Task: Research Airbnb accommodation in Pumwani, Kenya from 6th December, 2023 to 10th December, 2023 for 6 adults, 2 children.6 bedrooms having 6 beds and 6 bathrooms. Property type can be house. Amenities needed are: wifi, TV, free parkinig on premises, gym, breakfast. Look for 4 properties as per requirement.
Action: Mouse moved to (538, 128)
Screenshot: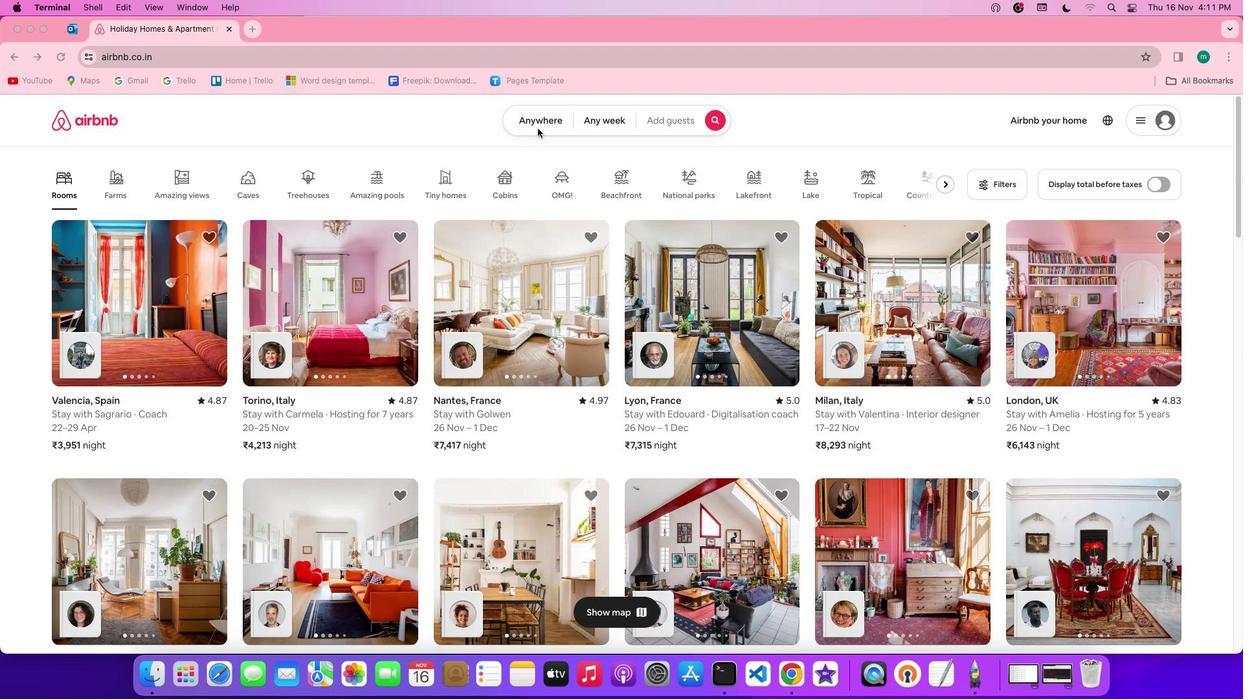 
Action: Mouse pressed left at (538, 128)
Screenshot: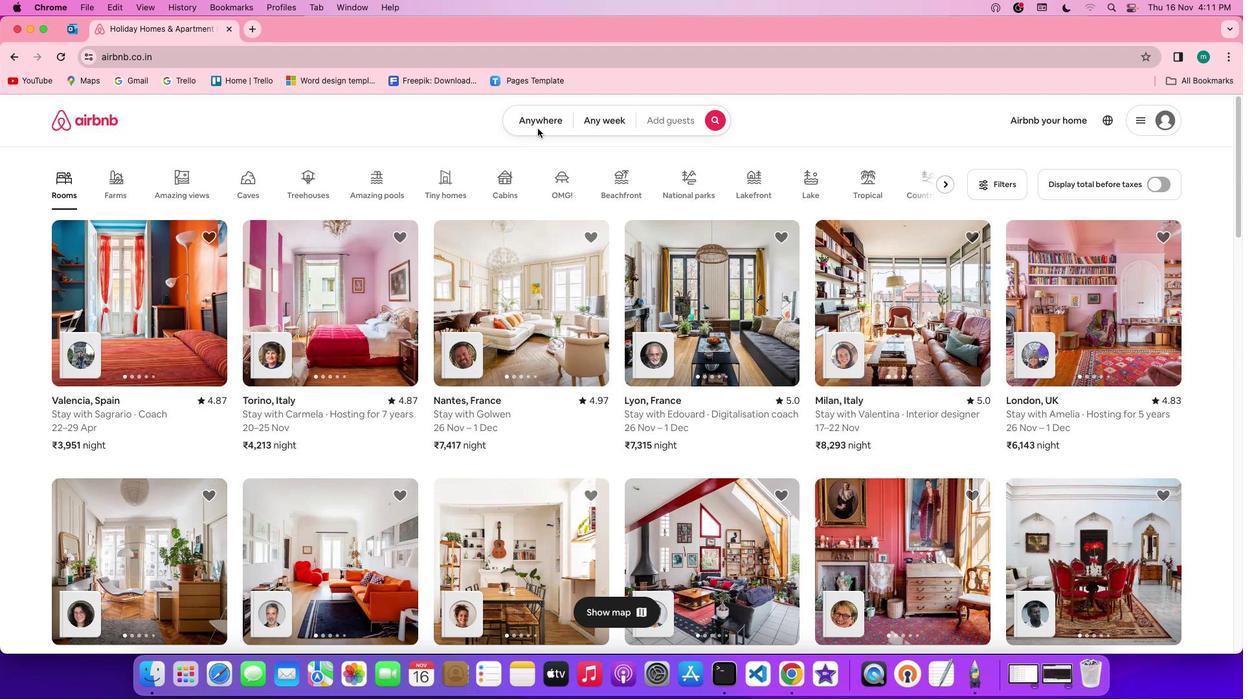 
Action: Mouse pressed left at (538, 128)
Screenshot: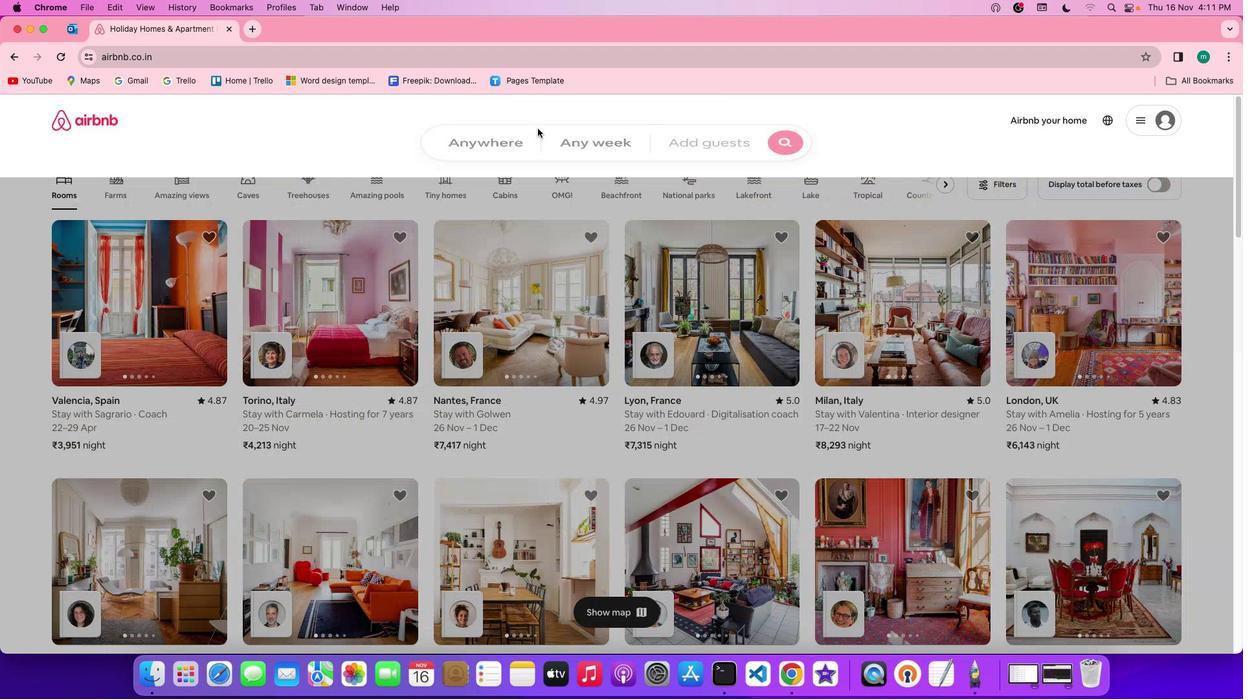 
Action: Mouse moved to (477, 170)
Screenshot: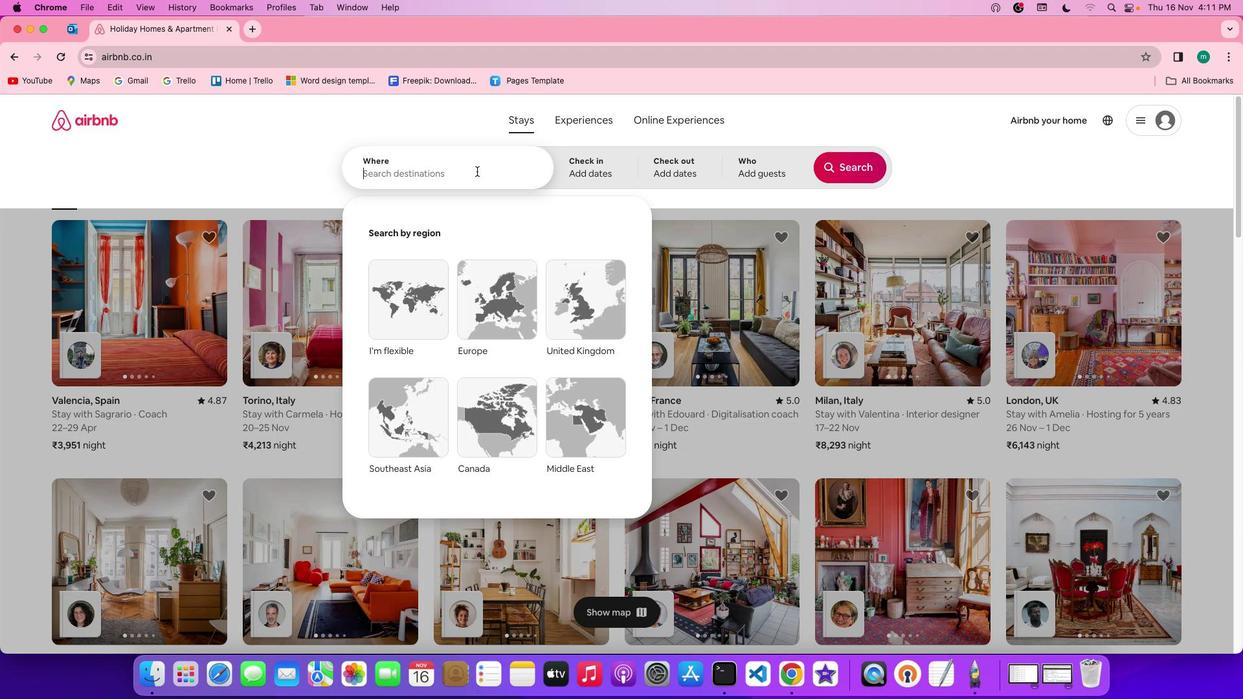 
Action: Mouse pressed left at (477, 170)
Screenshot: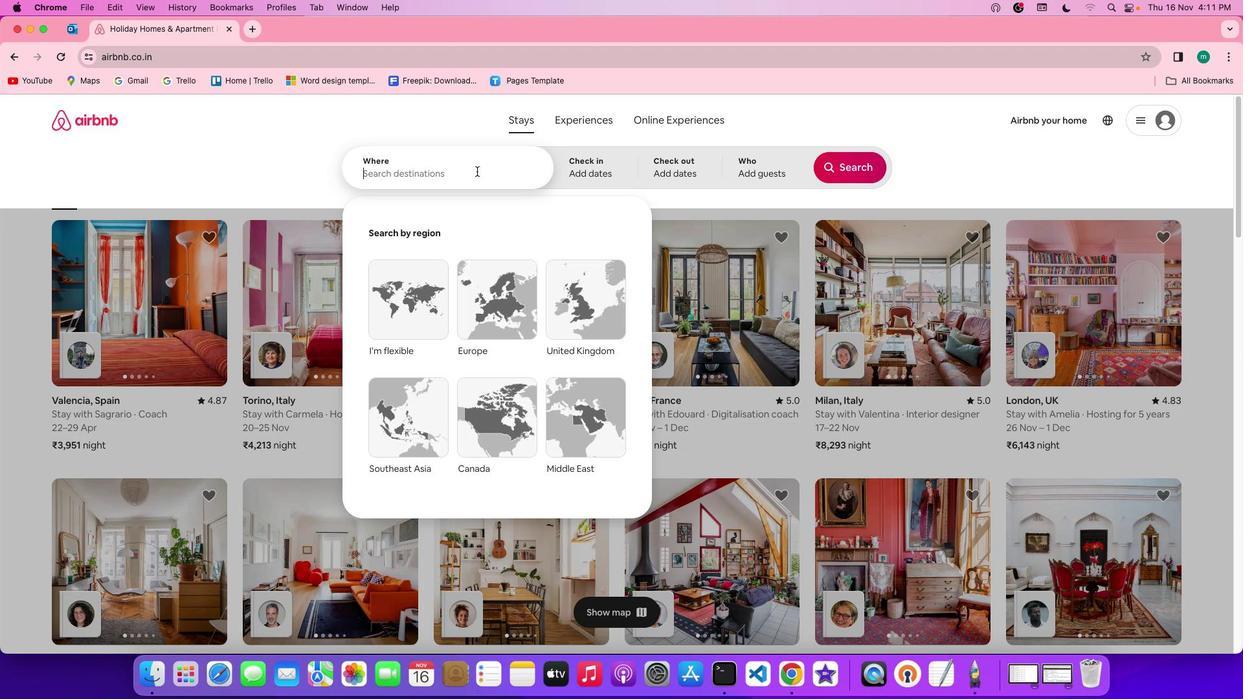 
Action: Key pressed Key.spaceKey.shift'P''u''m''w''a''n''i'','Key.spaceKey.shift'K''e''n''y''a'
Screenshot: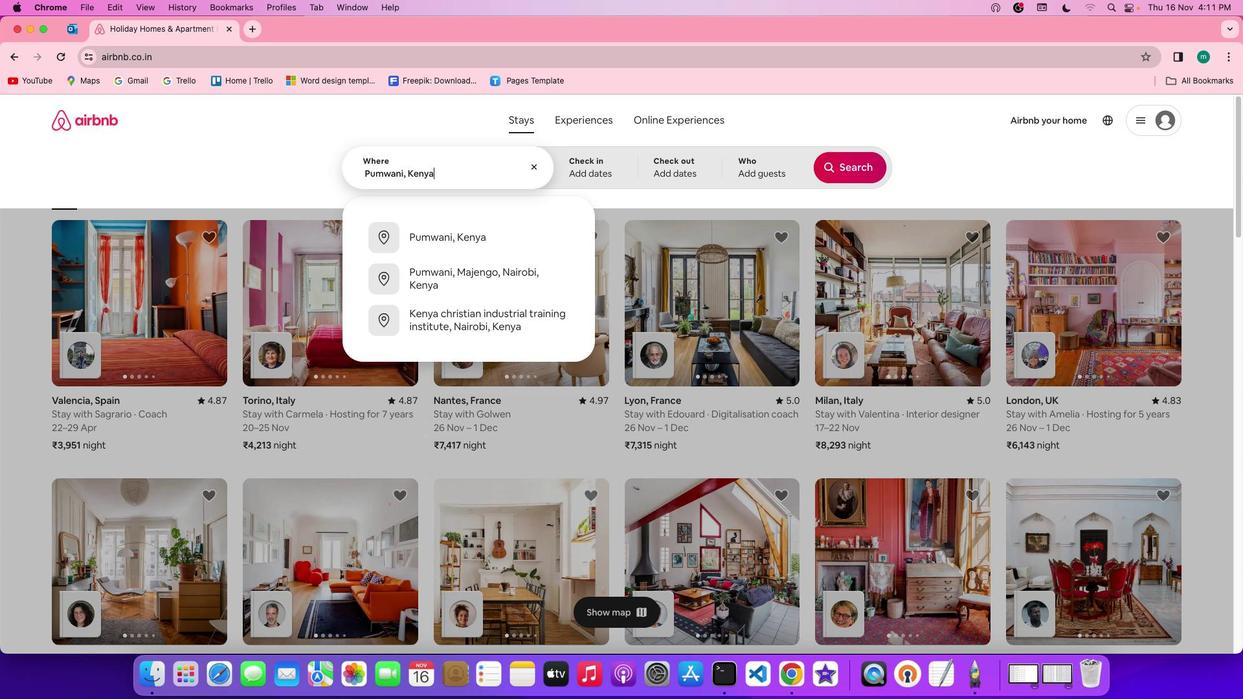 
Action: Mouse moved to (604, 163)
Screenshot: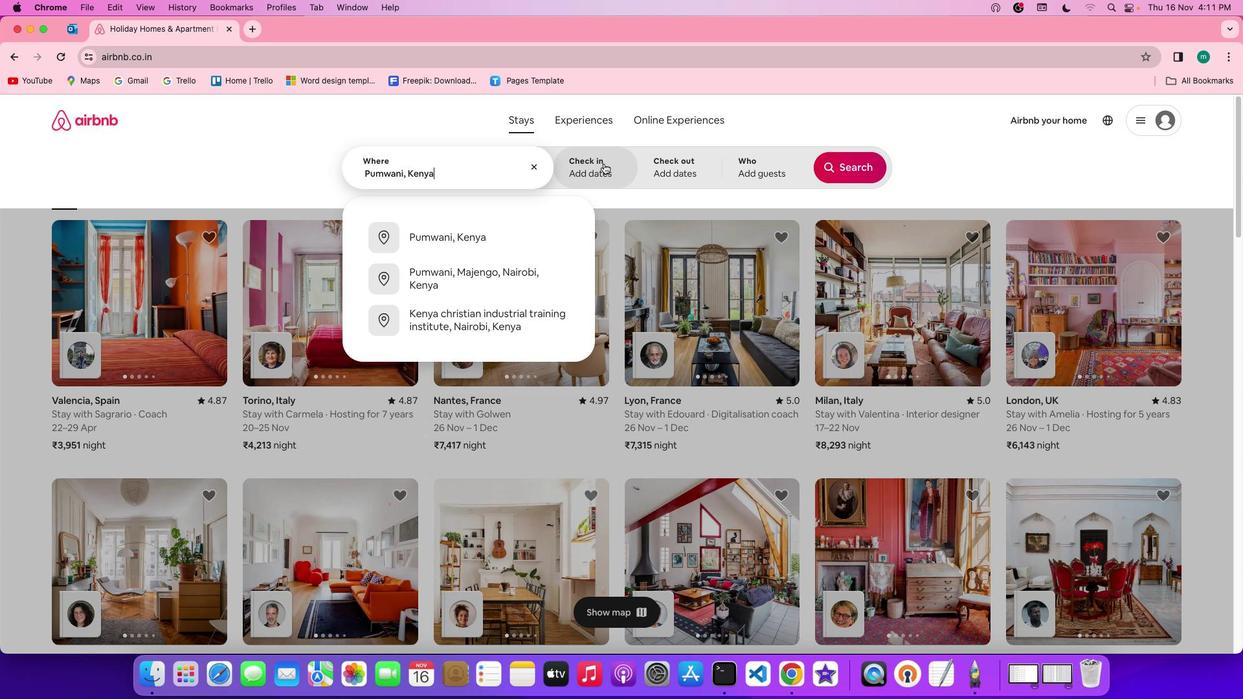 
Action: Mouse pressed left at (604, 163)
Screenshot: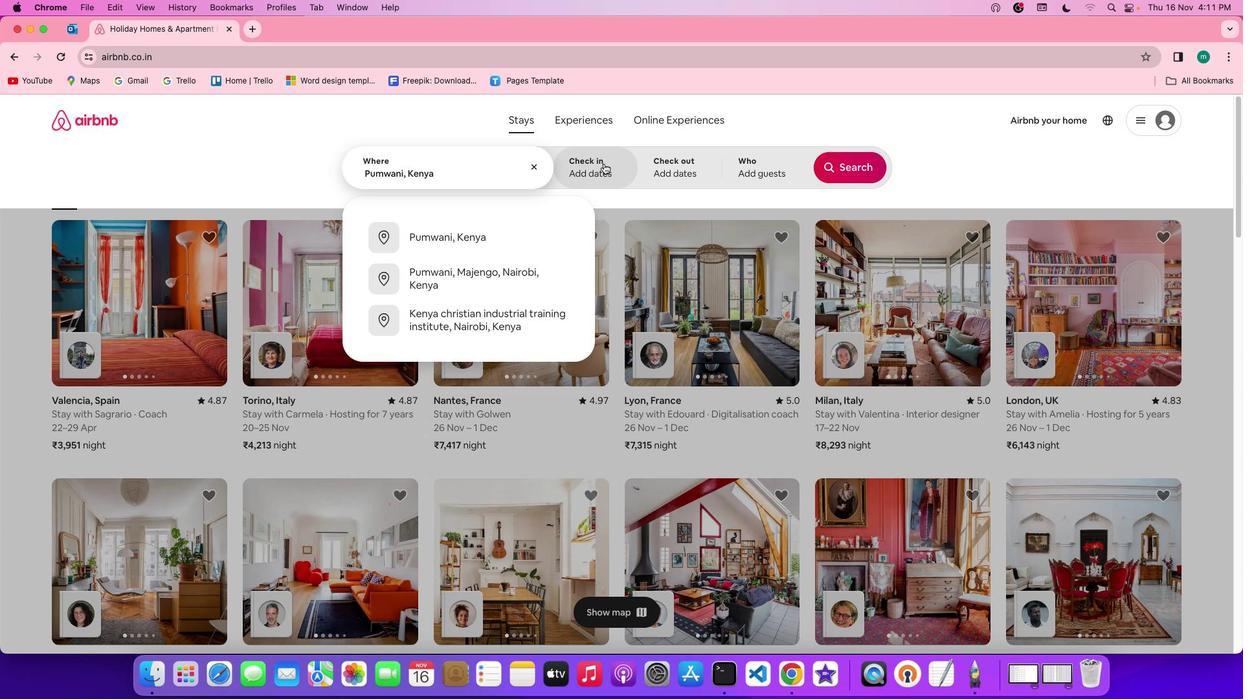 
Action: Mouse moved to (739, 370)
Screenshot: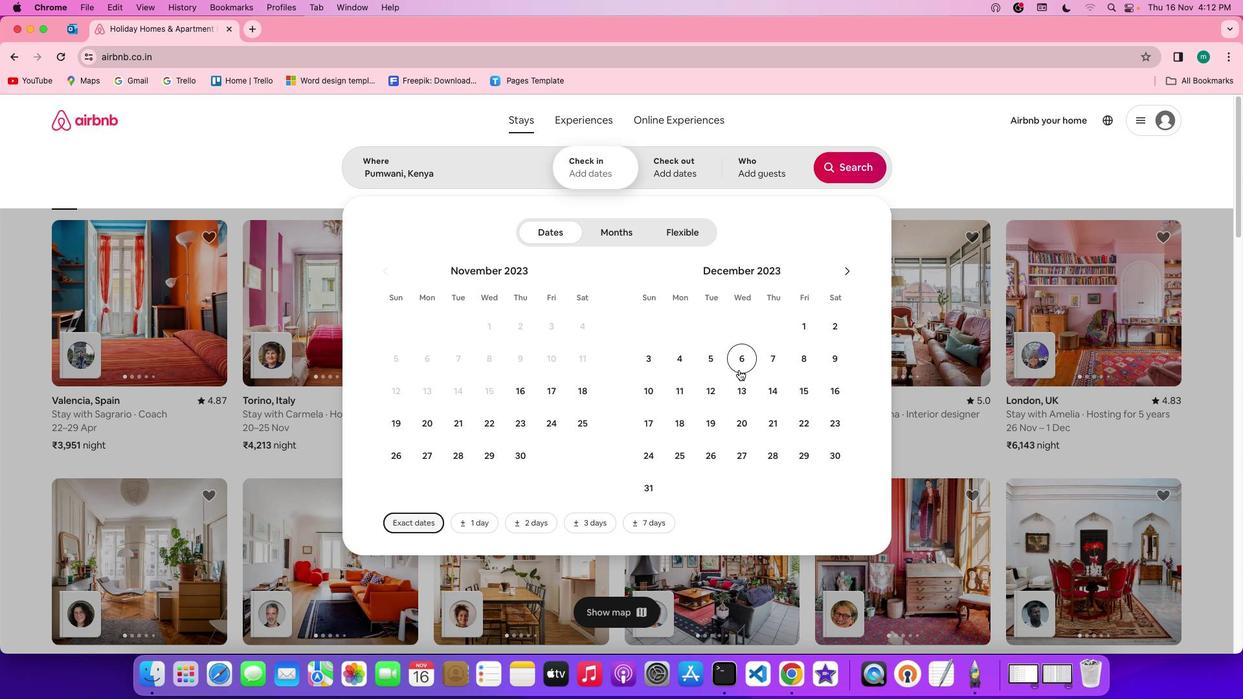 
Action: Mouse pressed left at (739, 370)
Screenshot: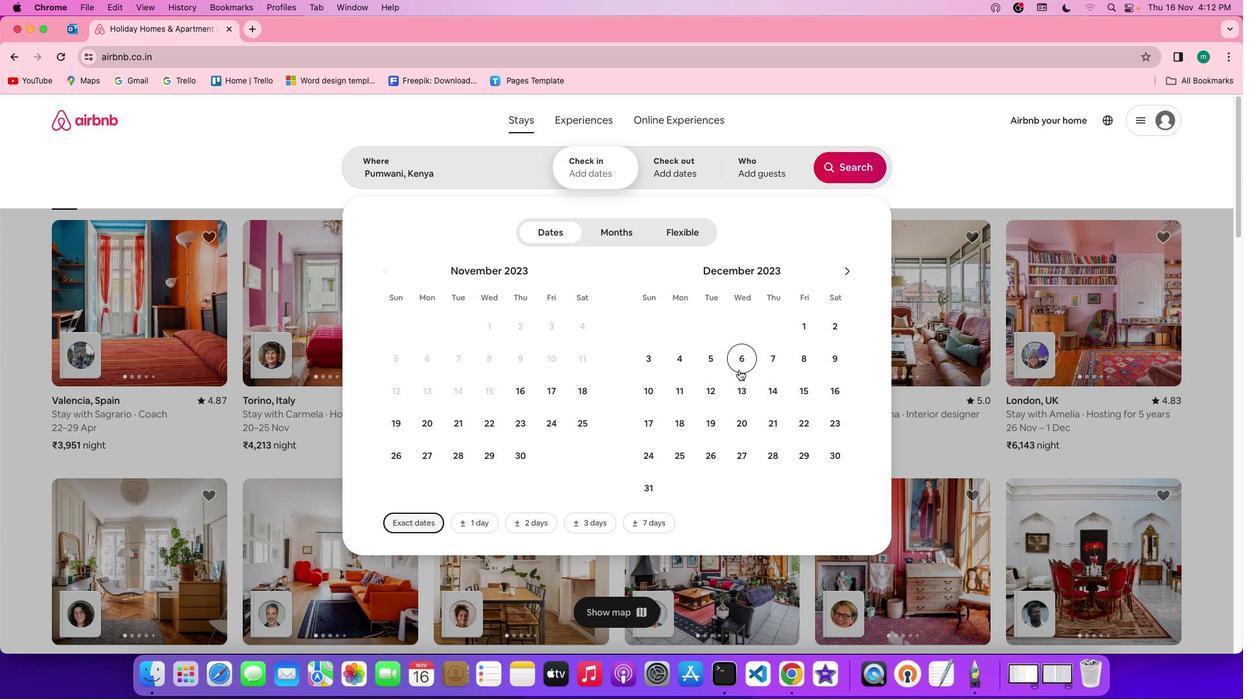 
Action: Mouse moved to (651, 390)
Screenshot: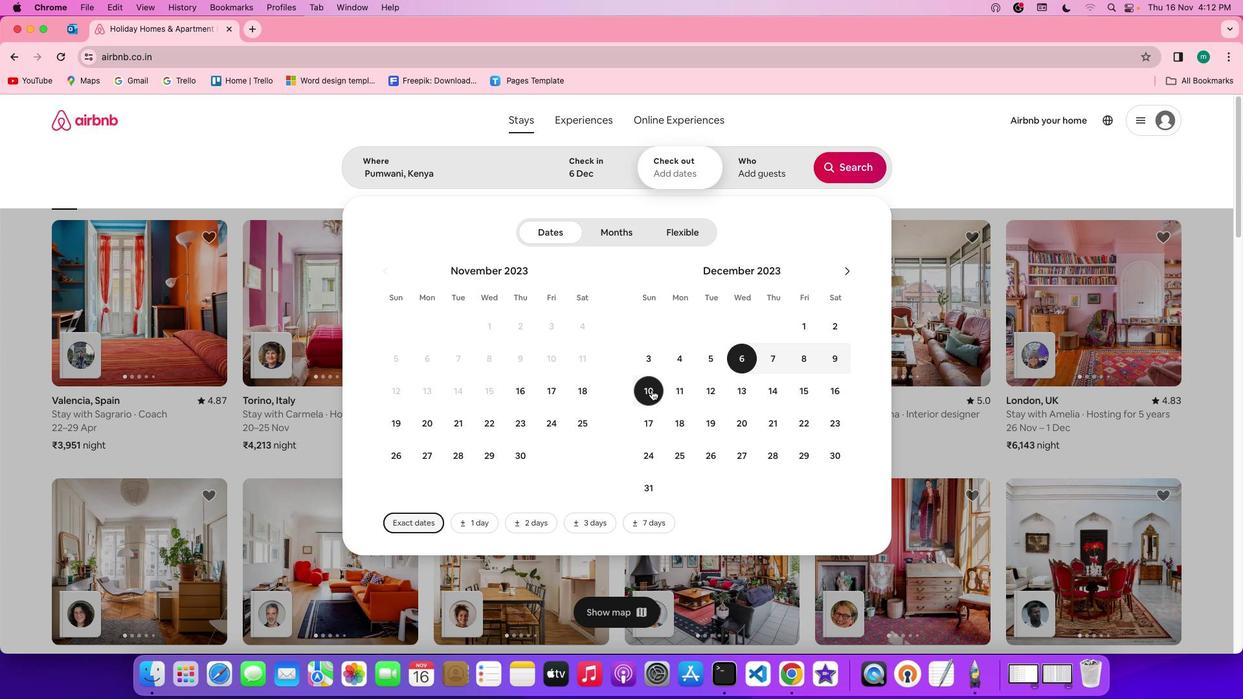 
Action: Mouse pressed left at (651, 390)
Screenshot: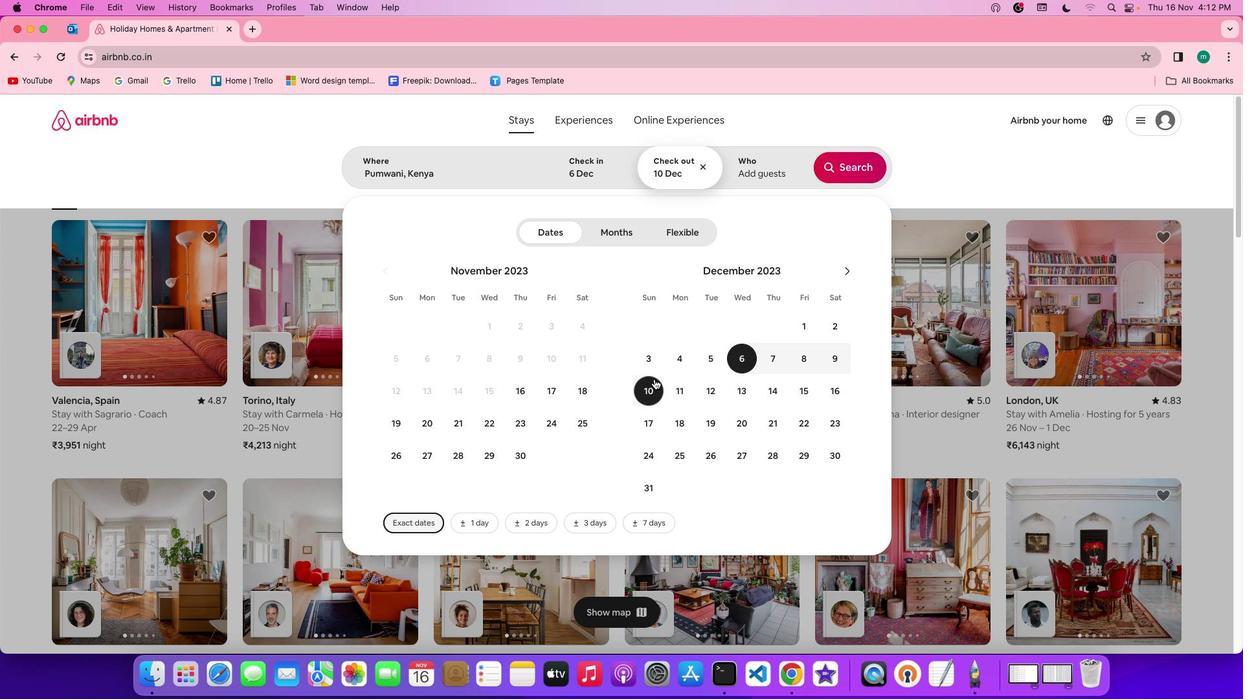 
Action: Mouse moved to (757, 162)
Screenshot: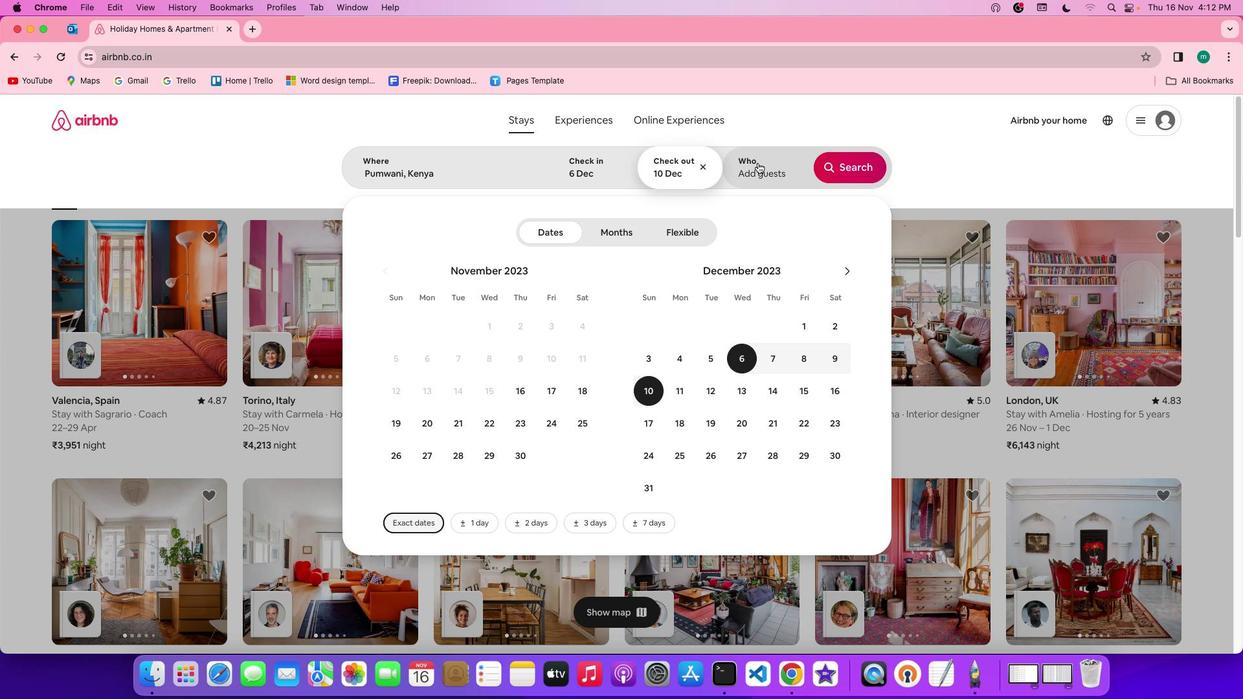 
Action: Mouse pressed left at (757, 162)
Screenshot: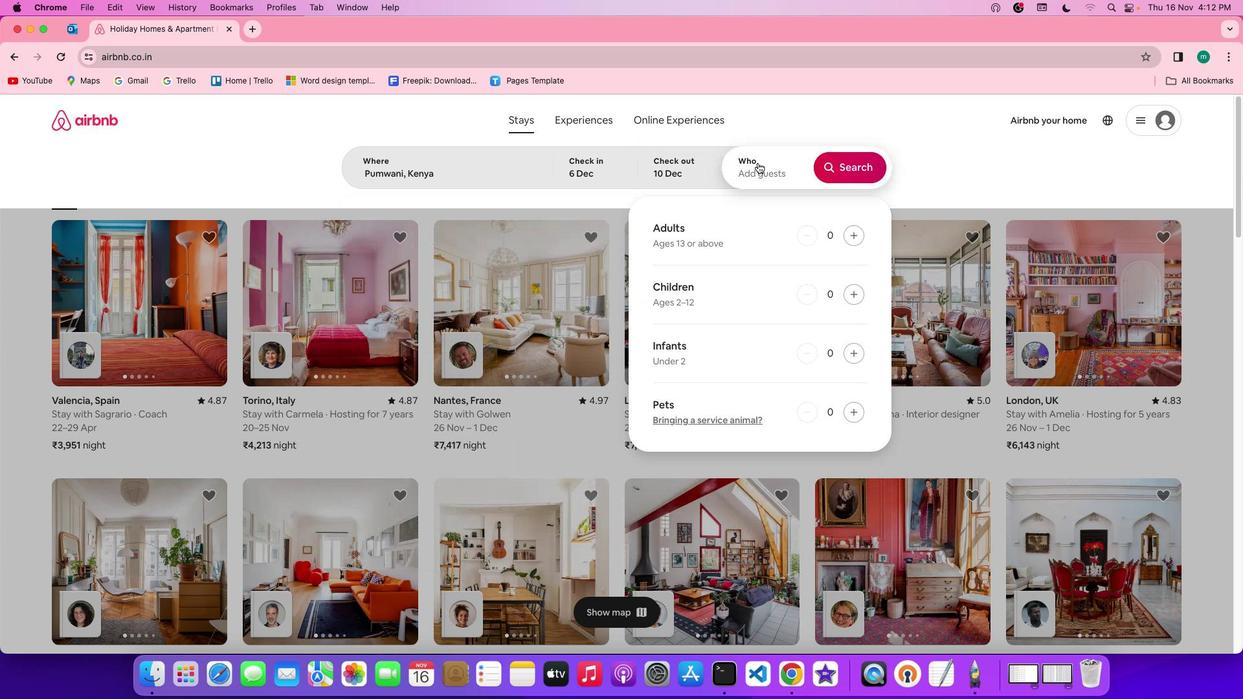 
Action: Mouse moved to (850, 232)
Screenshot: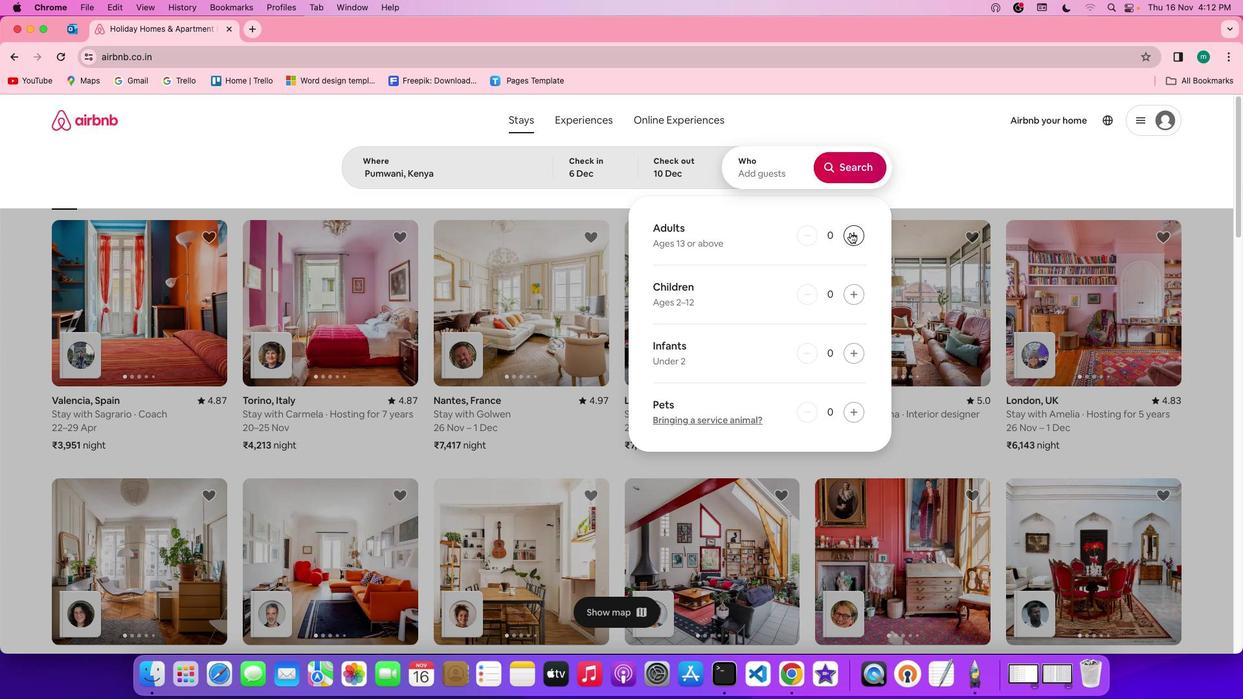
Action: Mouse pressed left at (850, 232)
Screenshot: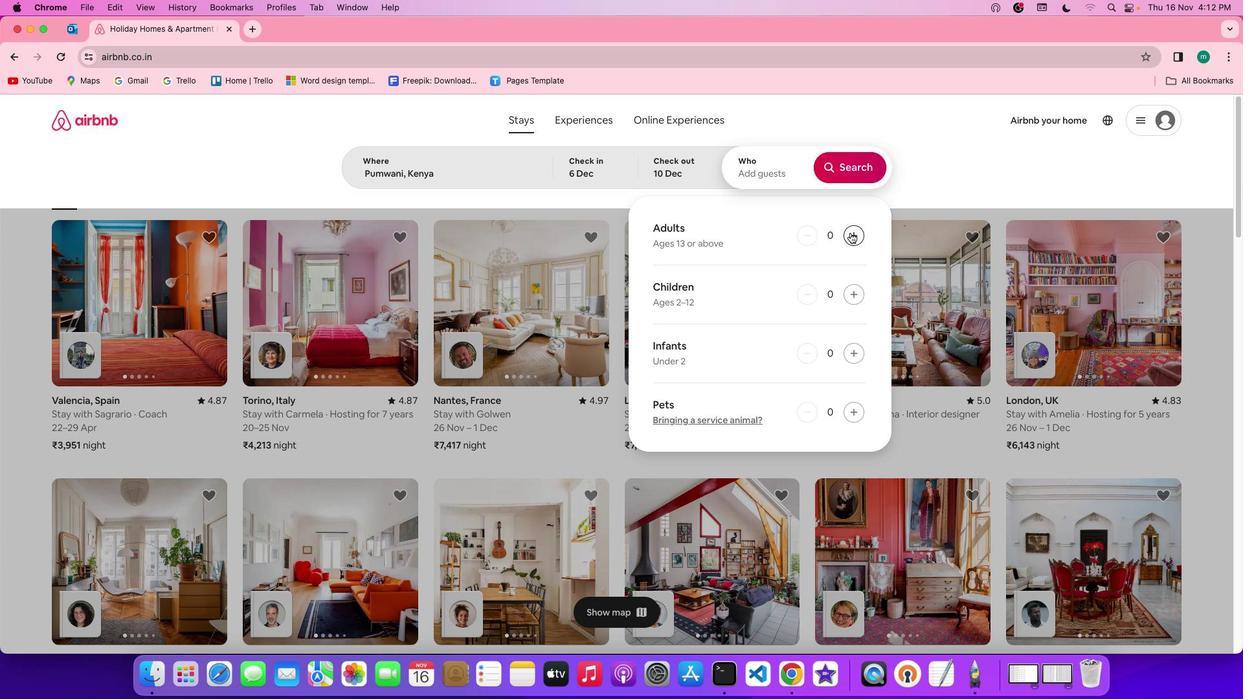 
Action: Mouse pressed left at (850, 232)
Screenshot: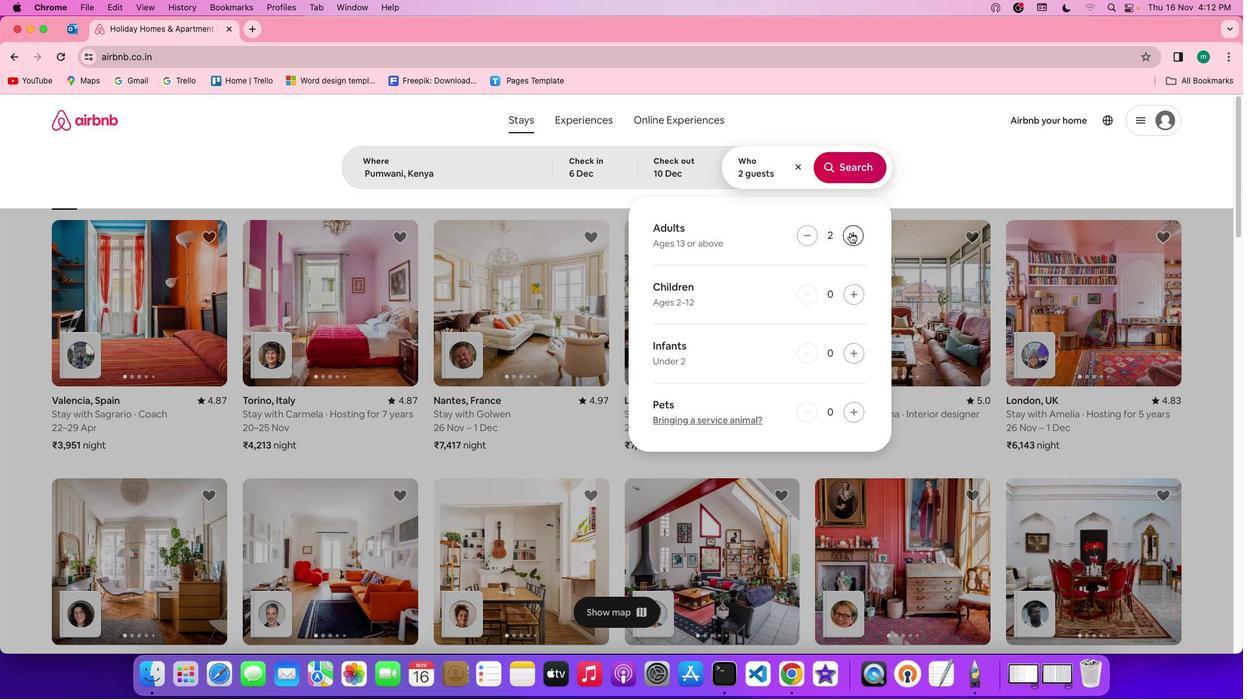 
Action: Mouse pressed left at (850, 232)
Screenshot: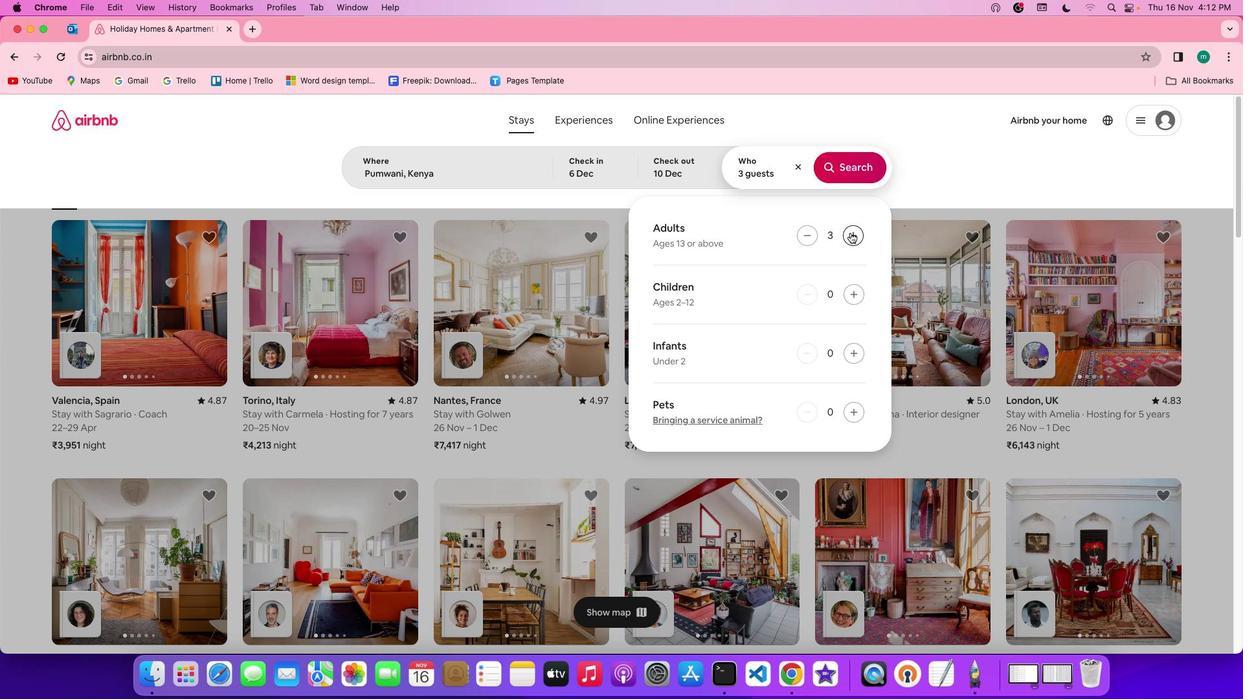 
Action: Mouse pressed left at (850, 232)
Screenshot: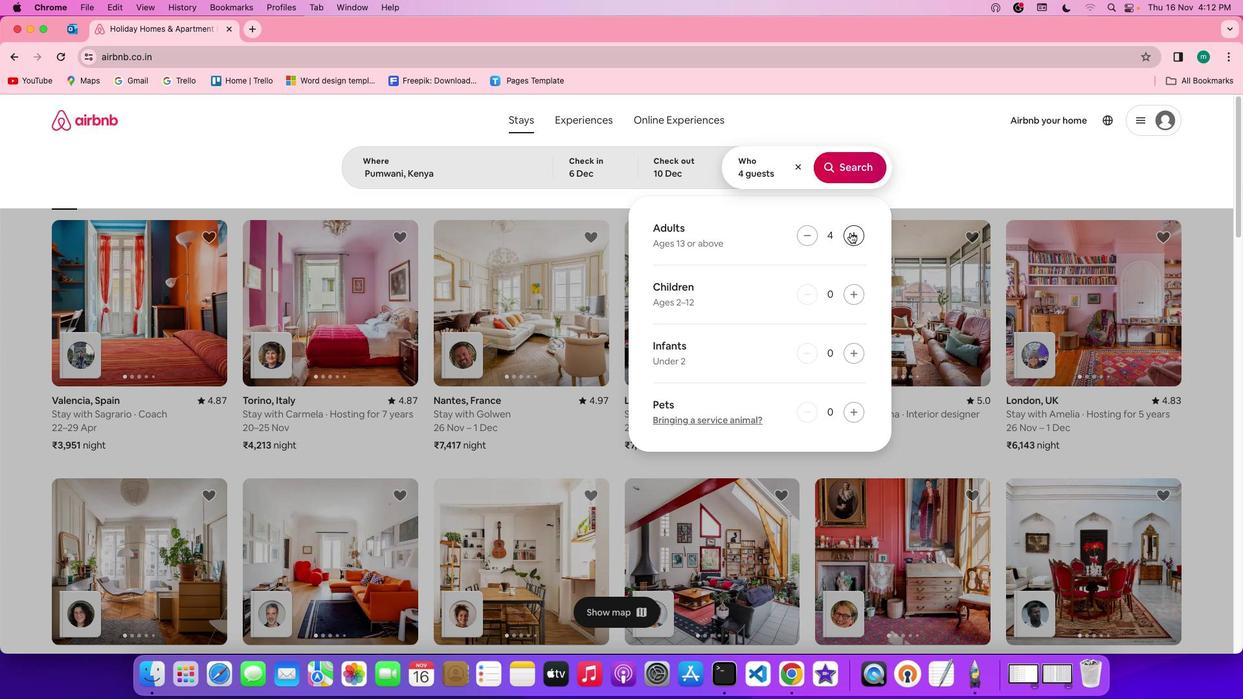 
Action: Mouse pressed left at (850, 232)
Screenshot: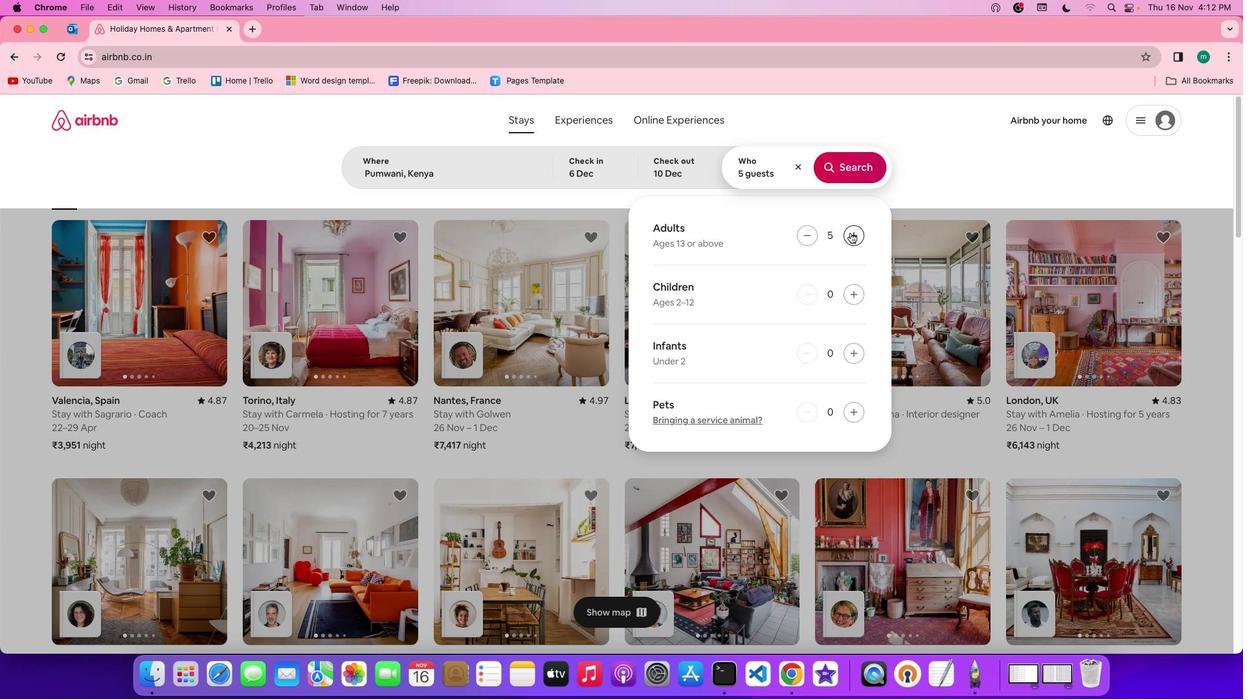 
Action: Mouse pressed left at (850, 232)
Screenshot: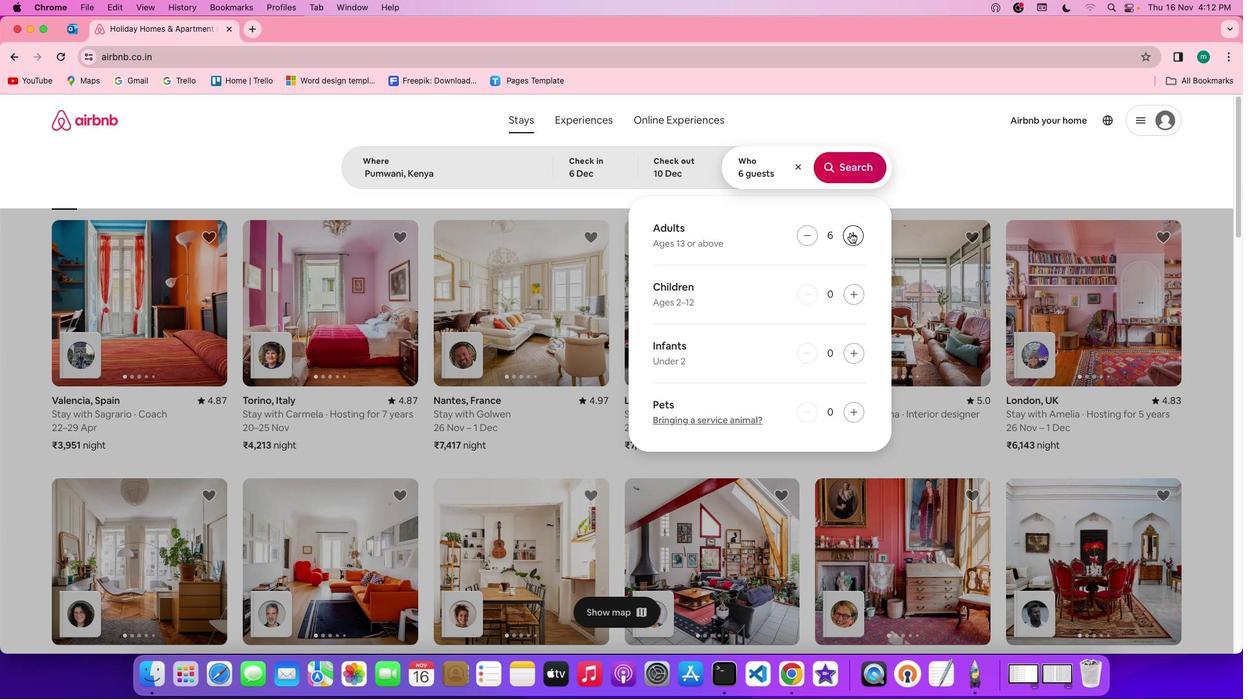 
Action: Mouse moved to (850, 290)
Screenshot: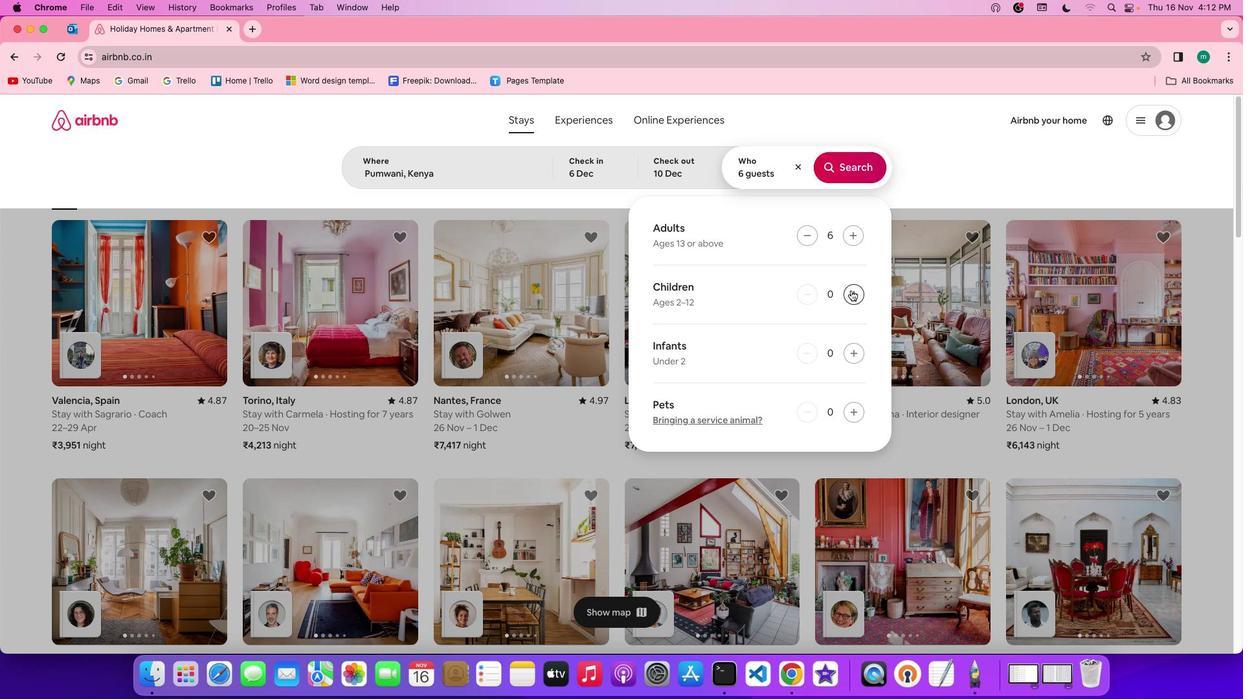 
Action: Mouse pressed left at (850, 290)
Screenshot: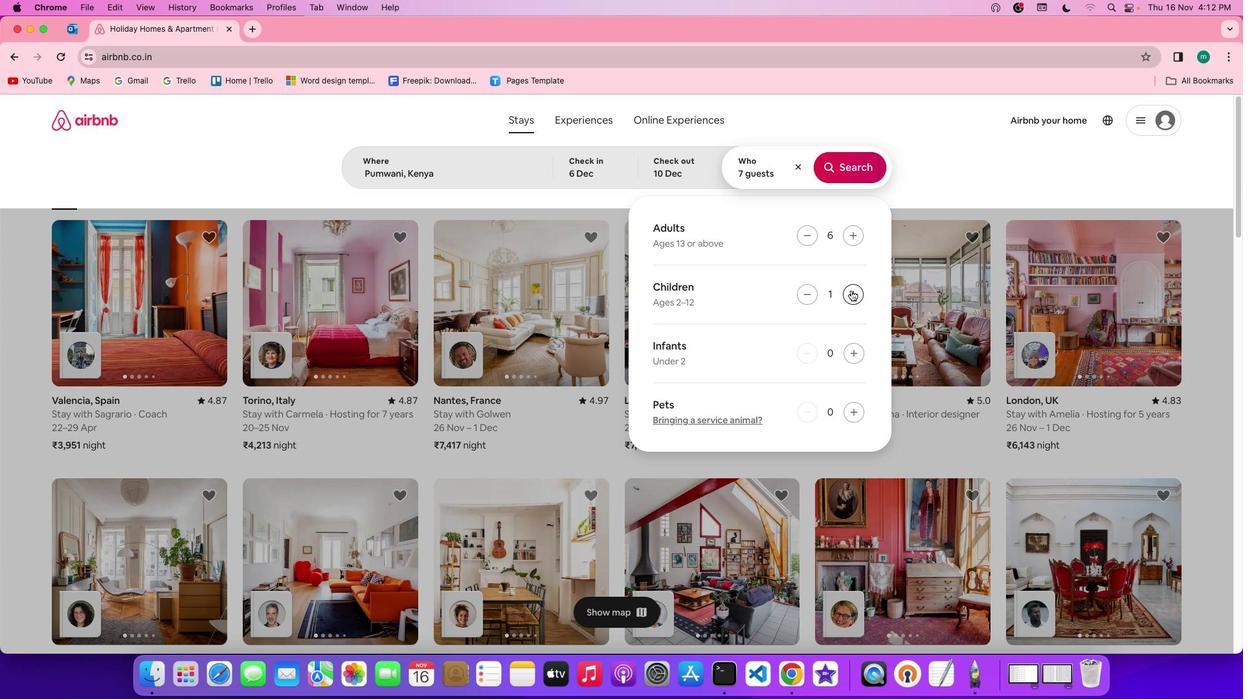 
Action: Mouse pressed left at (850, 290)
Screenshot: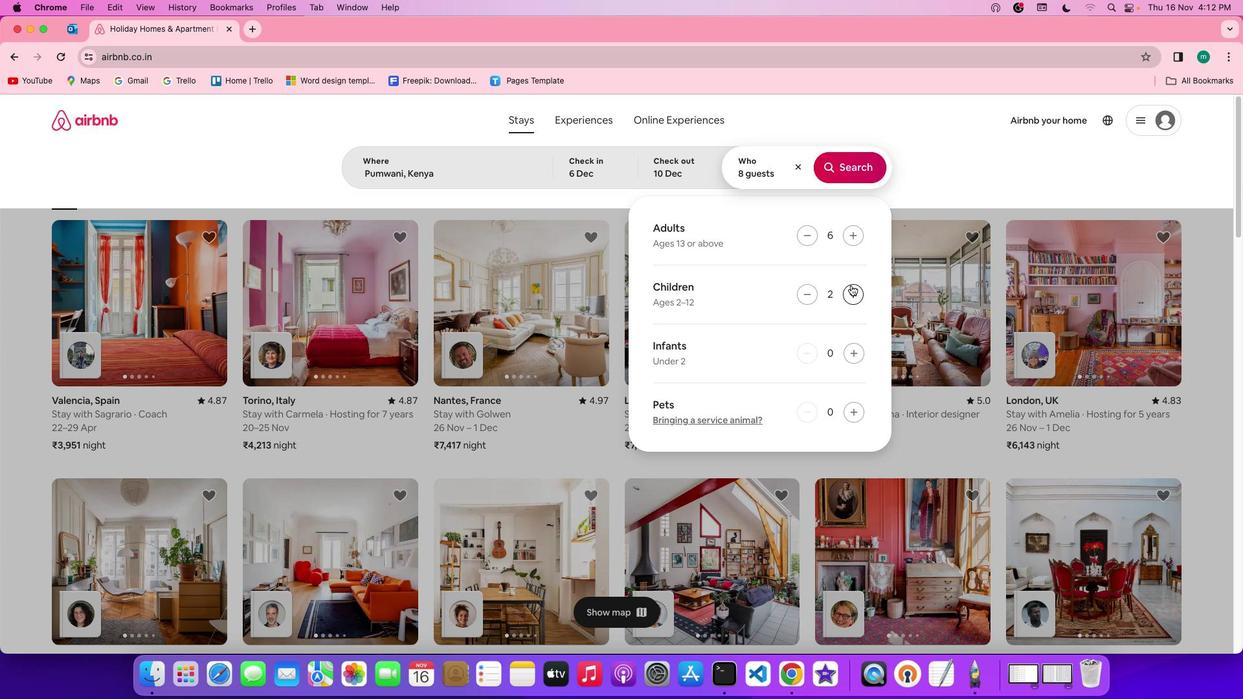 
Action: Mouse moved to (845, 167)
Screenshot: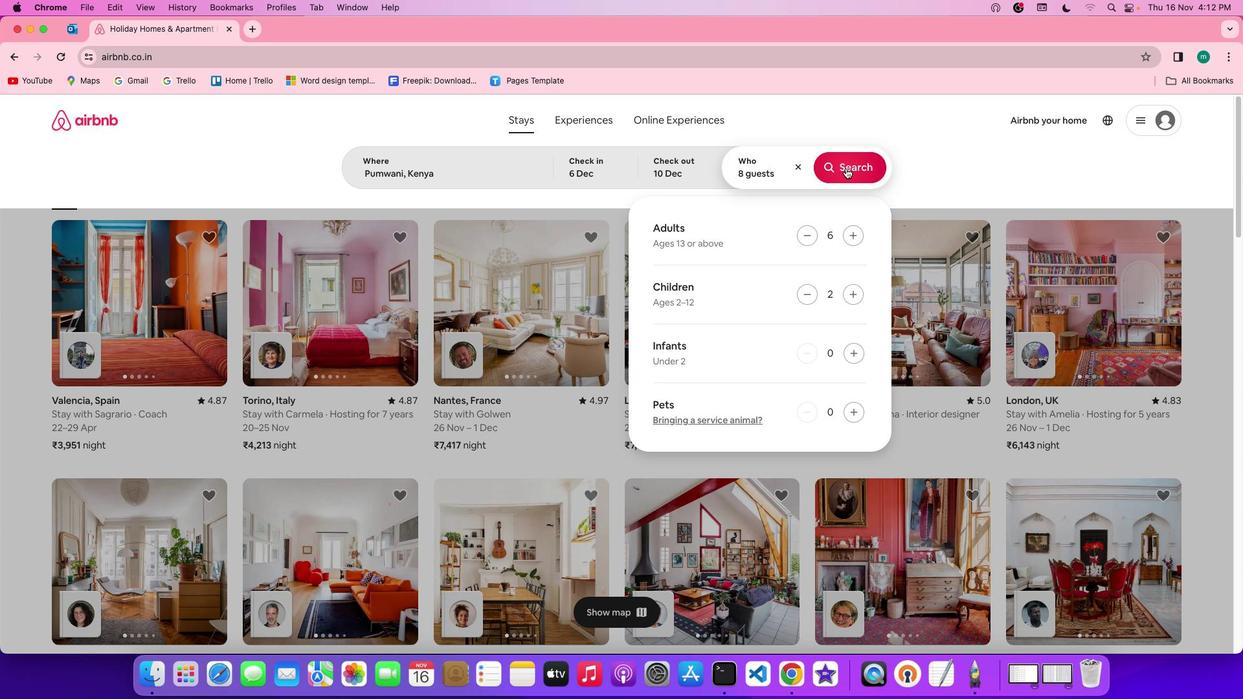 
Action: Mouse pressed left at (845, 167)
Screenshot: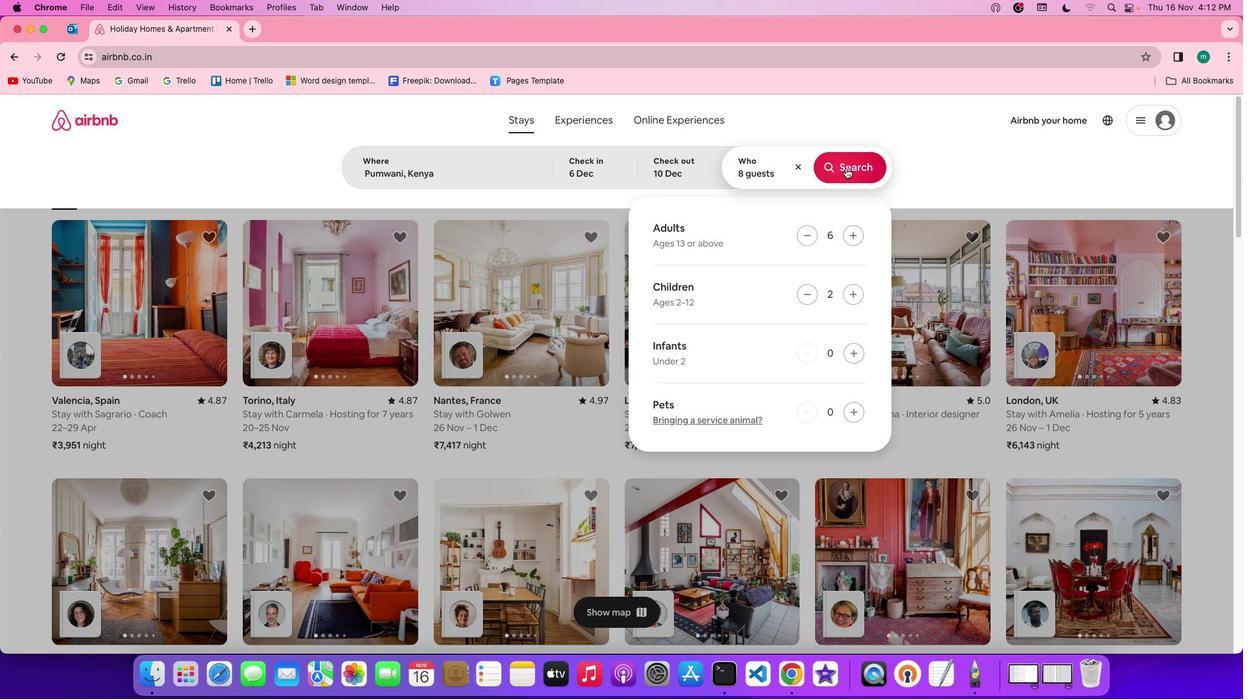 
Action: Mouse moved to (1022, 173)
Screenshot: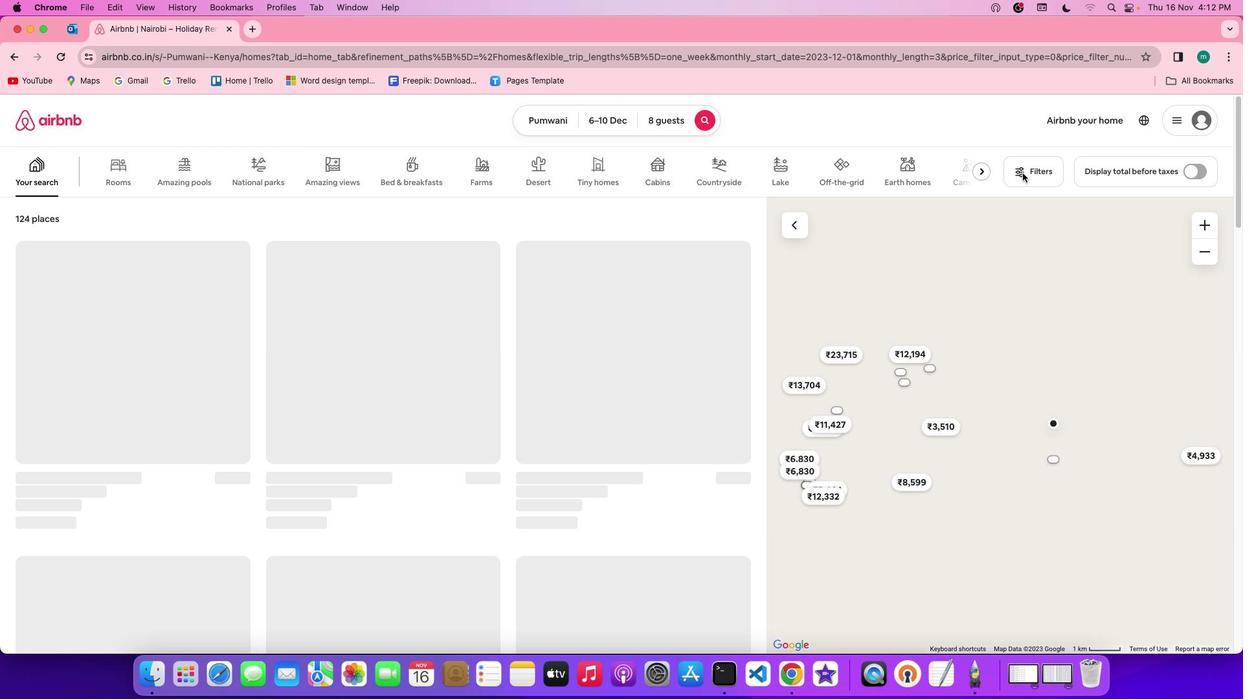 
Action: Mouse pressed left at (1022, 173)
Screenshot: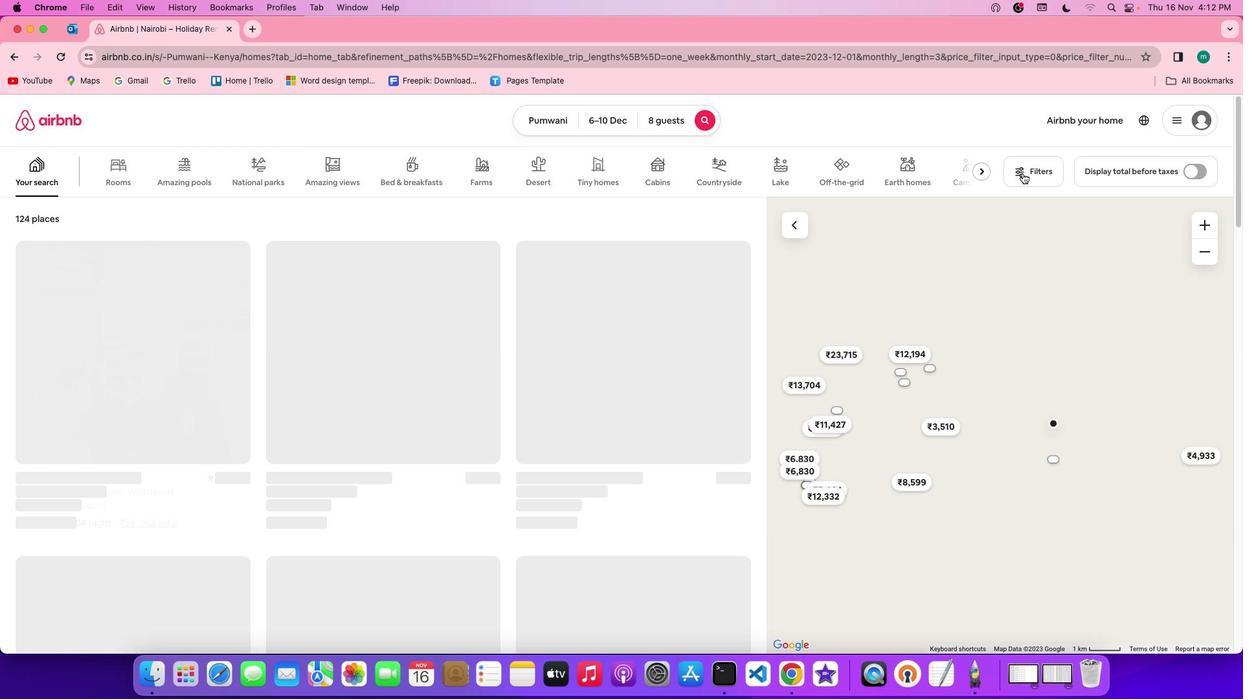 
Action: Mouse moved to (741, 361)
Screenshot: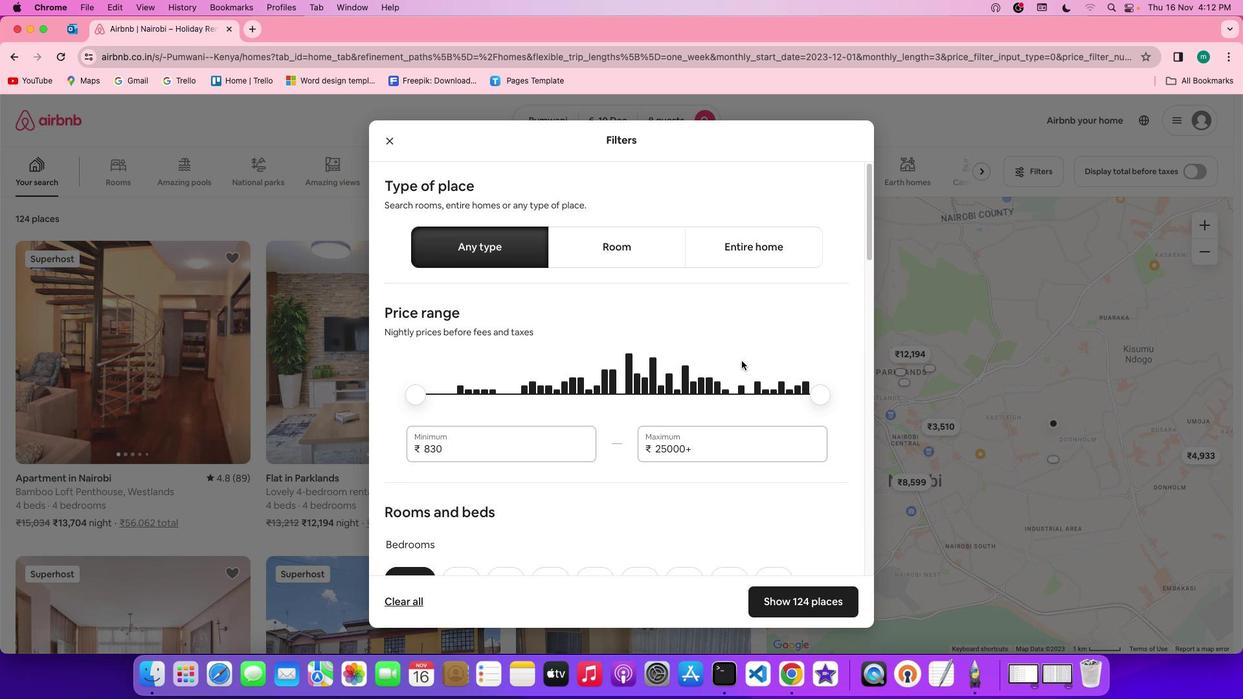 
Action: Mouse scrolled (741, 361) with delta (0, 0)
Screenshot: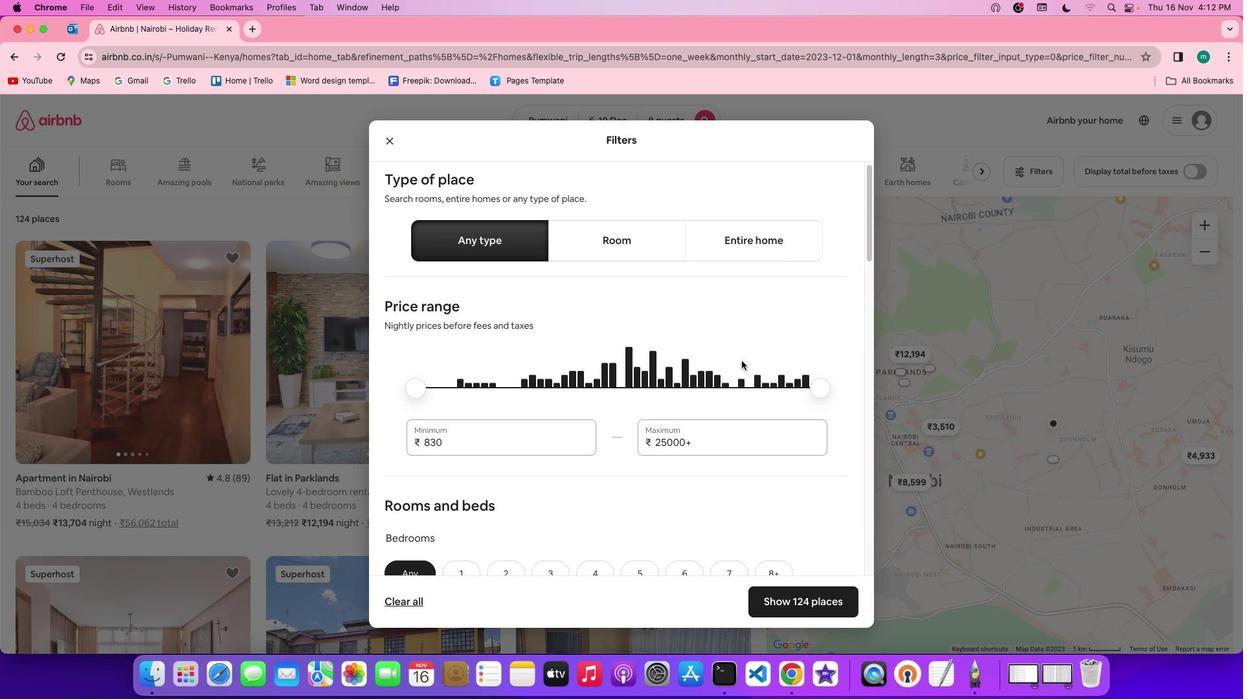 
Action: Mouse scrolled (741, 361) with delta (0, 0)
Screenshot: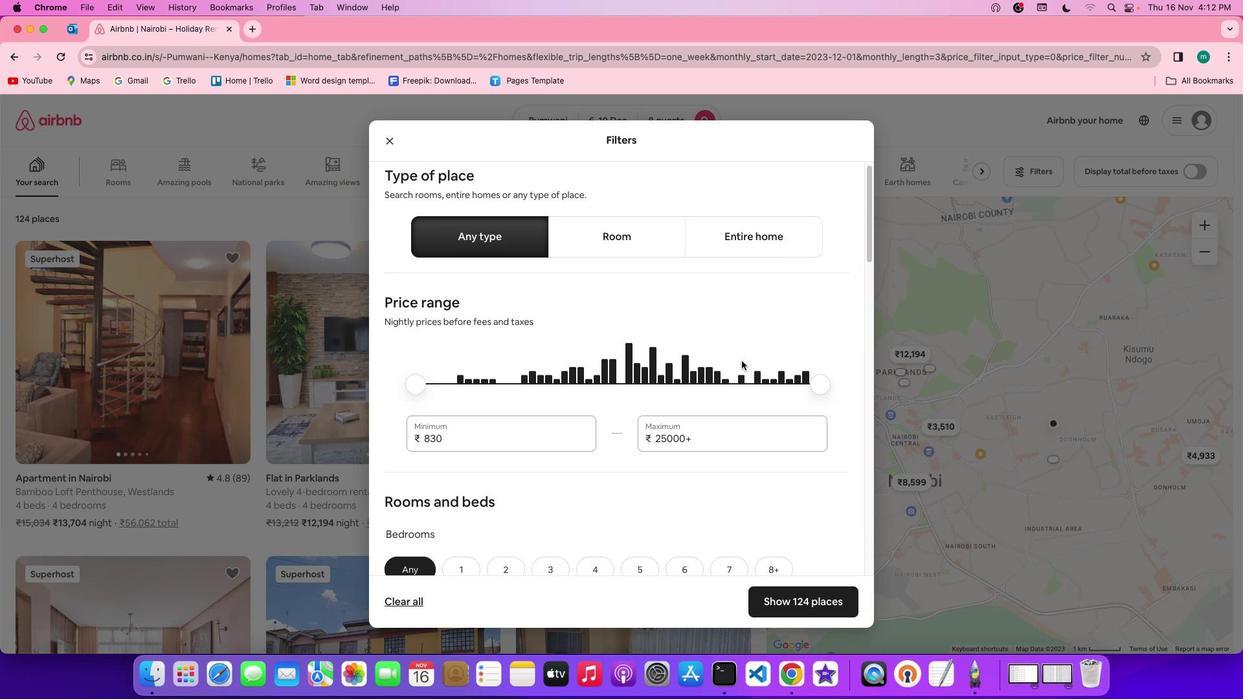 
Action: Mouse scrolled (741, 361) with delta (0, -1)
Screenshot: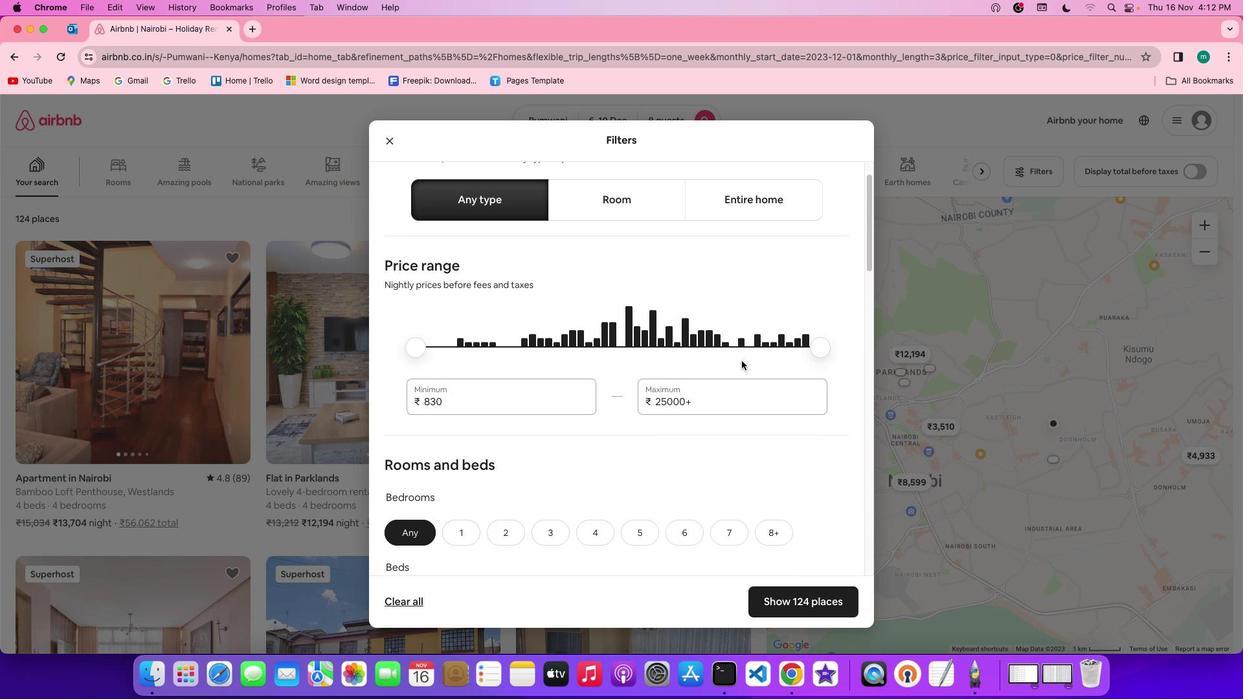 
Action: Mouse scrolled (741, 361) with delta (0, 0)
Screenshot: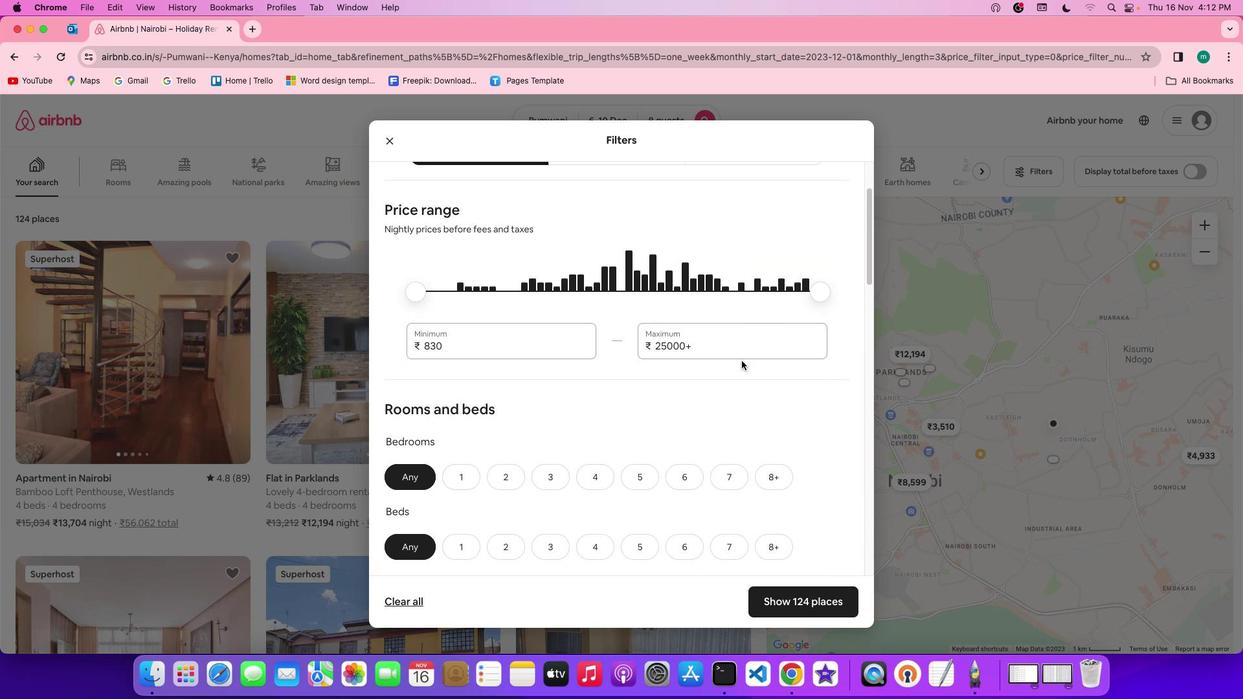 
Action: Mouse scrolled (741, 361) with delta (0, 0)
Screenshot: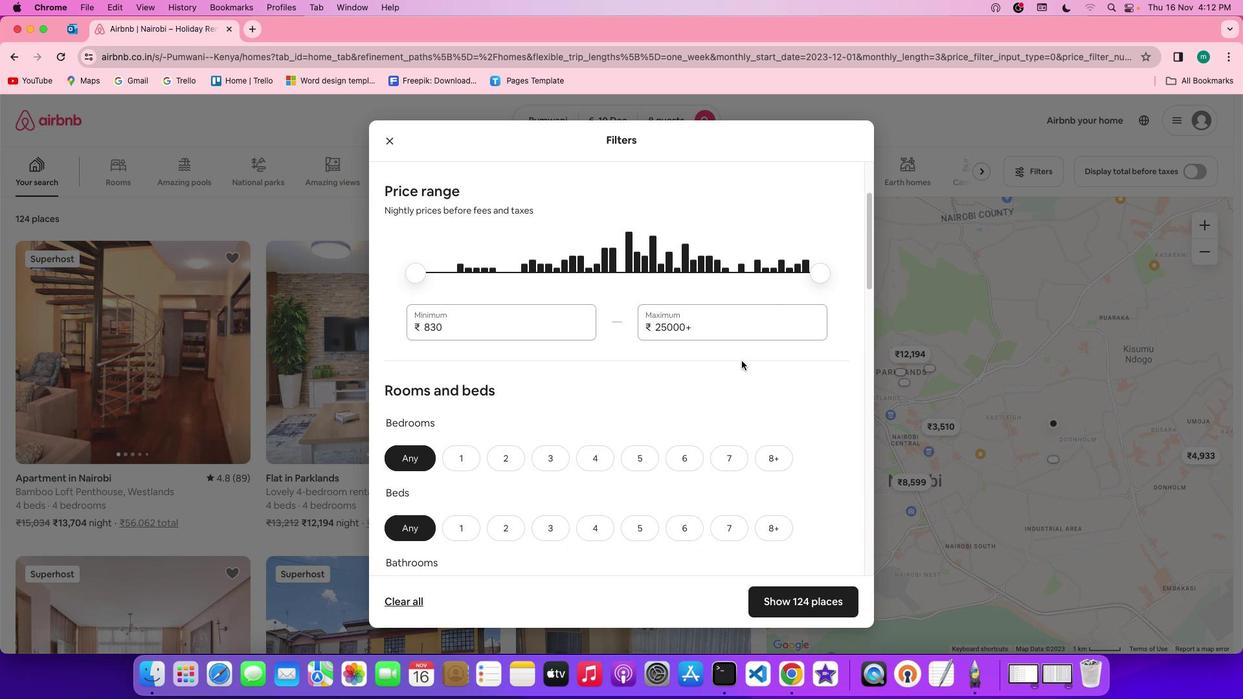 
Action: Mouse scrolled (741, 361) with delta (0, 0)
Screenshot: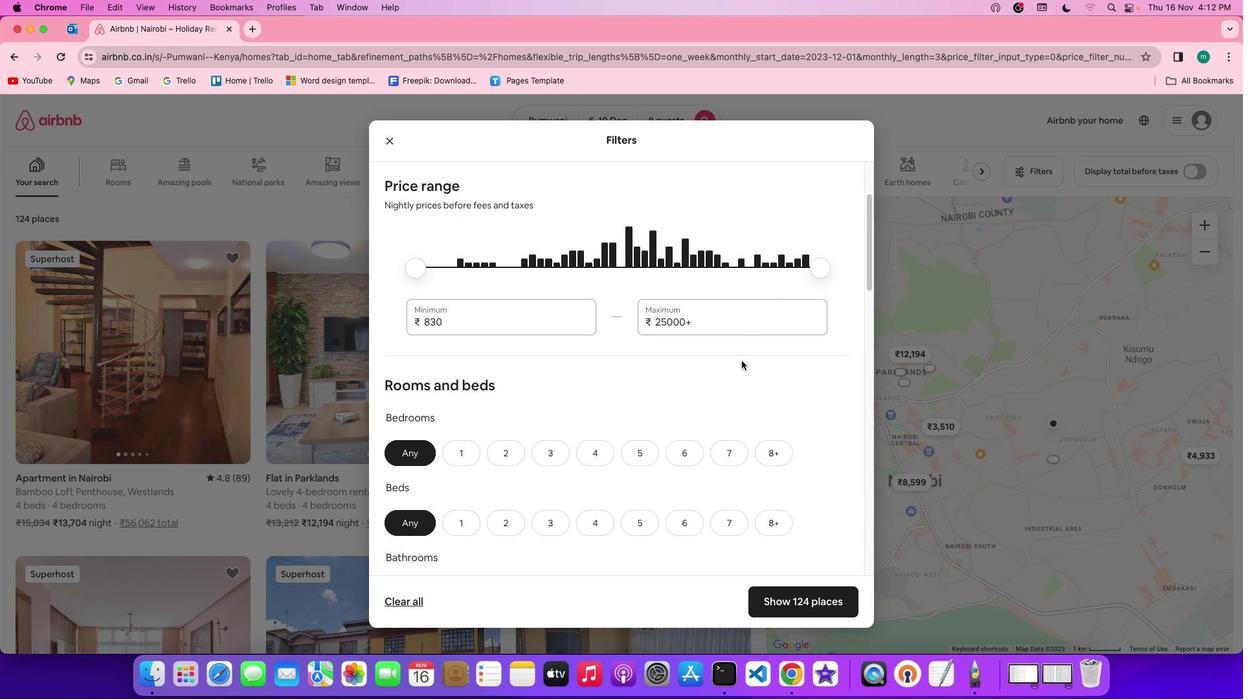 
Action: Mouse scrolled (741, 361) with delta (0, 0)
Screenshot: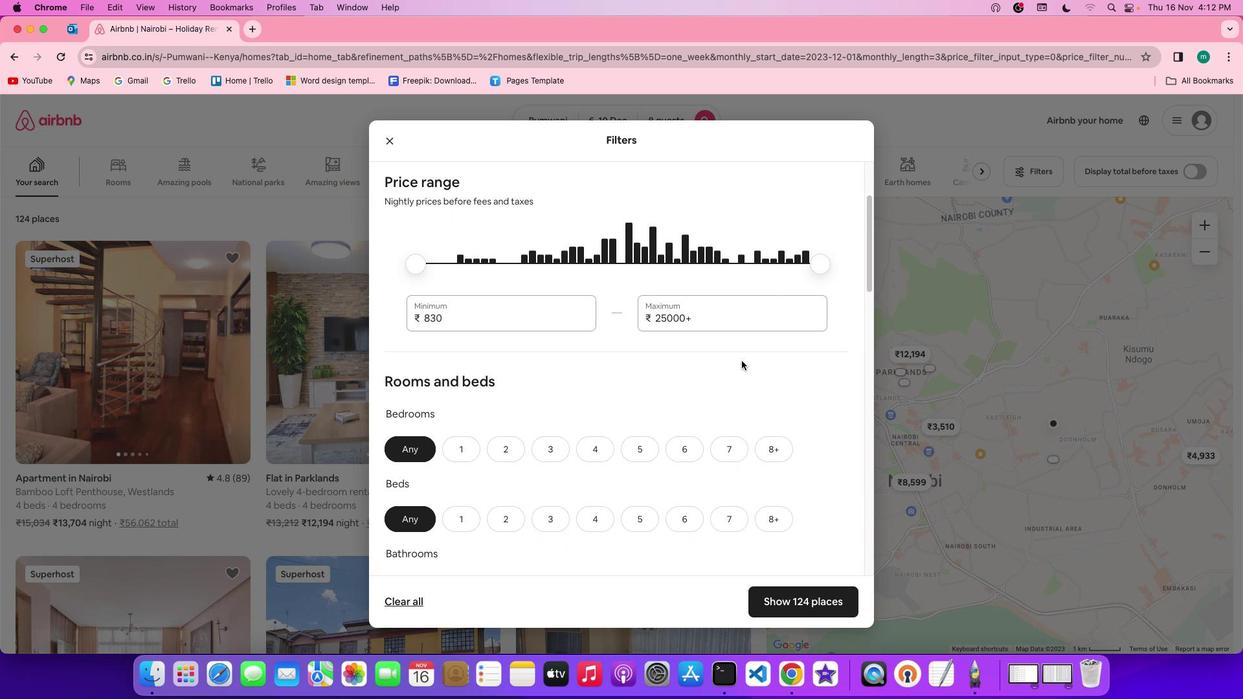 
Action: Mouse scrolled (741, 361) with delta (0, 0)
Screenshot: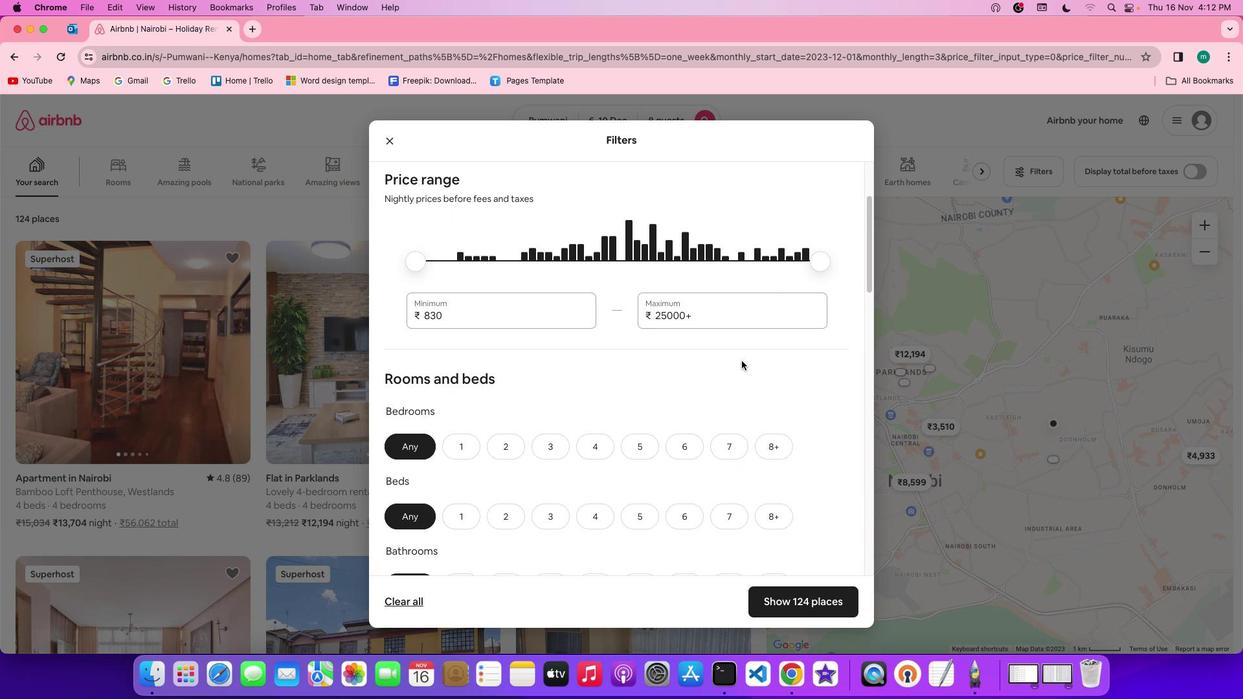 
Action: Mouse scrolled (741, 361) with delta (0, 0)
Screenshot: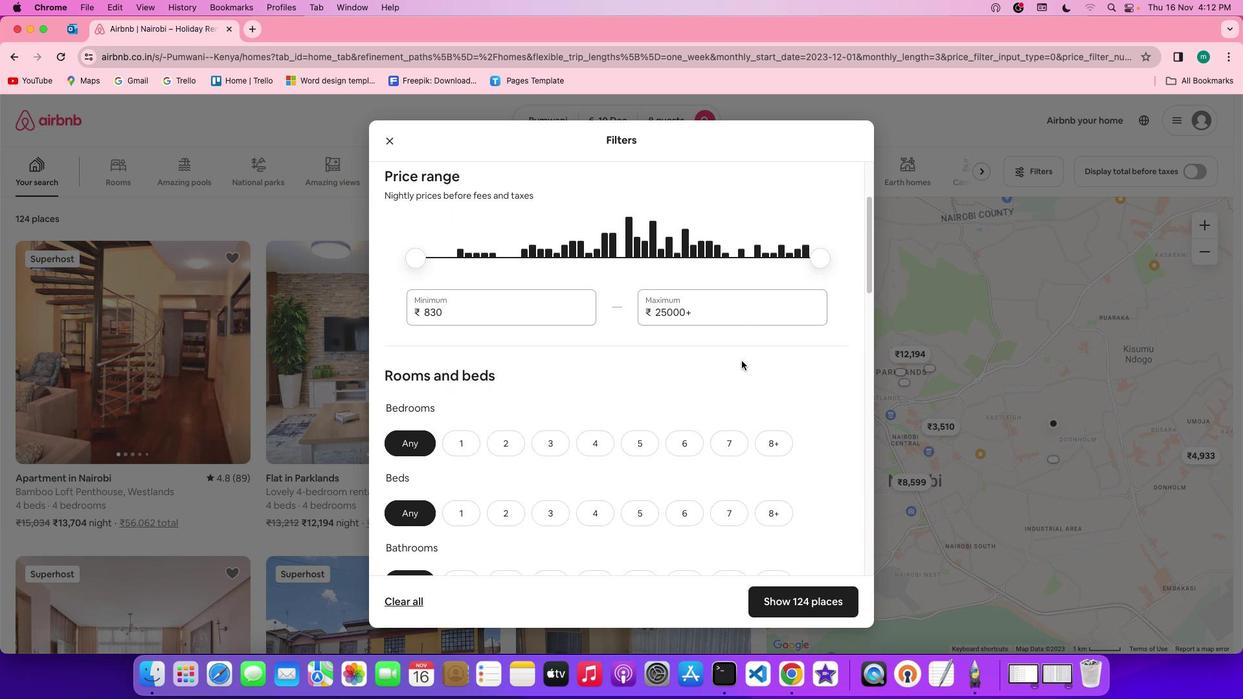 
Action: Mouse scrolled (741, 361) with delta (0, 0)
Screenshot: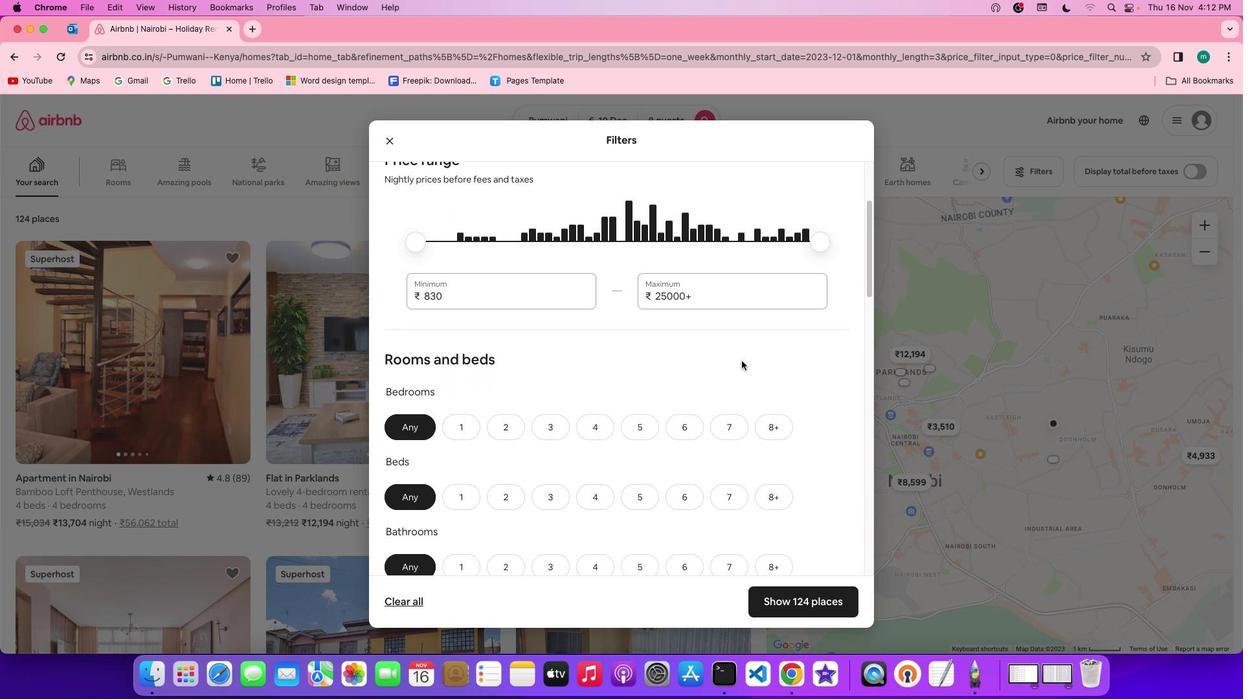 
Action: Mouse scrolled (741, 361) with delta (0, 0)
Screenshot: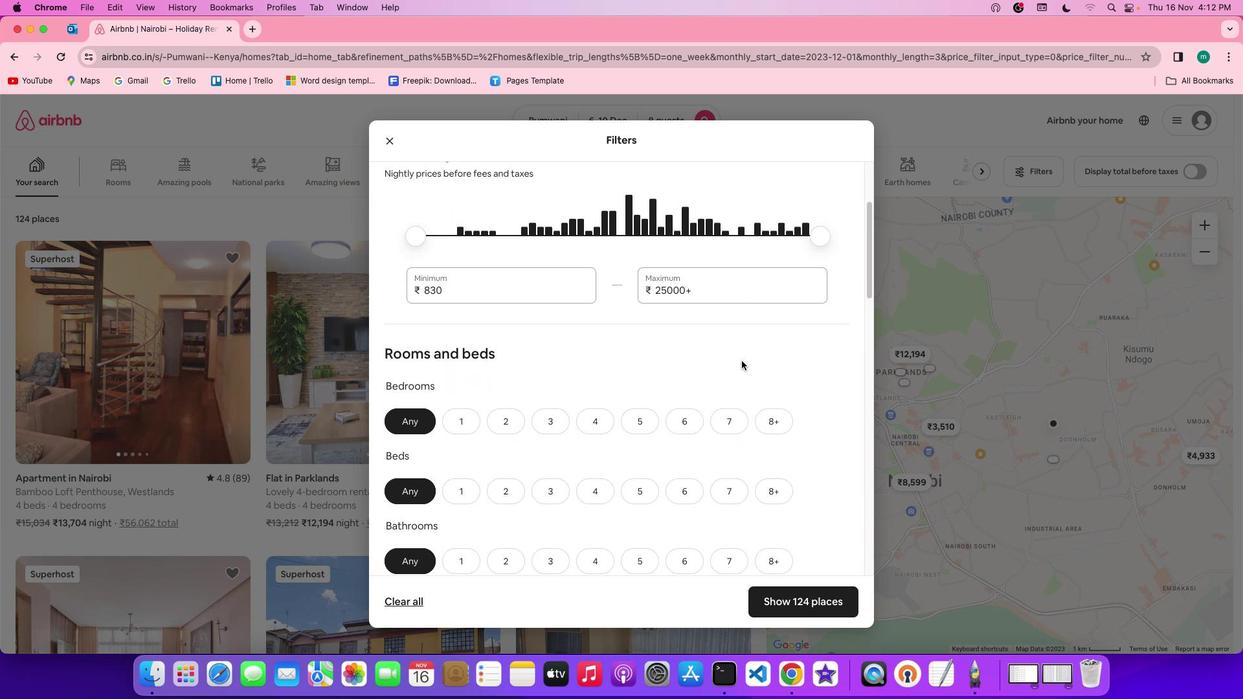 
Action: Mouse moved to (694, 373)
Screenshot: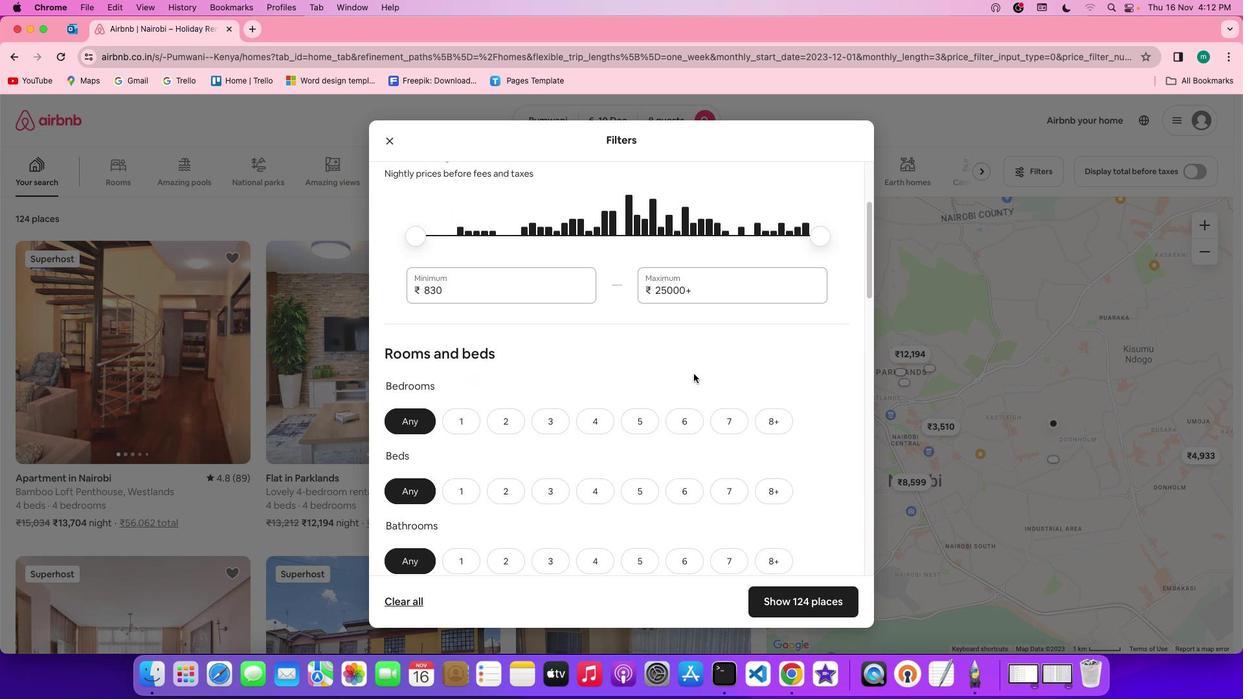 
Action: Mouse scrolled (694, 373) with delta (0, 0)
Screenshot: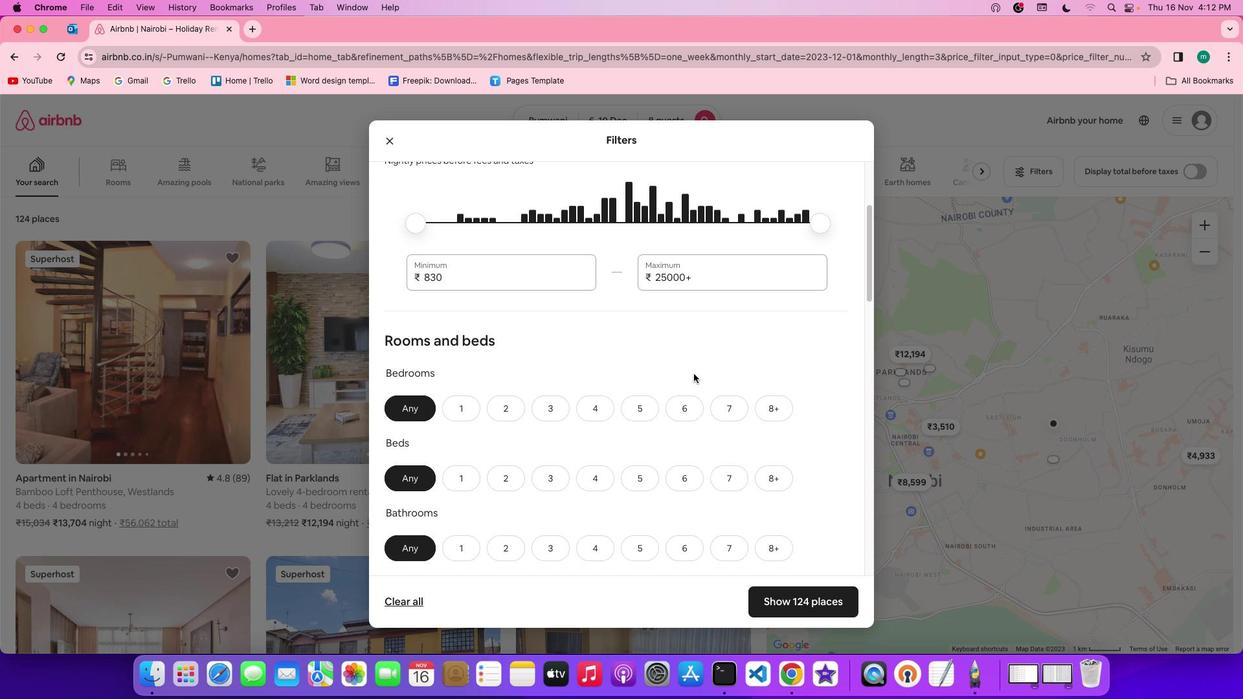 
Action: Mouse scrolled (694, 373) with delta (0, 0)
Screenshot: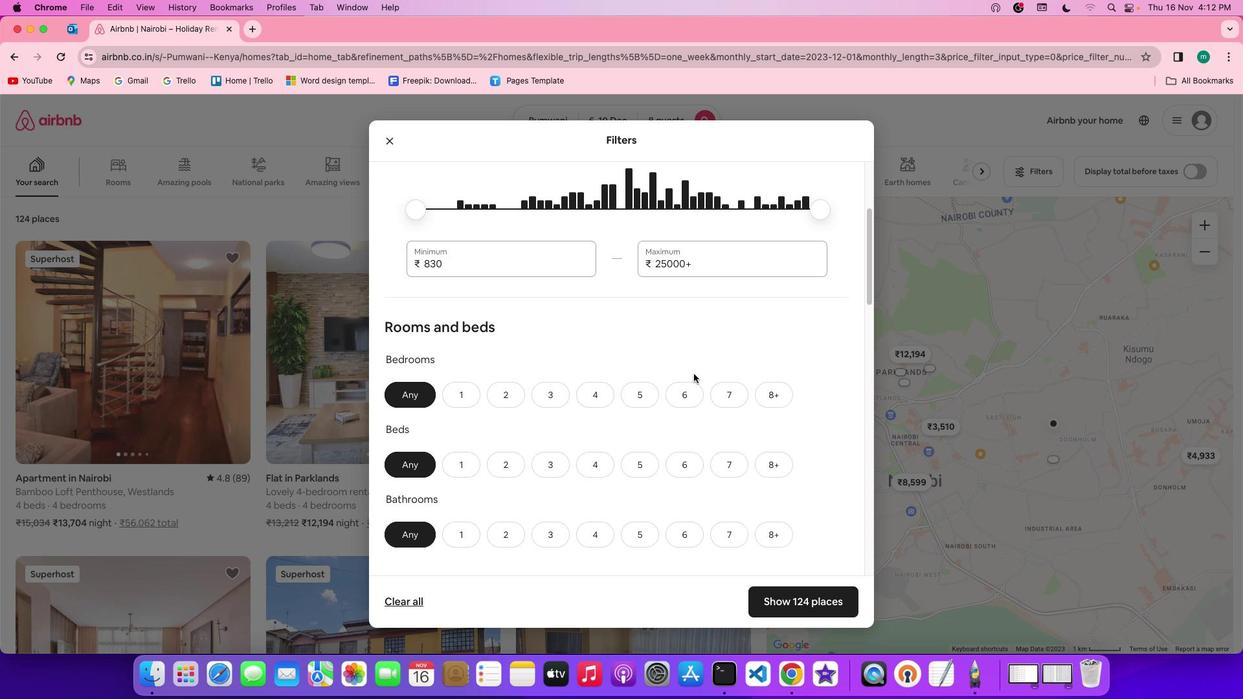 
Action: Mouse scrolled (694, 373) with delta (0, -1)
Screenshot: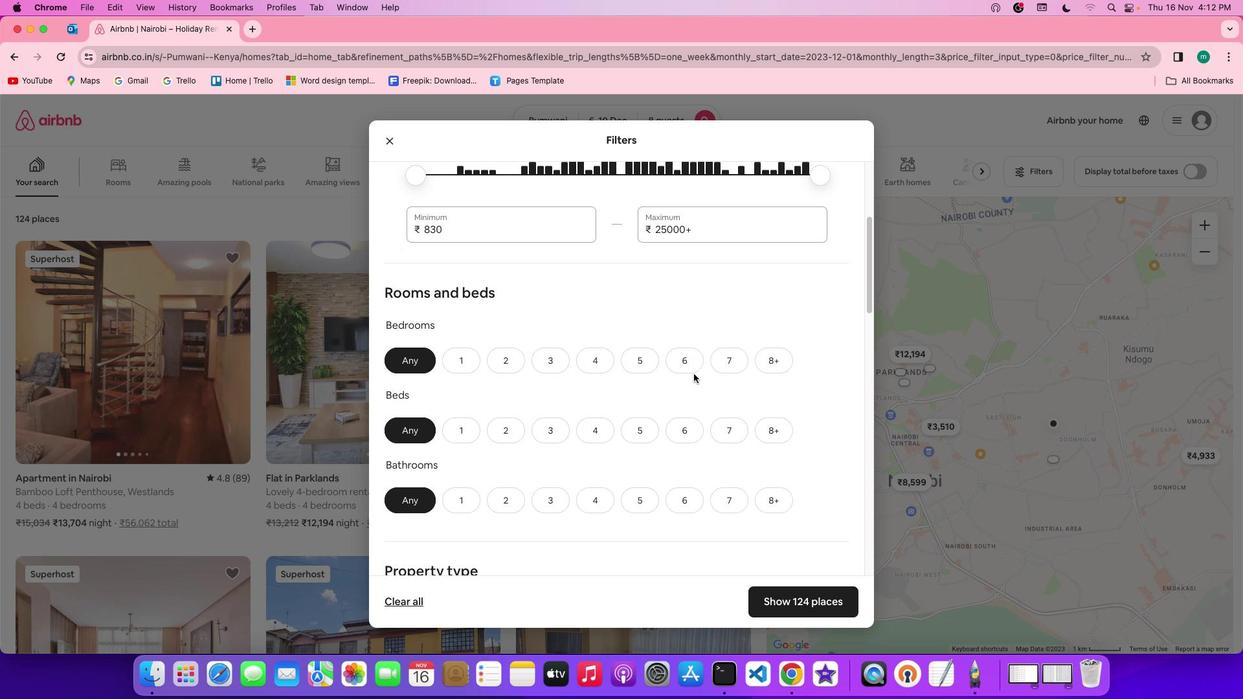 
Action: Mouse moved to (689, 352)
Screenshot: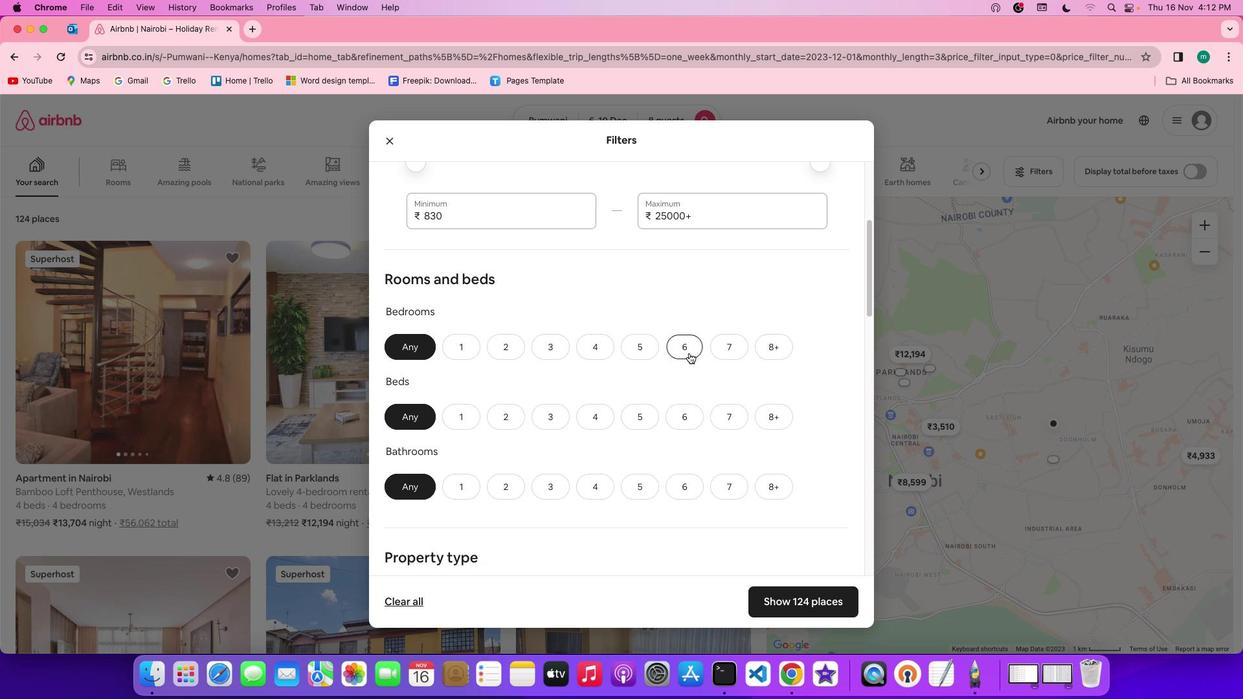 
Action: Mouse pressed left at (689, 352)
Screenshot: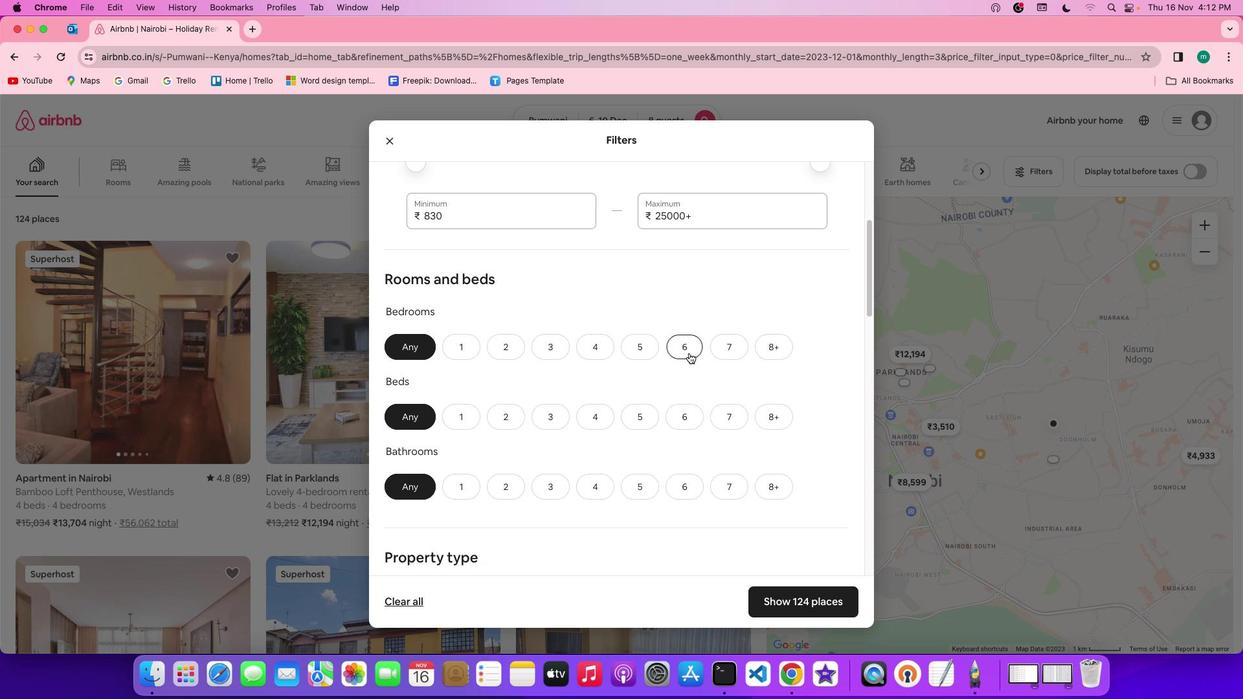 
Action: Mouse moved to (686, 422)
Screenshot: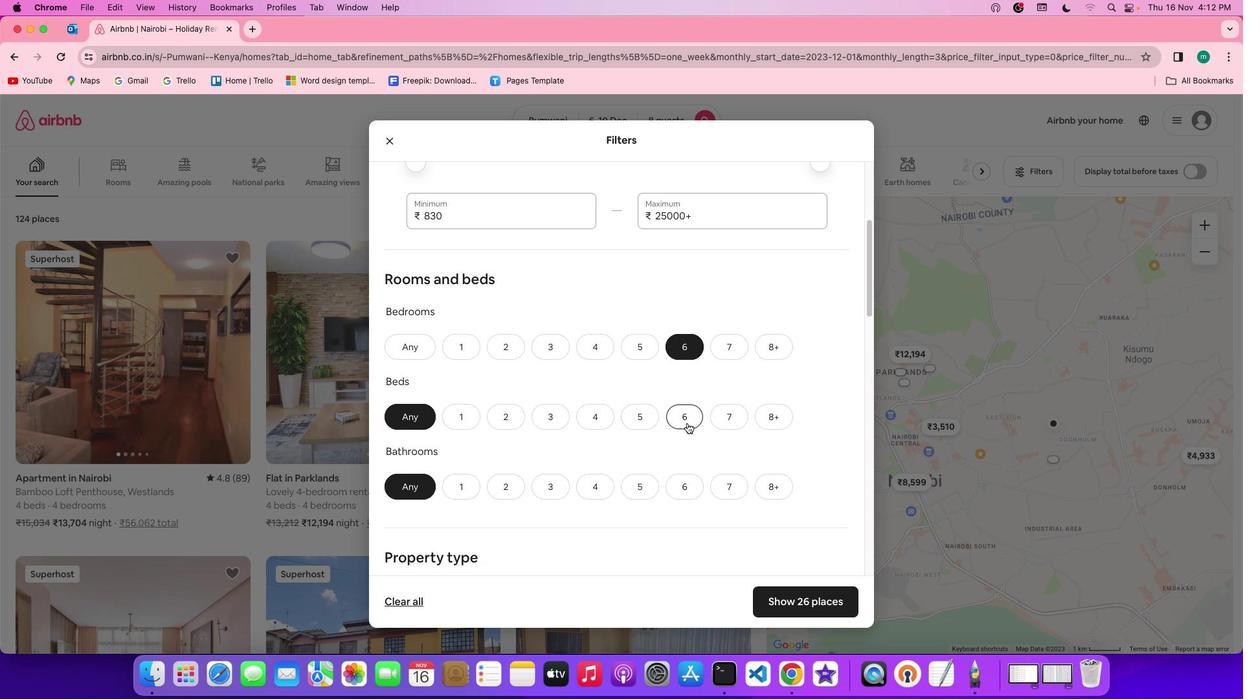 
Action: Mouse pressed left at (686, 422)
Screenshot: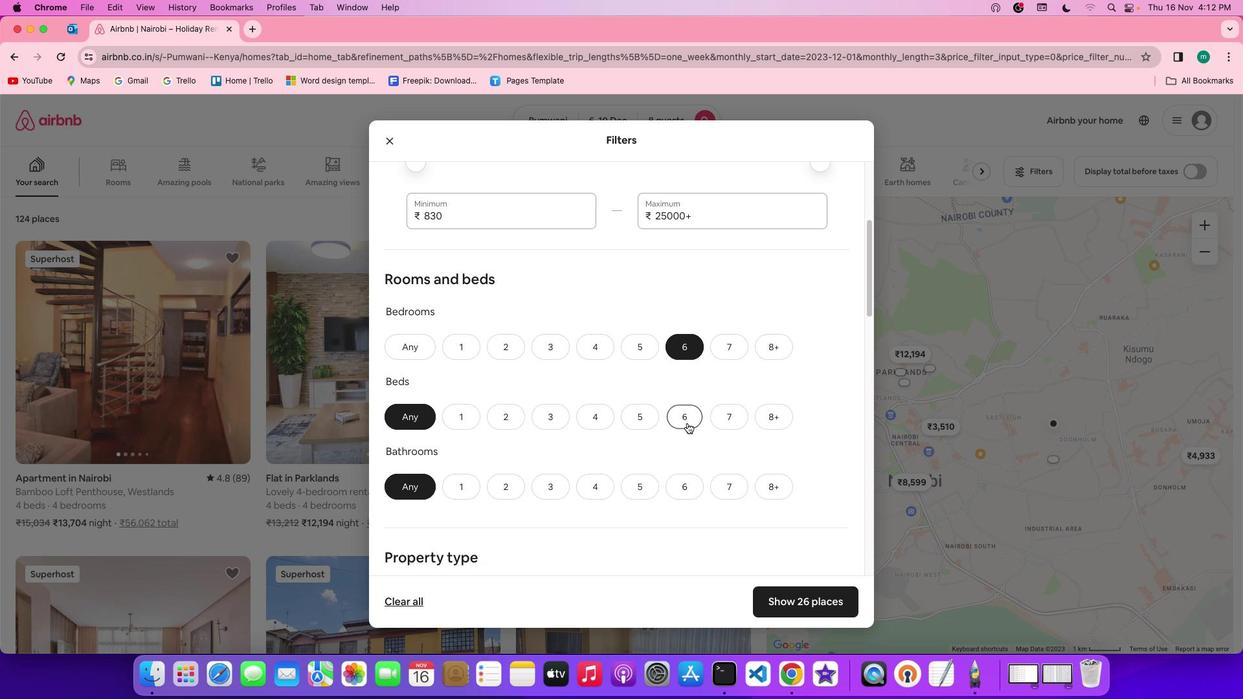 
Action: Mouse moved to (685, 490)
Screenshot: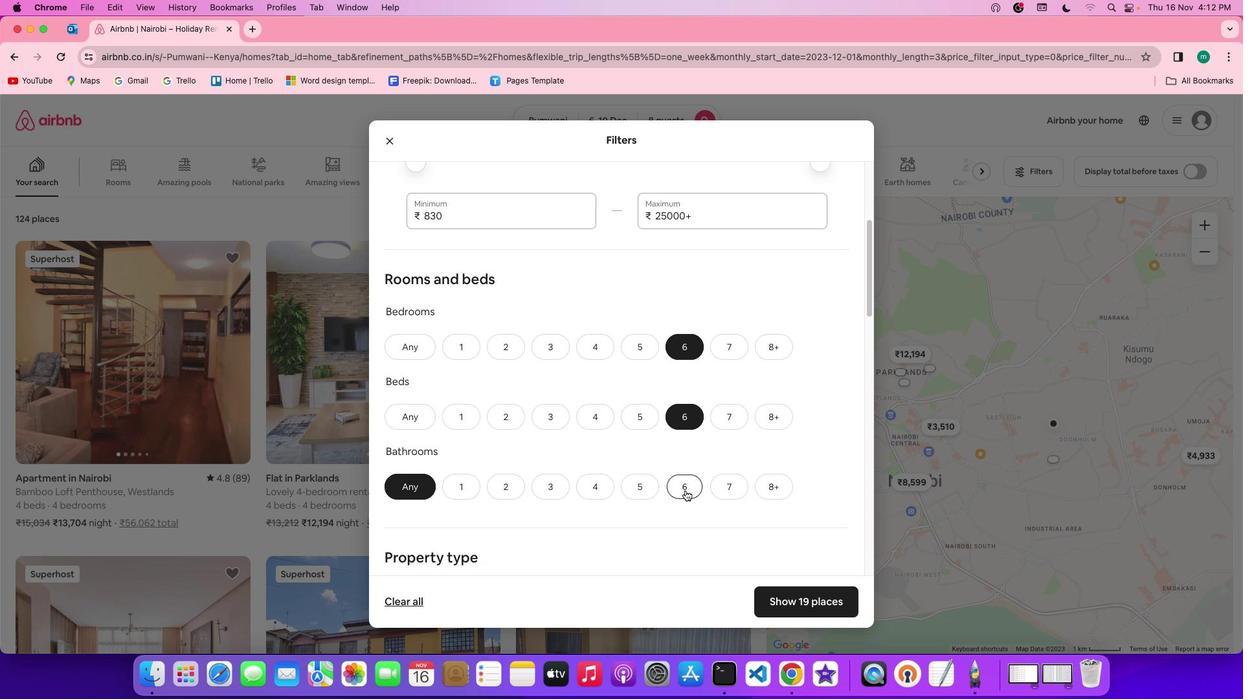 
Action: Mouse pressed left at (685, 490)
Screenshot: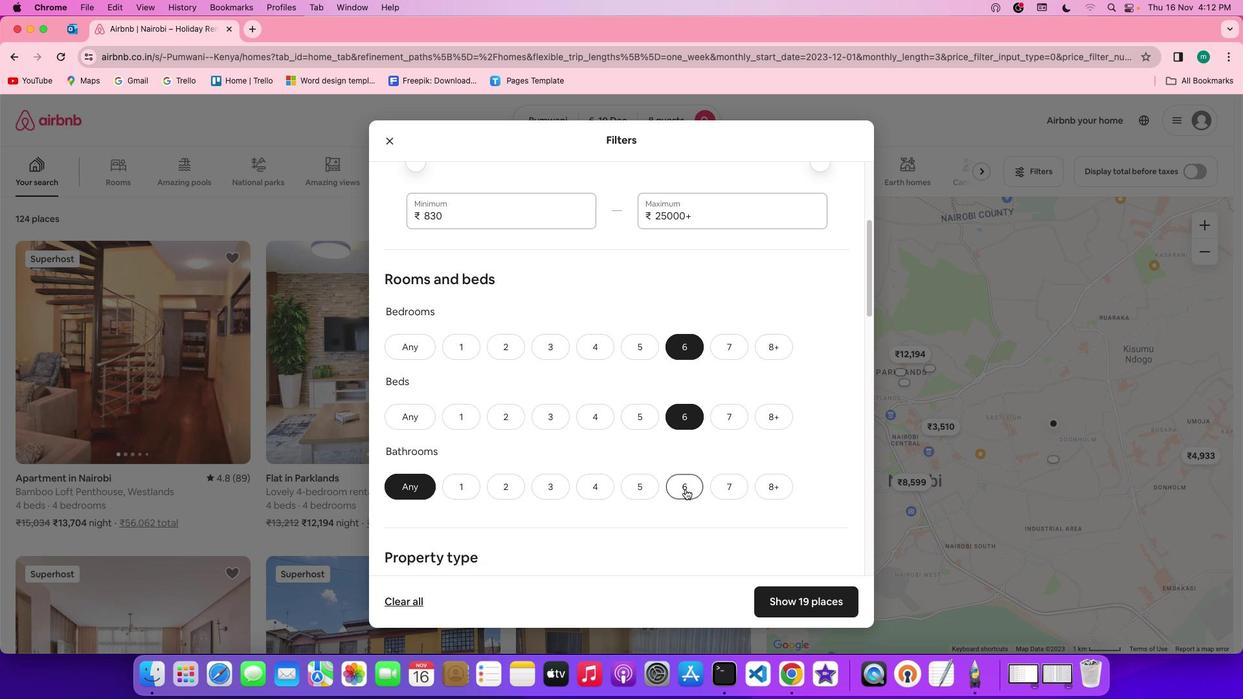 
Action: Mouse moved to (756, 468)
Screenshot: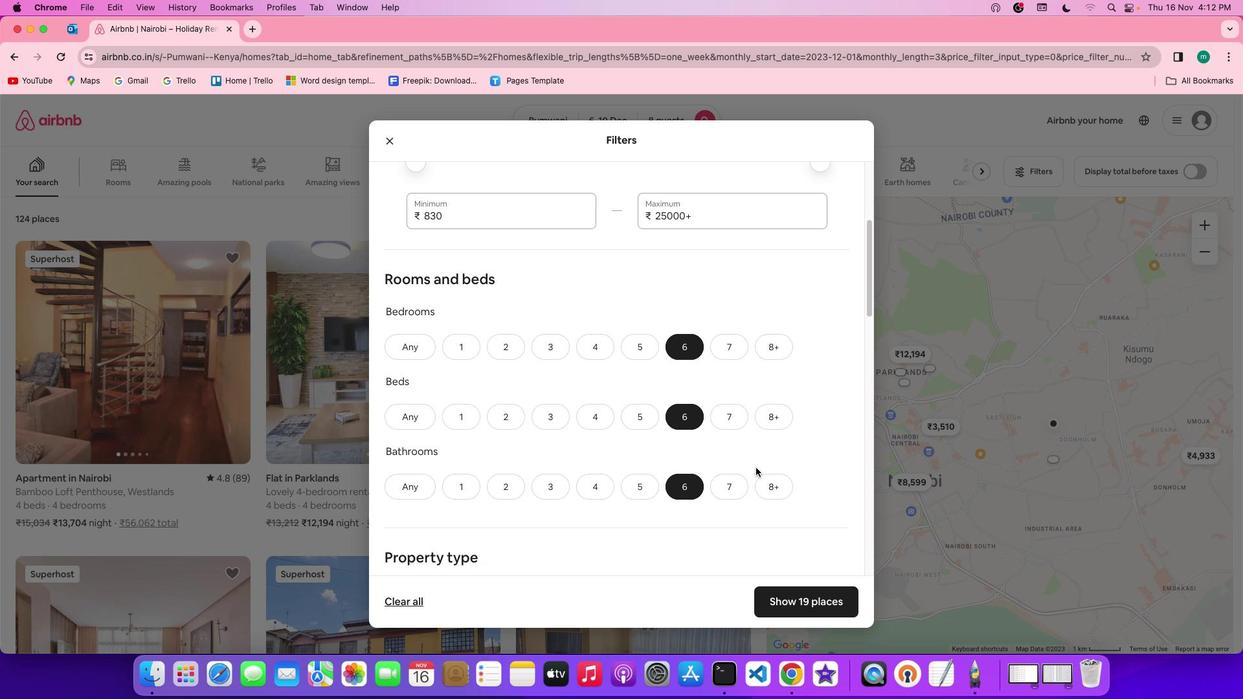 
Action: Mouse scrolled (756, 468) with delta (0, 0)
Screenshot: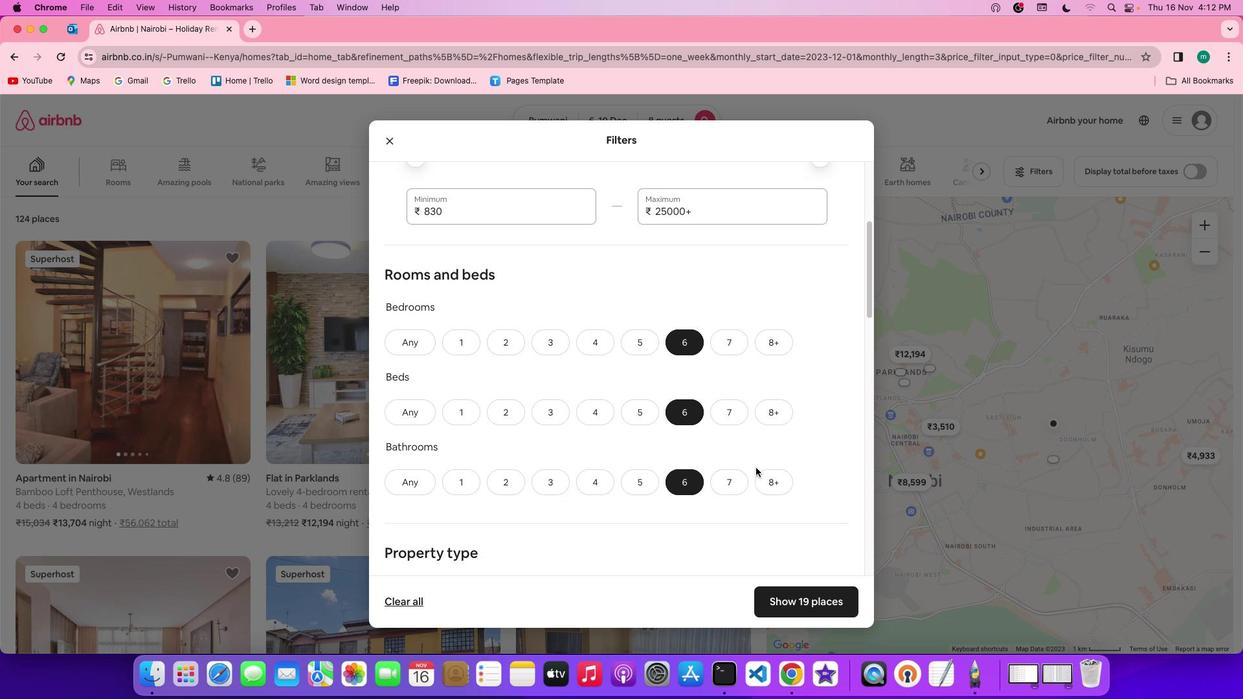 
Action: Mouse scrolled (756, 468) with delta (0, 0)
Screenshot: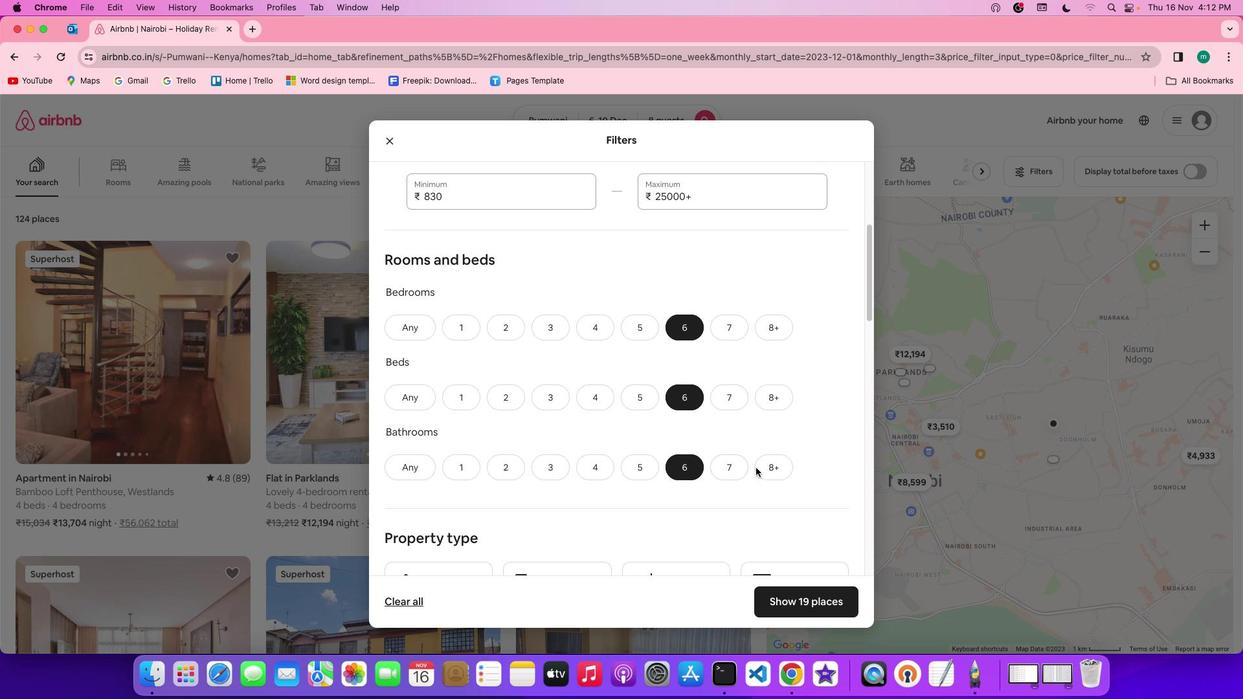 
Action: Mouse scrolled (756, 468) with delta (0, -1)
Screenshot: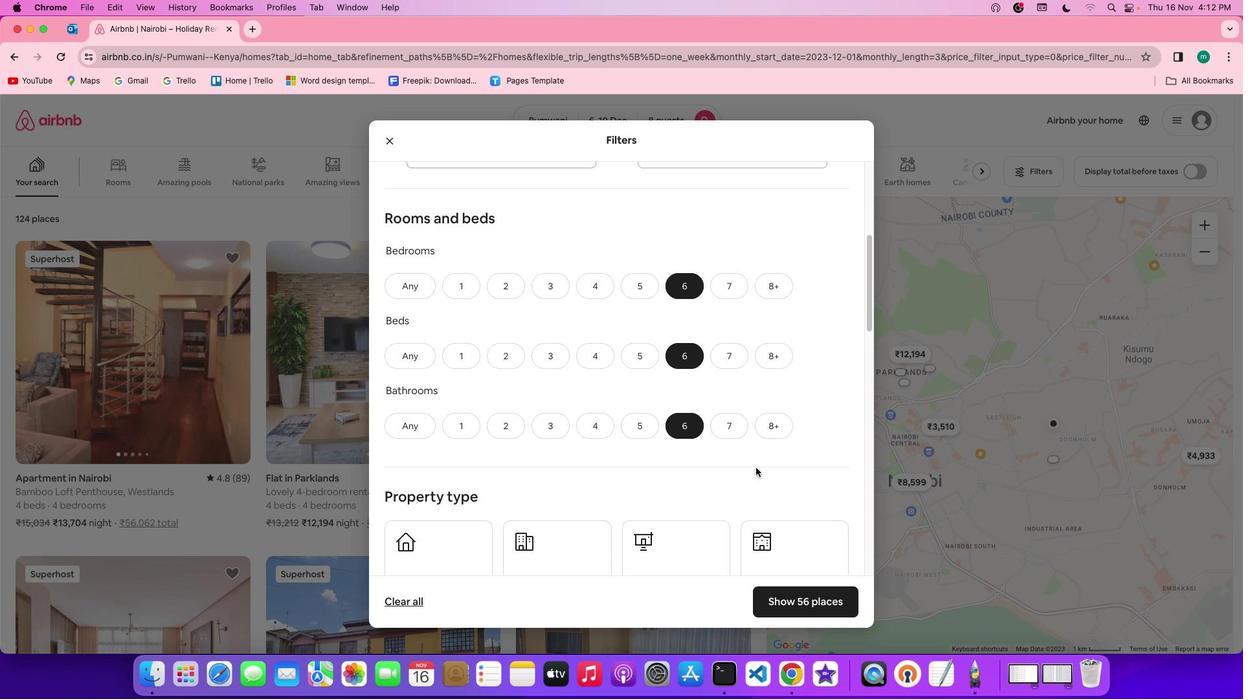 
Action: Mouse scrolled (756, 468) with delta (0, 0)
Screenshot: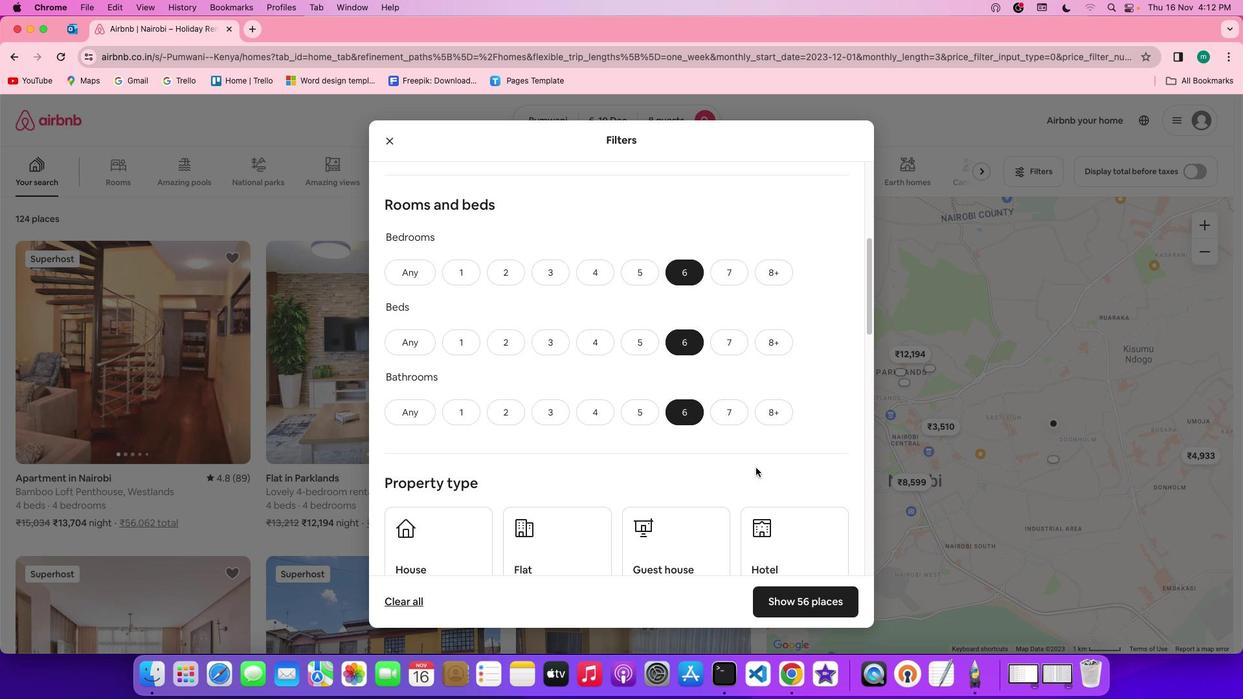 
Action: Mouse moved to (756, 468)
Screenshot: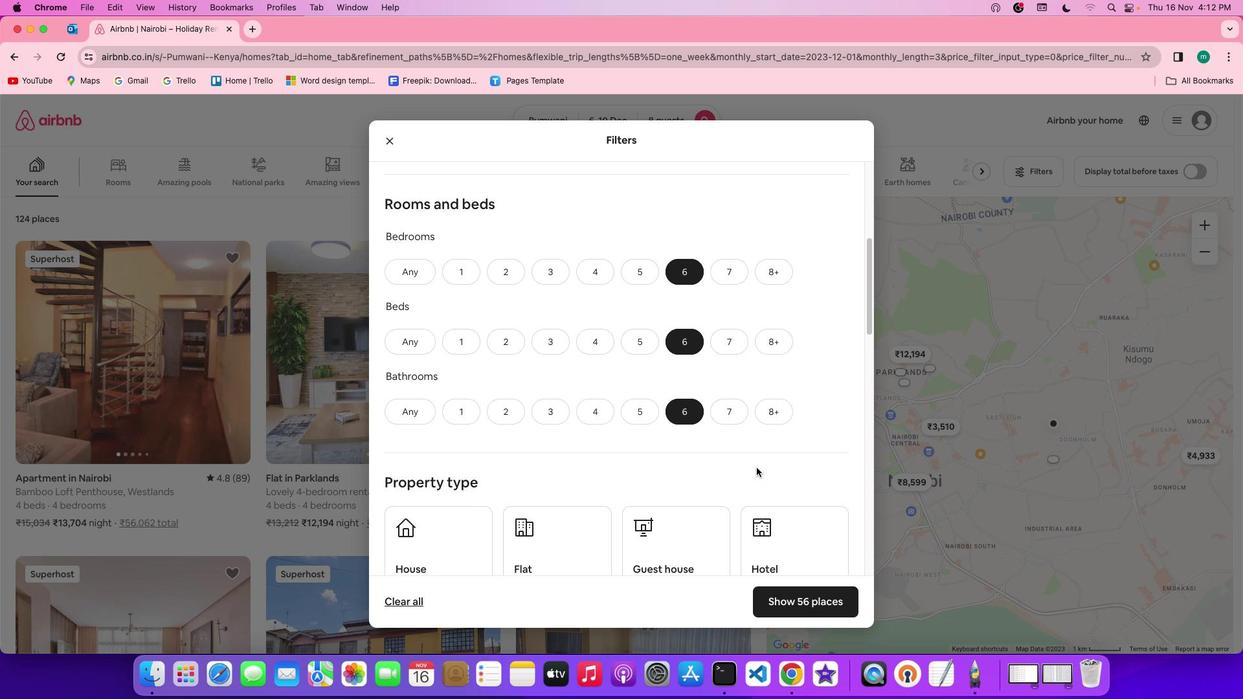 
Action: Mouse scrolled (756, 468) with delta (0, 0)
Screenshot: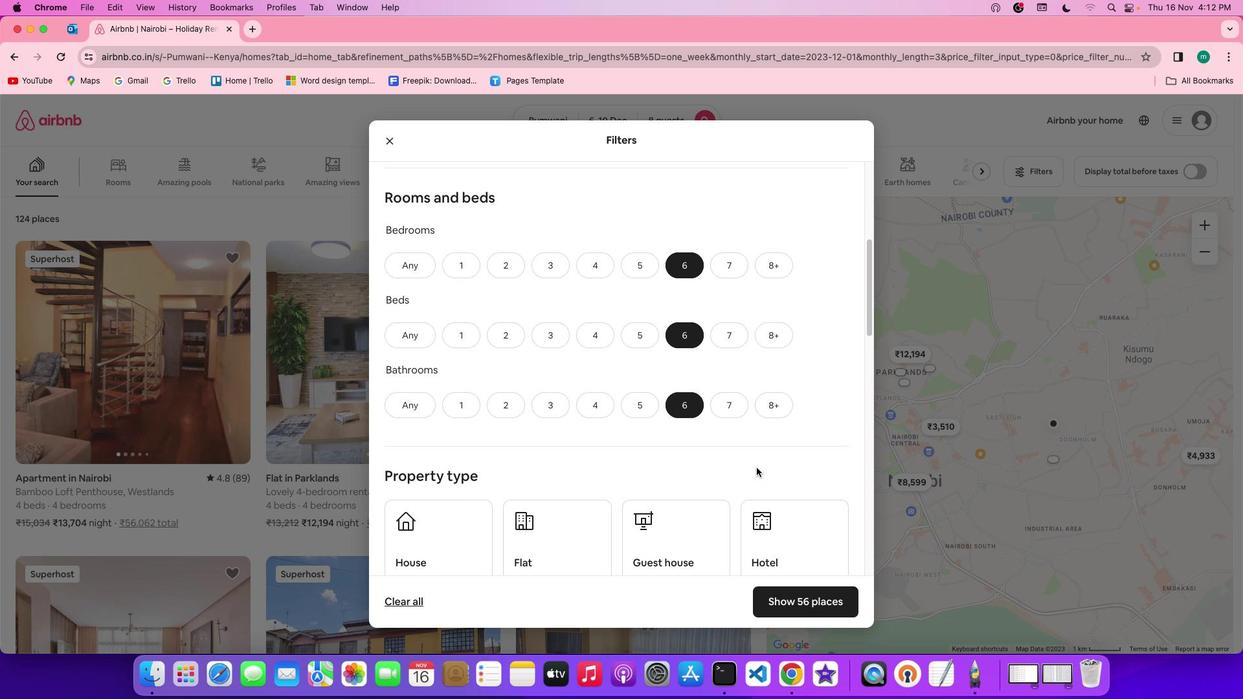 
Action: Mouse scrolled (756, 468) with delta (0, 0)
Screenshot: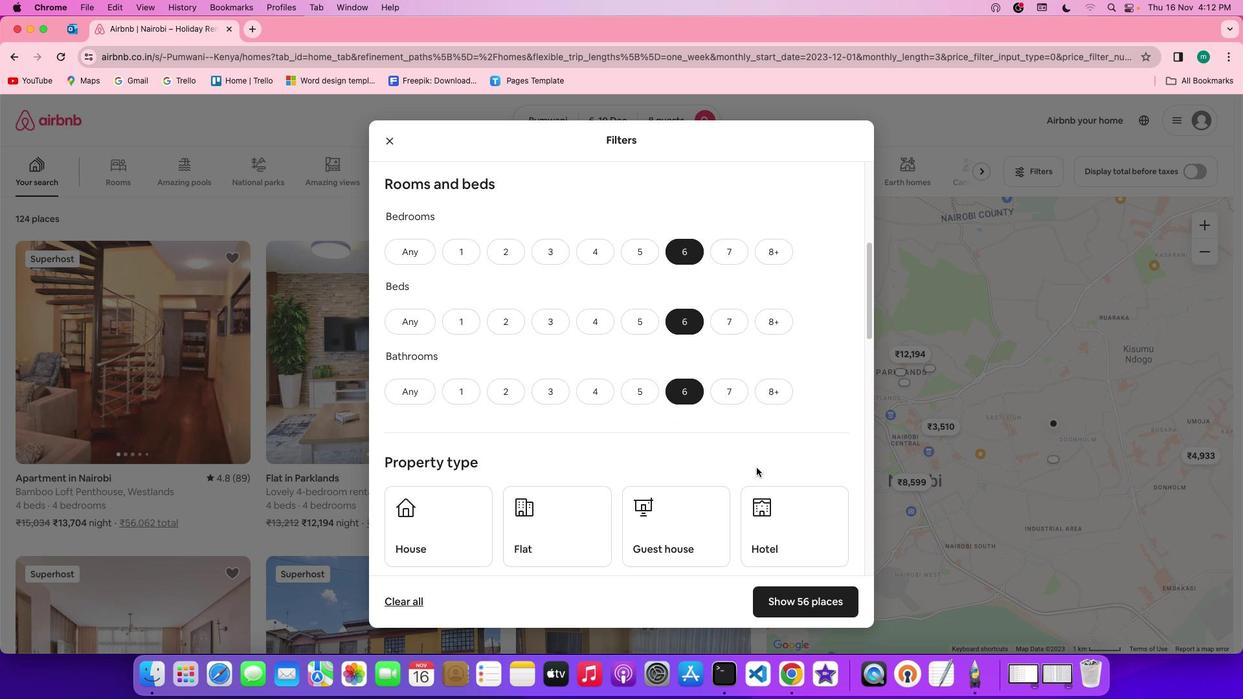
Action: Mouse scrolled (756, 468) with delta (0, 0)
Screenshot: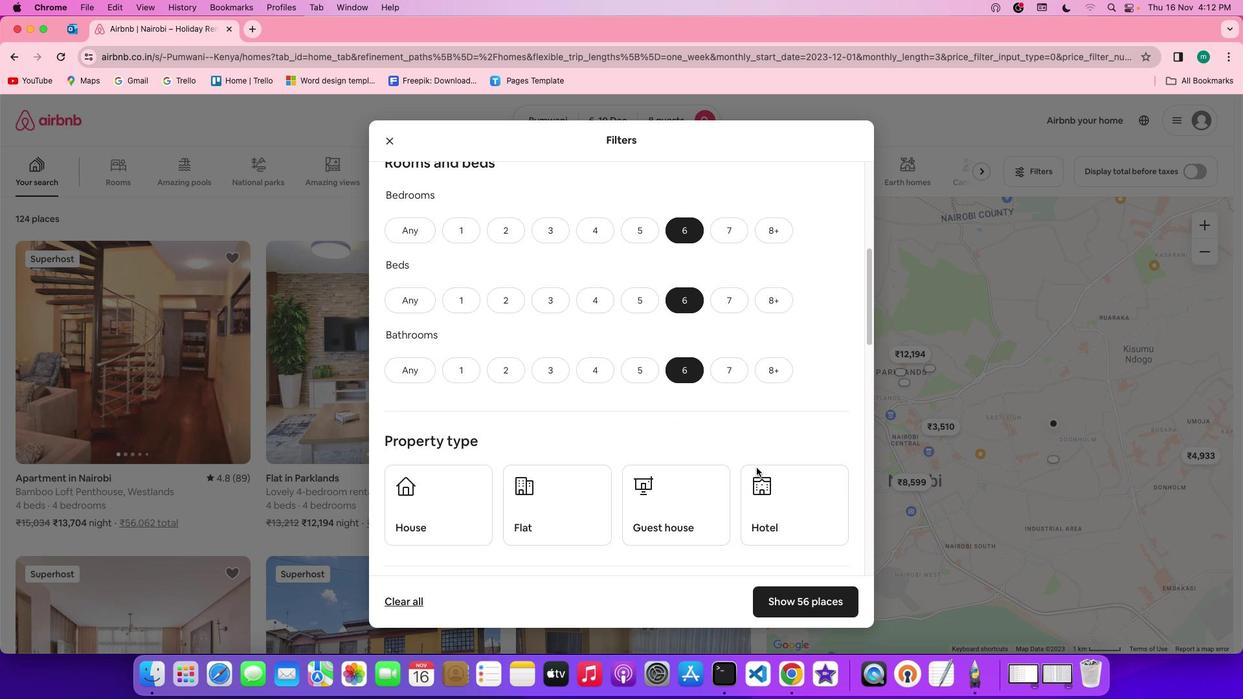 
Action: Mouse scrolled (756, 468) with delta (0, 0)
Screenshot: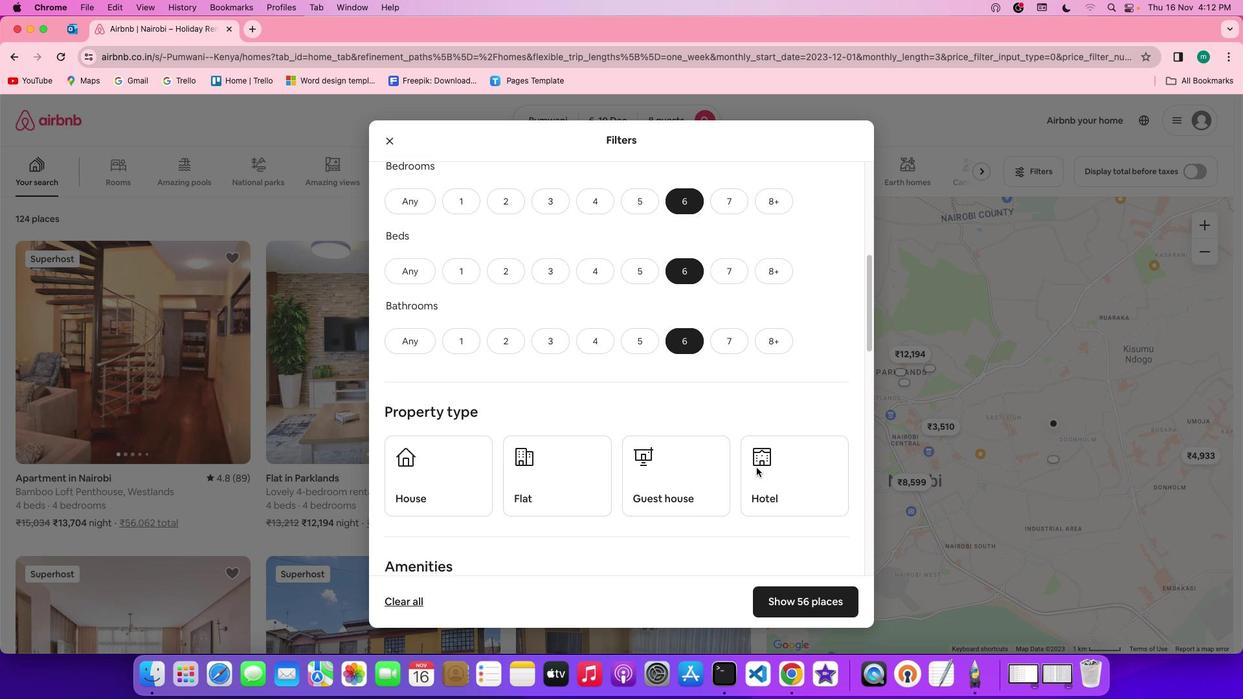 
Action: Mouse scrolled (756, 468) with delta (0, 0)
Screenshot: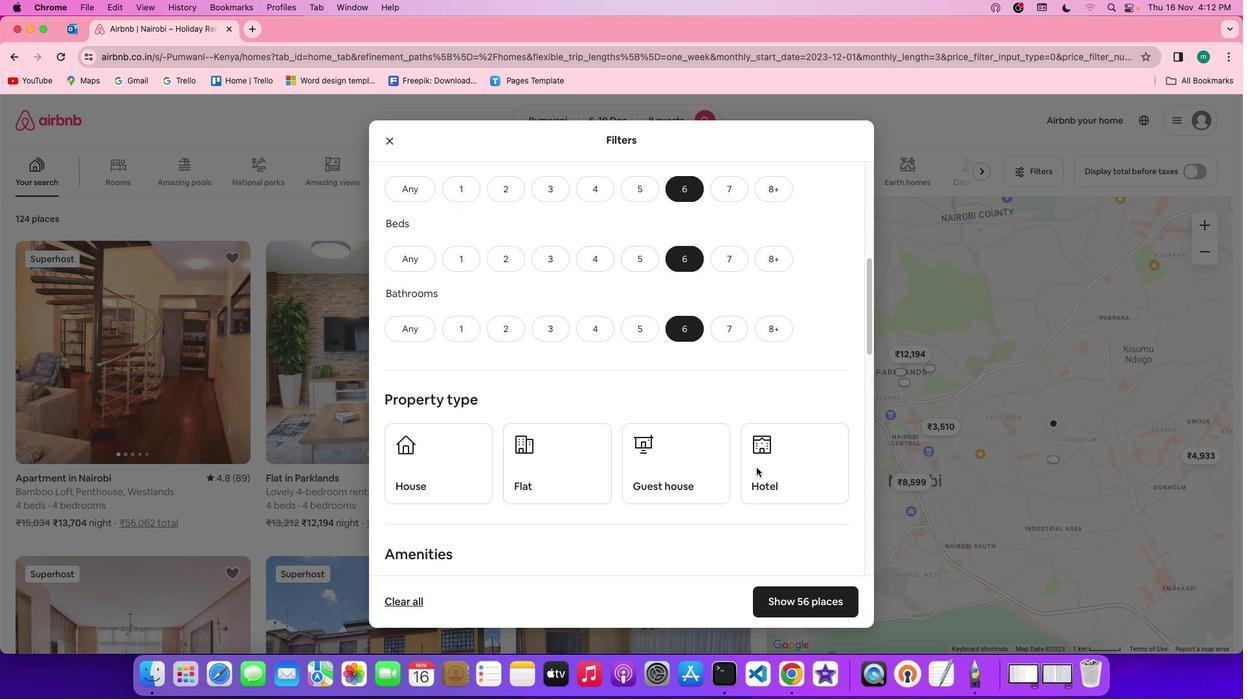 
Action: Mouse scrolled (756, 468) with delta (0, -1)
Screenshot: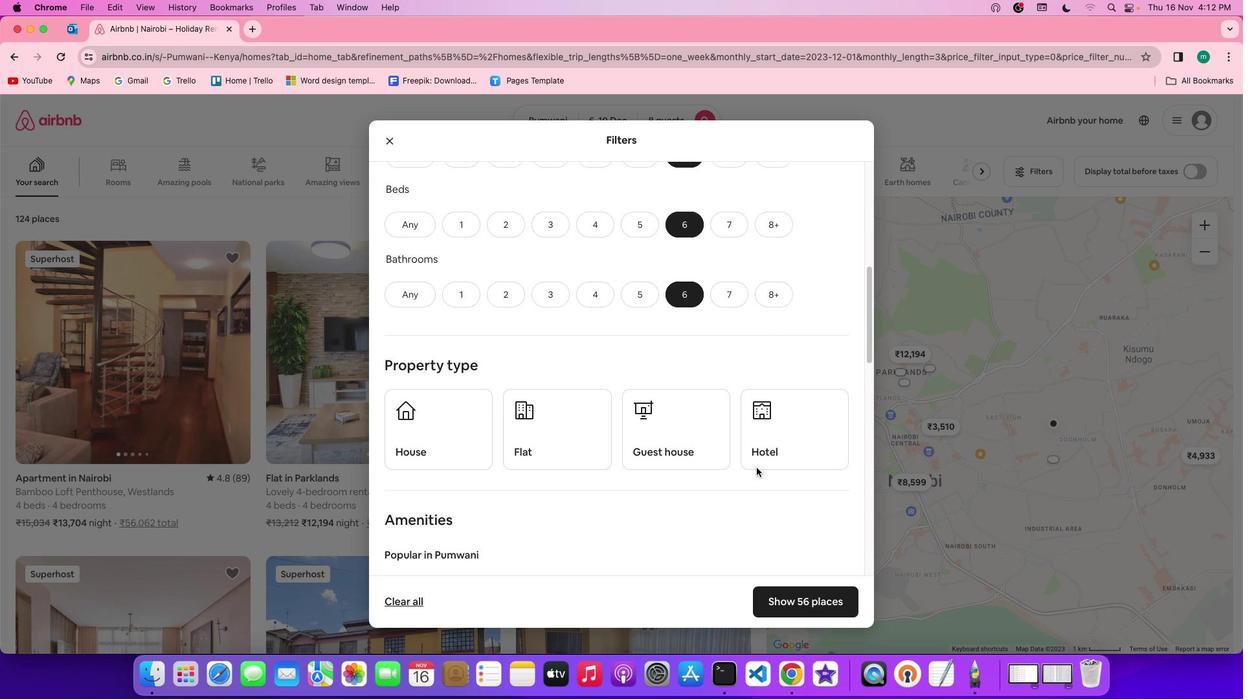 
Action: Mouse scrolled (756, 468) with delta (0, 0)
Screenshot: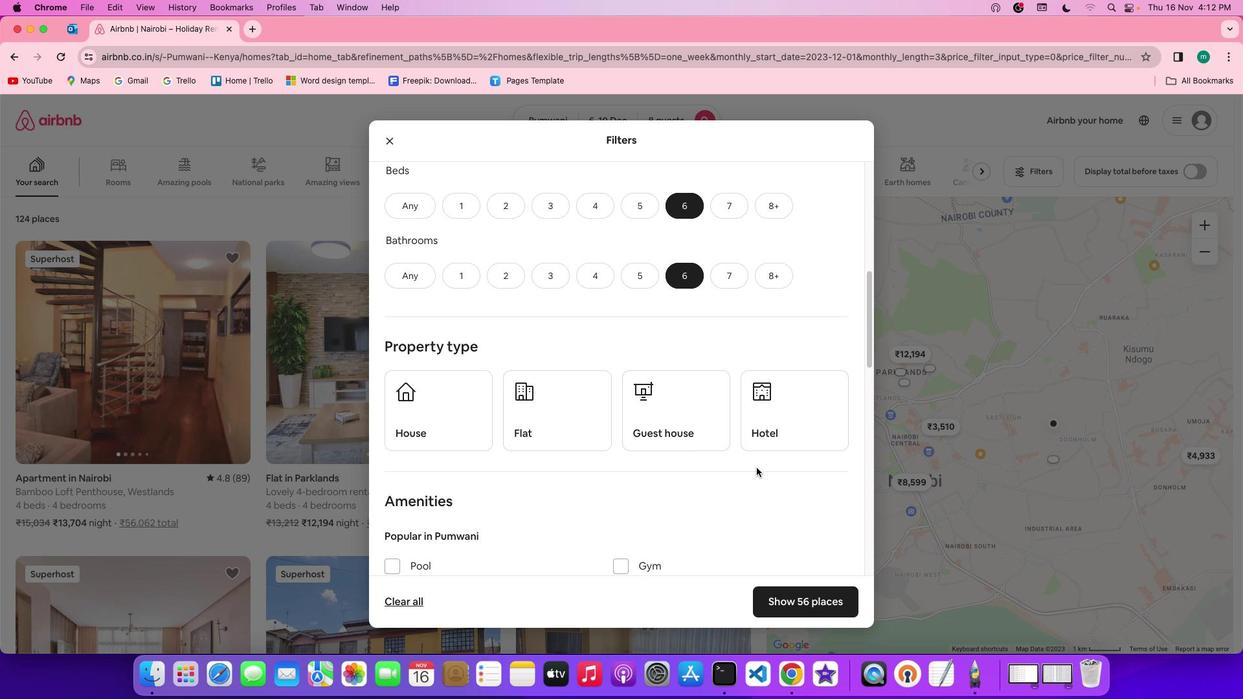 
Action: Mouse scrolled (756, 468) with delta (0, 0)
Screenshot: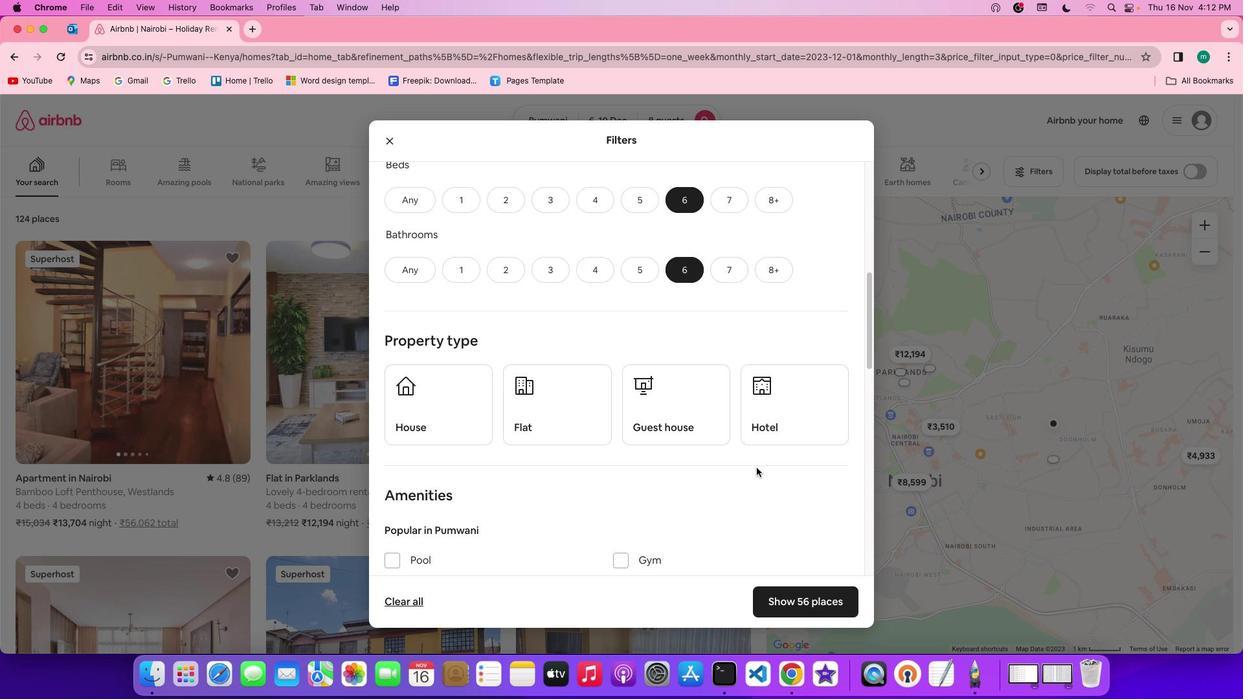 
Action: Mouse scrolled (756, 468) with delta (0, 0)
Screenshot: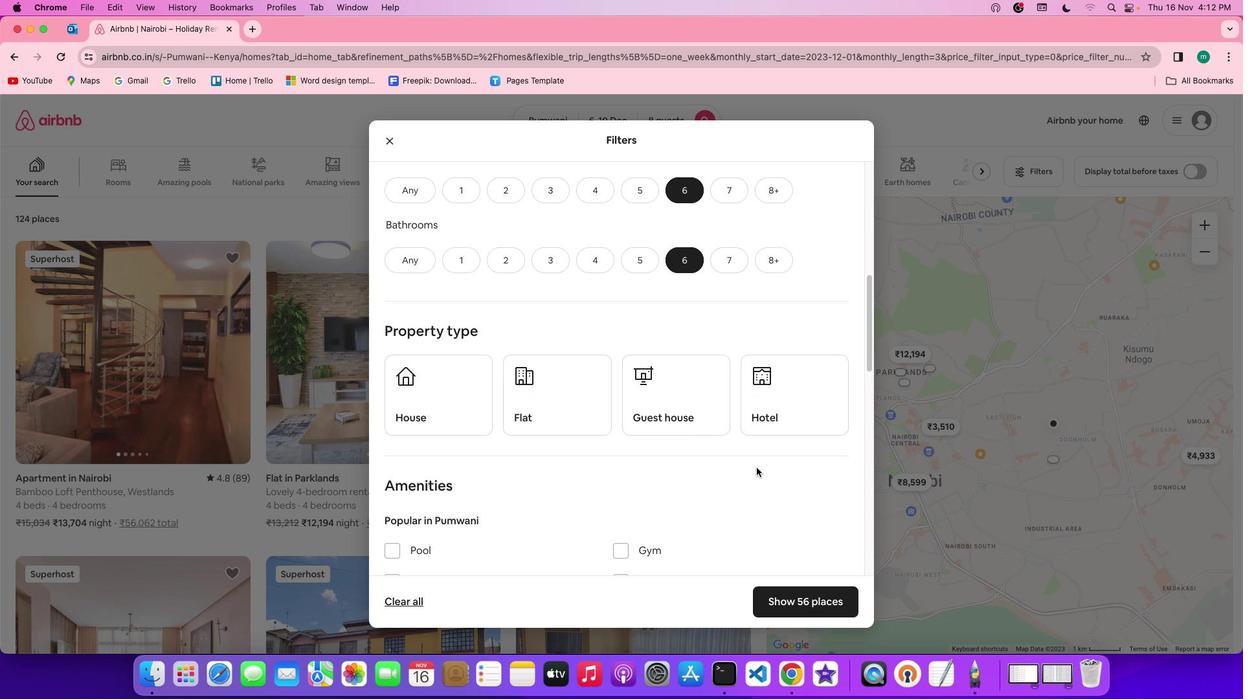
Action: Mouse moved to (755, 467)
Screenshot: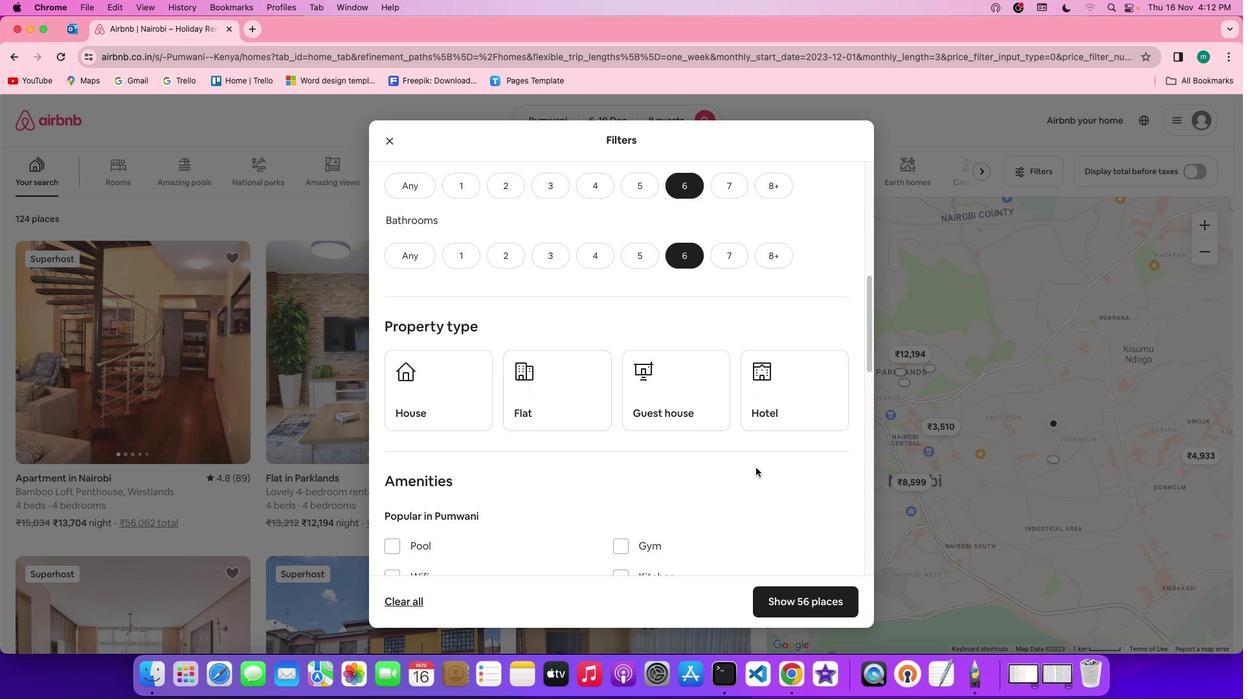 
Action: Mouse scrolled (755, 467) with delta (0, 0)
Screenshot: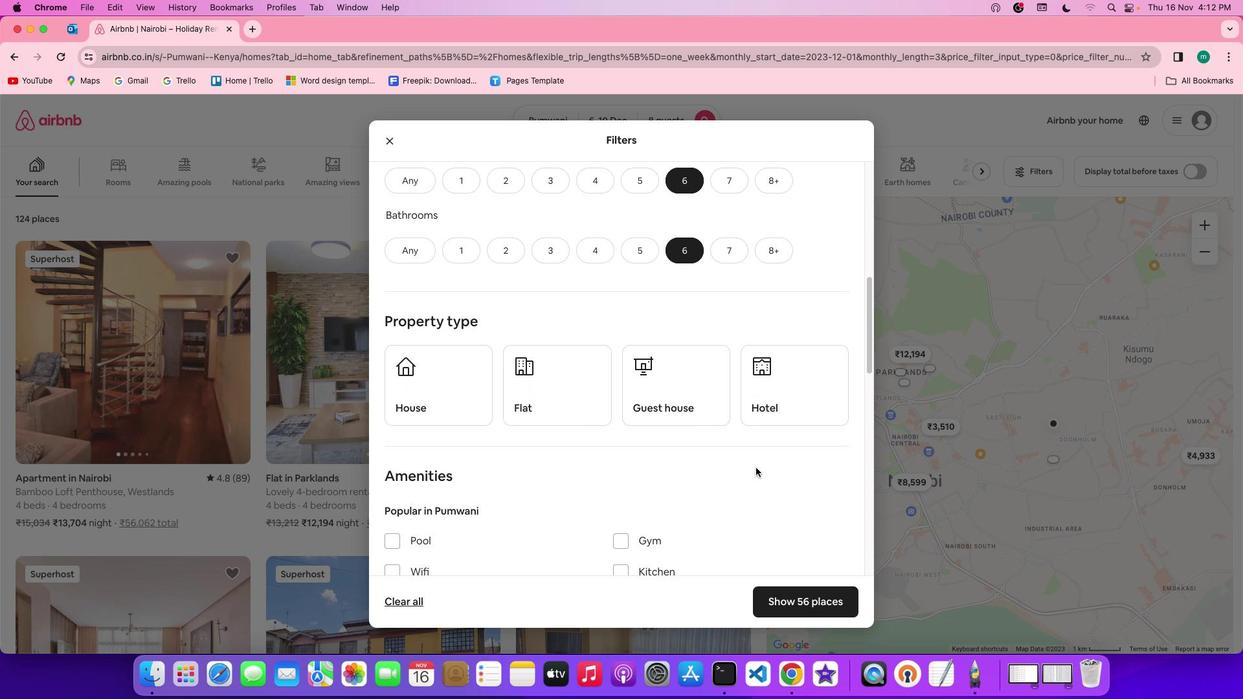 
Action: Mouse scrolled (755, 467) with delta (0, 0)
Screenshot: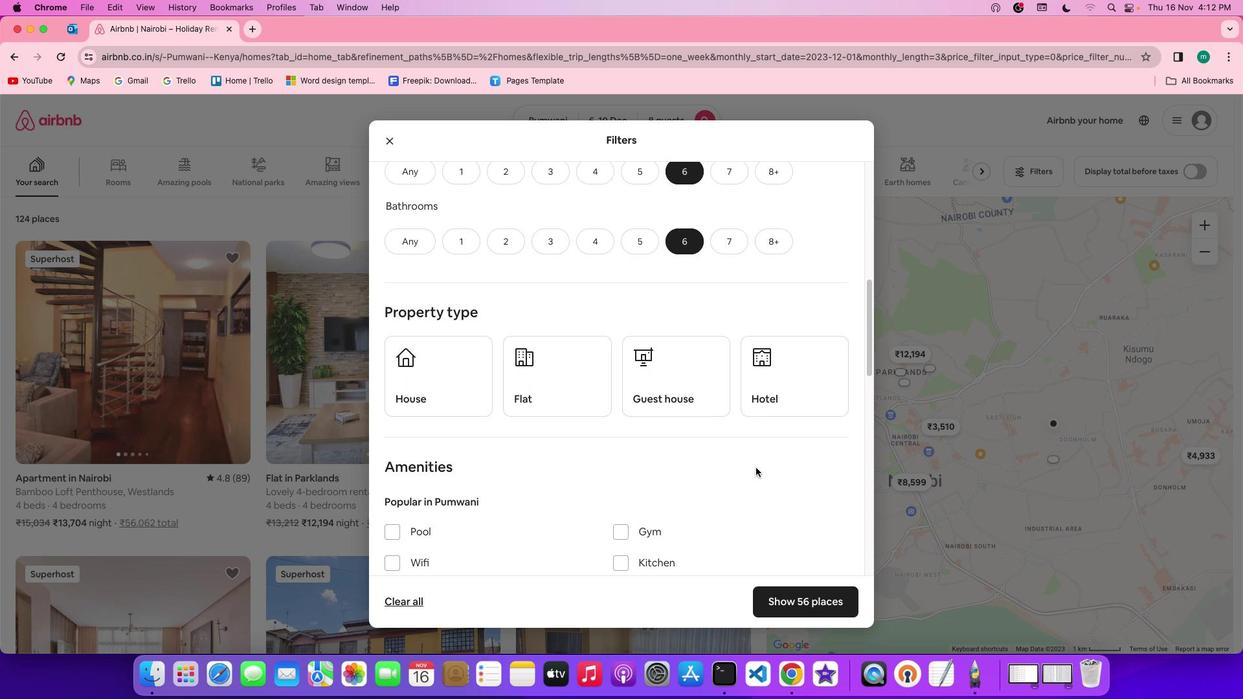
Action: Mouse scrolled (755, 467) with delta (0, 0)
Screenshot: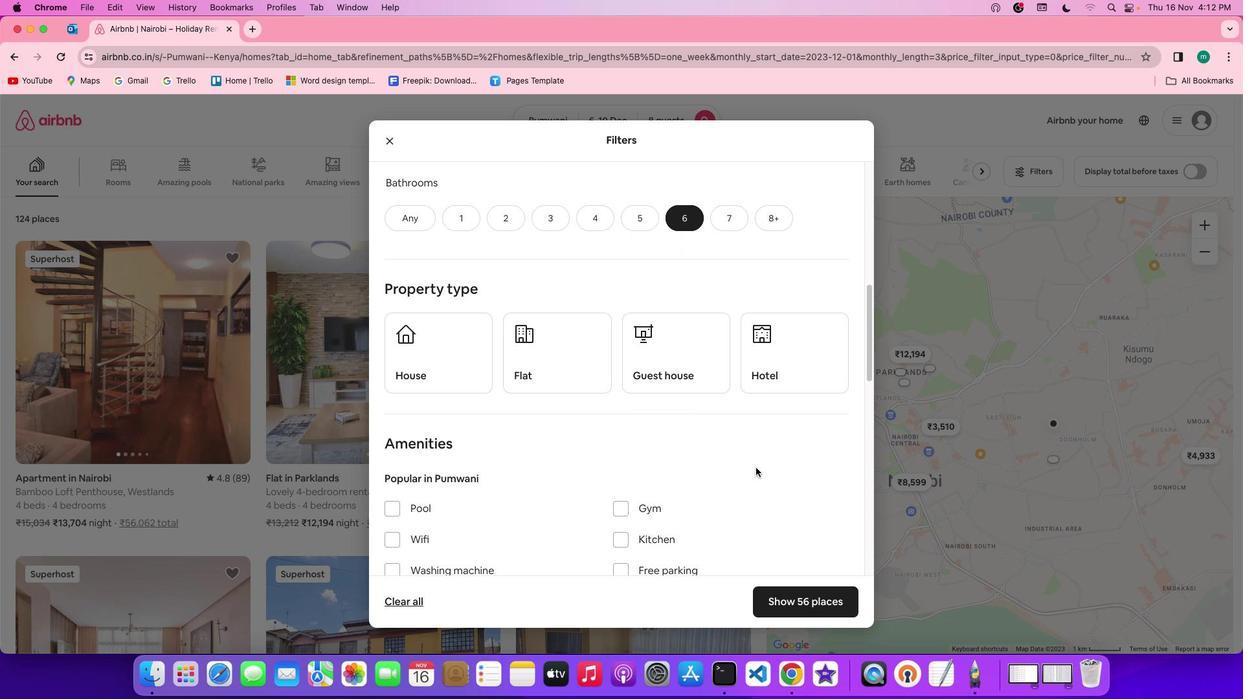 
Action: Mouse scrolled (755, 467) with delta (0, 0)
Screenshot: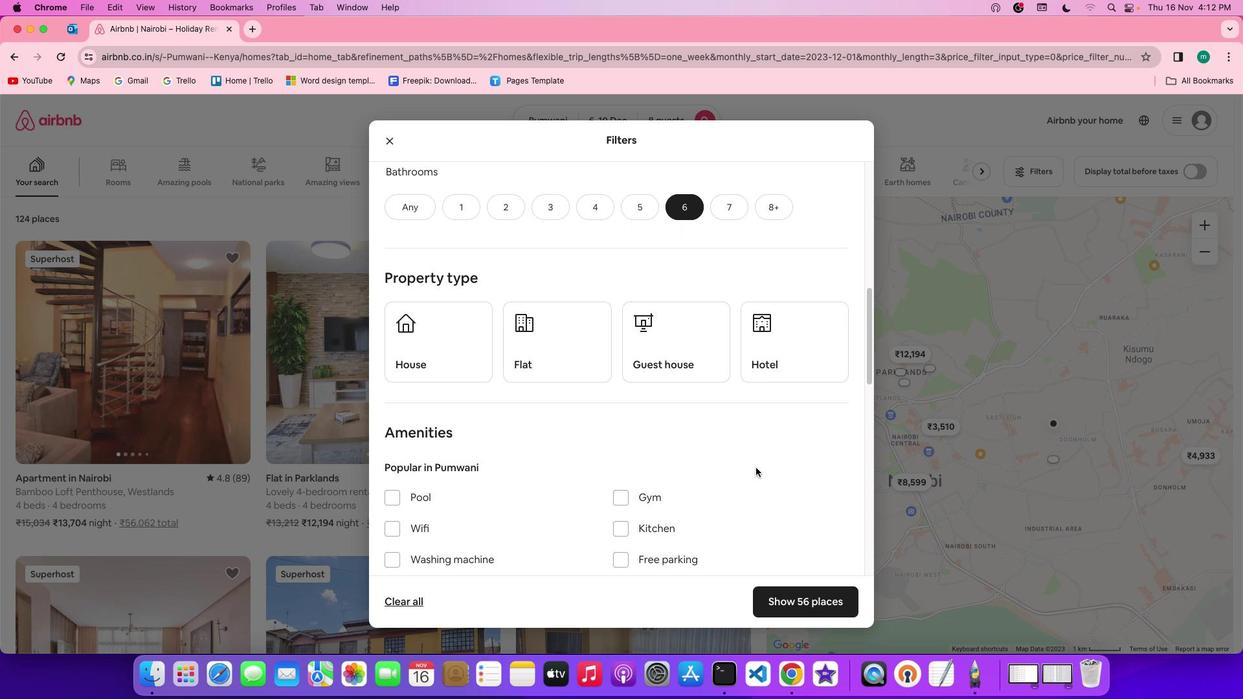 
Action: Mouse scrolled (755, 467) with delta (0, 0)
Screenshot: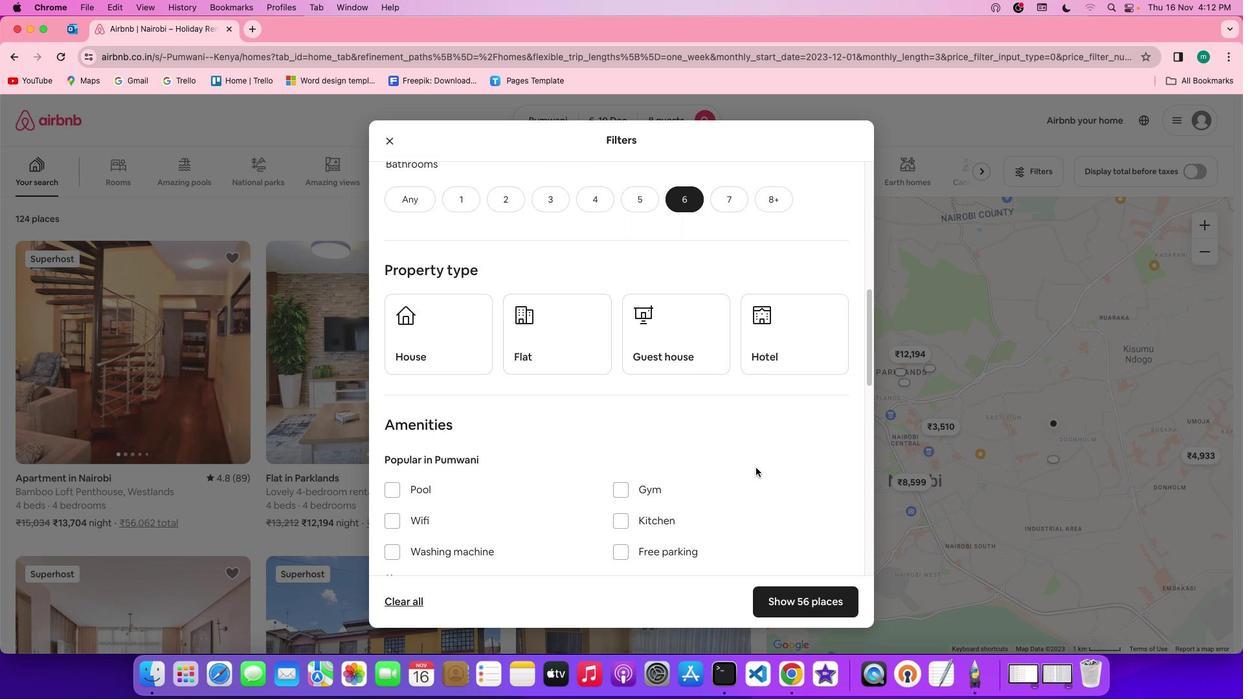 
Action: Mouse scrolled (755, 467) with delta (0, 0)
Screenshot: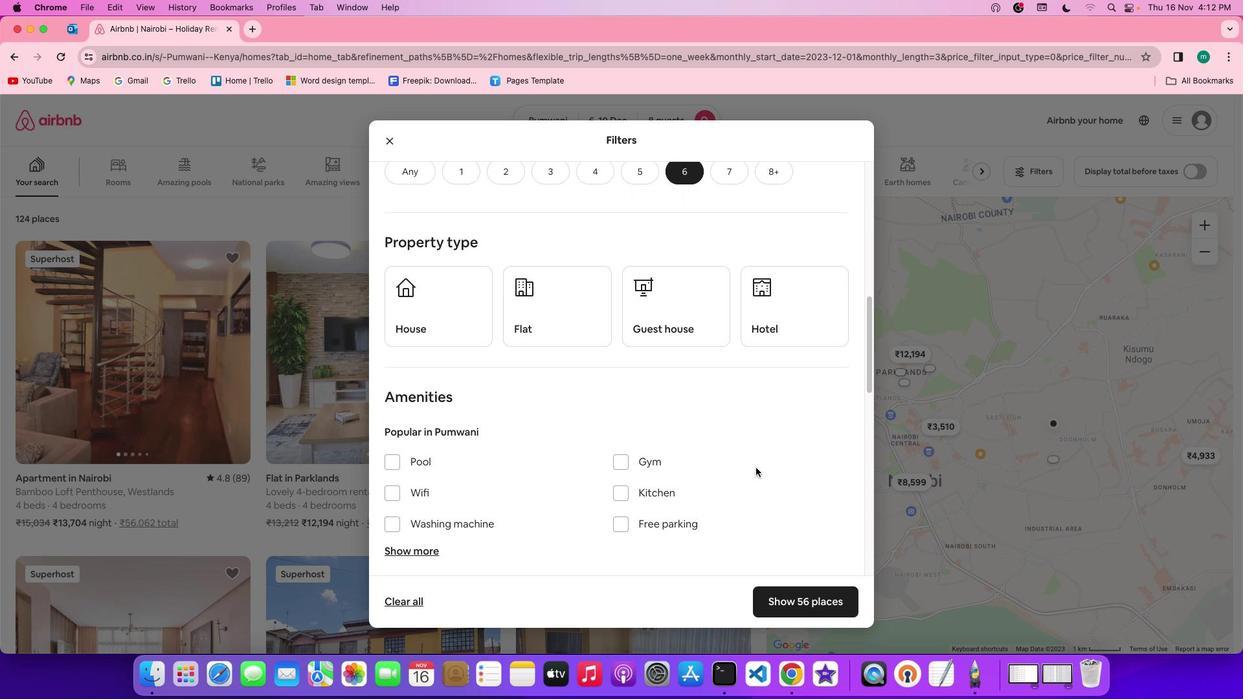 
Action: Mouse scrolled (755, 467) with delta (0, 0)
Screenshot: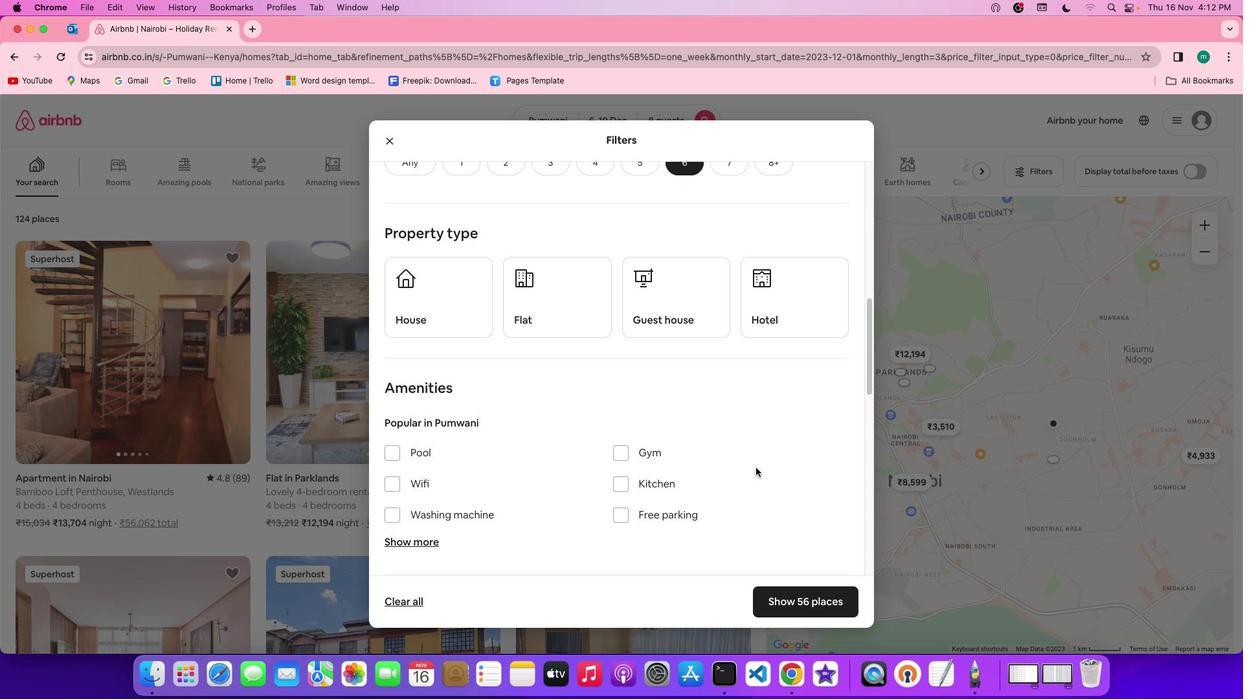 
Action: Mouse scrolled (755, 467) with delta (0, 0)
Screenshot: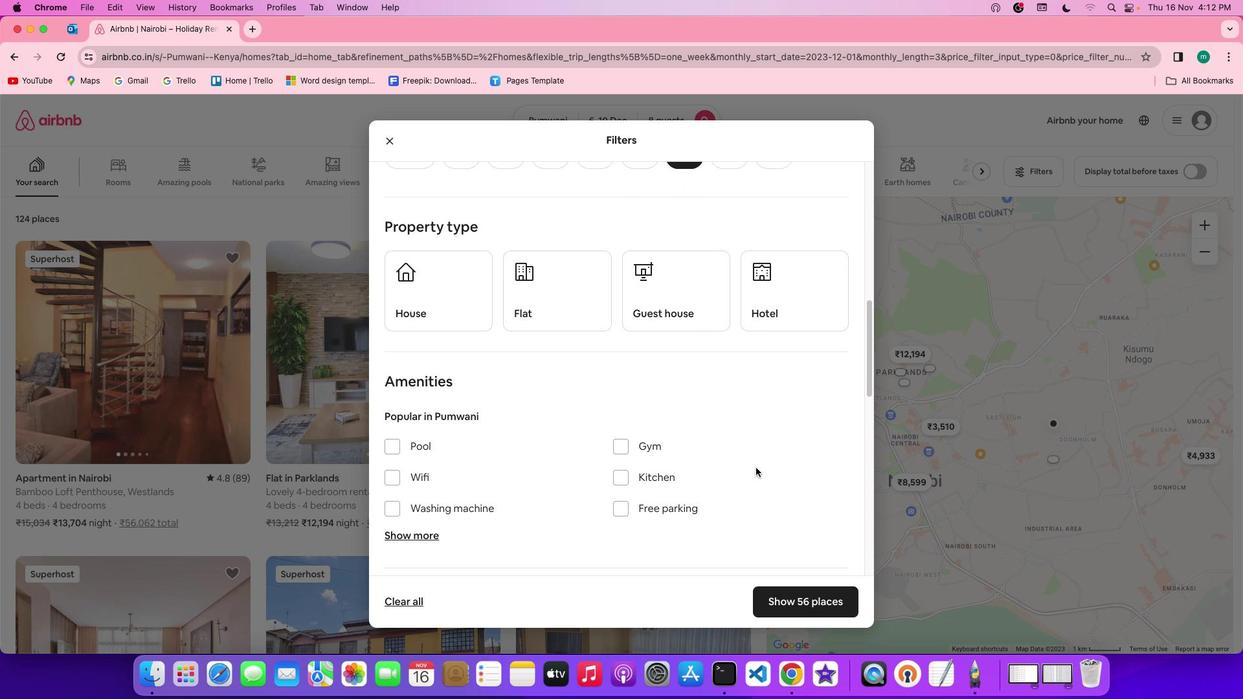 
Action: Mouse scrolled (755, 467) with delta (0, 0)
Screenshot: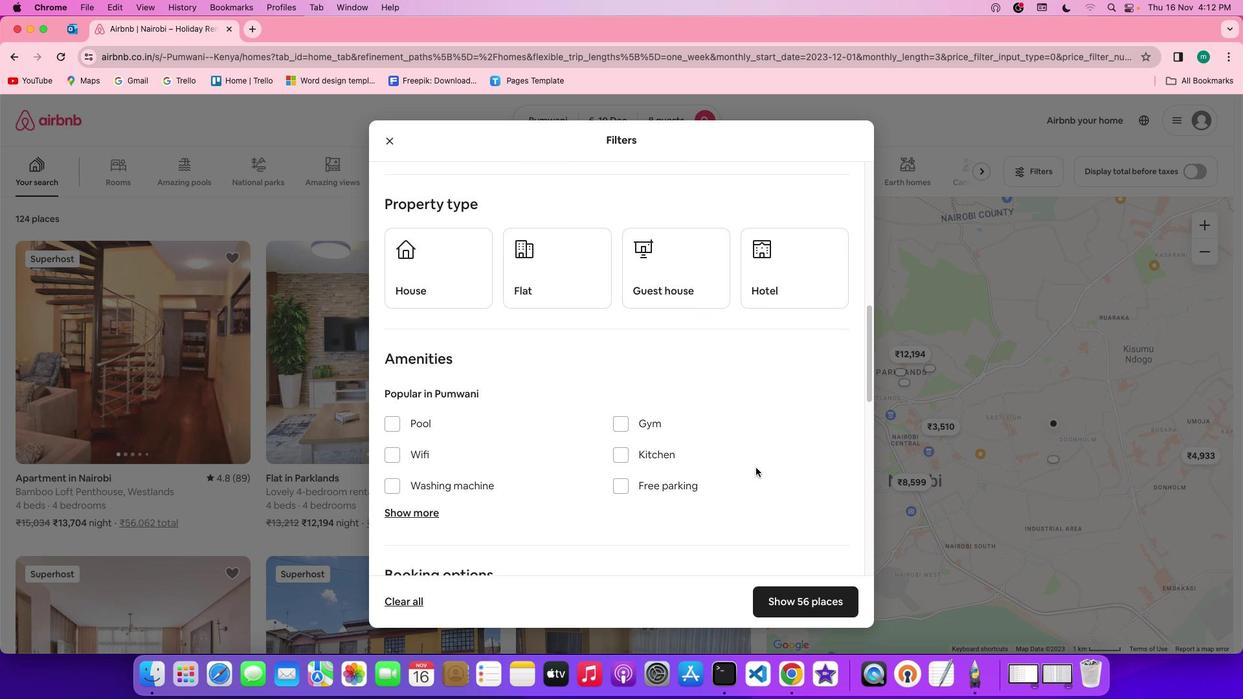 
Action: Mouse moved to (448, 258)
Screenshot: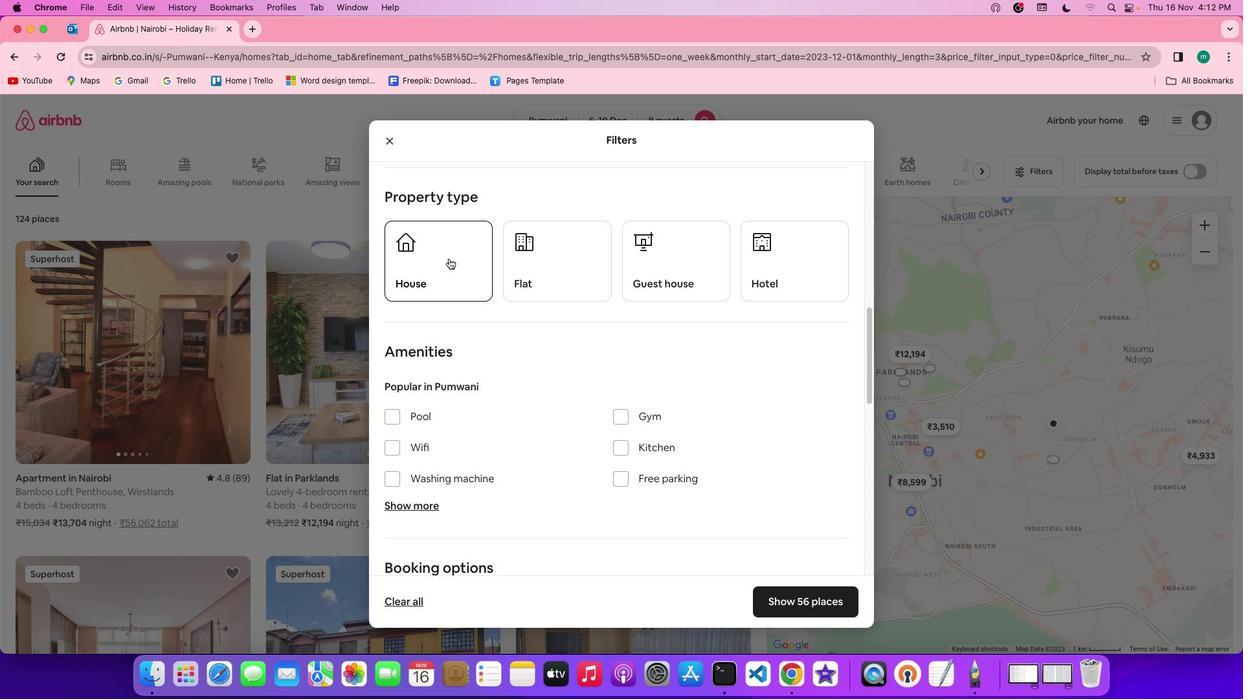 
Action: Mouse pressed left at (448, 258)
Screenshot: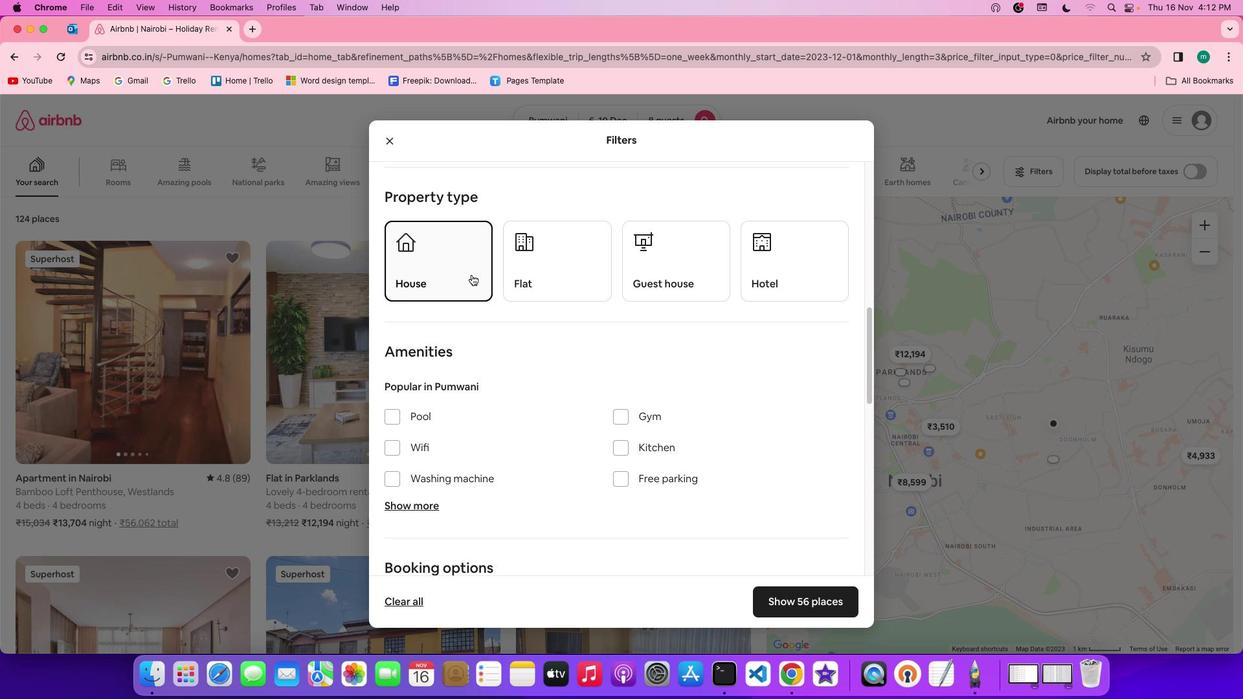 
Action: Mouse moved to (746, 439)
Screenshot: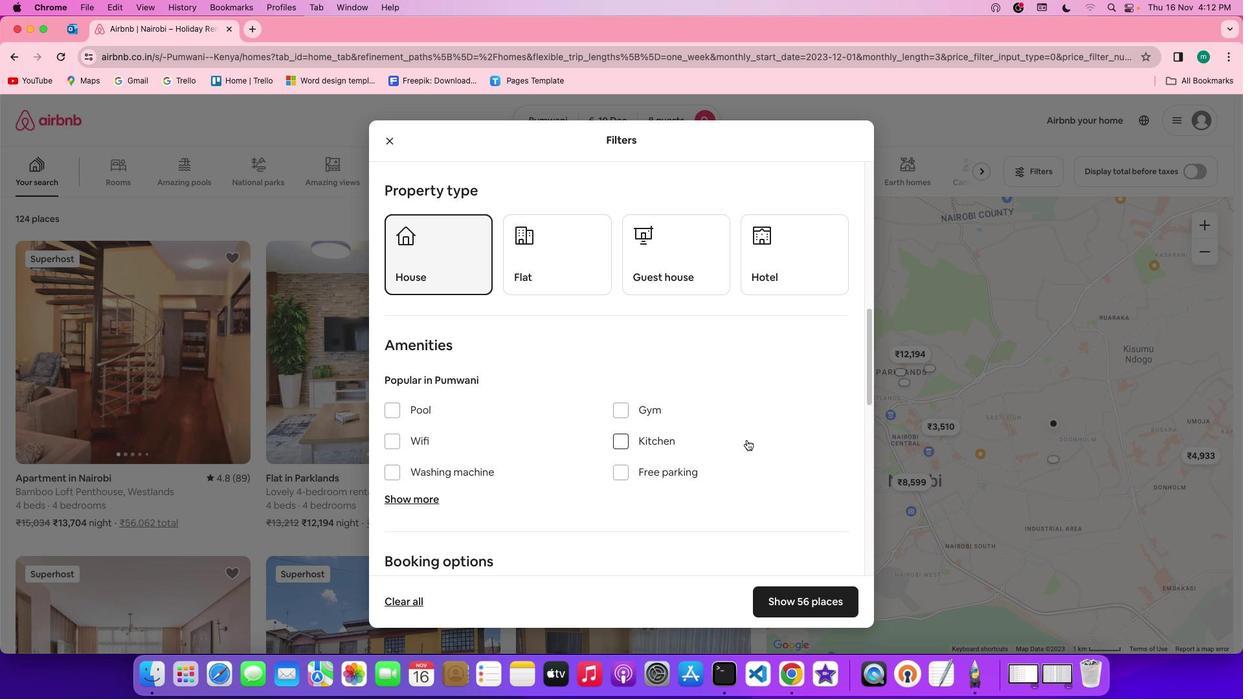 
Action: Mouse scrolled (746, 439) with delta (0, 0)
Screenshot: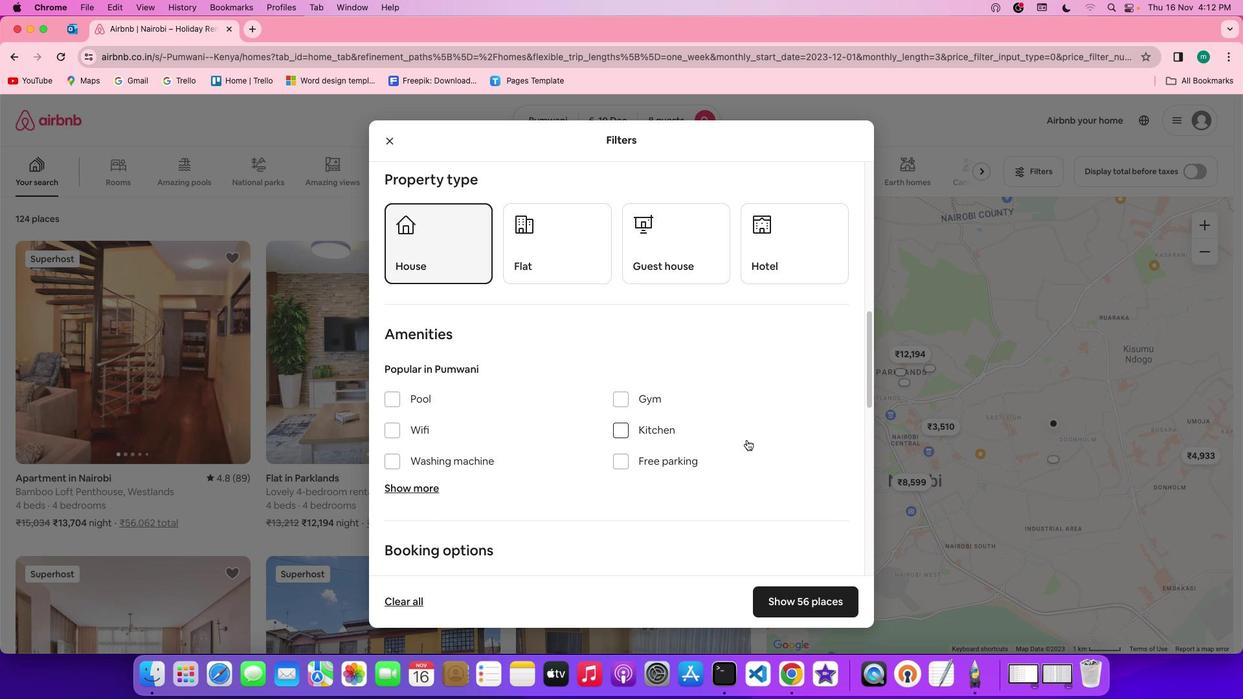 
Action: Mouse scrolled (746, 439) with delta (0, 0)
Screenshot: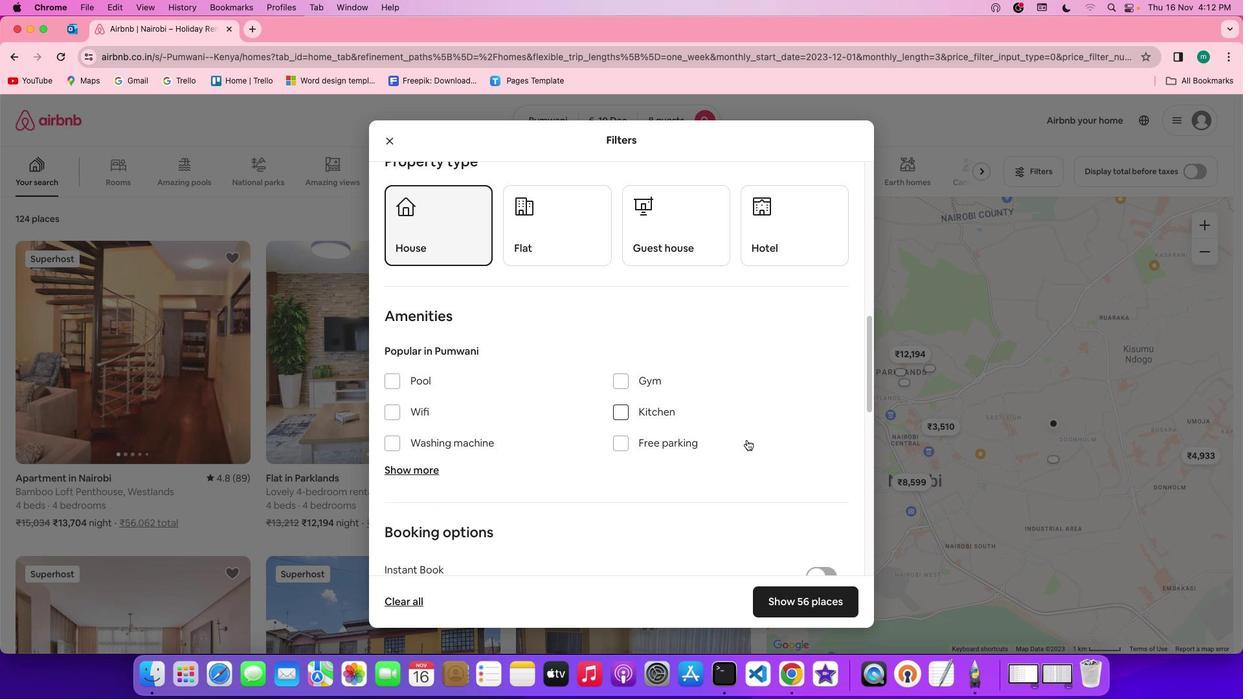
Action: Mouse scrolled (746, 439) with delta (0, -1)
Screenshot: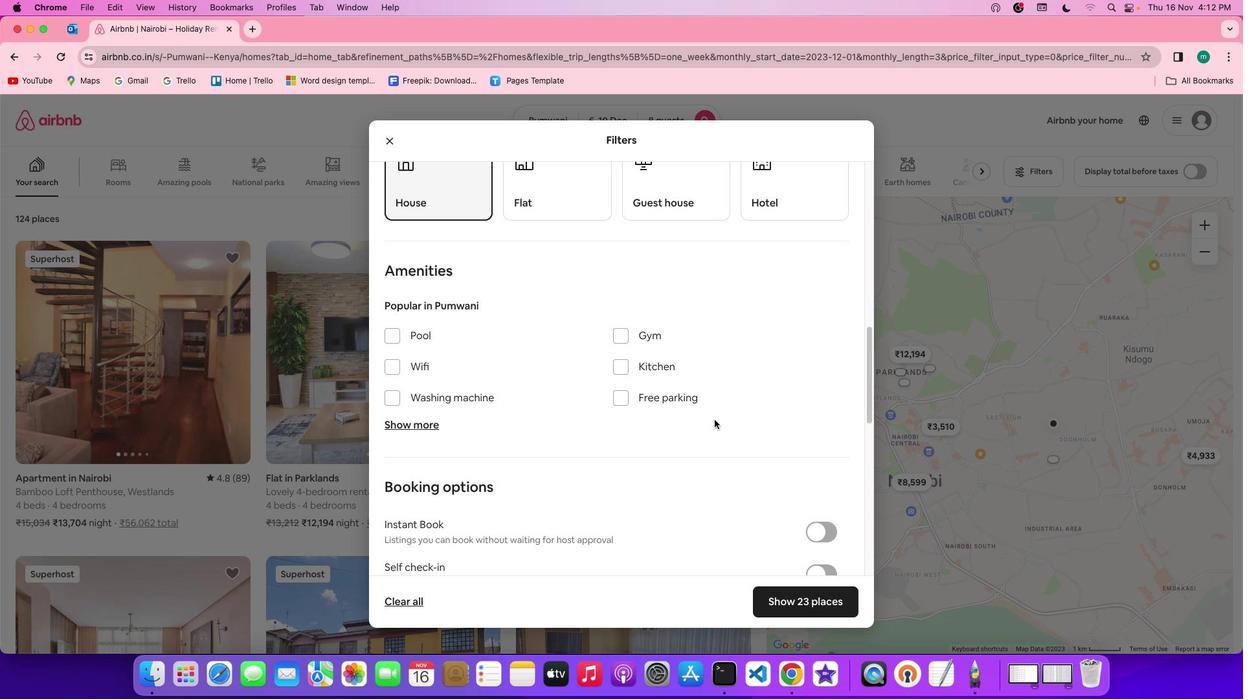 
Action: Mouse moved to (391, 363)
Screenshot: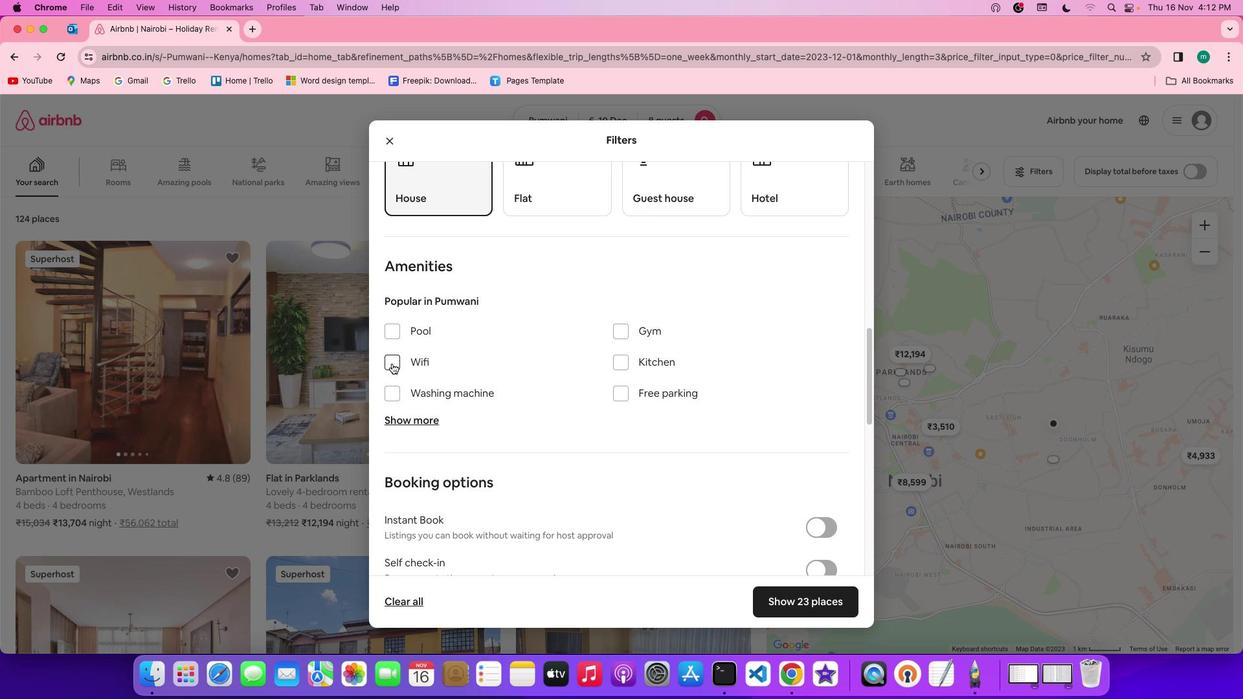 
Action: Mouse pressed left at (391, 363)
Screenshot: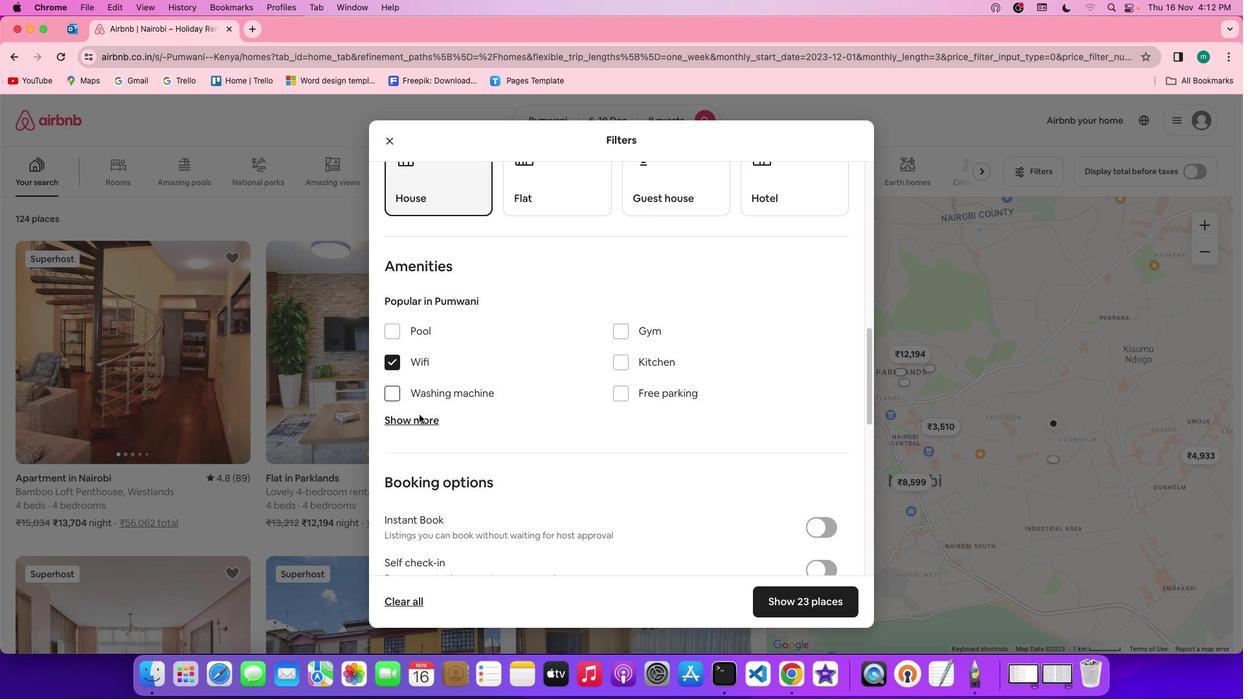 
Action: Mouse moved to (425, 416)
Screenshot: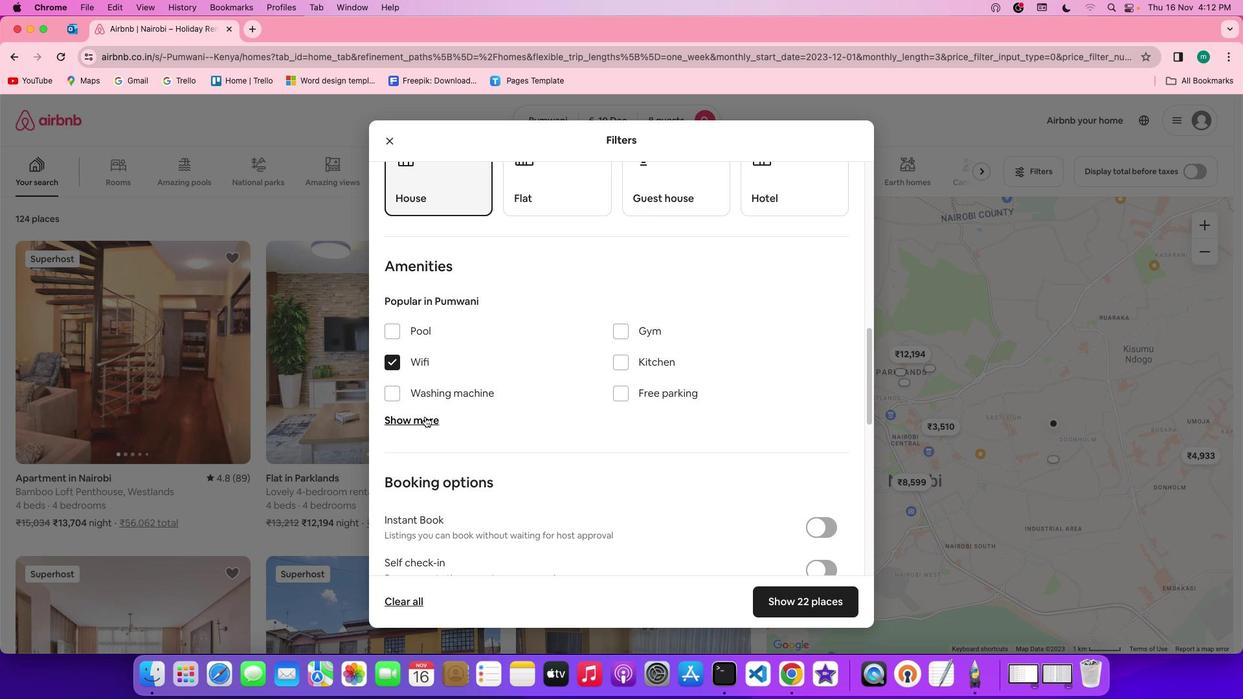 
Action: Mouse pressed left at (425, 416)
Screenshot: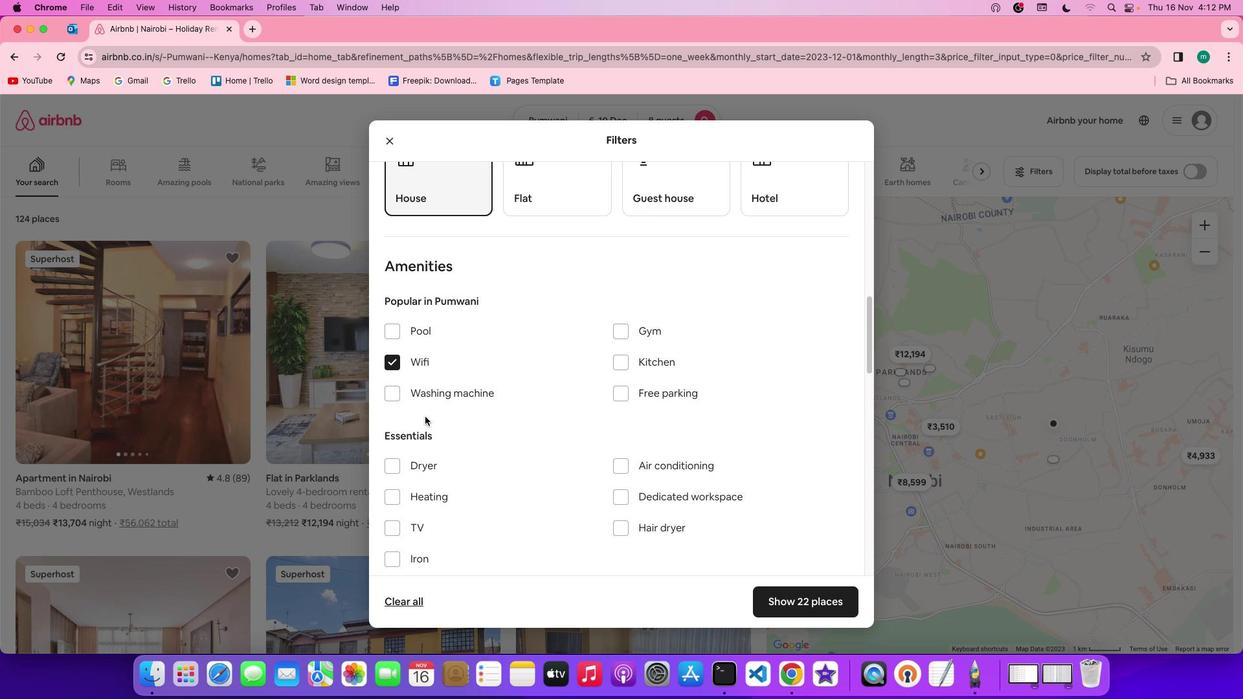 
Action: Mouse moved to (396, 527)
Screenshot: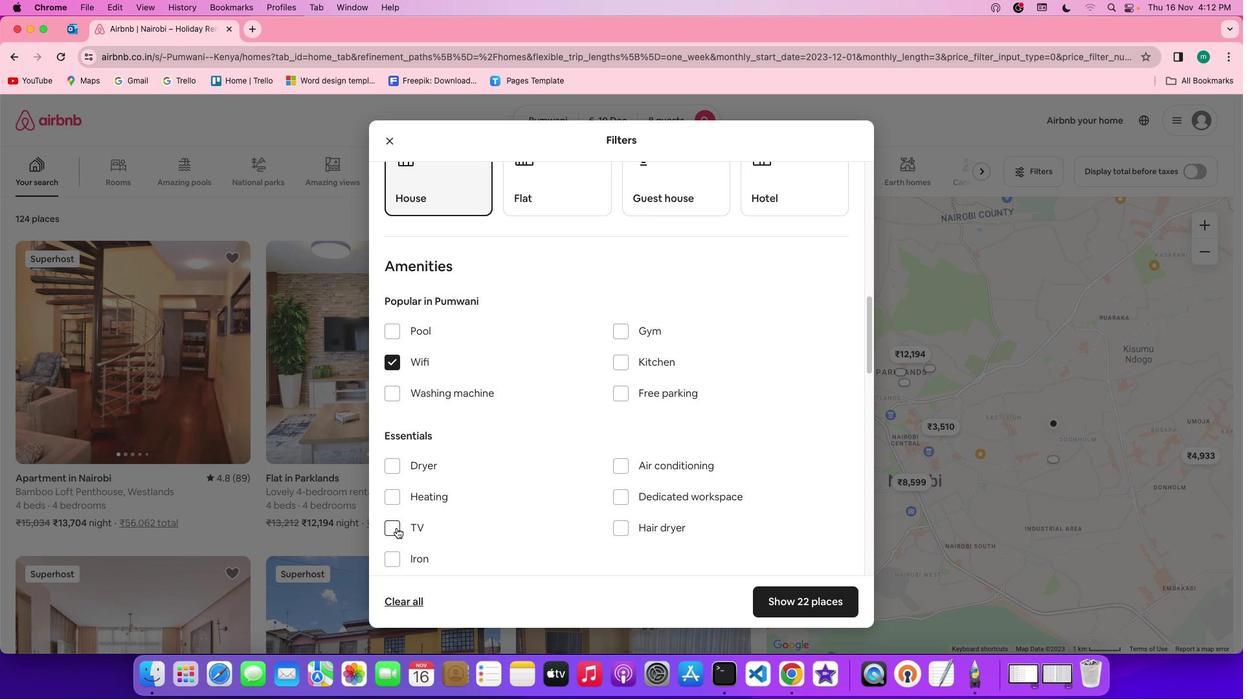 
Action: Mouse pressed left at (396, 527)
Screenshot: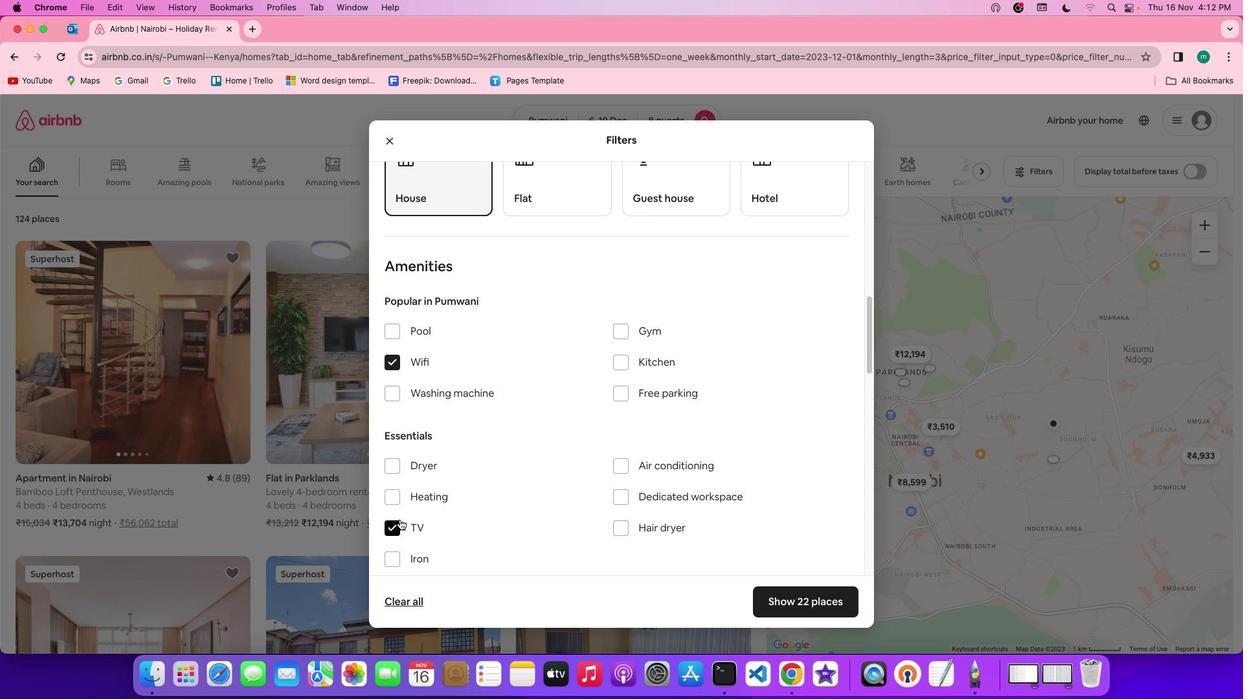 
Action: Mouse moved to (615, 391)
Screenshot: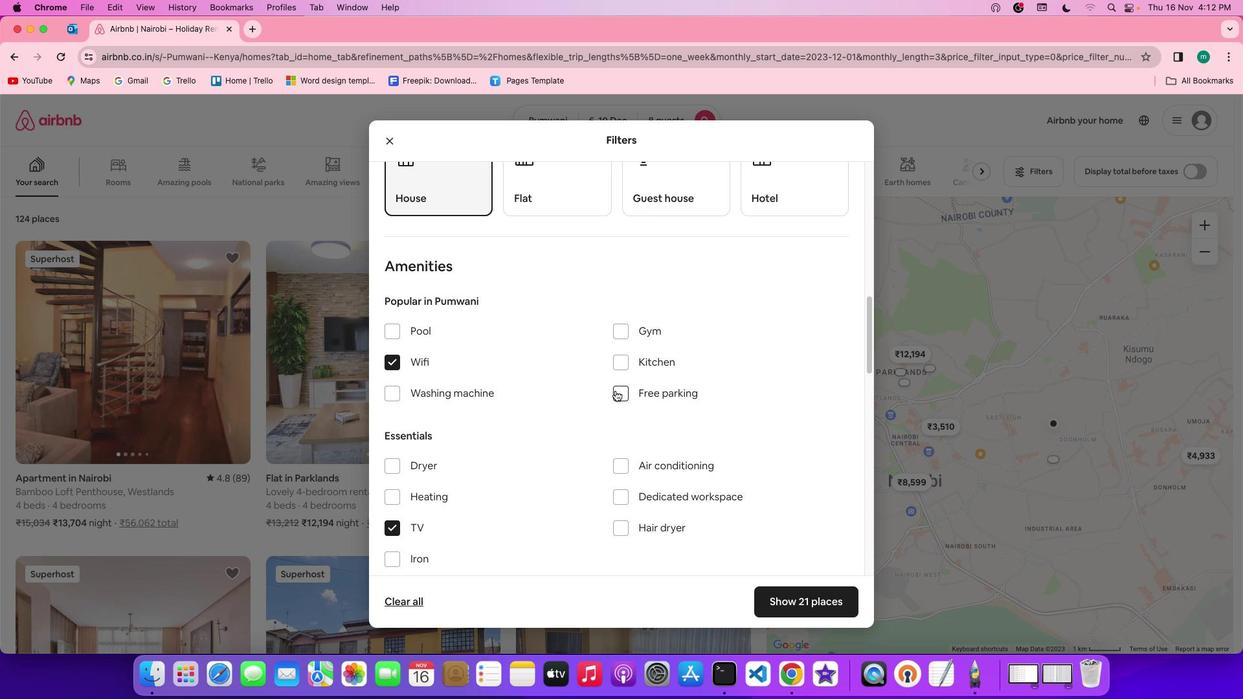 
Action: Mouse pressed left at (615, 391)
Screenshot: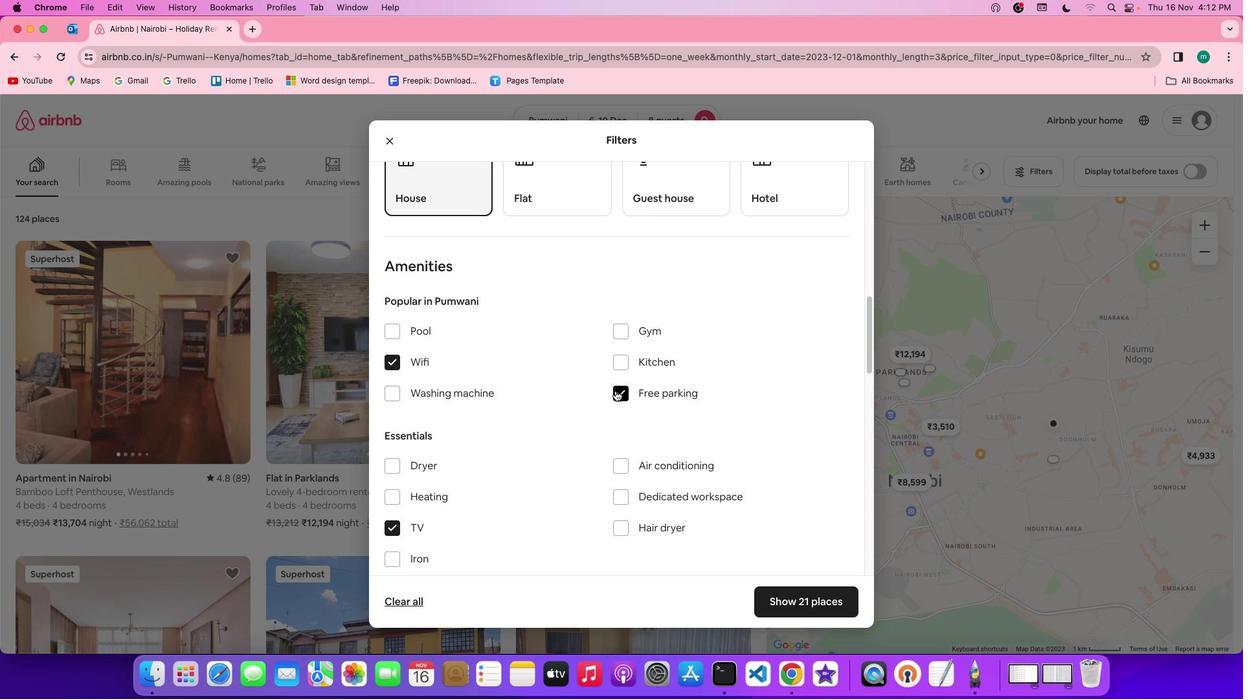 
Action: Mouse moved to (694, 451)
Screenshot: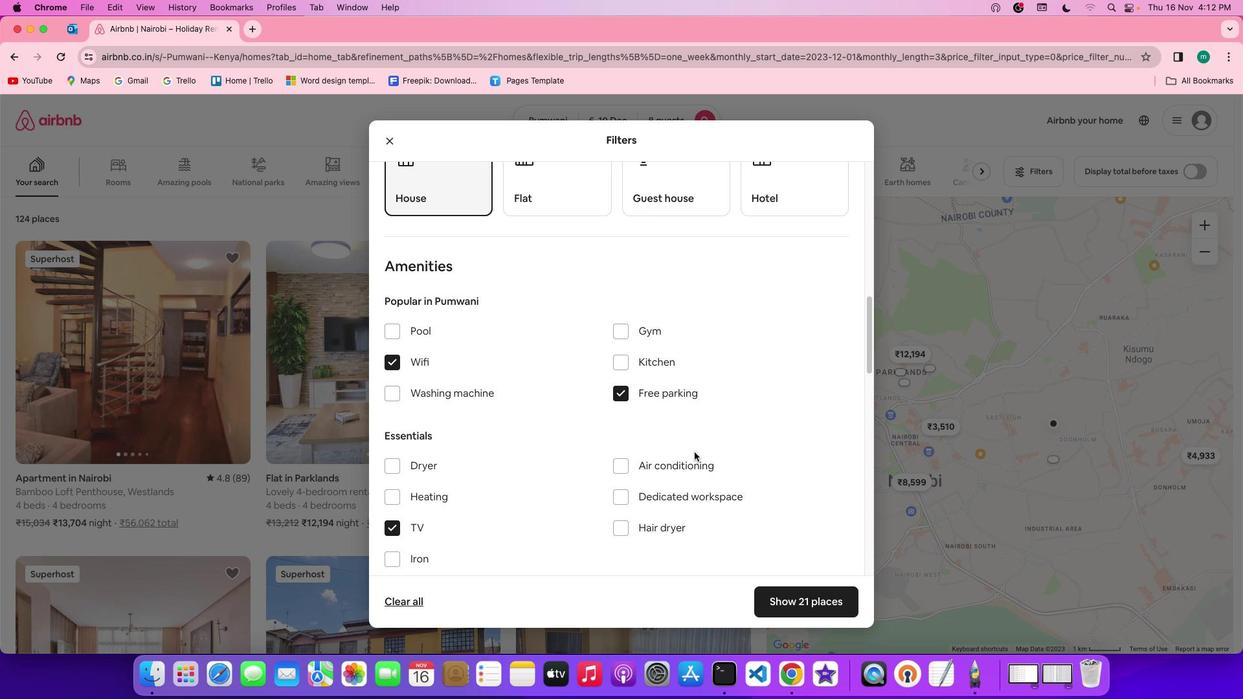 
Action: Mouse scrolled (694, 451) with delta (0, 0)
Screenshot: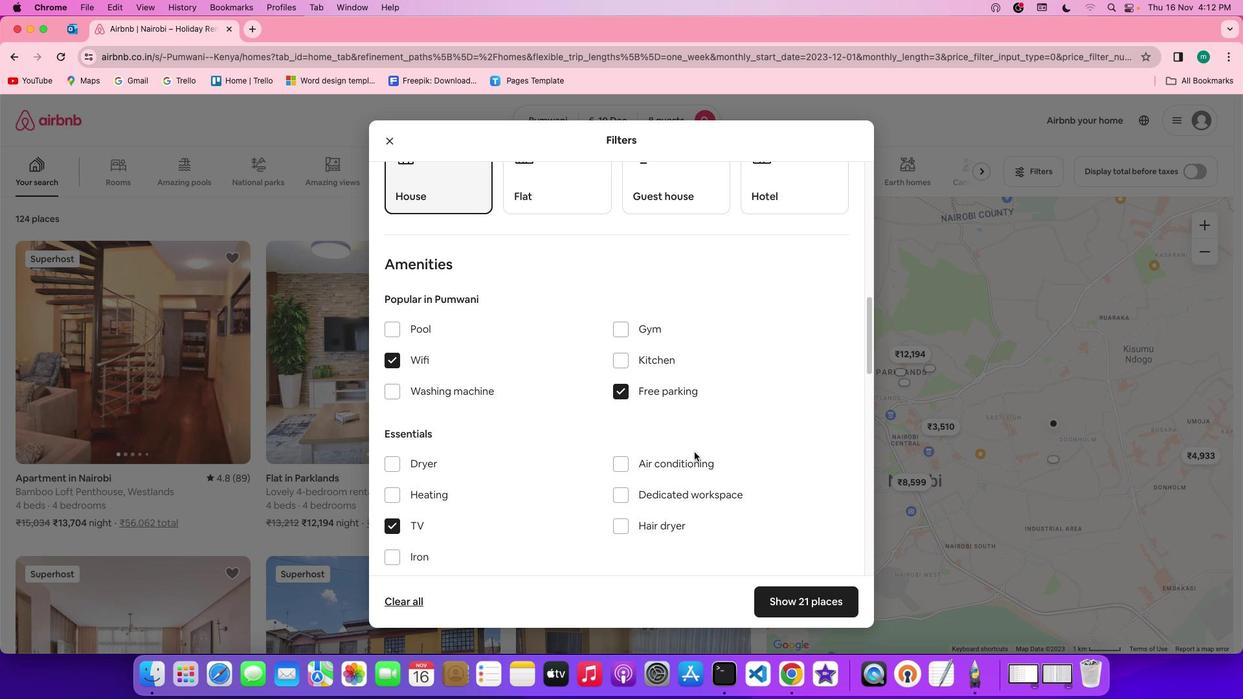 
Action: Mouse scrolled (694, 451) with delta (0, 0)
Screenshot: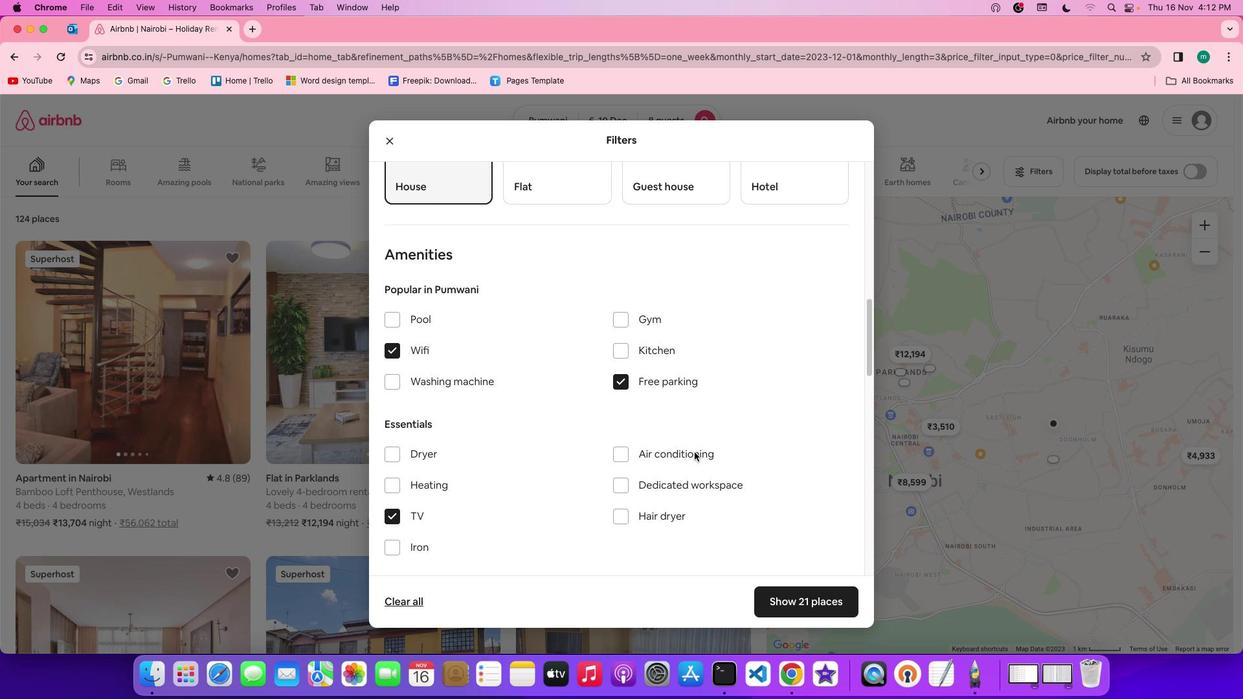 
Action: Mouse scrolled (694, 451) with delta (0, 0)
Screenshot: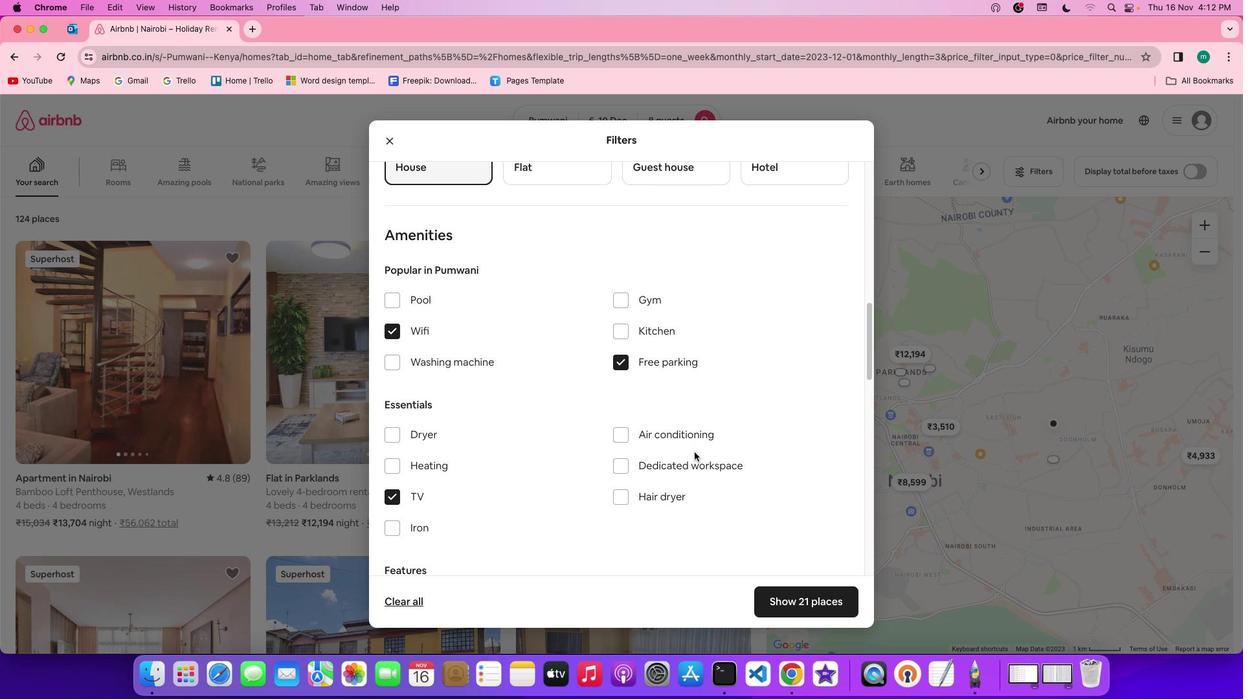 
Action: Mouse scrolled (694, 451) with delta (0, 0)
Screenshot: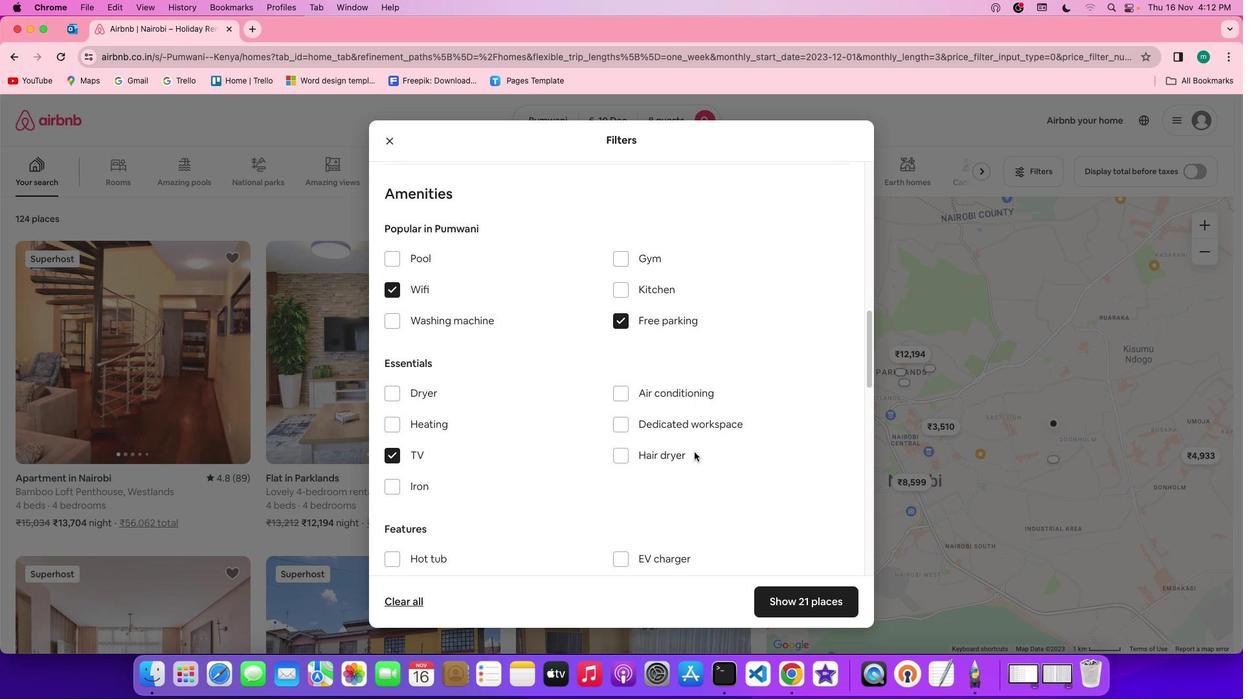 
Action: Mouse scrolled (694, 451) with delta (0, 0)
Screenshot: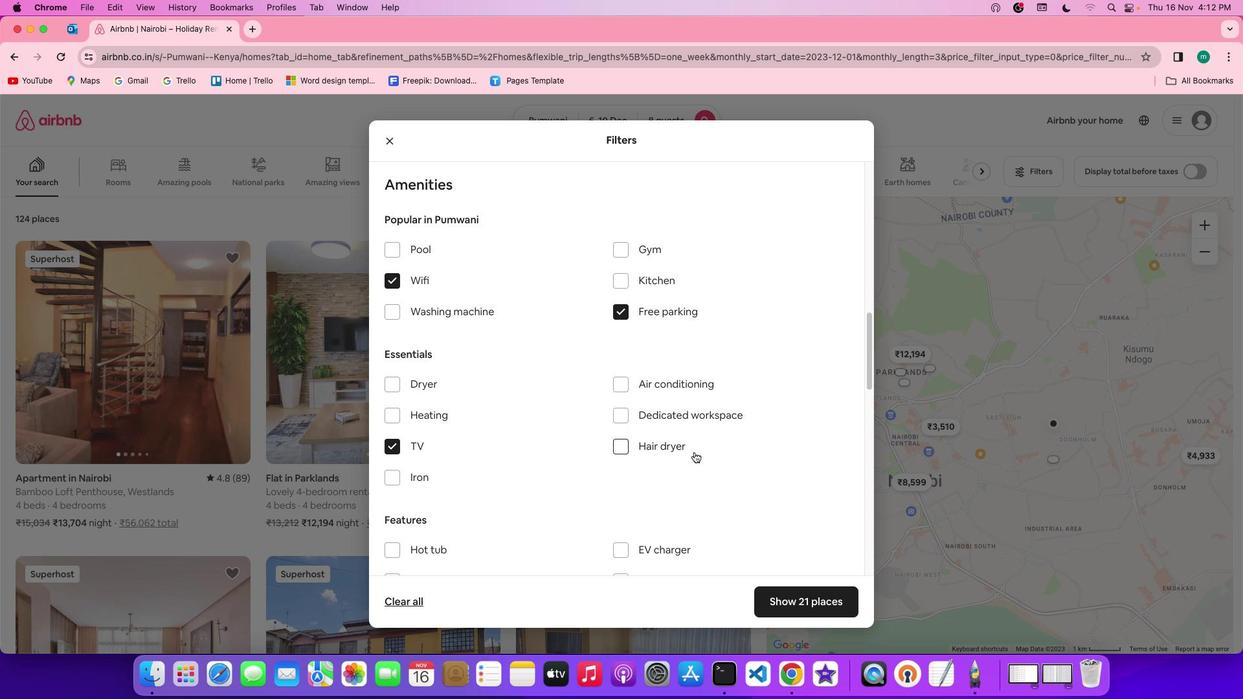 
Action: Mouse scrolled (694, 451) with delta (0, 0)
Screenshot: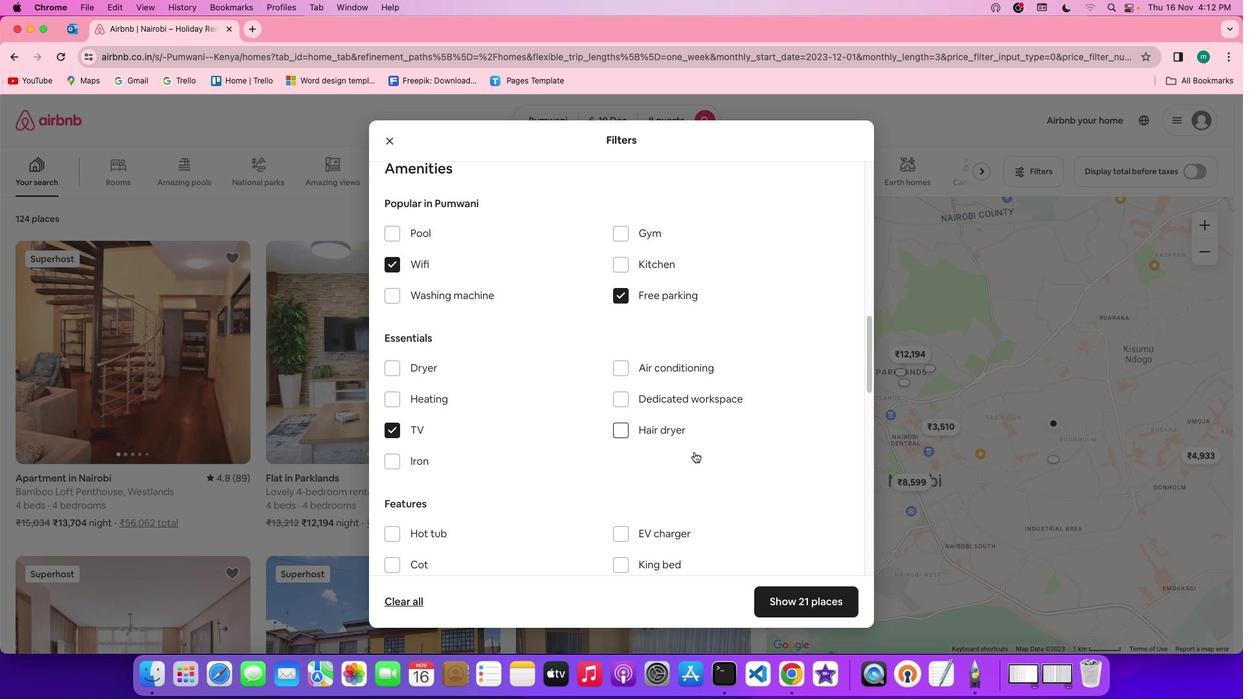 
Action: Mouse scrolled (694, 451) with delta (0, 0)
Screenshot: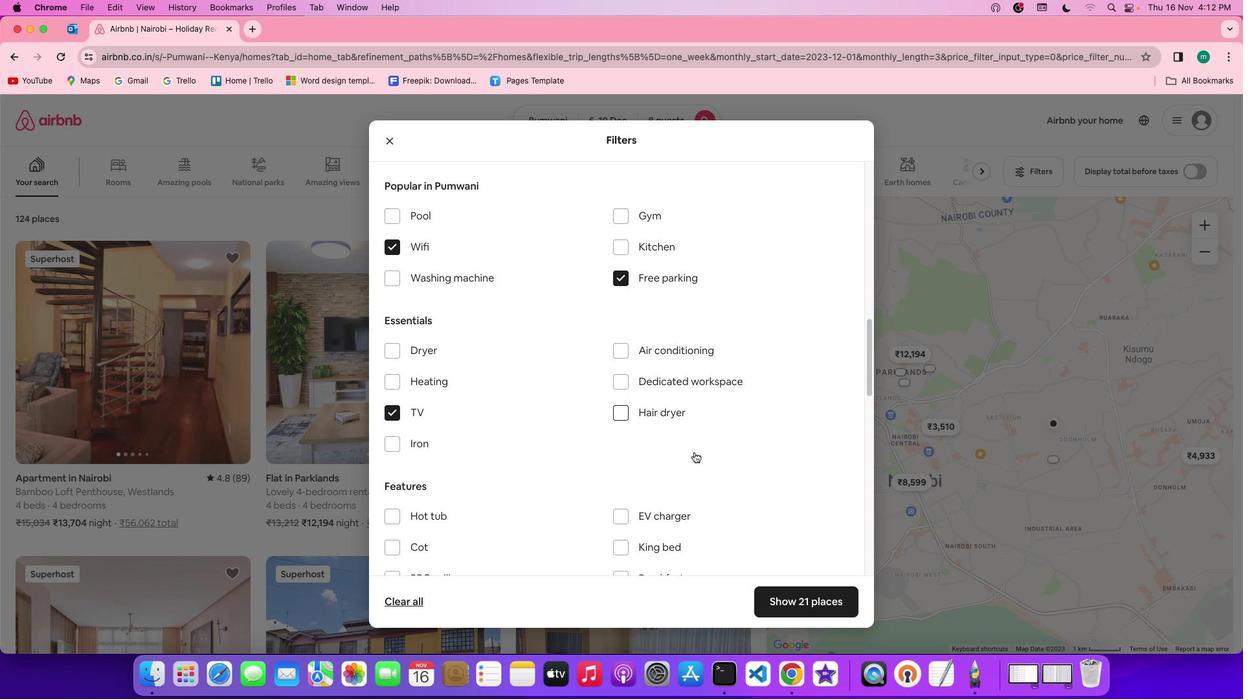 
Action: Mouse moved to (675, 451)
Screenshot: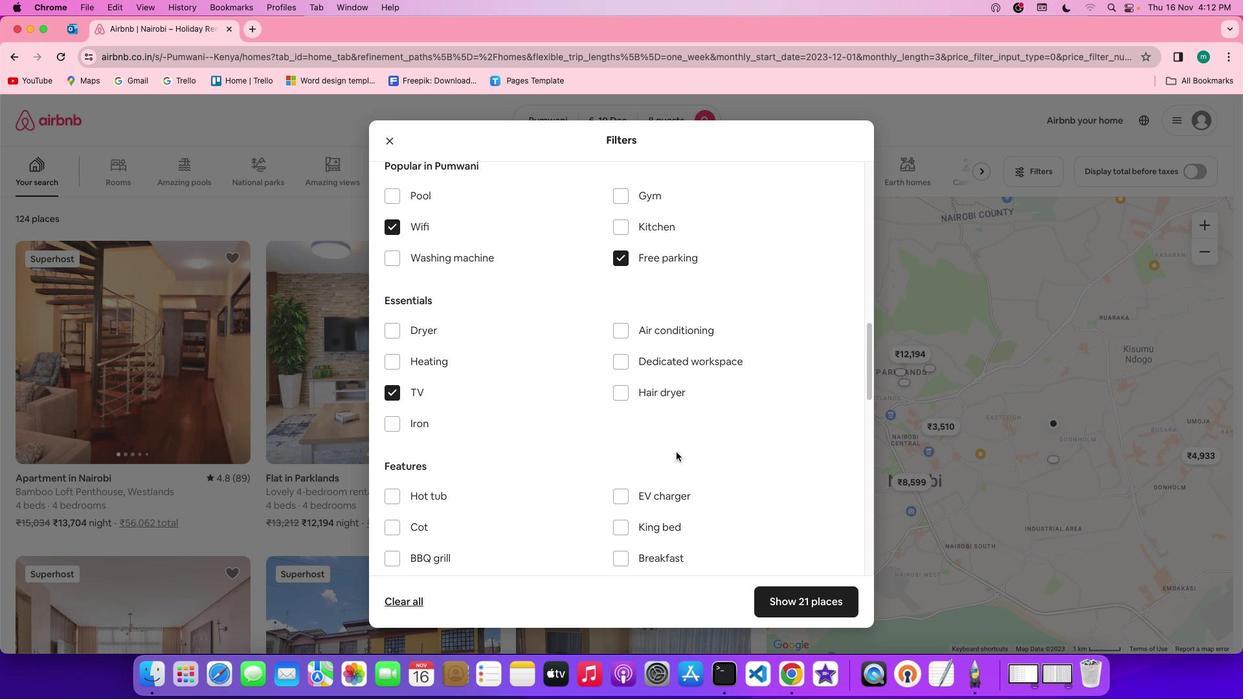 
Action: Mouse scrolled (675, 451) with delta (0, 0)
Screenshot: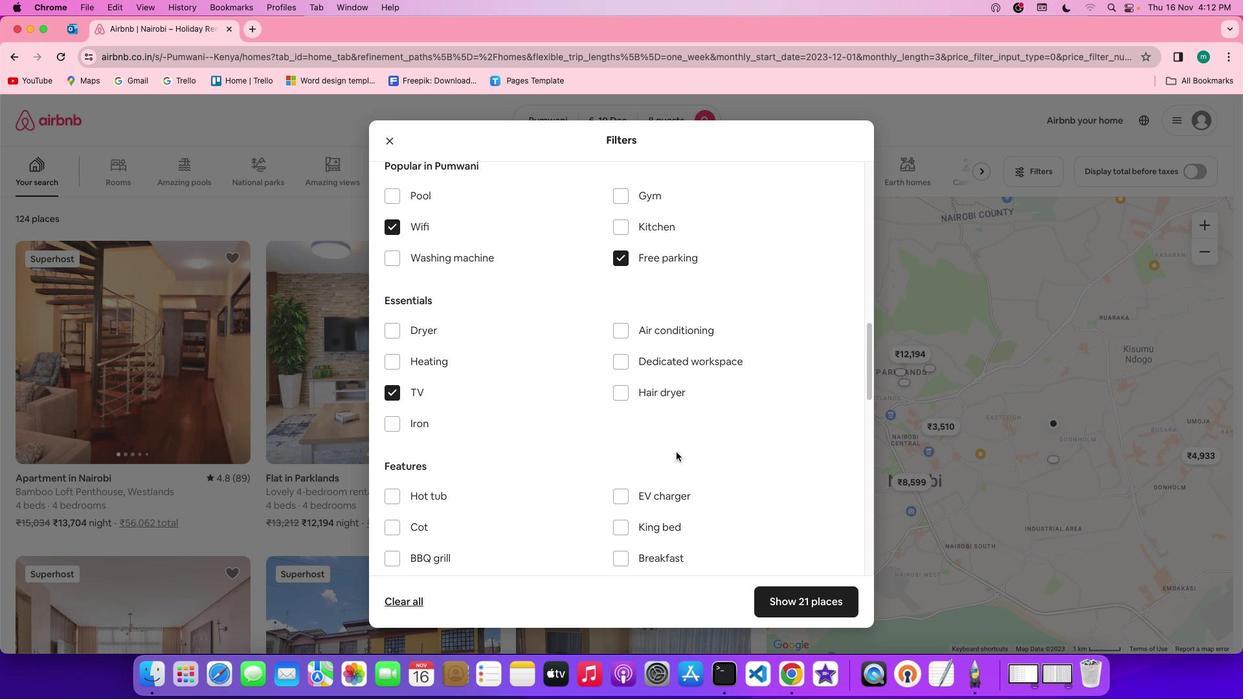 
Action: Mouse scrolled (675, 451) with delta (0, 0)
Screenshot: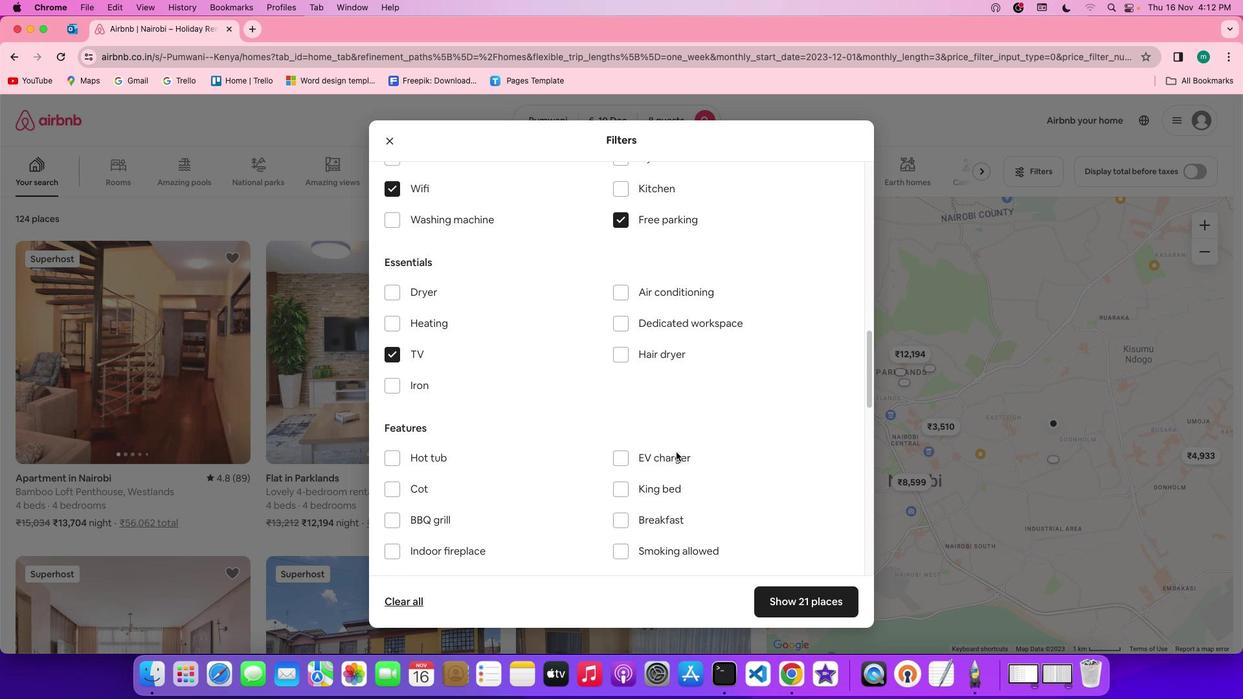 
Action: Mouse scrolled (675, 451) with delta (0, -1)
Screenshot: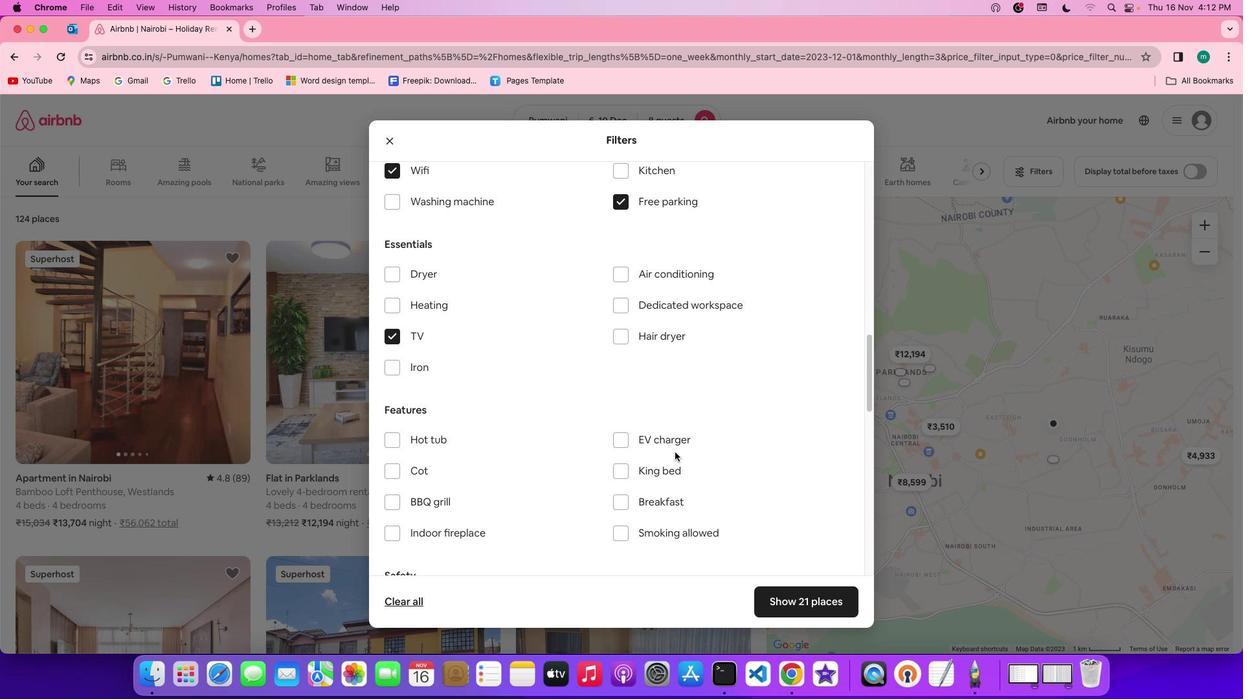 
Action: Mouse moved to (635, 475)
Screenshot: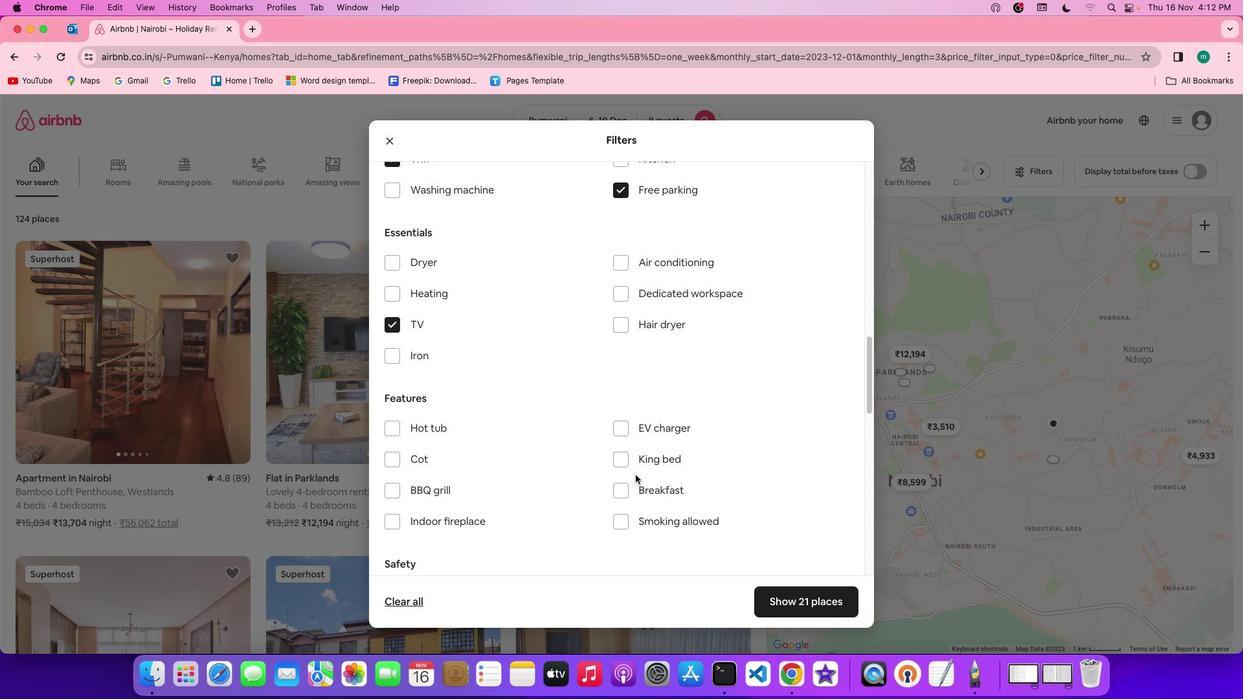 
Action: Mouse scrolled (635, 475) with delta (0, 0)
Screenshot: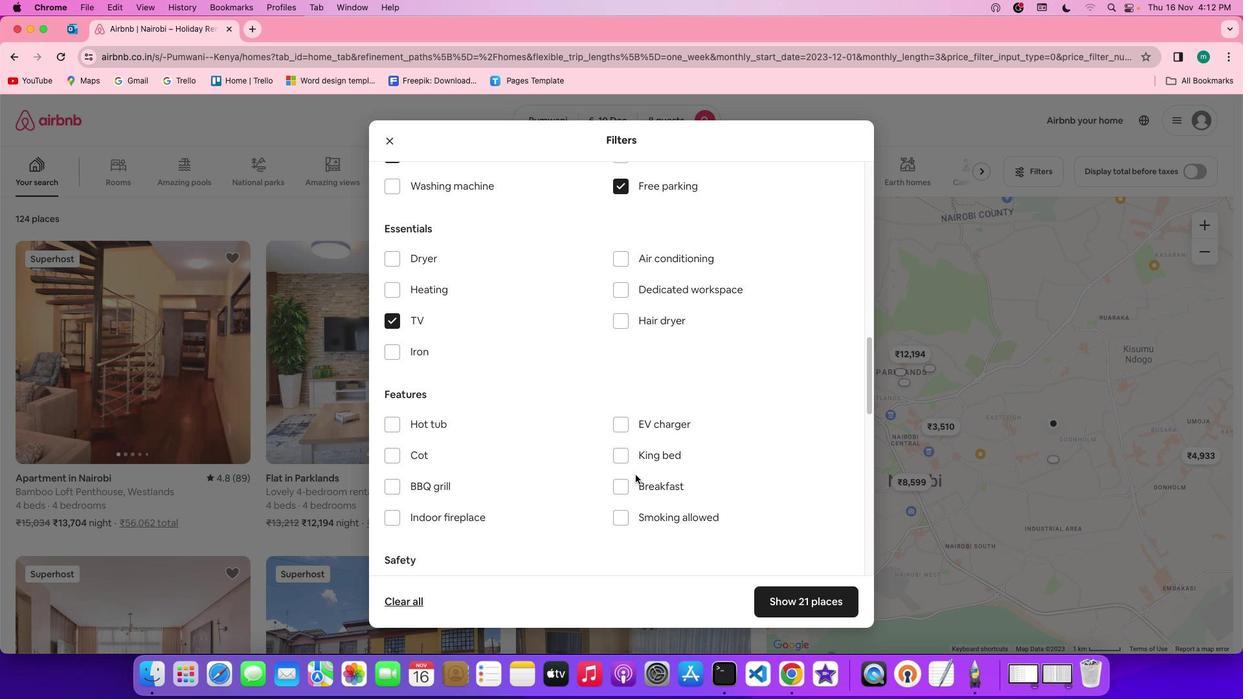 
Action: Mouse scrolled (635, 475) with delta (0, 0)
Screenshot: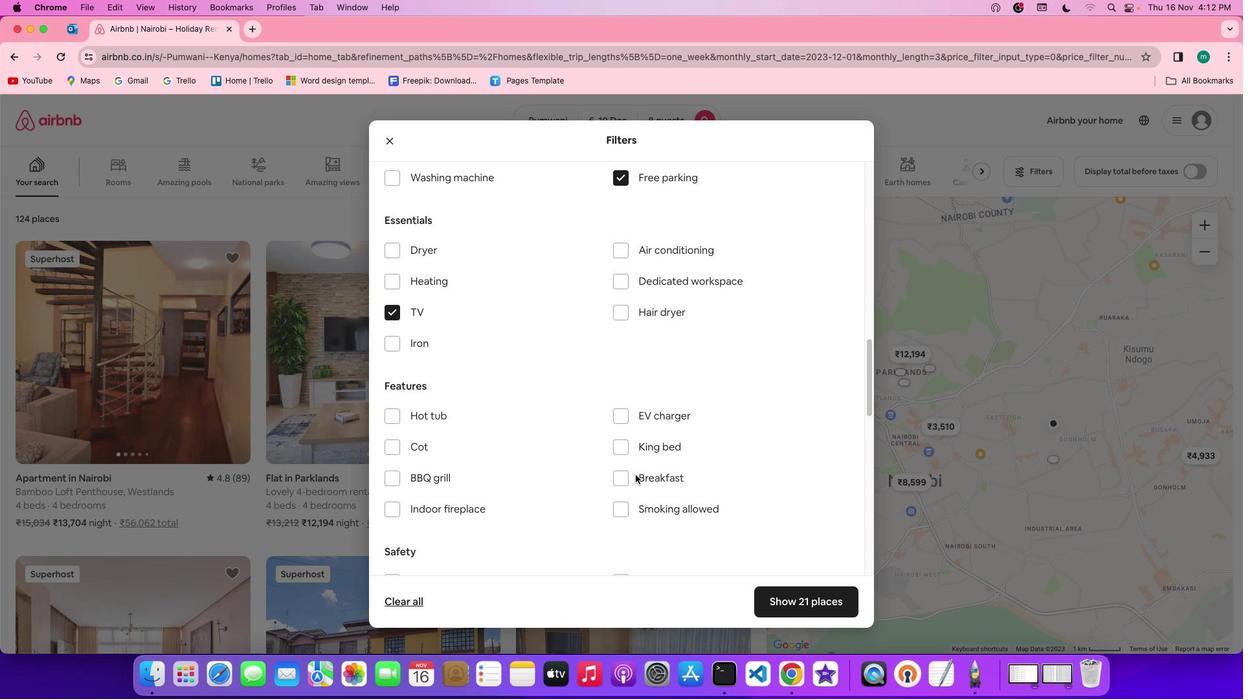 
Action: Mouse scrolled (635, 475) with delta (0, 0)
Screenshot: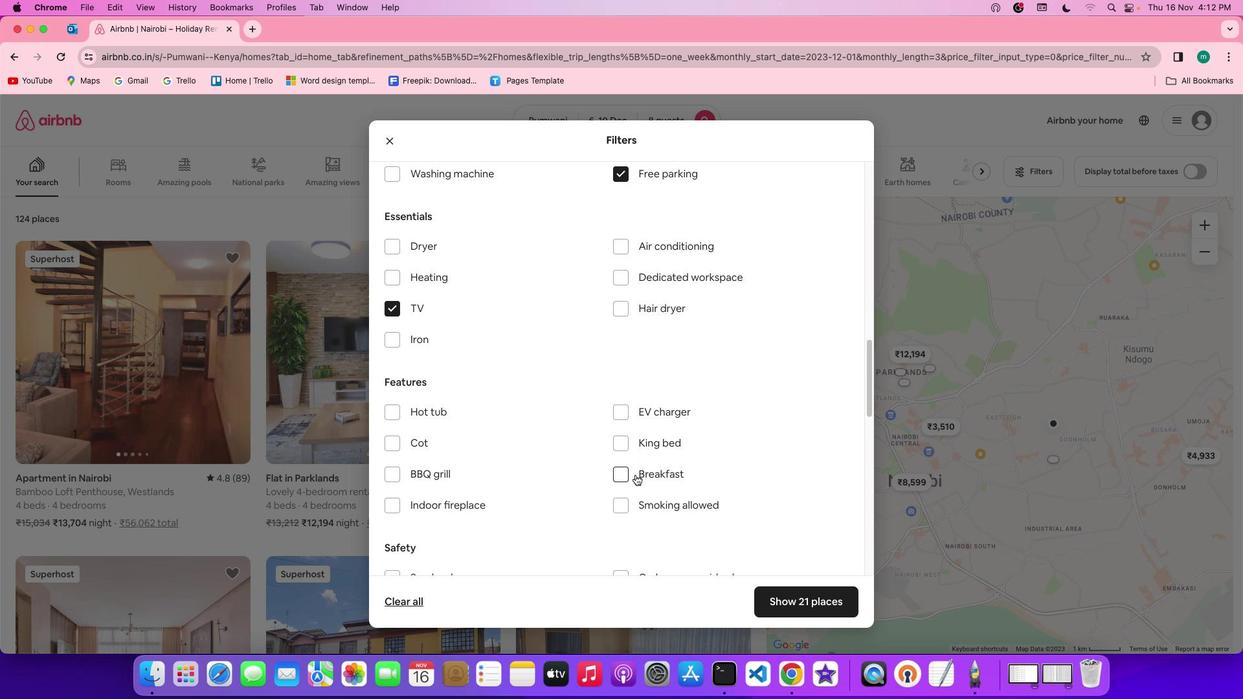 
Action: Mouse moved to (604, 431)
Screenshot: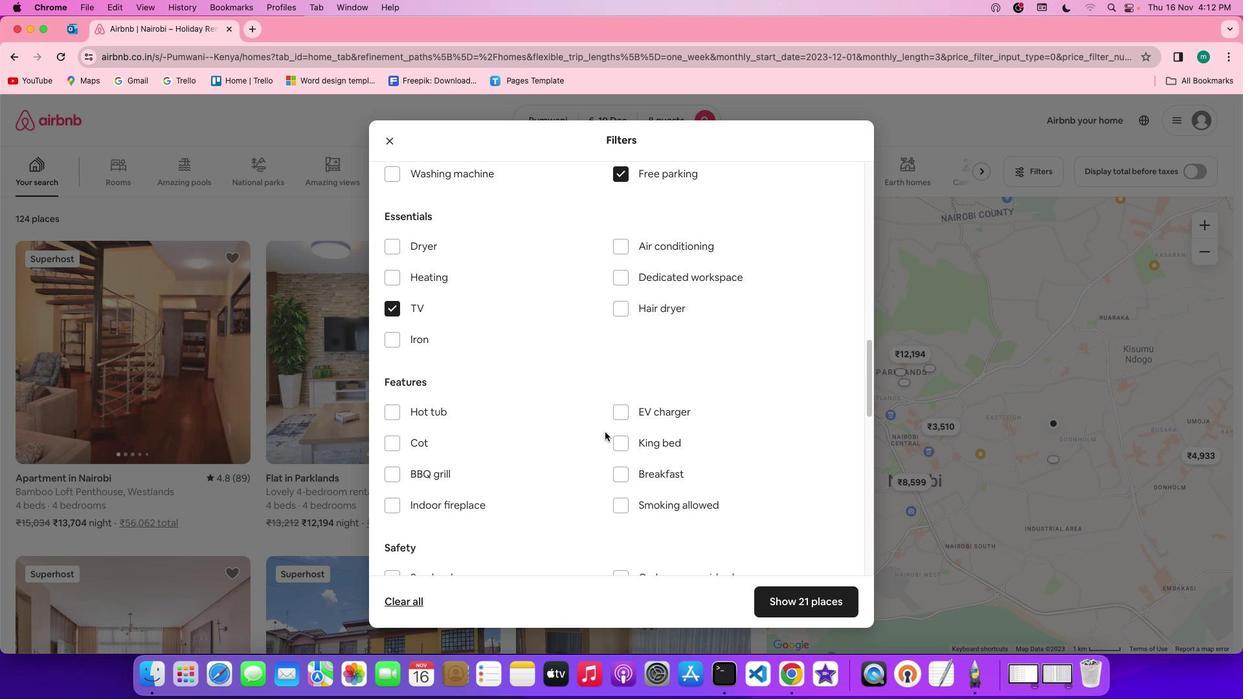 
Action: Mouse scrolled (604, 431) with delta (0, 0)
Screenshot: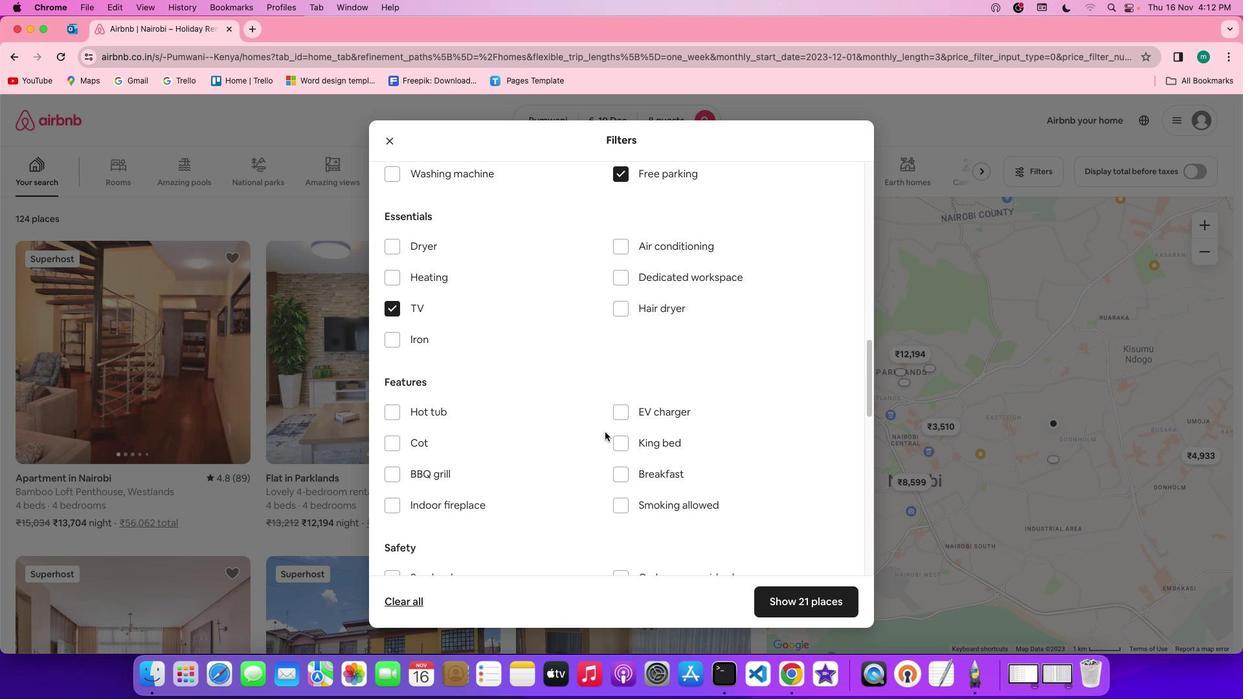 
Action: Mouse scrolled (604, 431) with delta (0, 0)
Screenshot: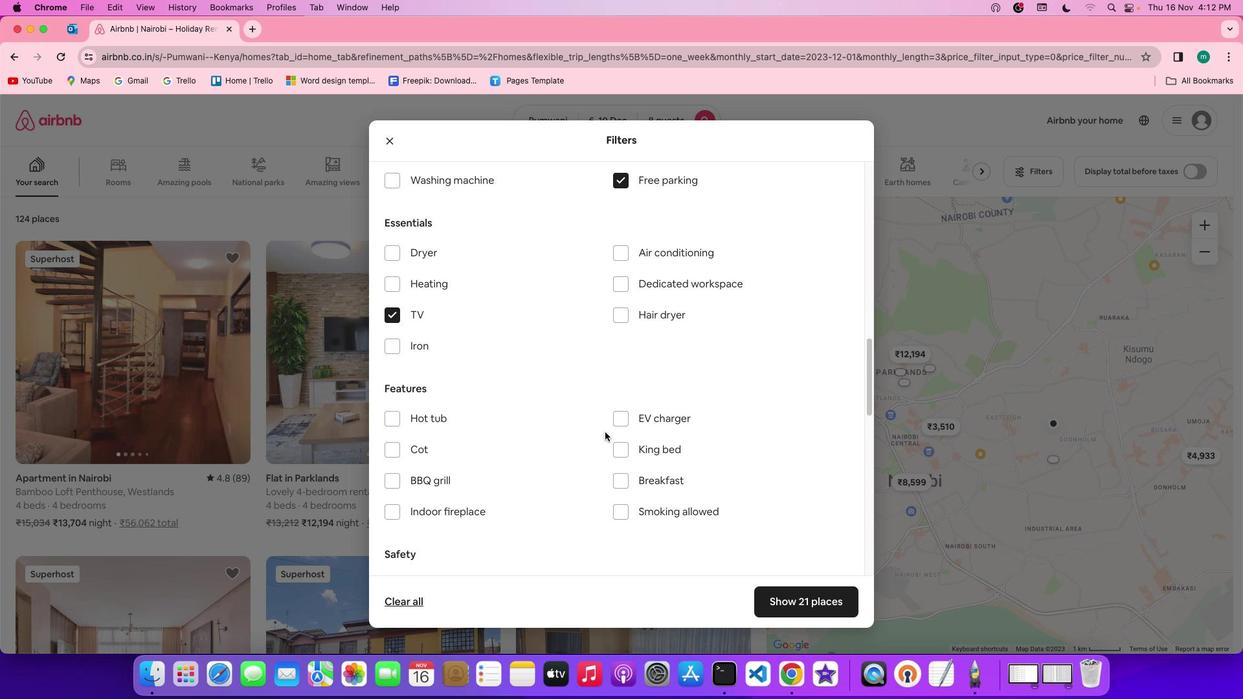 
Action: Mouse scrolled (604, 431) with delta (0, 1)
Screenshot: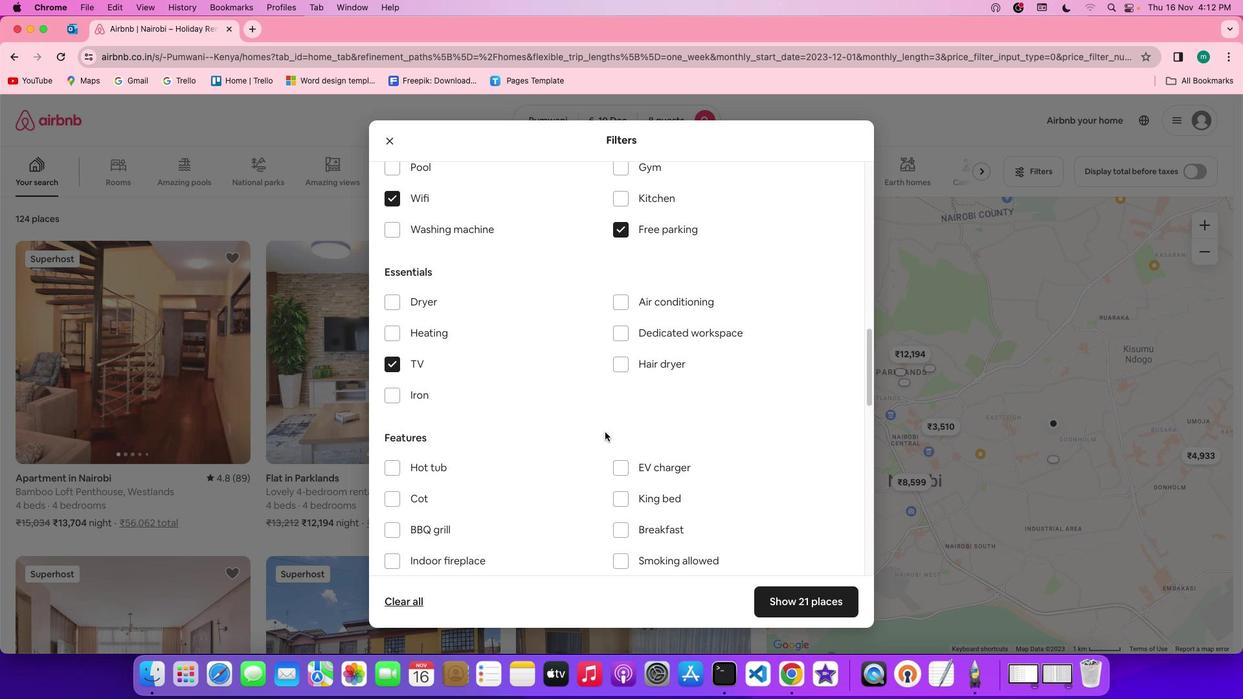 
Action: Mouse moved to (618, 214)
Screenshot: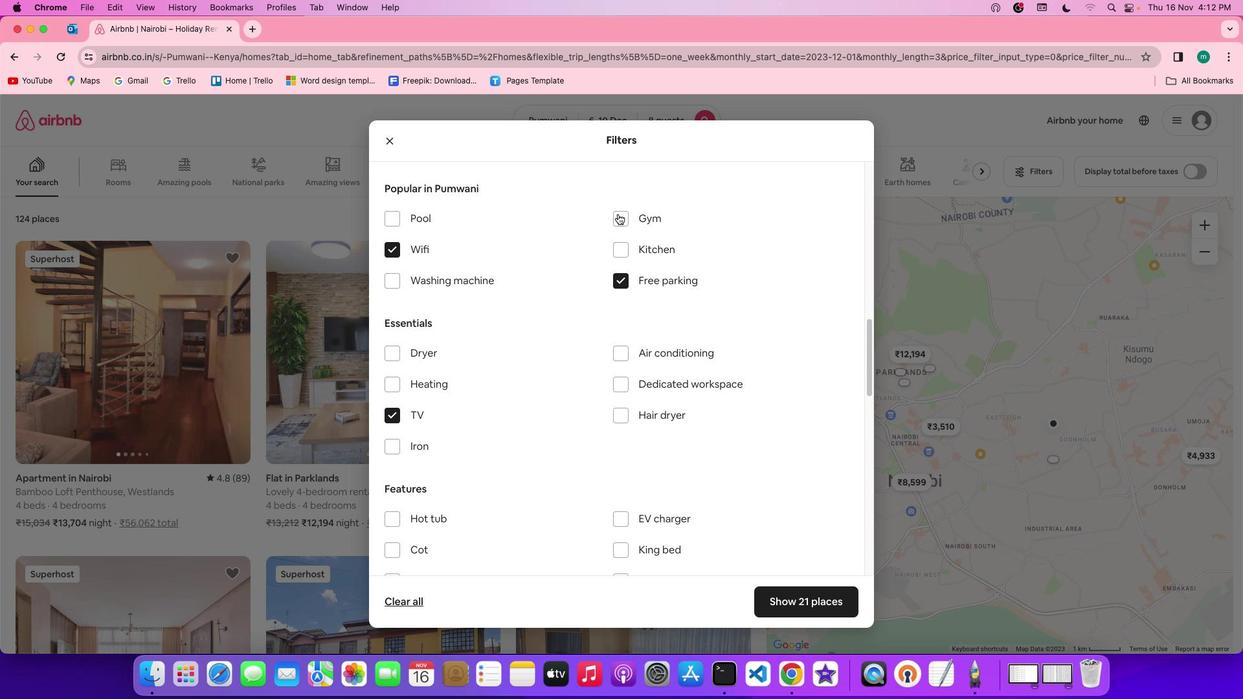 
Action: Mouse pressed left at (618, 214)
Screenshot: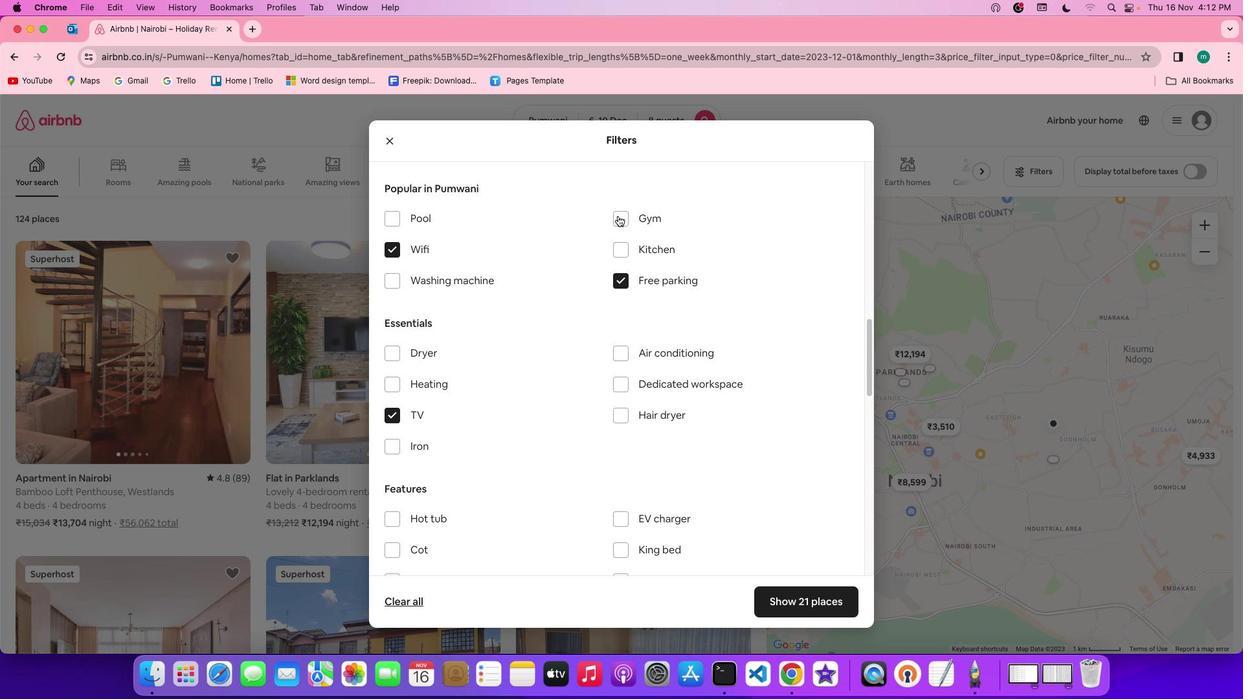 
Action: Mouse moved to (657, 475)
Screenshot: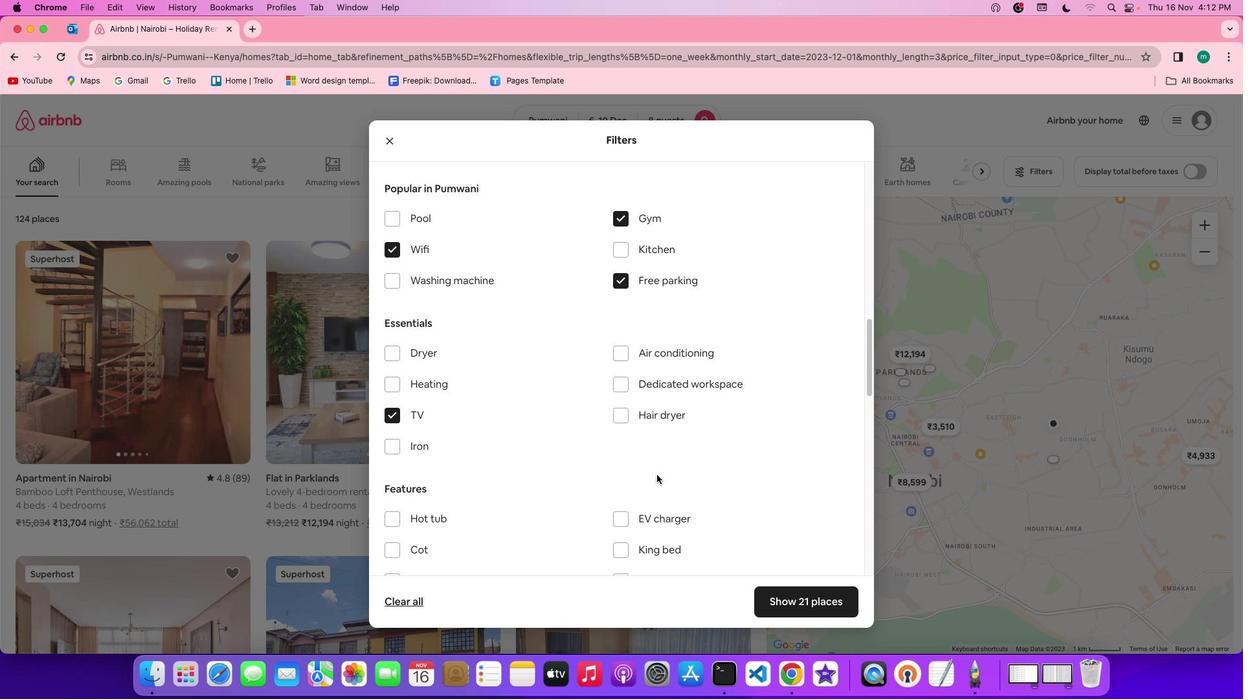 
Action: Mouse scrolled (657, 475) with delta (0, 0)
Screenshot: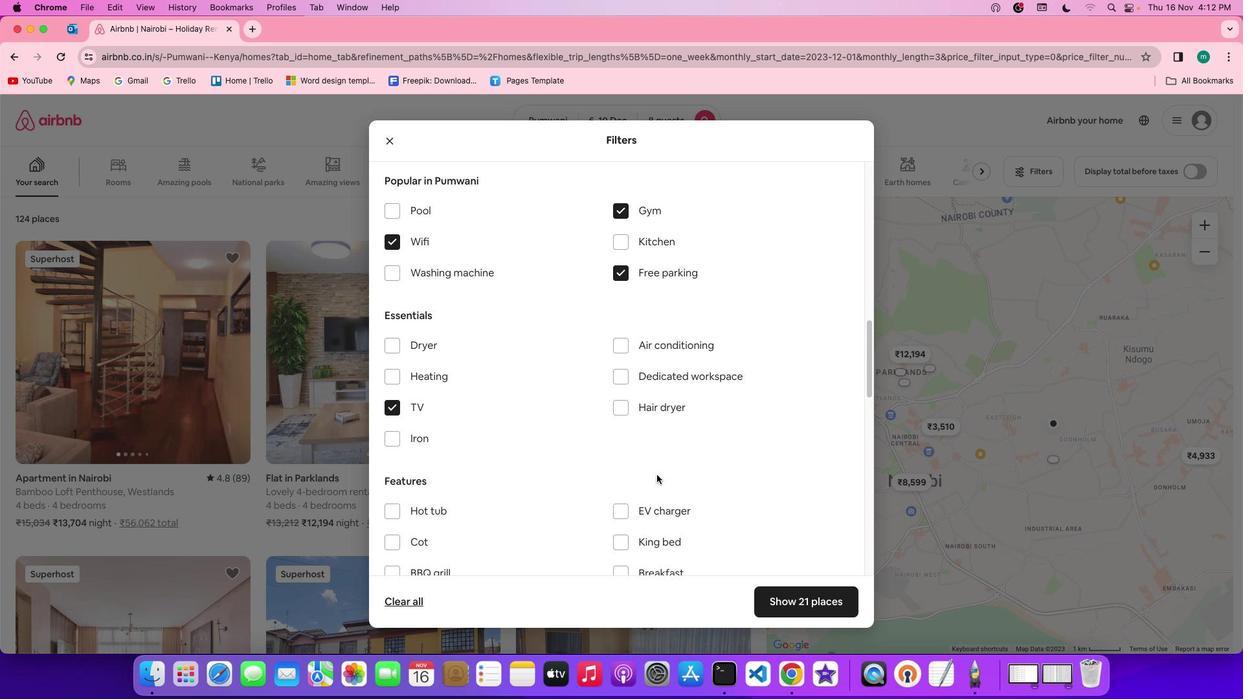 
Action: Mouse scrolled (657, 475) with delta (0, 0)
Screenshot: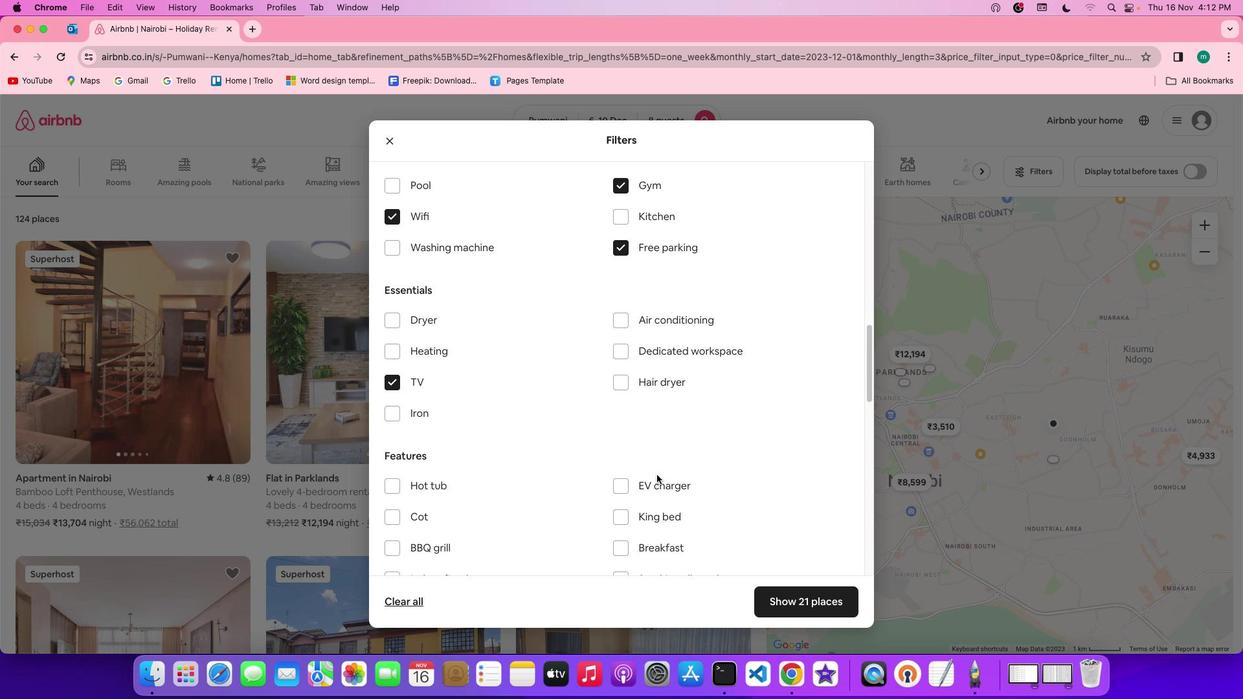 
Action: Mouse scrolled (657, 475) with delta (0, 0)
Screenshot: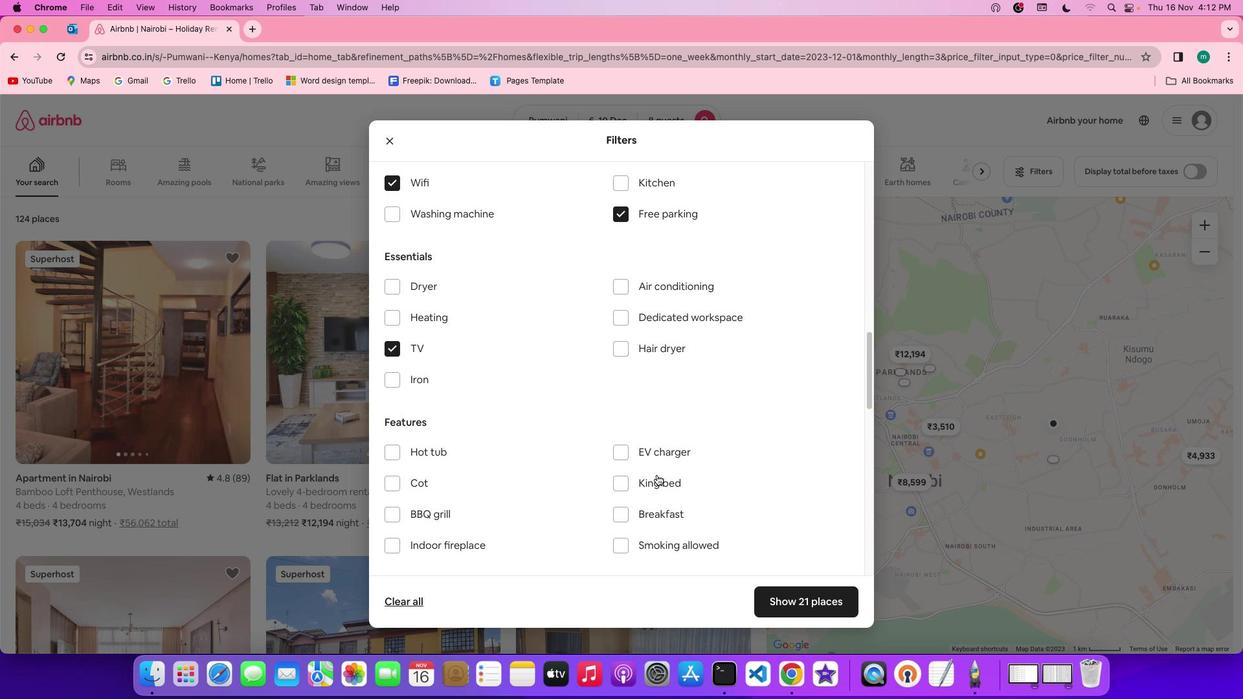 
Action: Mouse scrolled (657, 475) with delta (0, -1)
Screenshot: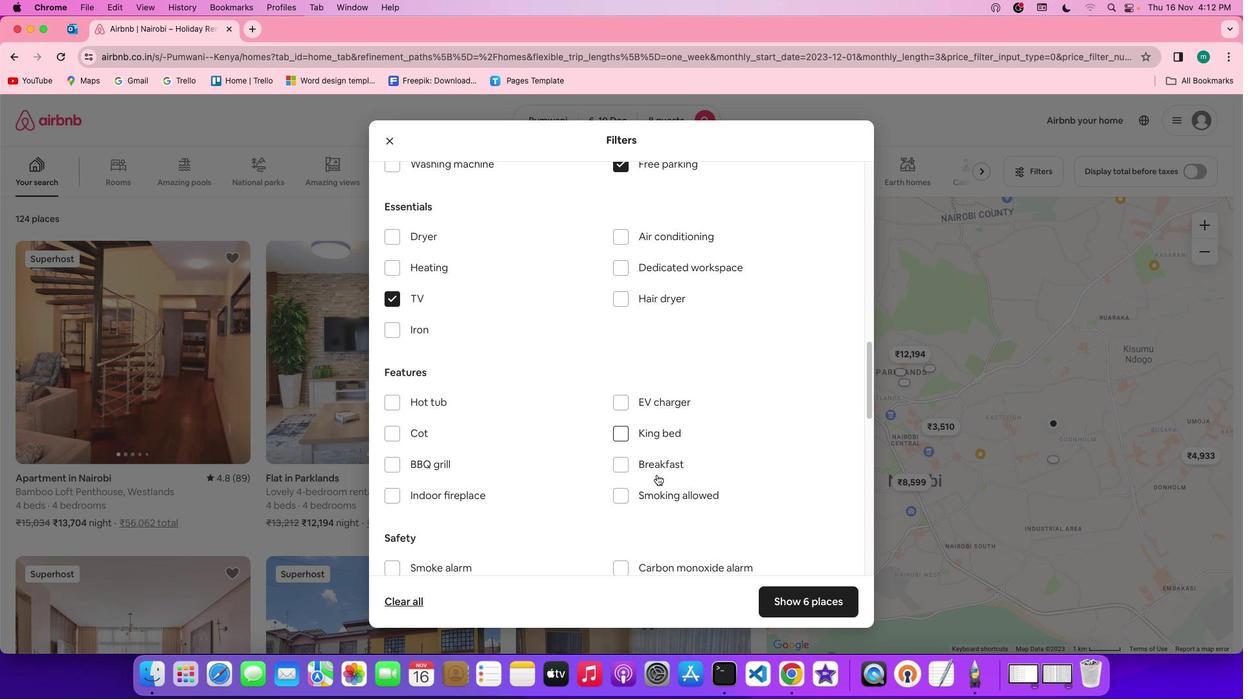 
Action: Mouse scrolled (657, 475) with delta (0, 0)
Screenshot: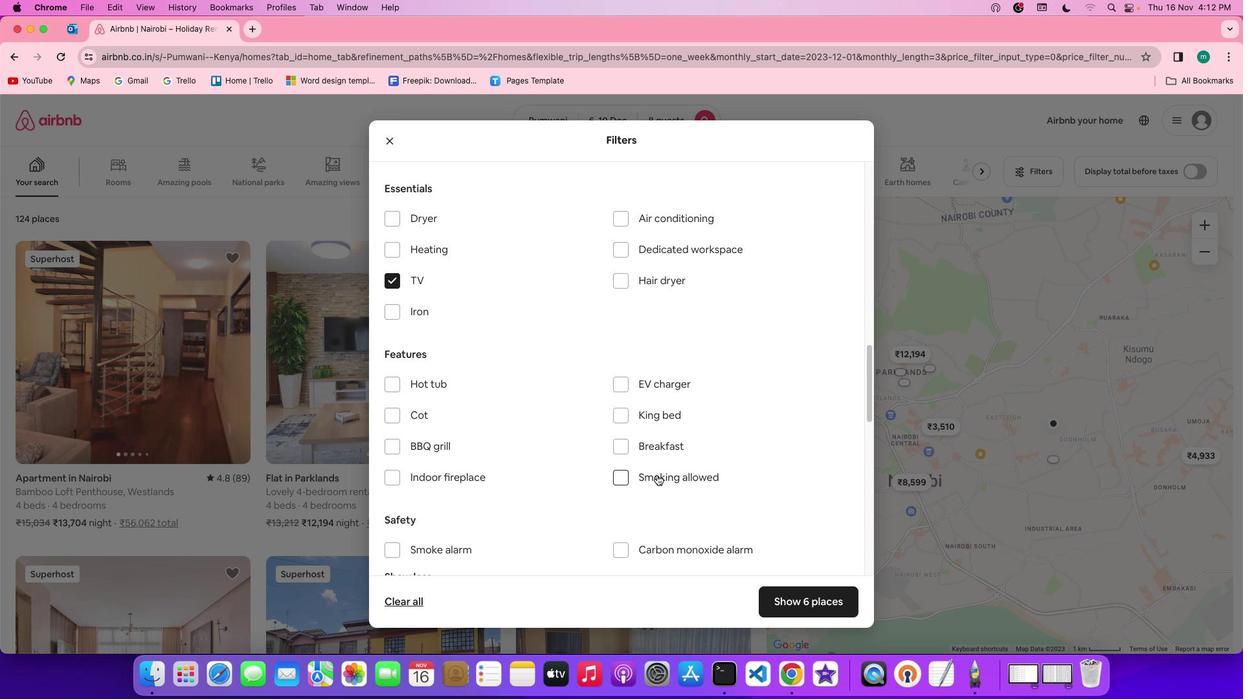 
Action: Mouse scrolled (657, 475) with delta (0, 0)
Screenshot: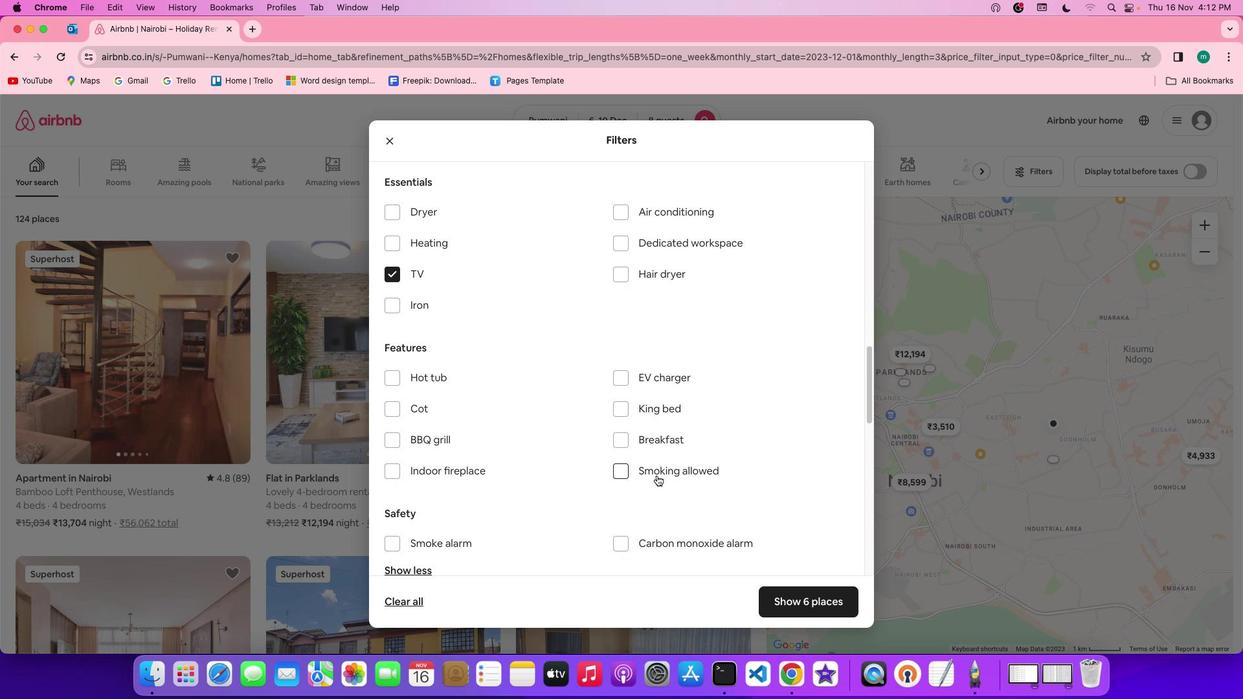 
Action: Mouse moved to (653, 472)
Screenshot: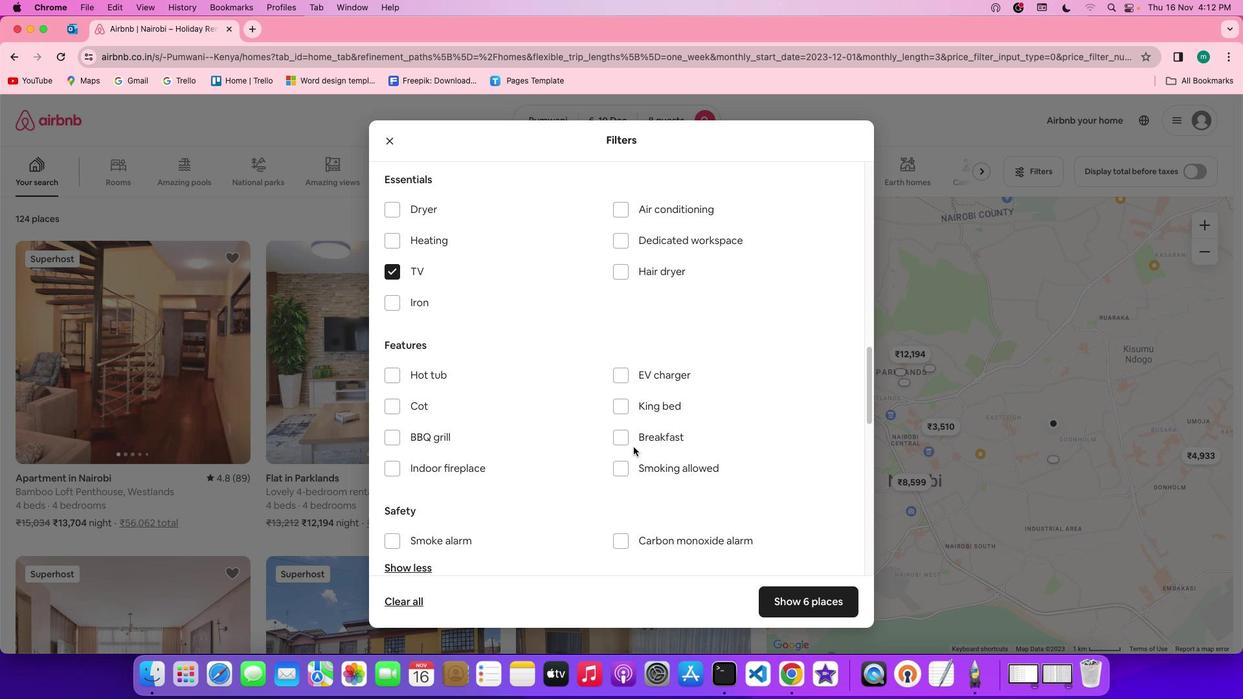 
Action: Mouse scrolled (653, 472) with delta (0, 0)
Screenshot: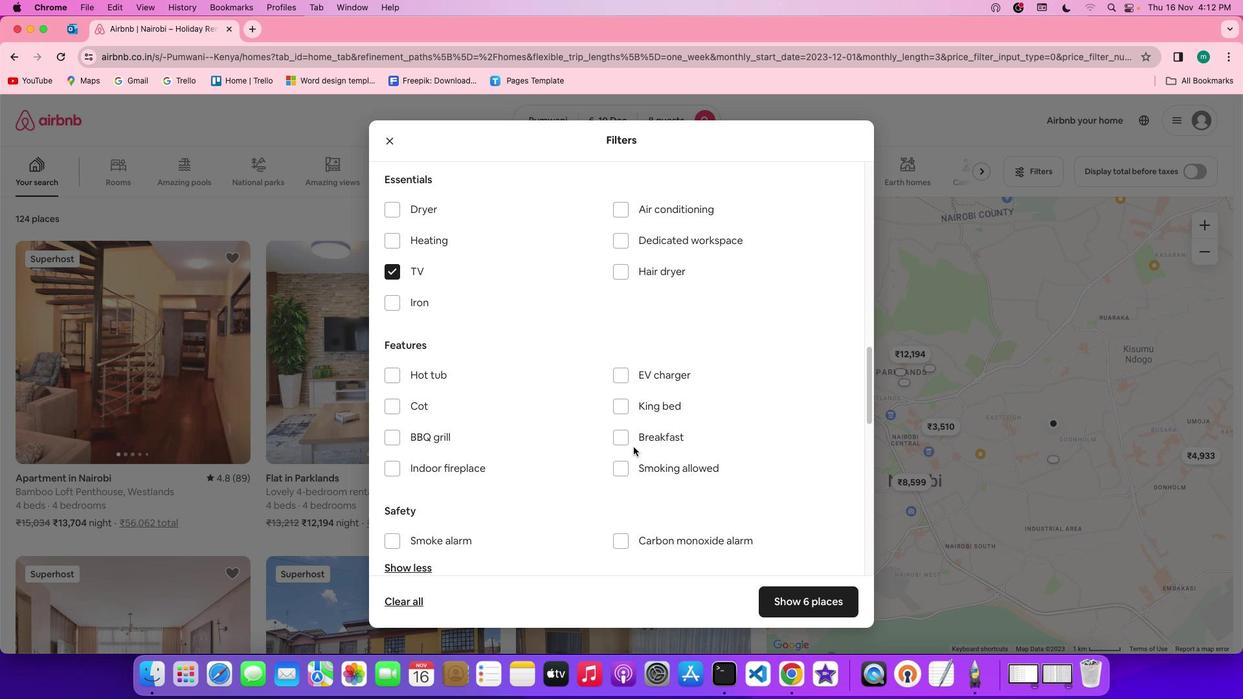 
Action: Mouse moved to (648, 434)
Screenshot: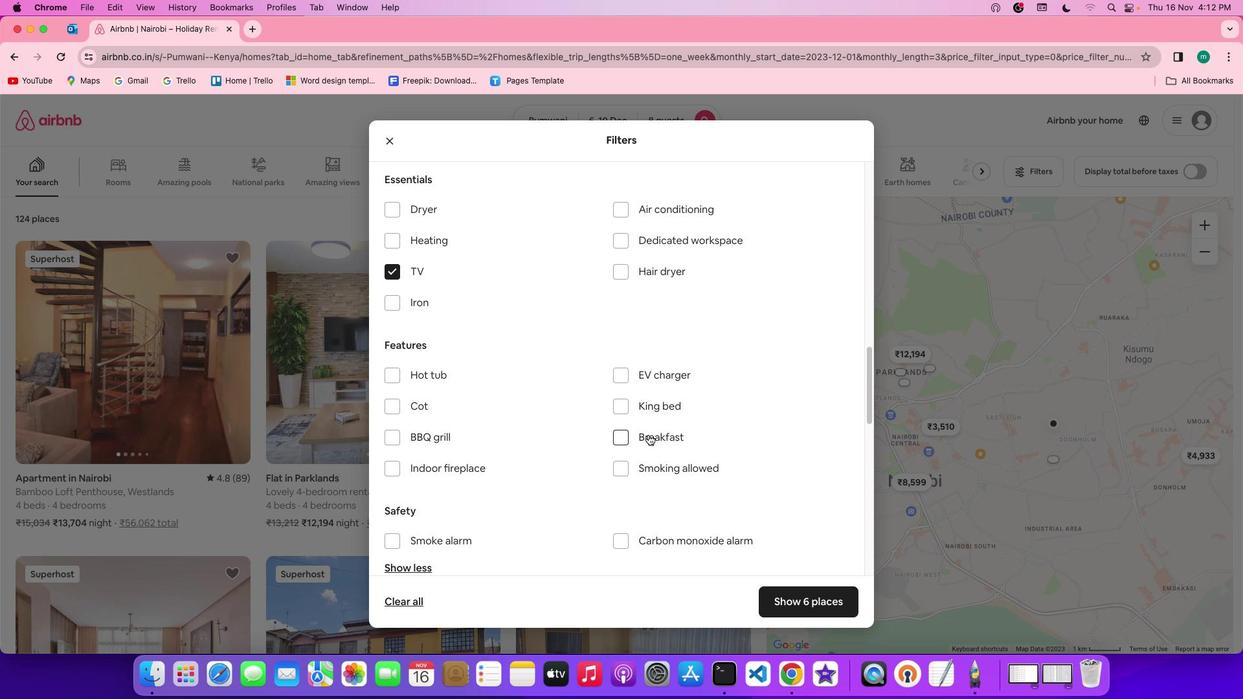 
Action: Mouse pressed left at (648, 434)
Screenshot: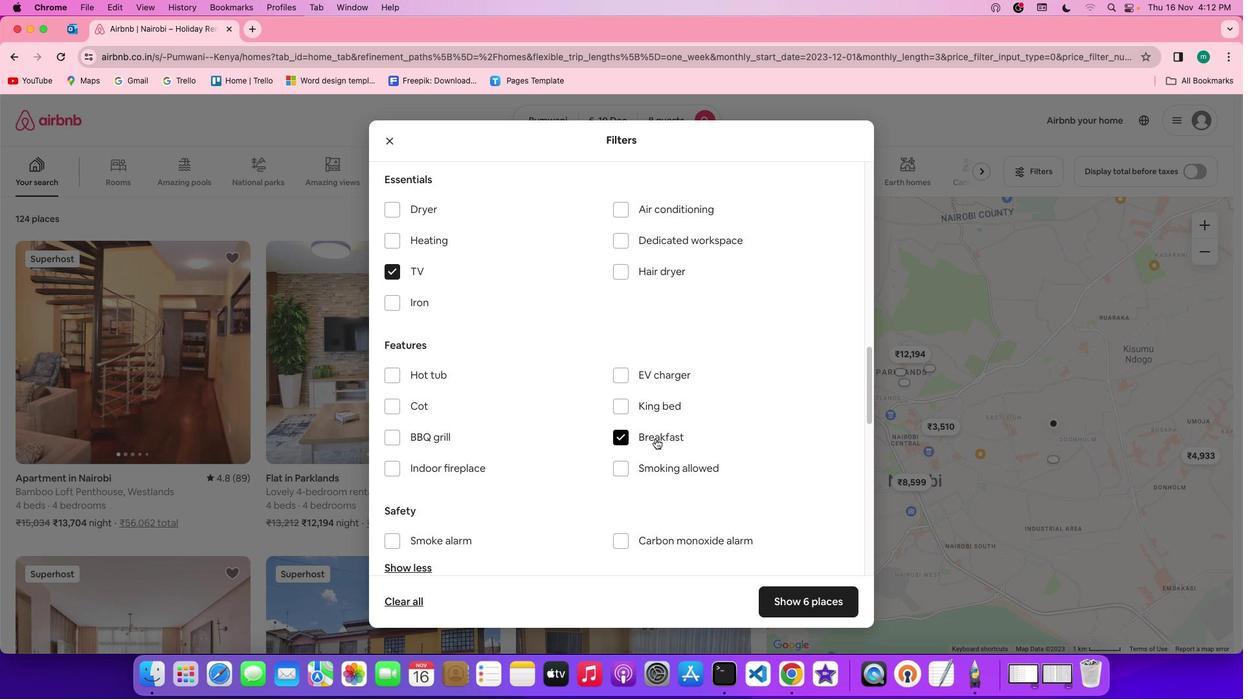 
Action: Mouse moved to (727, 478)
Screenshot: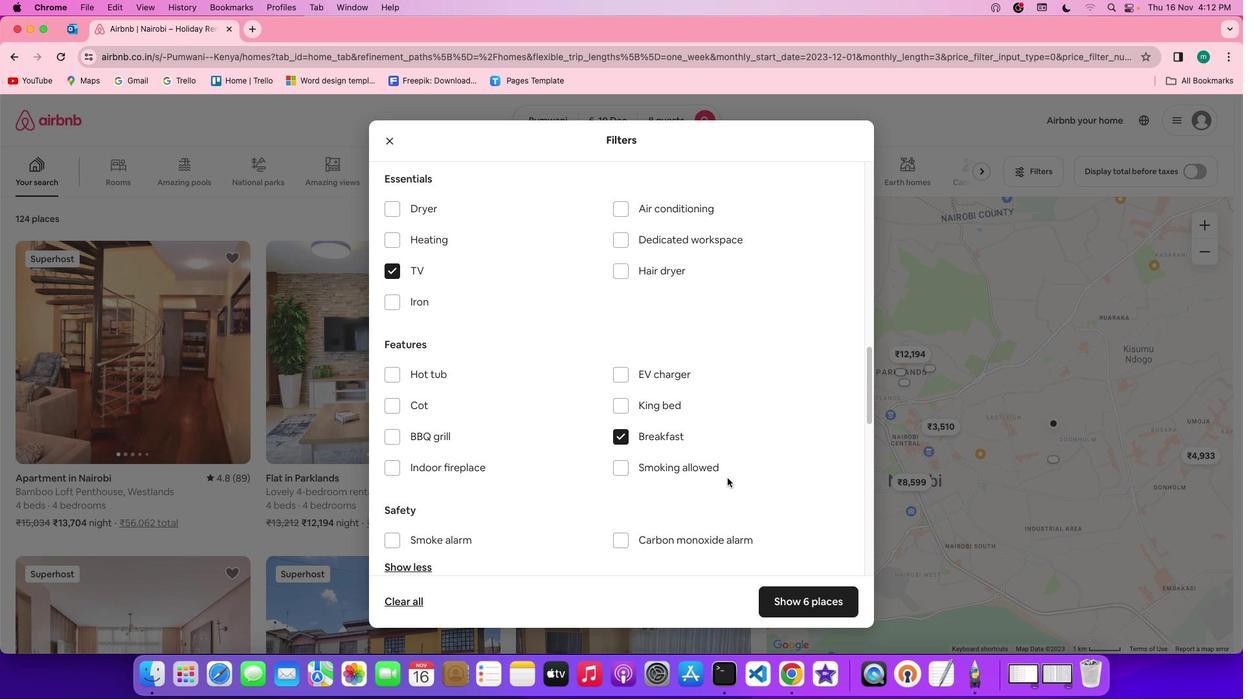 
Action: Mouse scrolled (727, 478) with delta (0, 0)
Screenshot: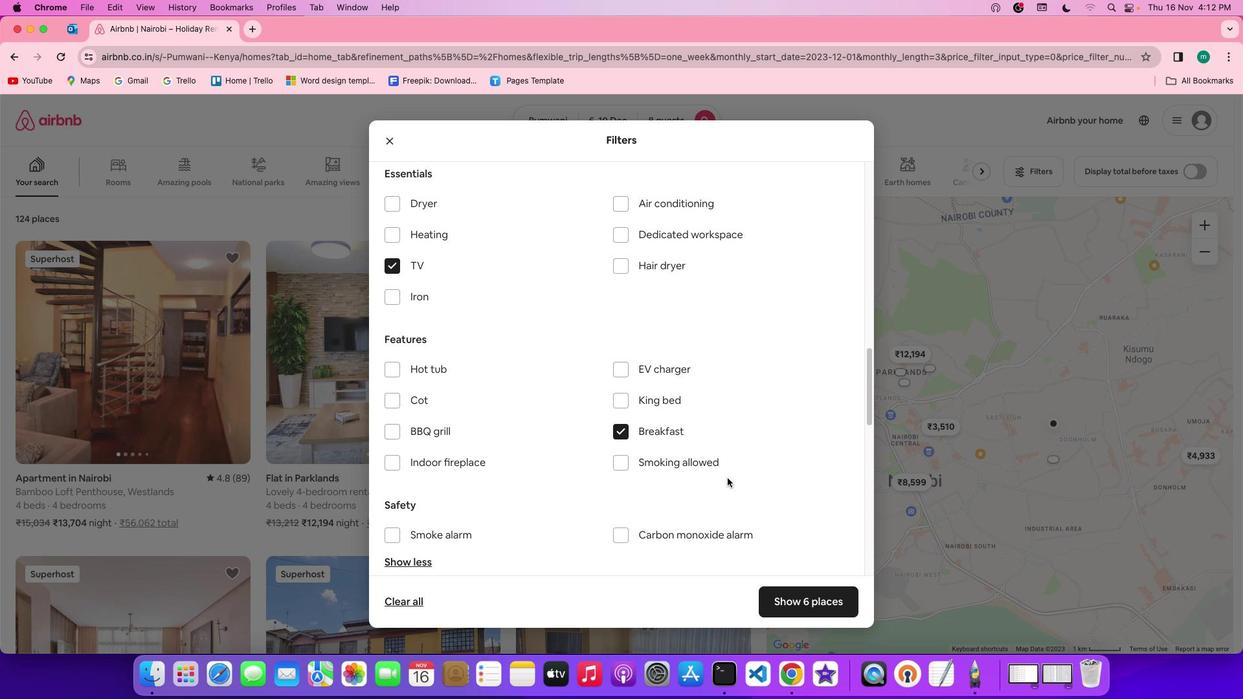 
Action: Mouse scrolled (727, 478) with delta (0, 0)
Screenshot: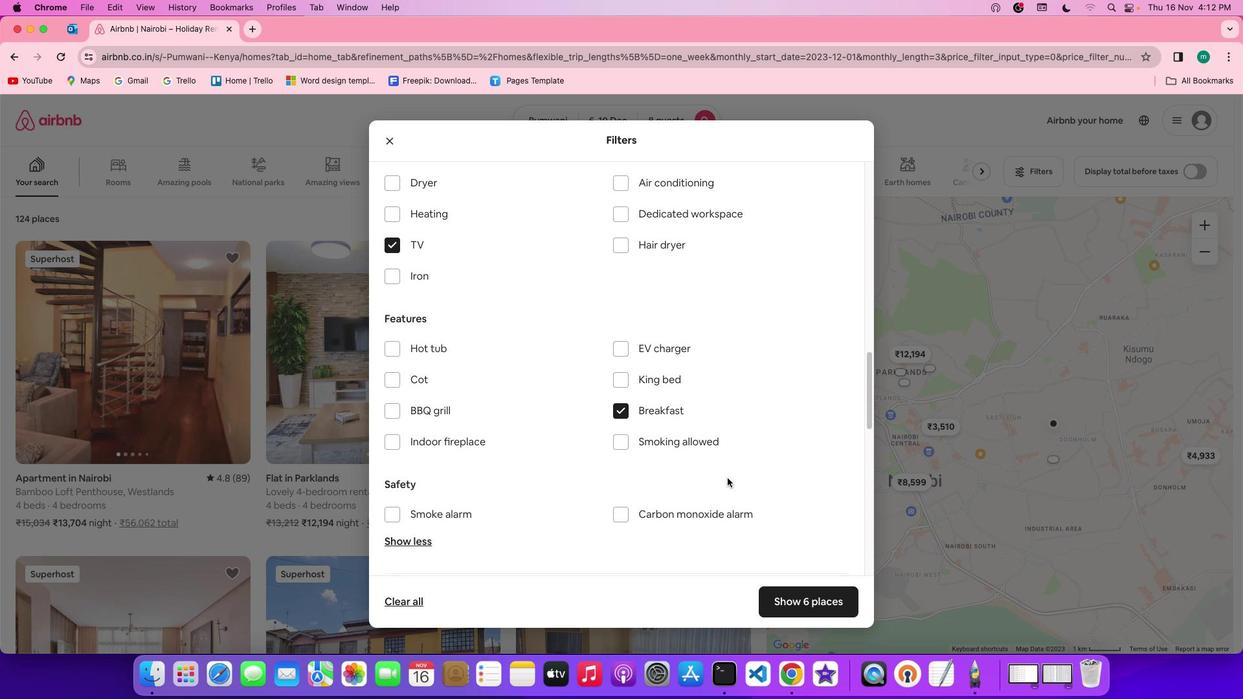 
Action: Mouse scrolled (727, 478) with delta (0, 0)
Screenshot: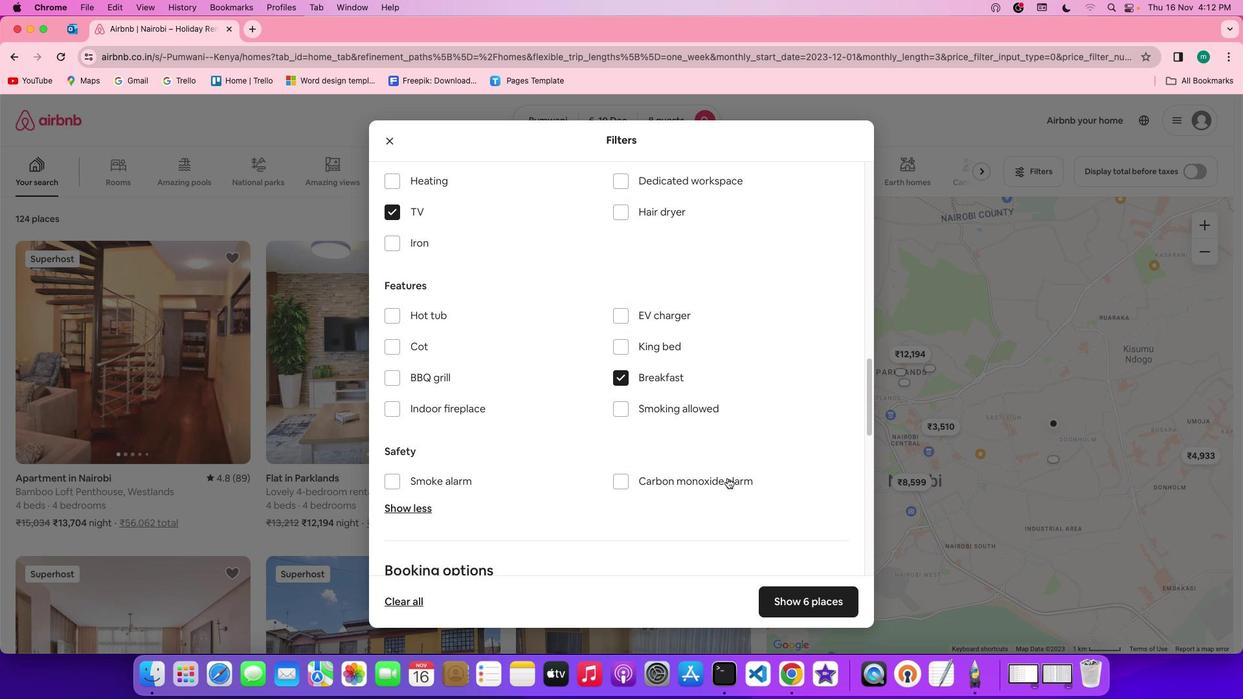 
Action: Mouse moved to (727, 478)
Screenshot: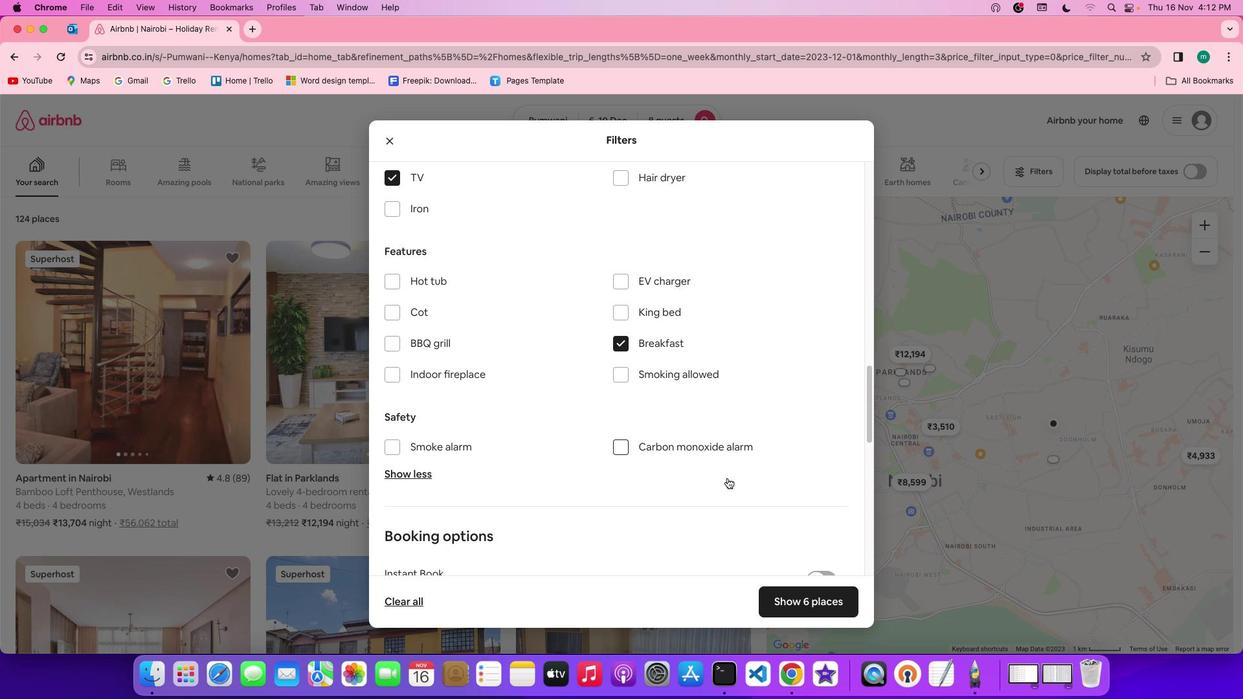 
Action: Mouse scrolled (727, 478) with delta (0, 0)
Screenshot: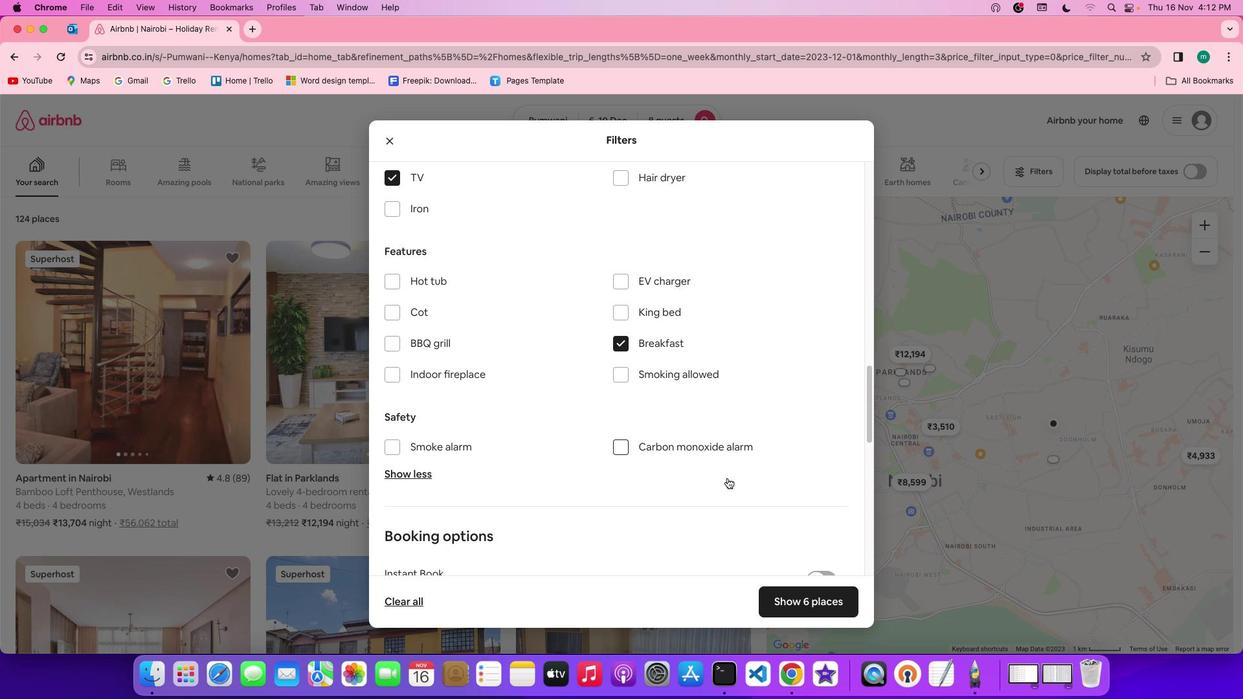 
Action: Mouse moved to (727, 478)
Screenshot: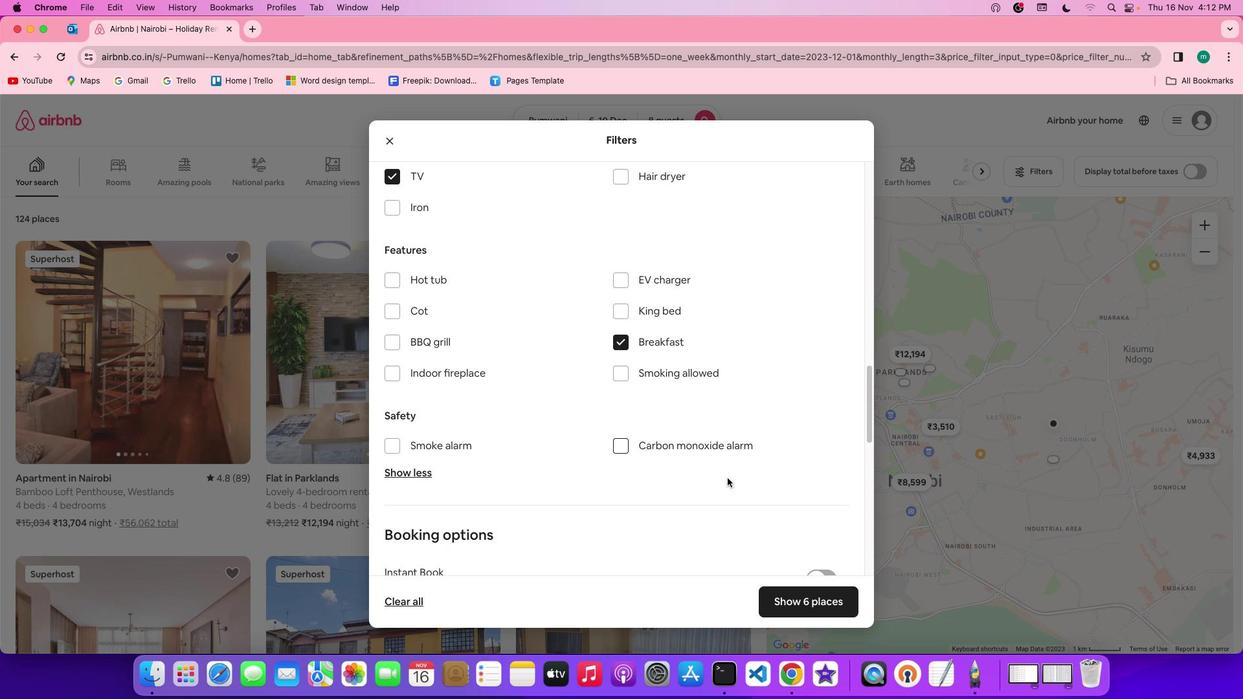 
Action: Mouse scrolled (727, 478) with delta (0, 0)
Screenshot: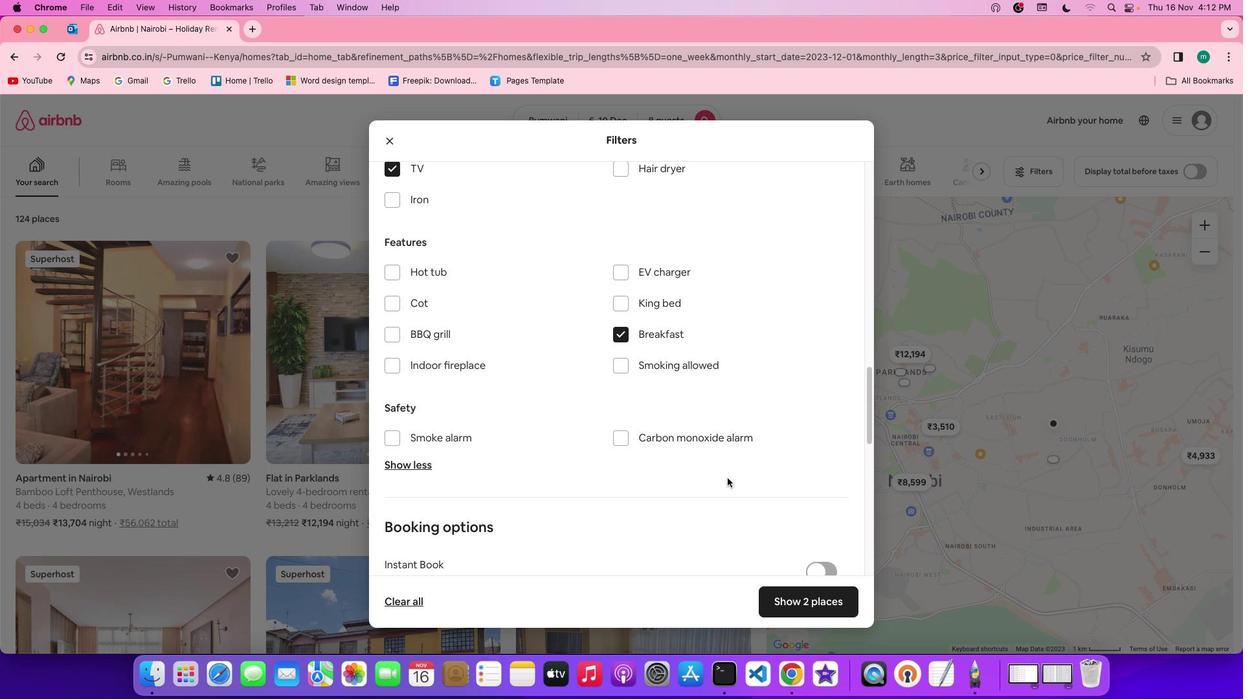
Action: Mouse scrolled (727, 478) with delta (0, 0)
Screenshot: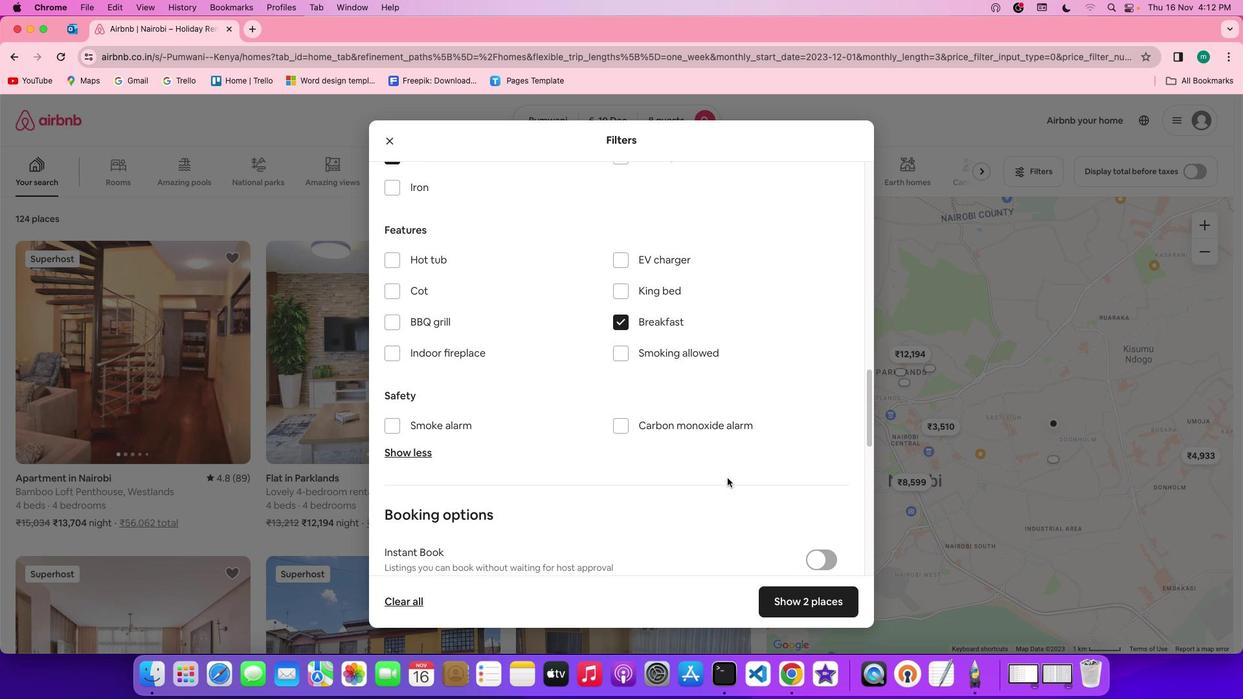 
Action: Mouse scrolled (727, 478) with delta (0, 0)
Screenshot: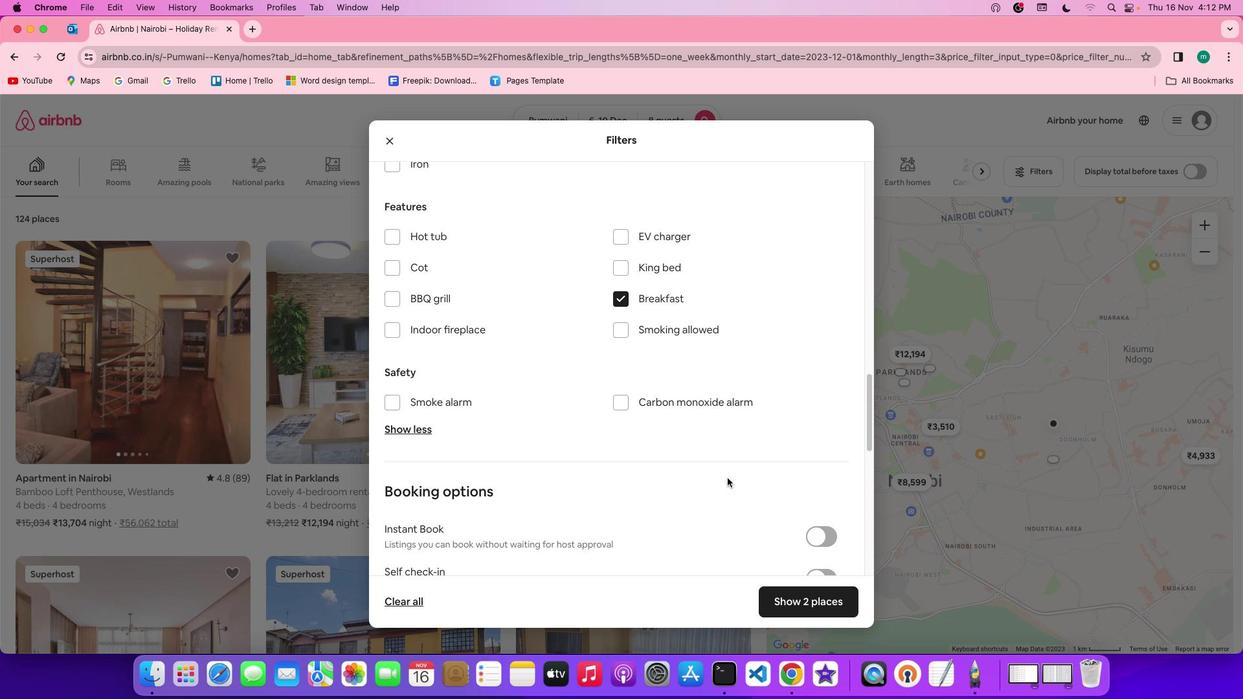 
Action: Mouse moved to (727, 478)
Screenshot: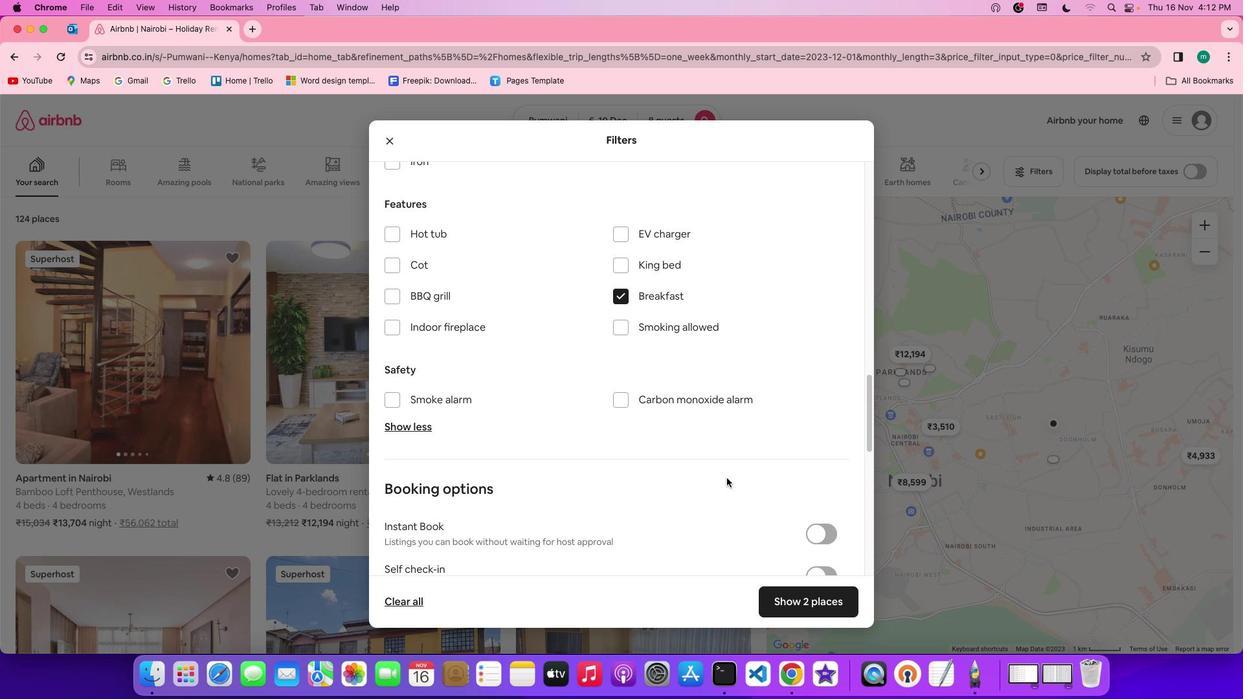 
Action: Mouse scrolled (727, 478) with delta (0, 0)
Screenshot: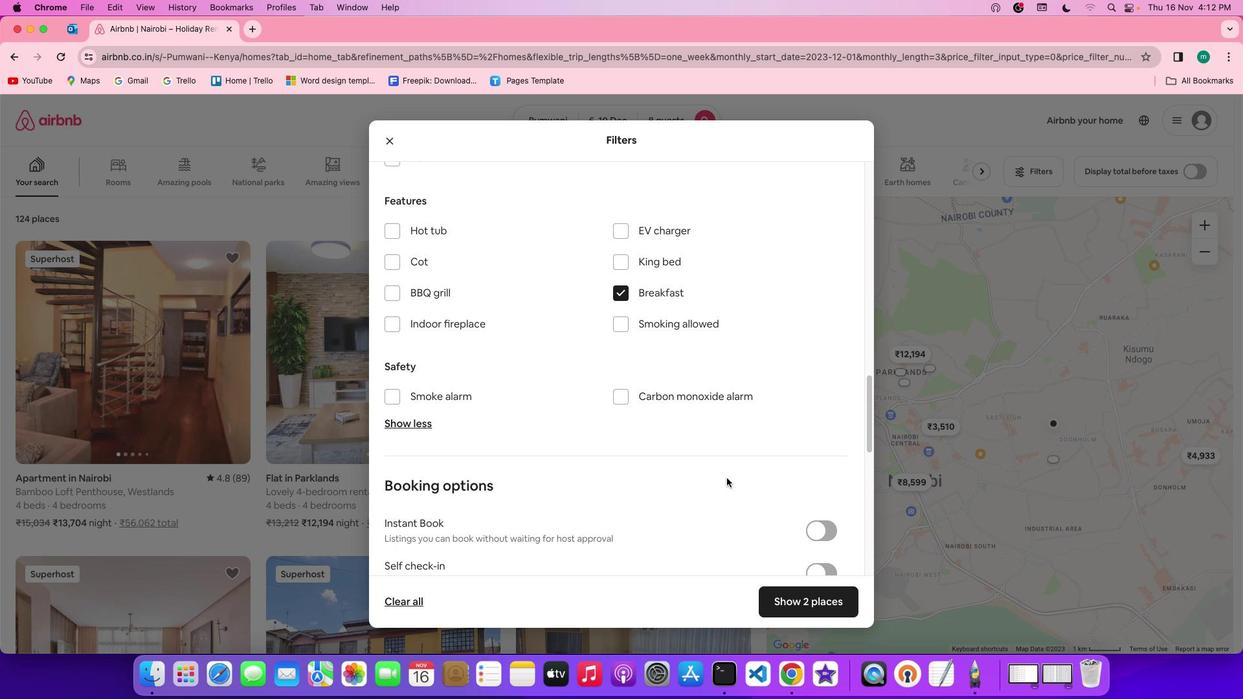 
Action: Mouse scrolled (727, 478) with delta (0, 0)
Screenshot: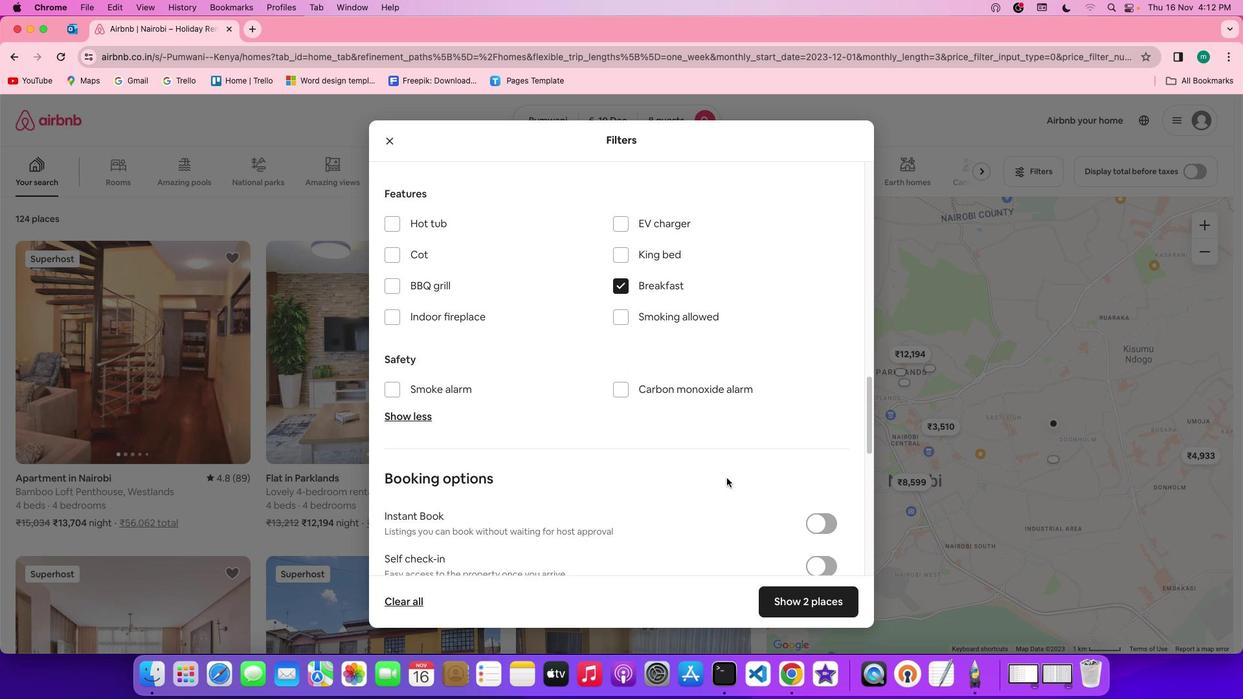 
Action: Mouse scrolled (727, 478) with delta (0, 0)
Screenshot: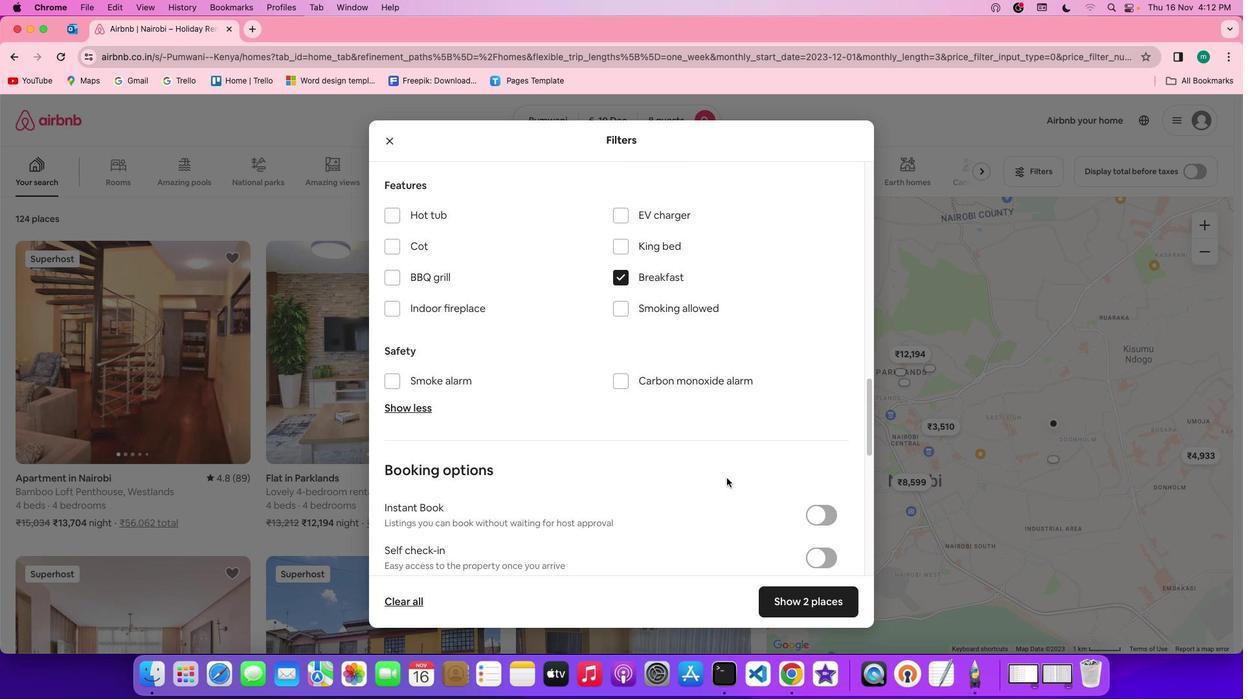 
Action: Mouse scrolled (727, 478) with delta (0, 0)
Screenshot: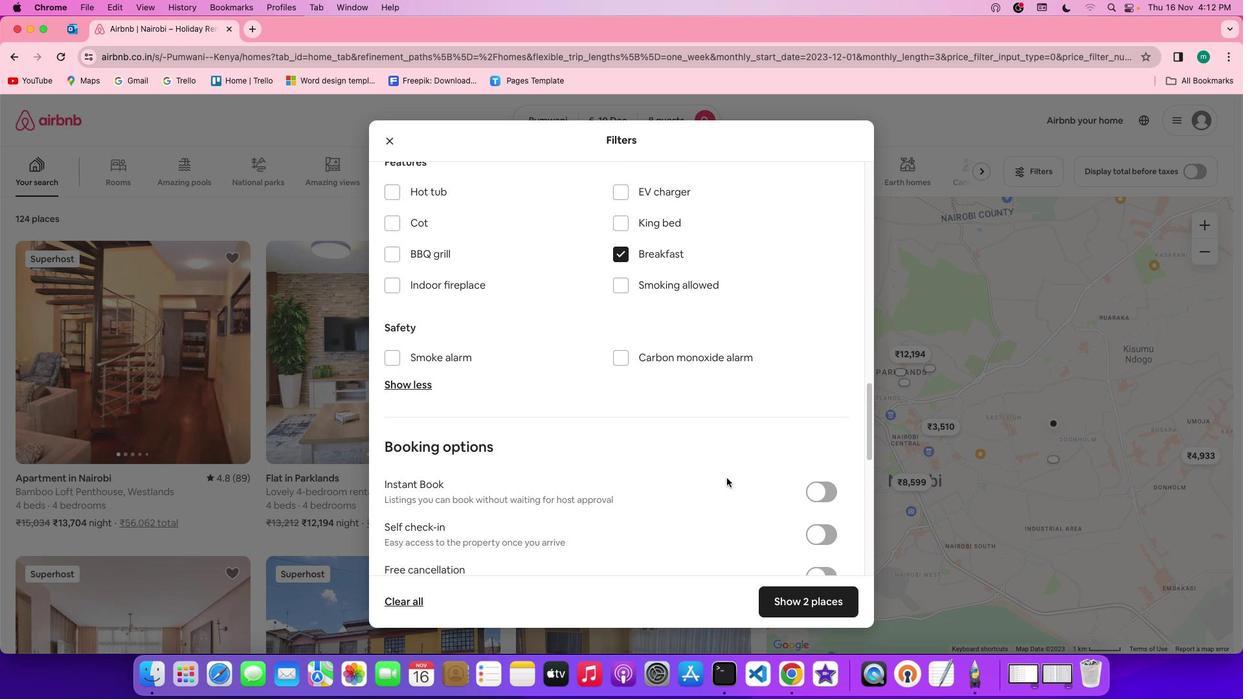 
Action: Mouse scrolled (727, 478) with delta (0, 0)
Screenshot: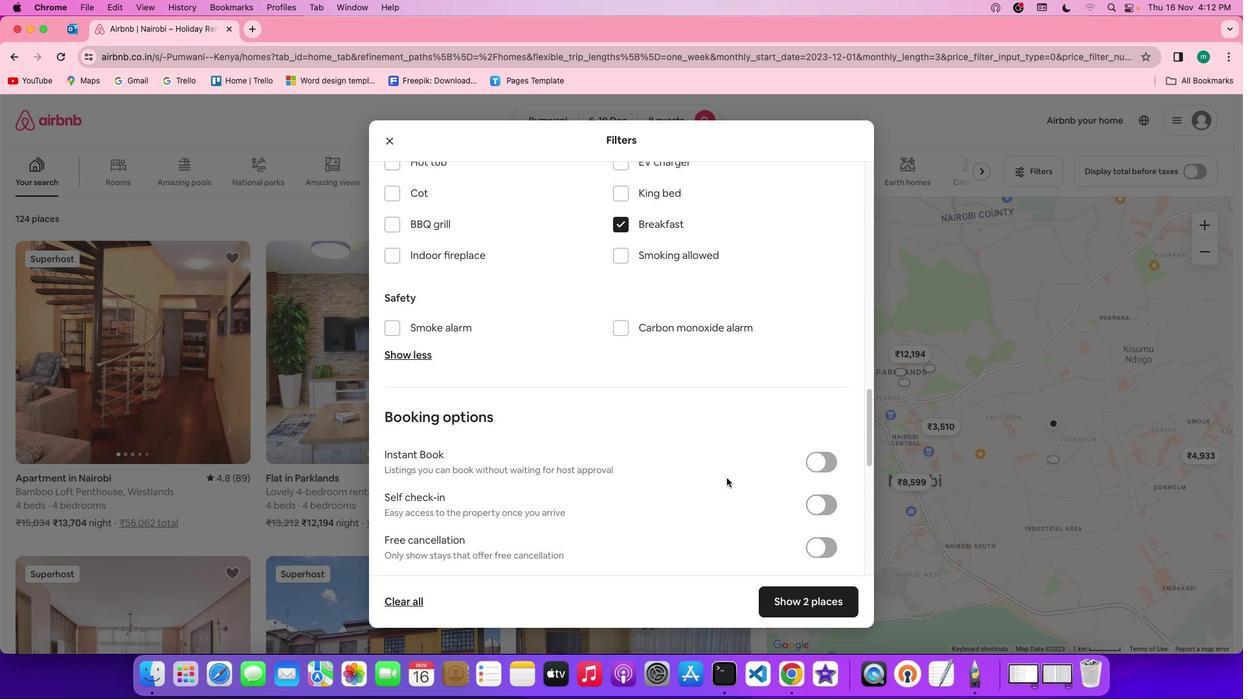 
Action: Mouse scrolled (727, 478) with delta (0, 0)
Screenshot: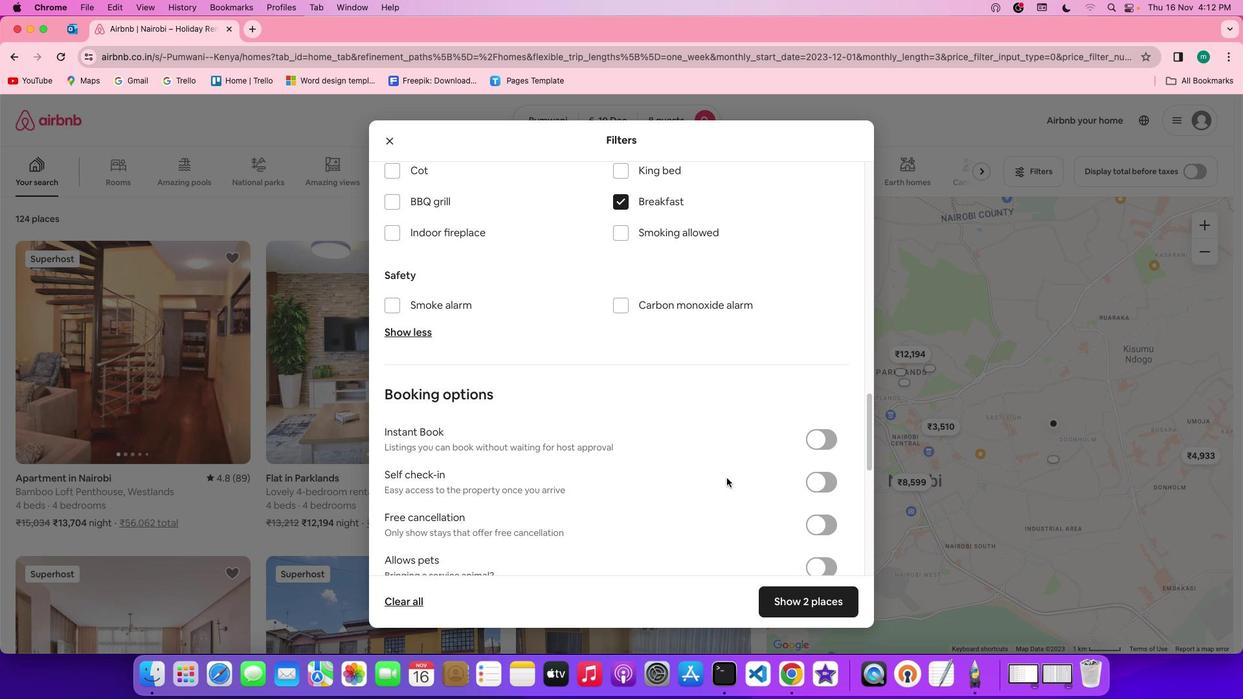 
Action: Mouse scrolled (727, 478) with delta (0, 0)
Screenshot: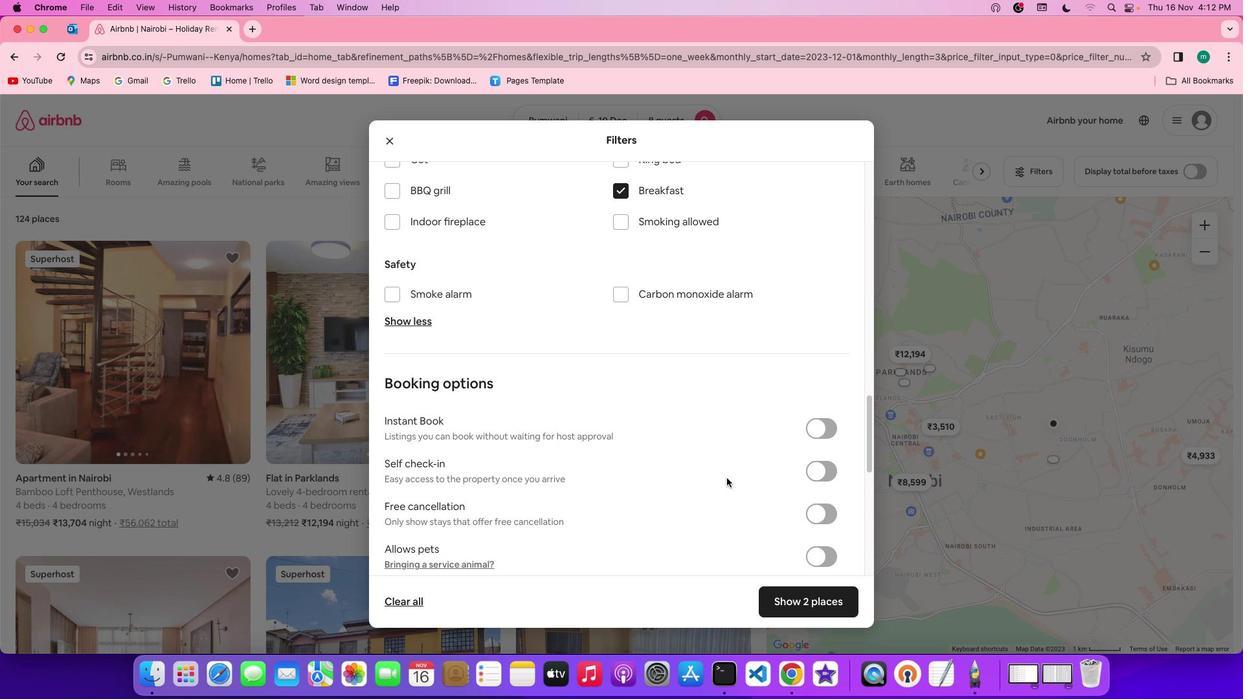 
Action: Mouse scrolled (727, 478) with delta (0, 0)
Screenshot: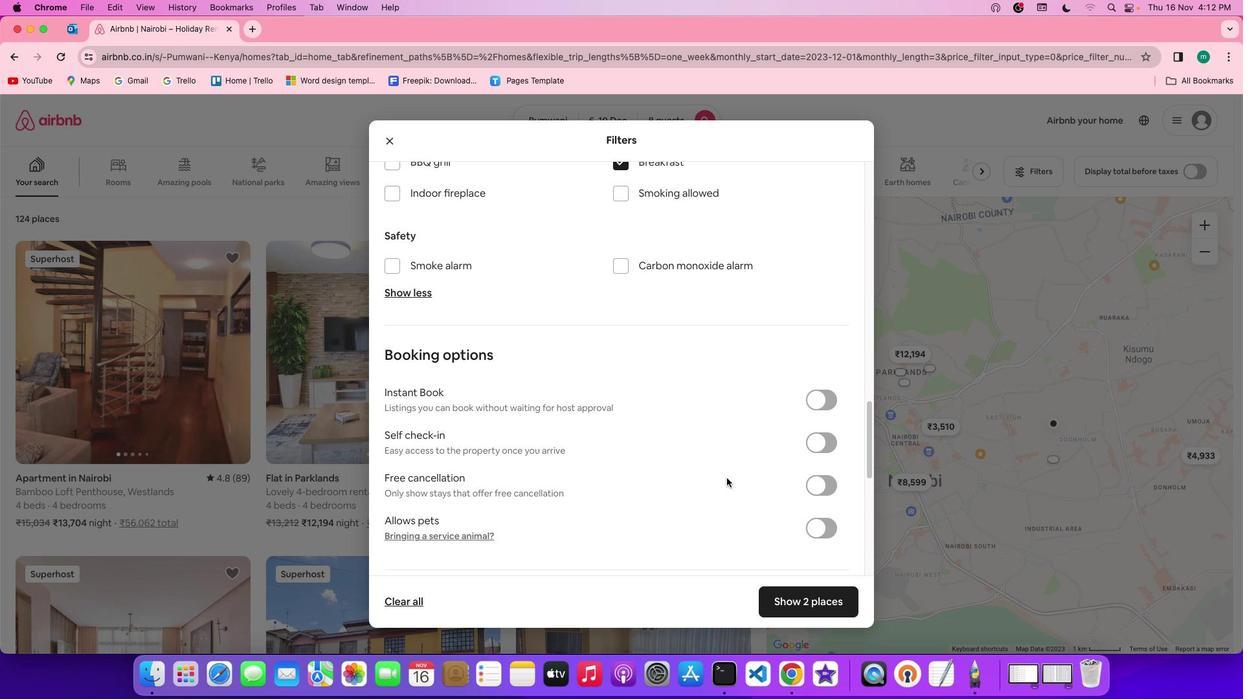 
Action: Mouse scrolled (727, 478) with delta (0, 0)
Screenshot: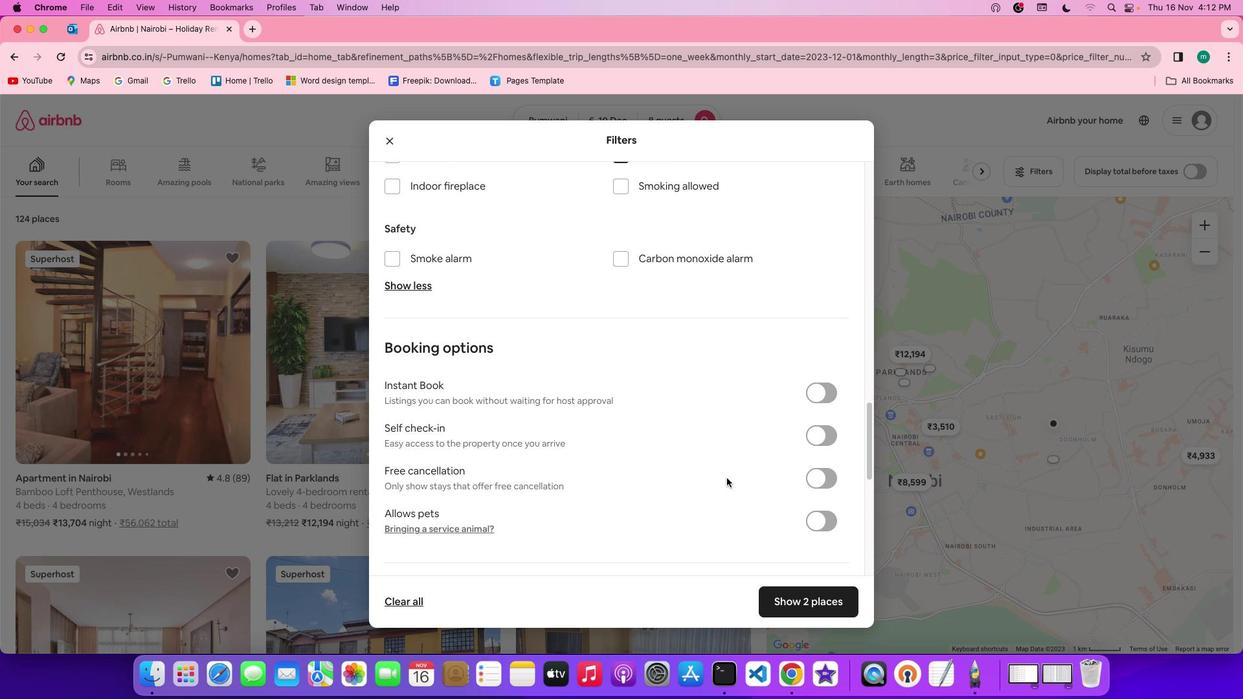
Action: Mouse scrolled (727, 478) with delta (0, 0)
Screenshot: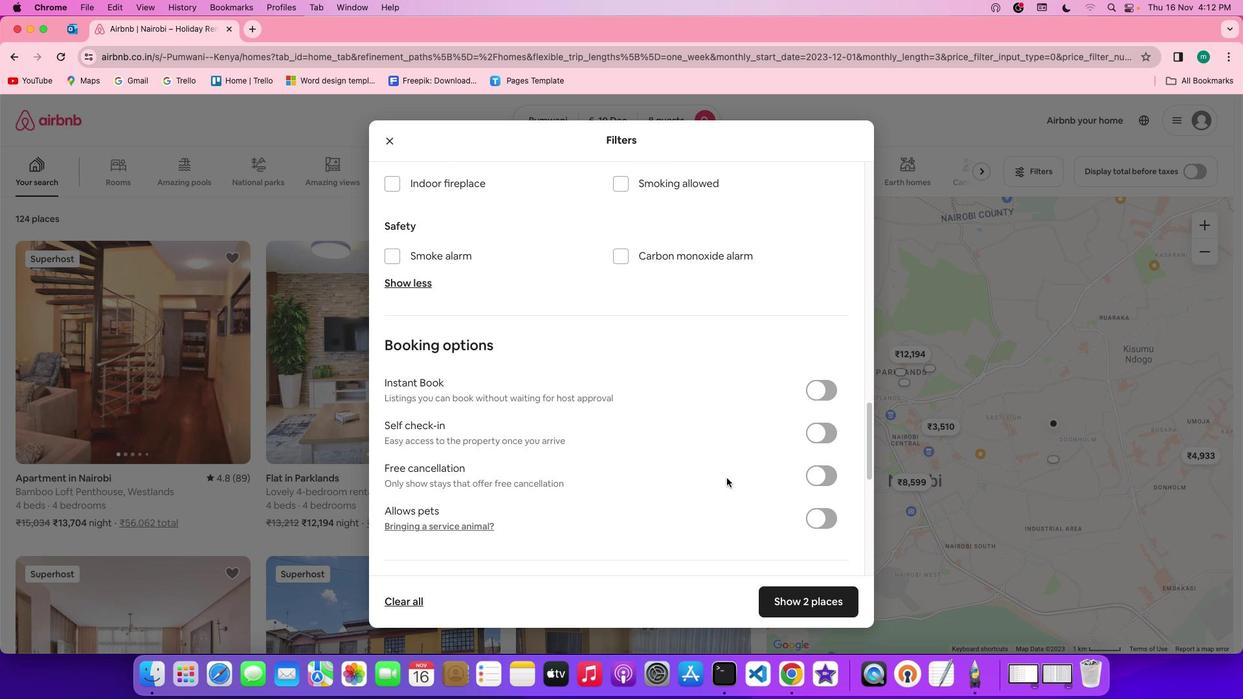
Action: Mouse scrolled (727, 478) with delta (0, 0)
Screenshot: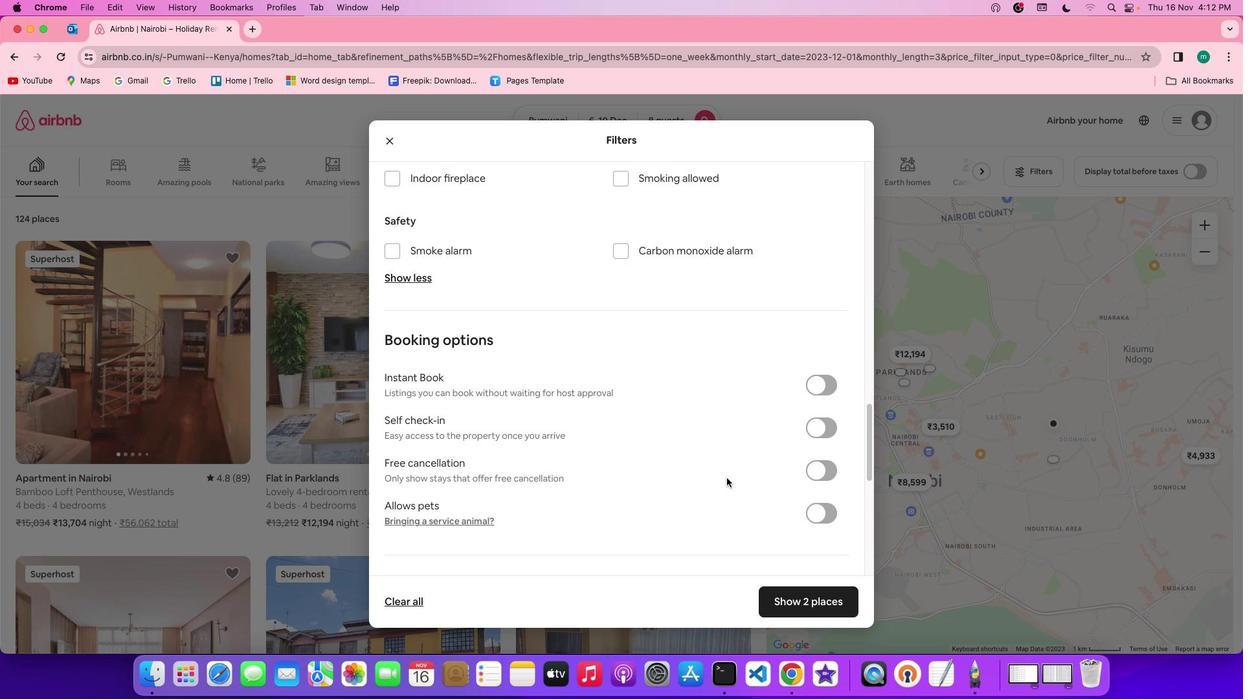 
Action: Mouse scrolled (727, 478) with delta (0, 0)
Screenshot: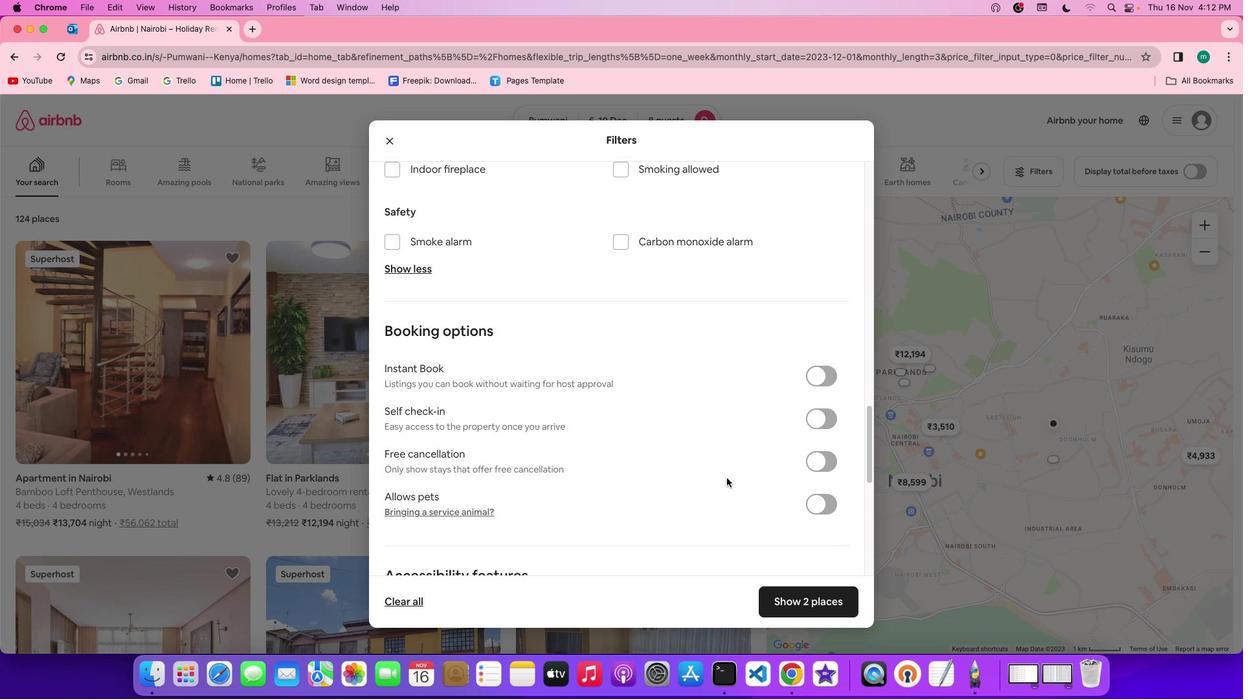 
Action: Mouse scrolled (727, 478) with delta (0, 0)
Screenshot: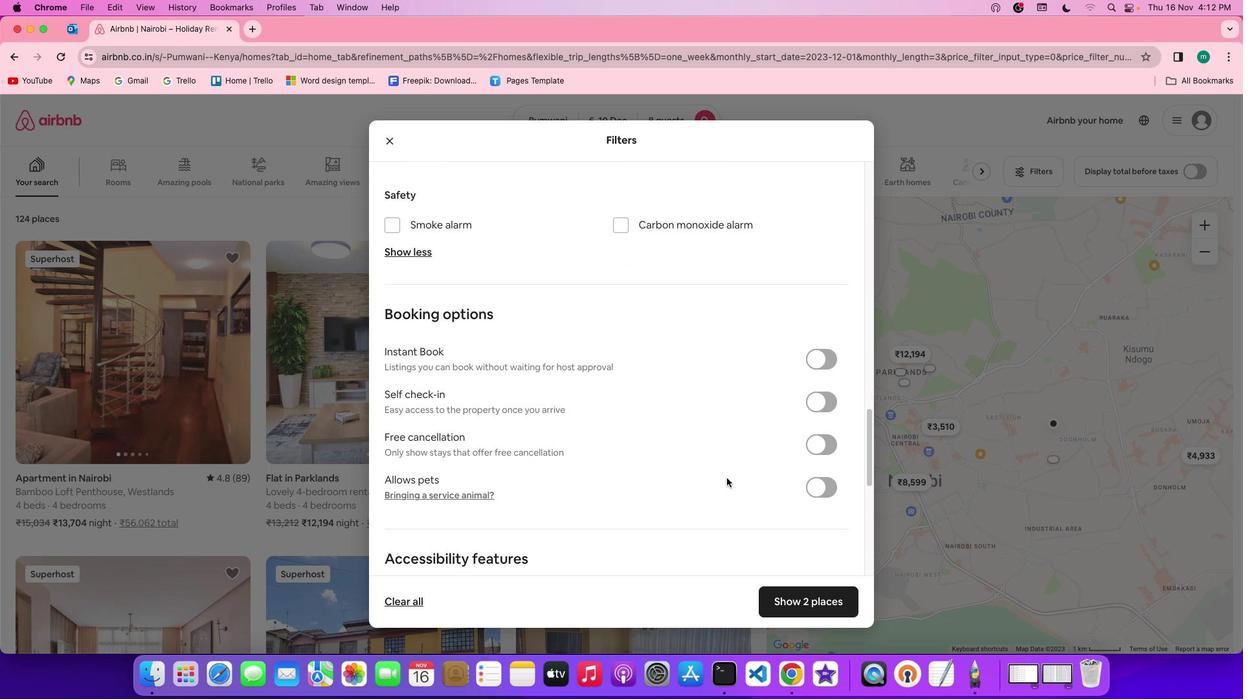 
Action: Mouse scrolled (727, 478) with delta (0, 0)
Screenshot: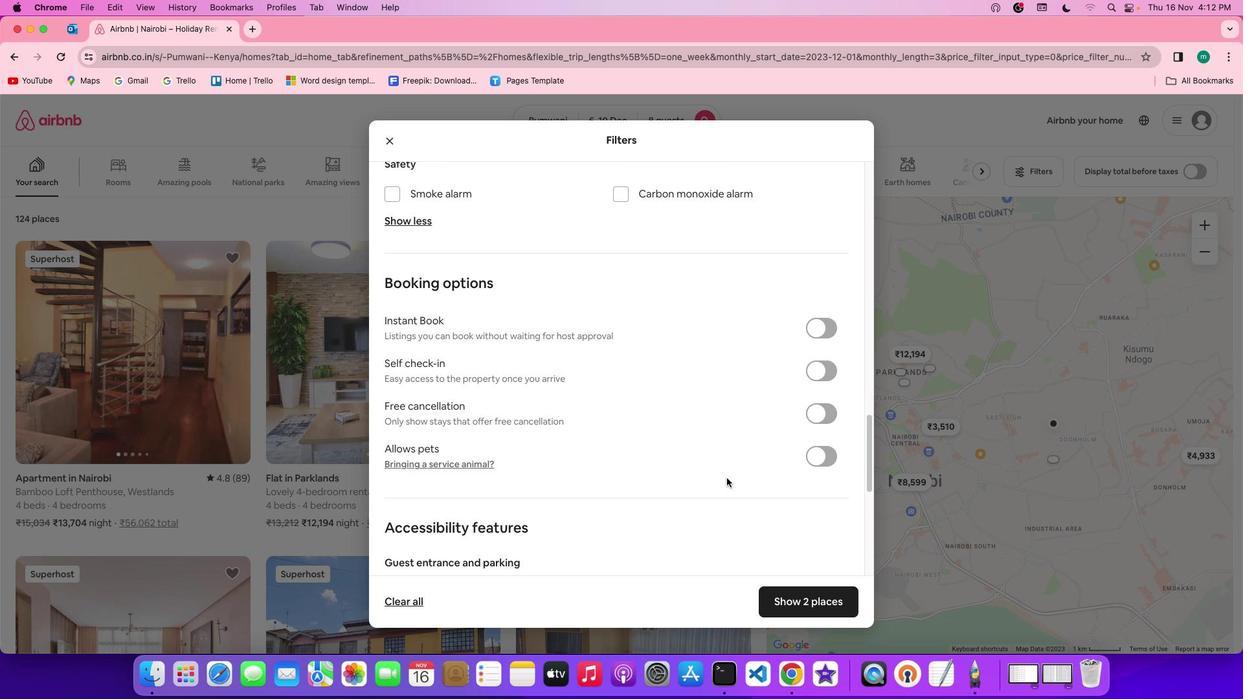 
Action: Mouse moved to (732, 482)
Screenshot: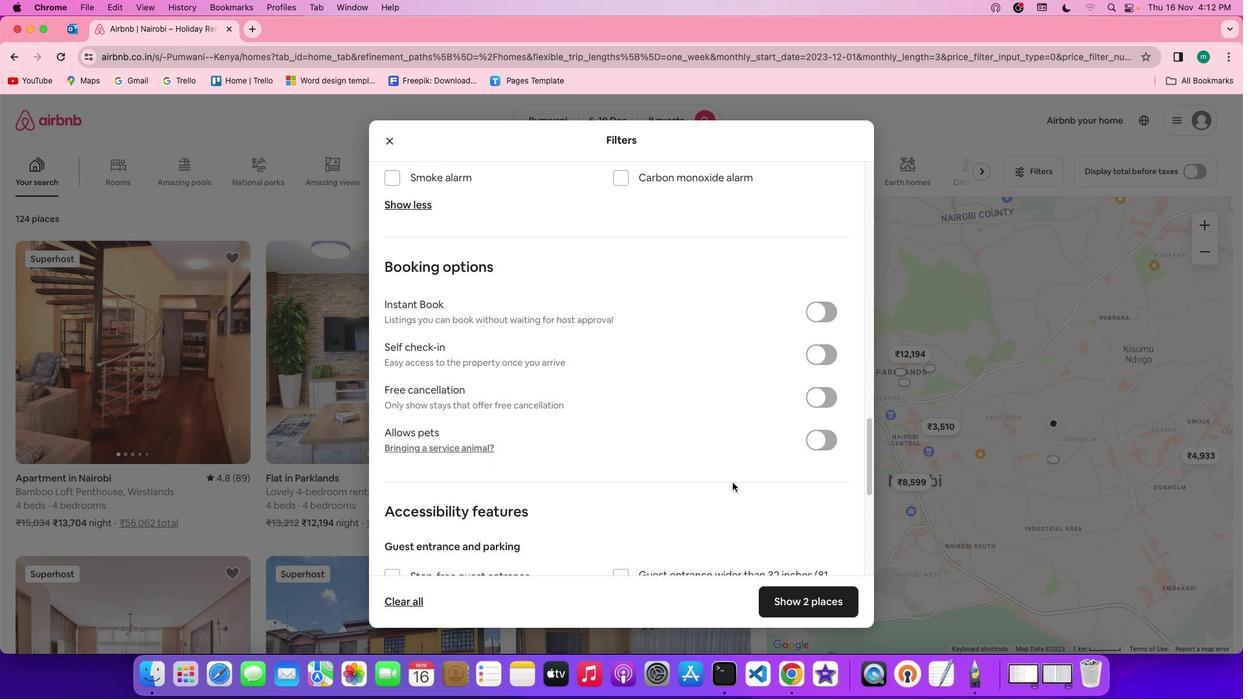 
Action: Mouse scrolled (732, 482) with delta (0, 0)
Screenshot: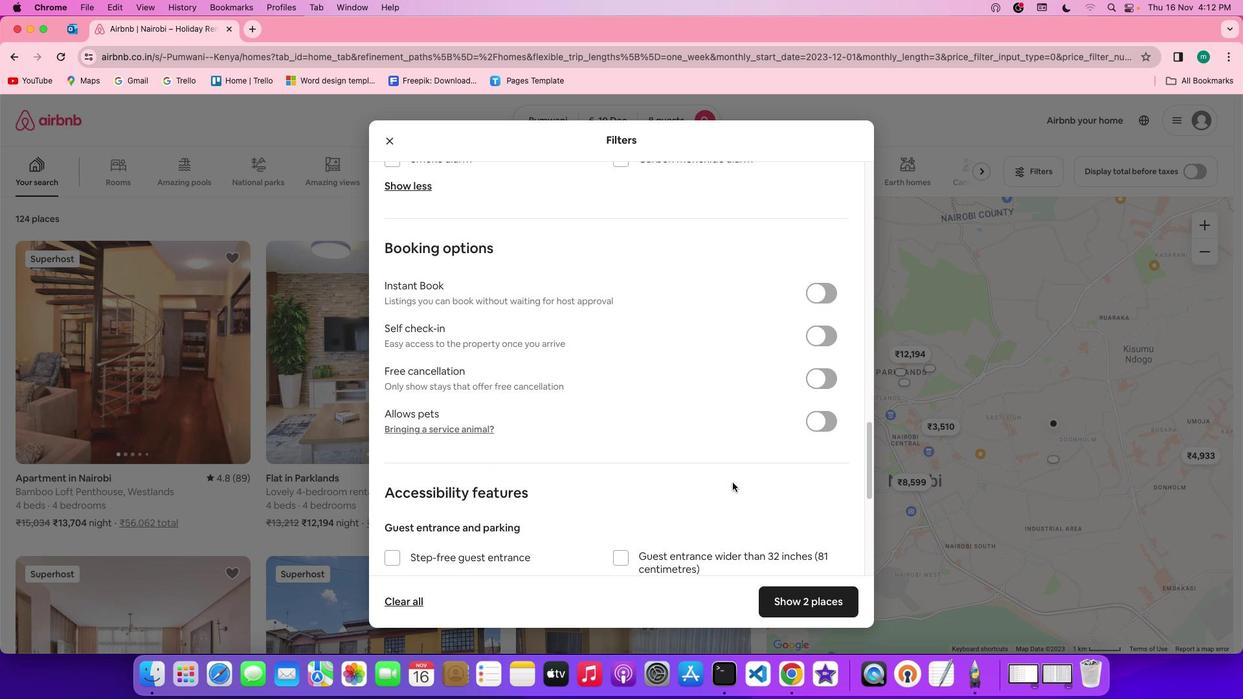 
Action: Mouse scrolled (732, 482) with delta (0, 0)
Screenshot: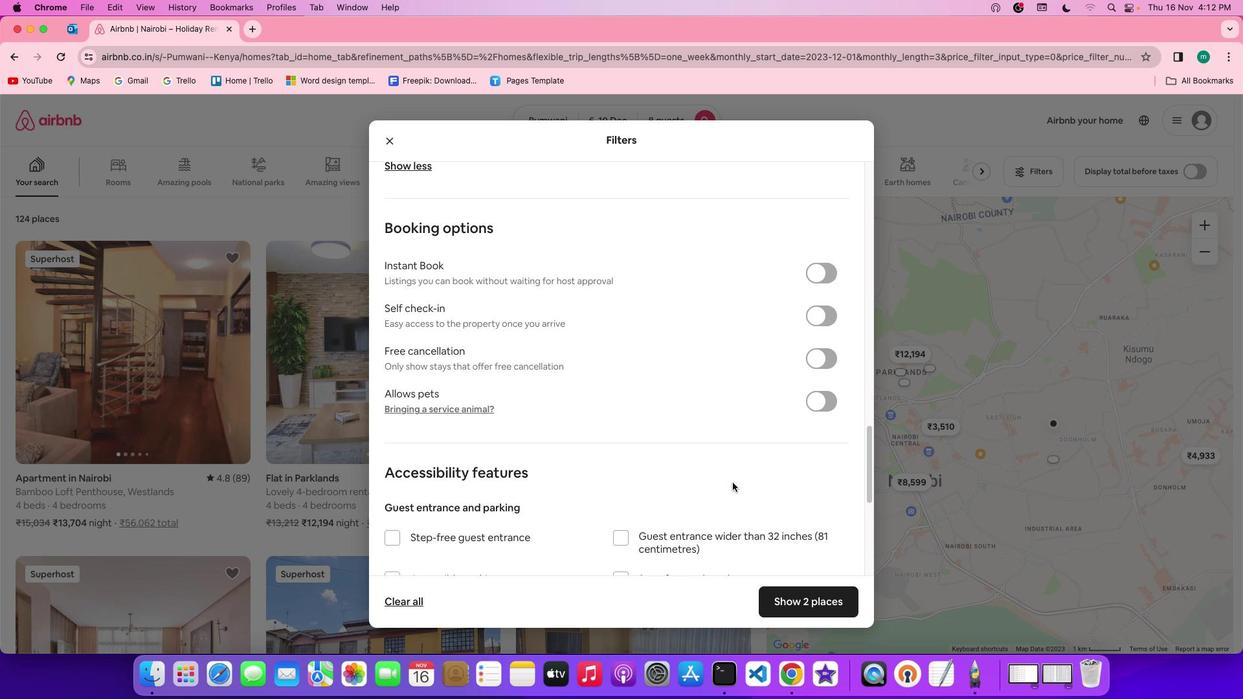 
Action: Mouse scrolled (732, 482) with delta (0, -1)
Screenshot: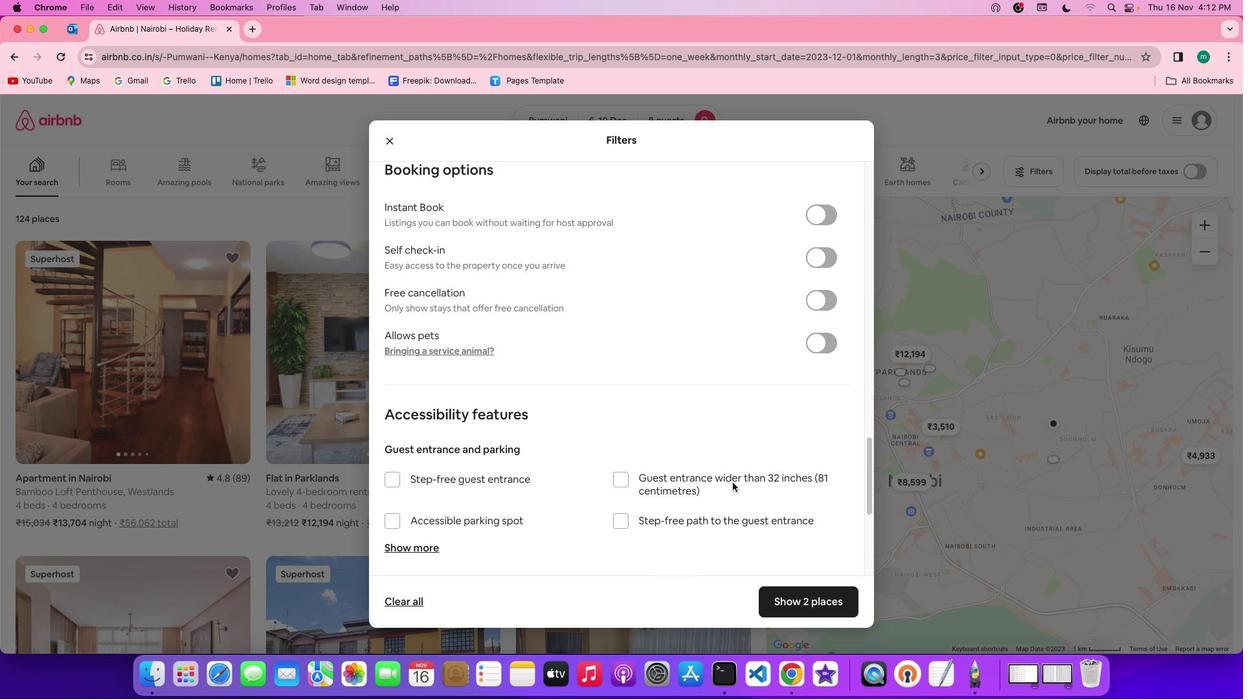 
Action: Mouse scrolled (732, 482) with delta (0, -2)
Screenshot: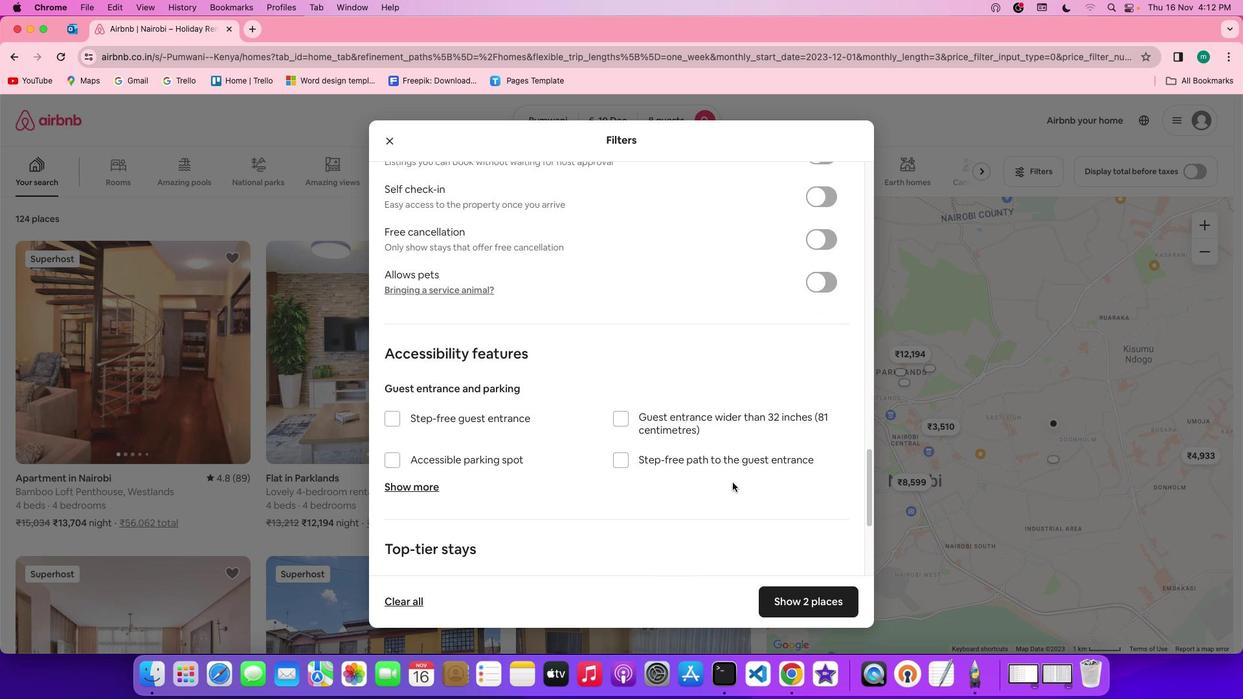 
Action: Mouse scrolled (732, 482) with delta (0, 0)
Screenshot: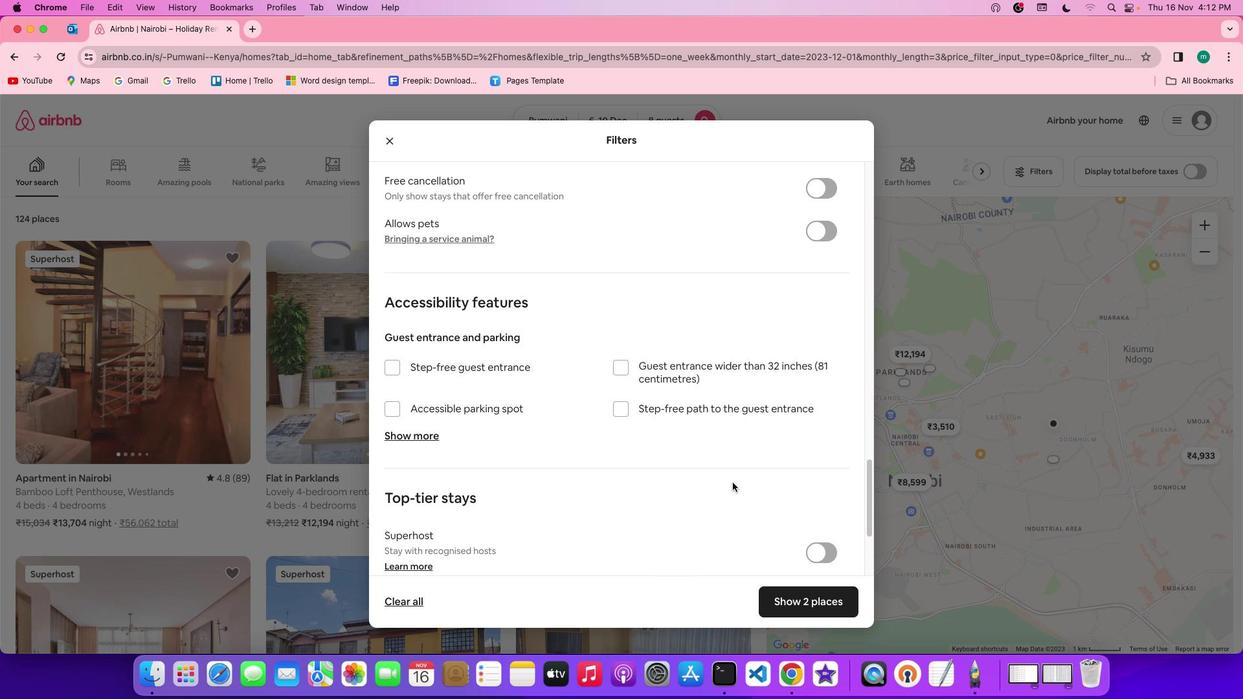 
Action: Mouse scrolled (732, 482) with delta (0, 0)
Screenshot: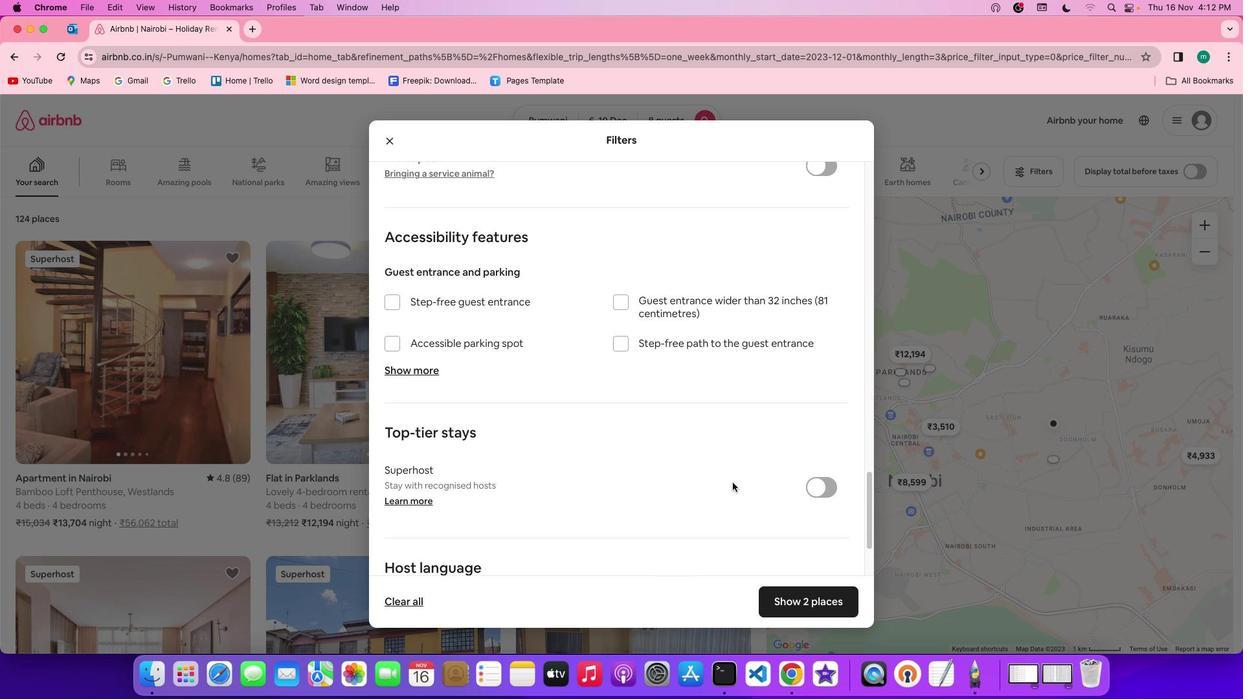 
Action: Mouse scrolled (732, 482) with delta (0, -1)
Screenshot: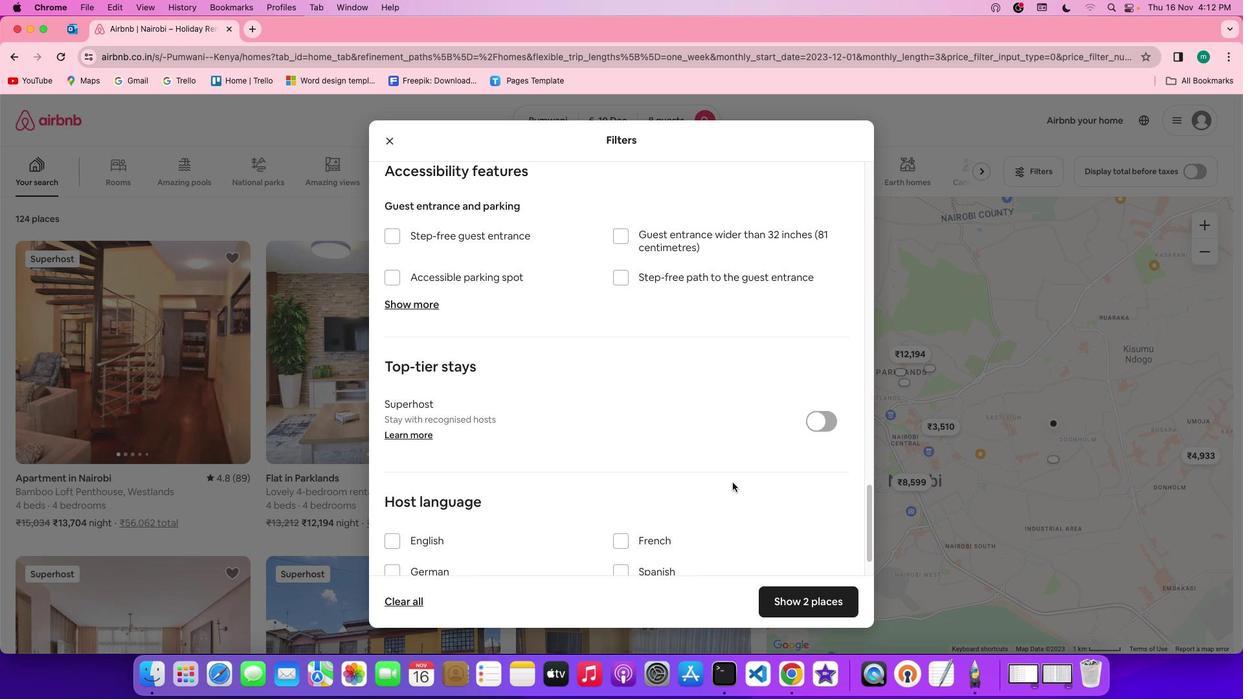 
Action: Mouse scrolled (732, 482) with delta (0, -2)
Screenshot: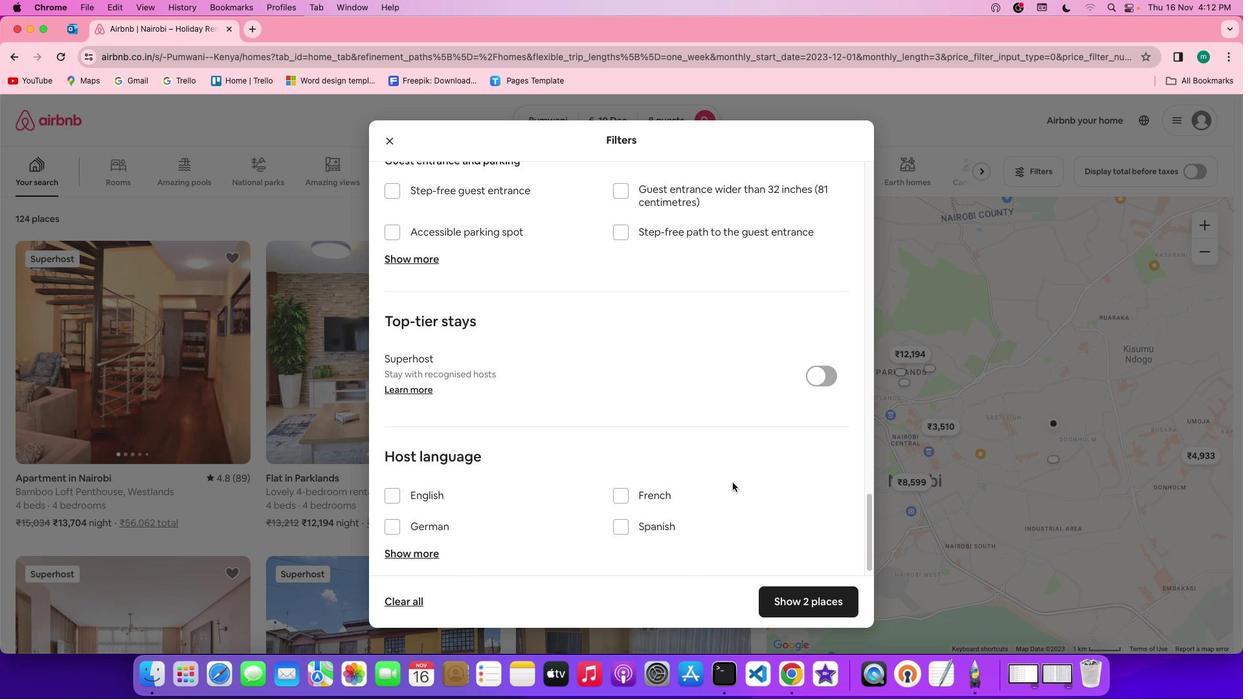 
Action: Mouse moved to (732, 482)
Screenshot: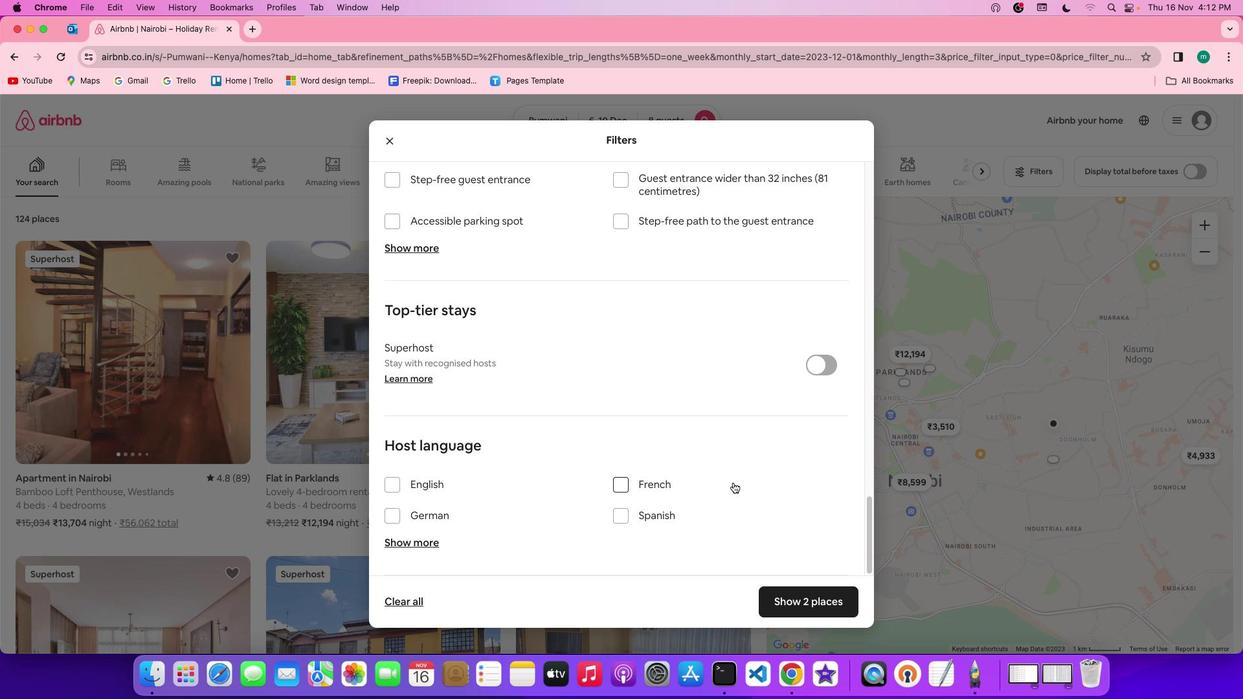 
Action: Mouse scrolled (732, 482) with delta (0, 0)
Screenshot: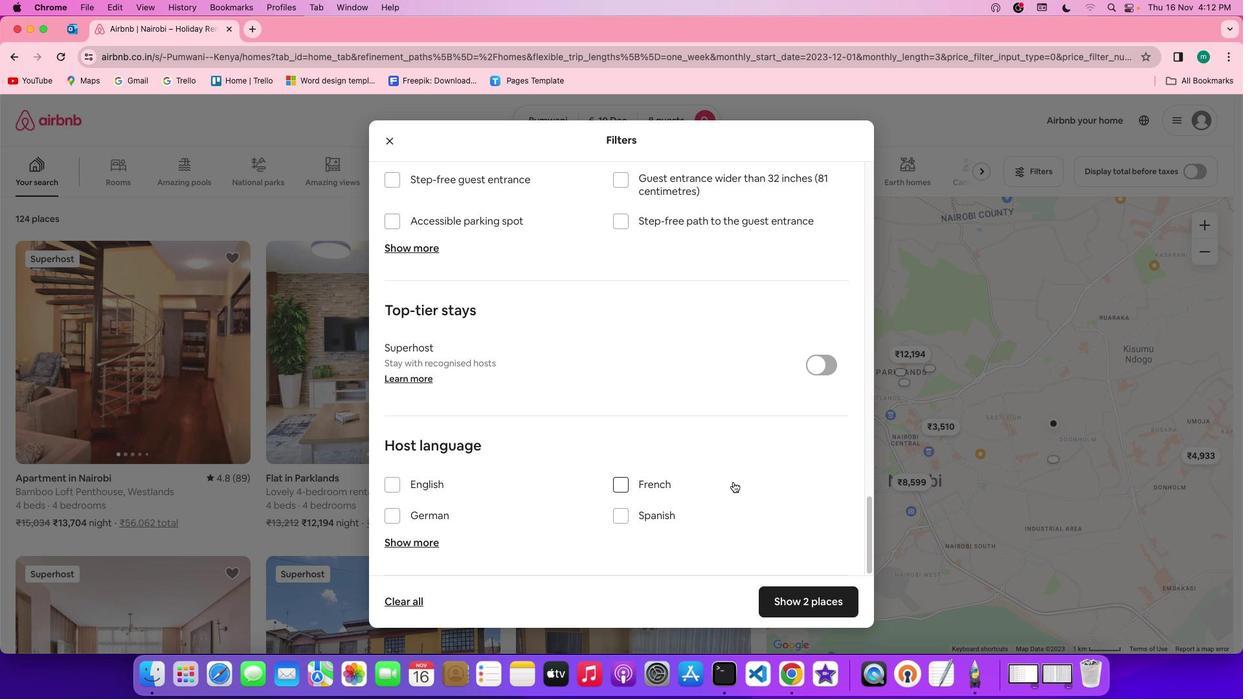 
Action: Mouse scrolled (732, 482) with delta (0, 0)
Screenshot: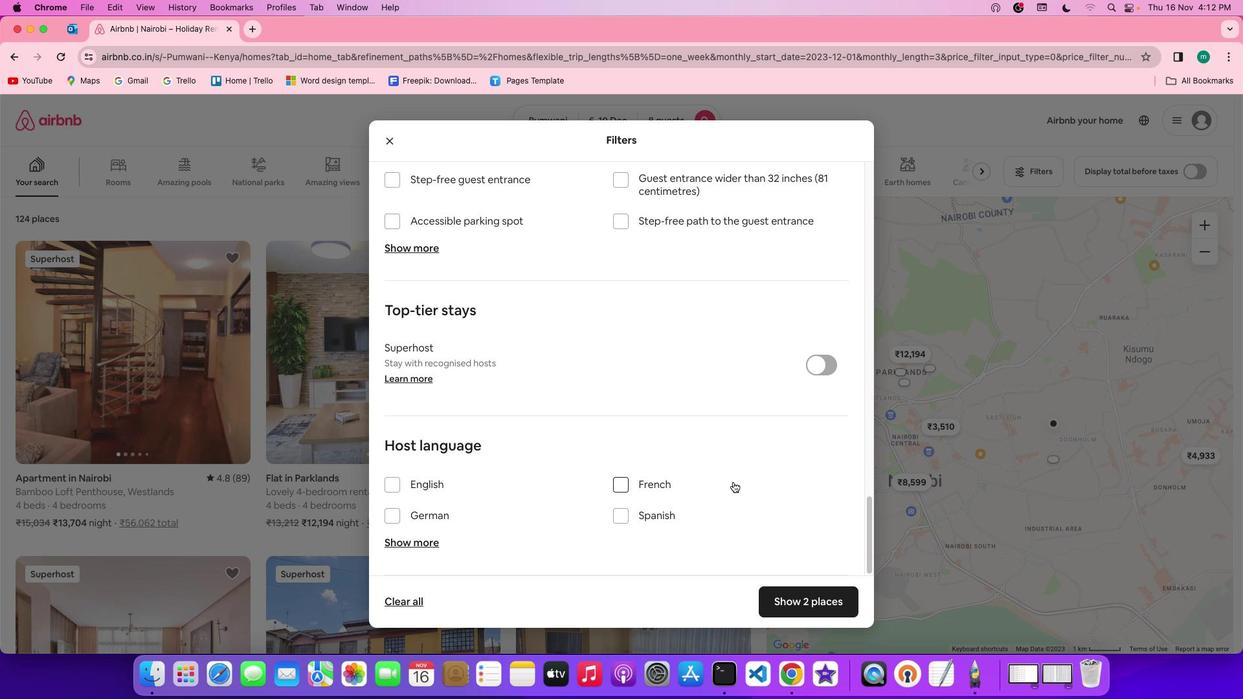 
Action: Mouse scrolled (732, 482) with delta (0, -1)
Screenshot: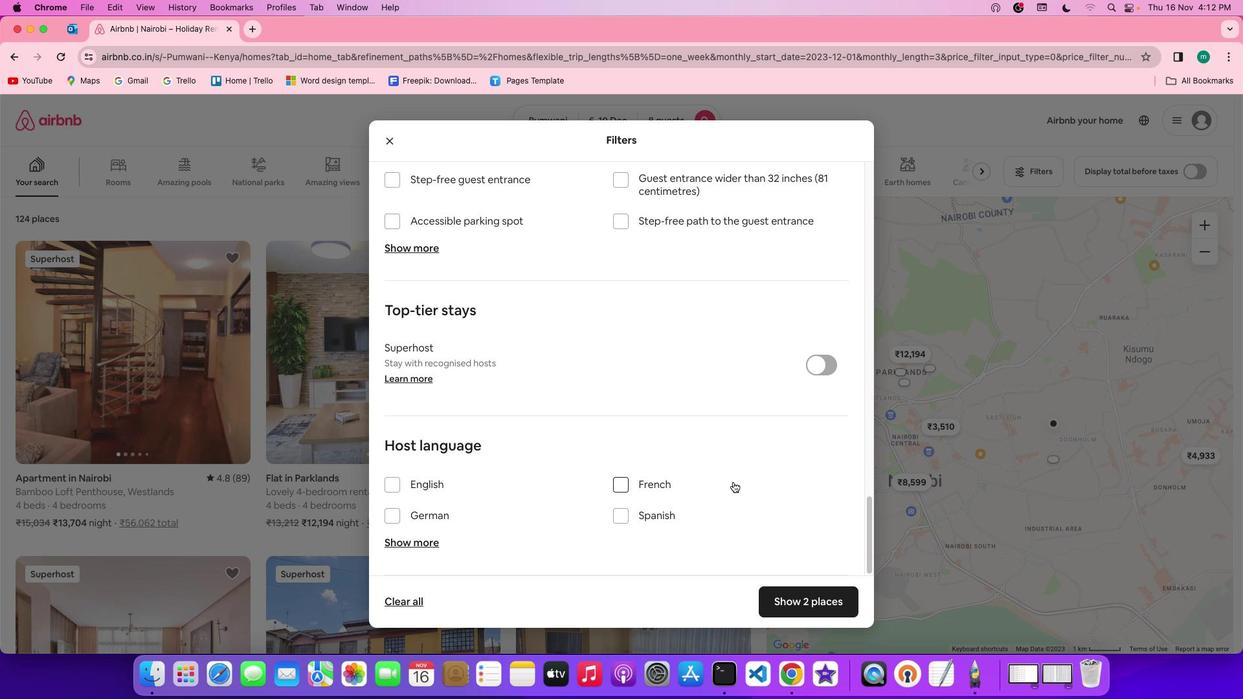 
Action: Mouse scrolled (732, 482) with delta (0, -3)
Screenshot: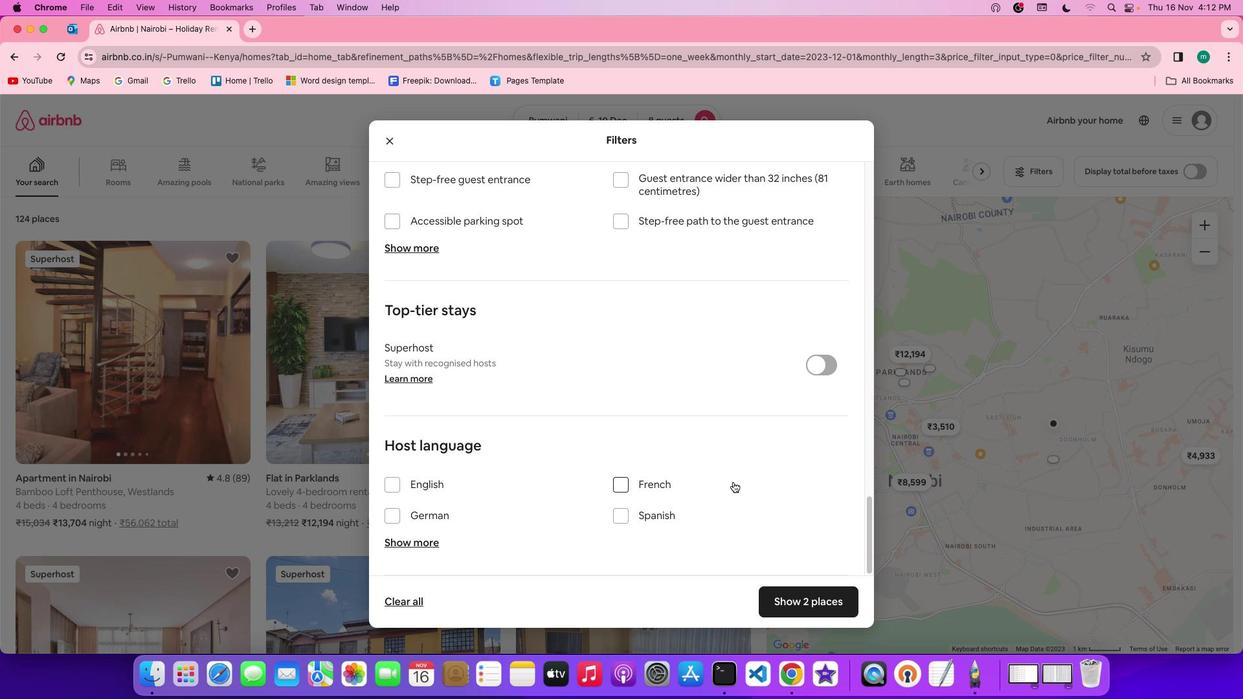 
Action: Mouse scrolled (732, 482) with delta (0, -3)
Screenshot: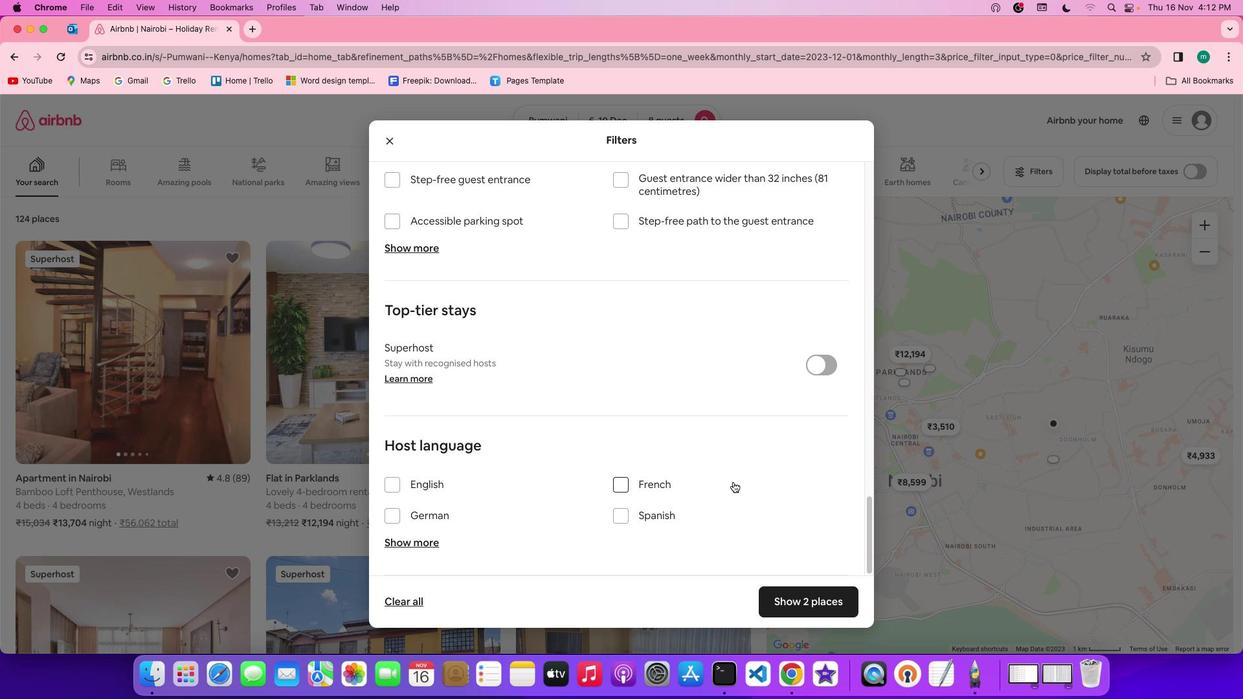 
Action: Mouse moved to (732, 481)
Screenshot: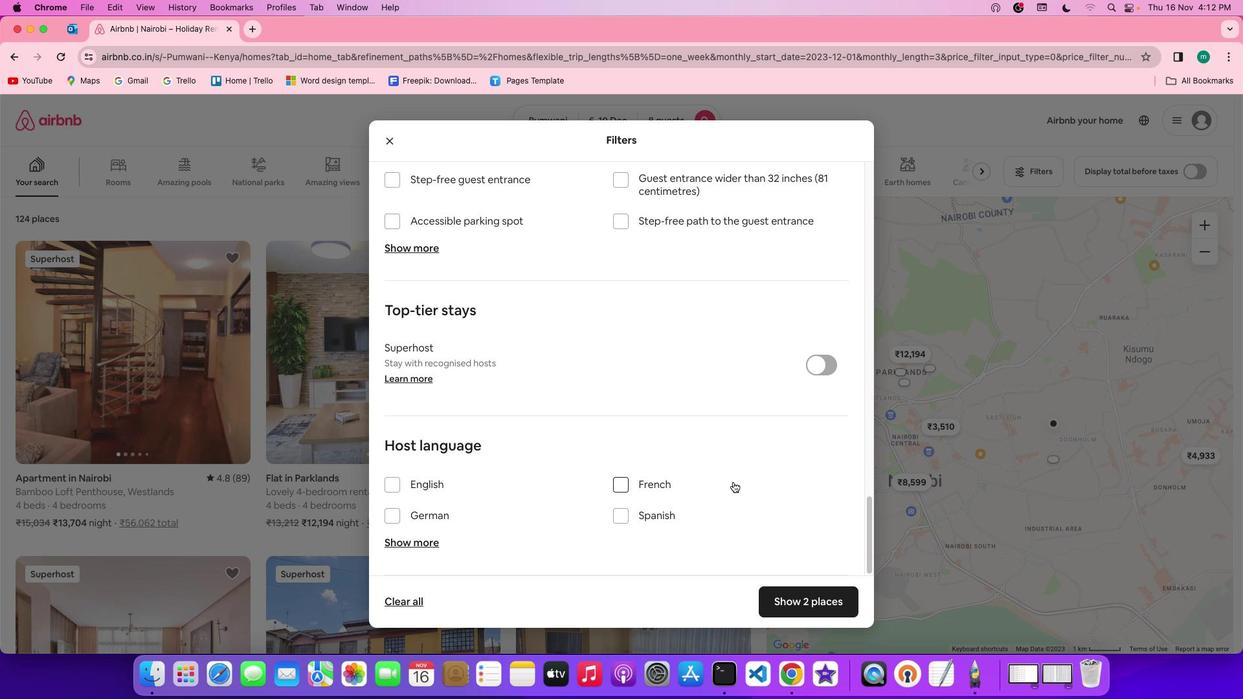 
Action: Mouse scrolled (732, 481) with delta (0, 0)
Screenshot: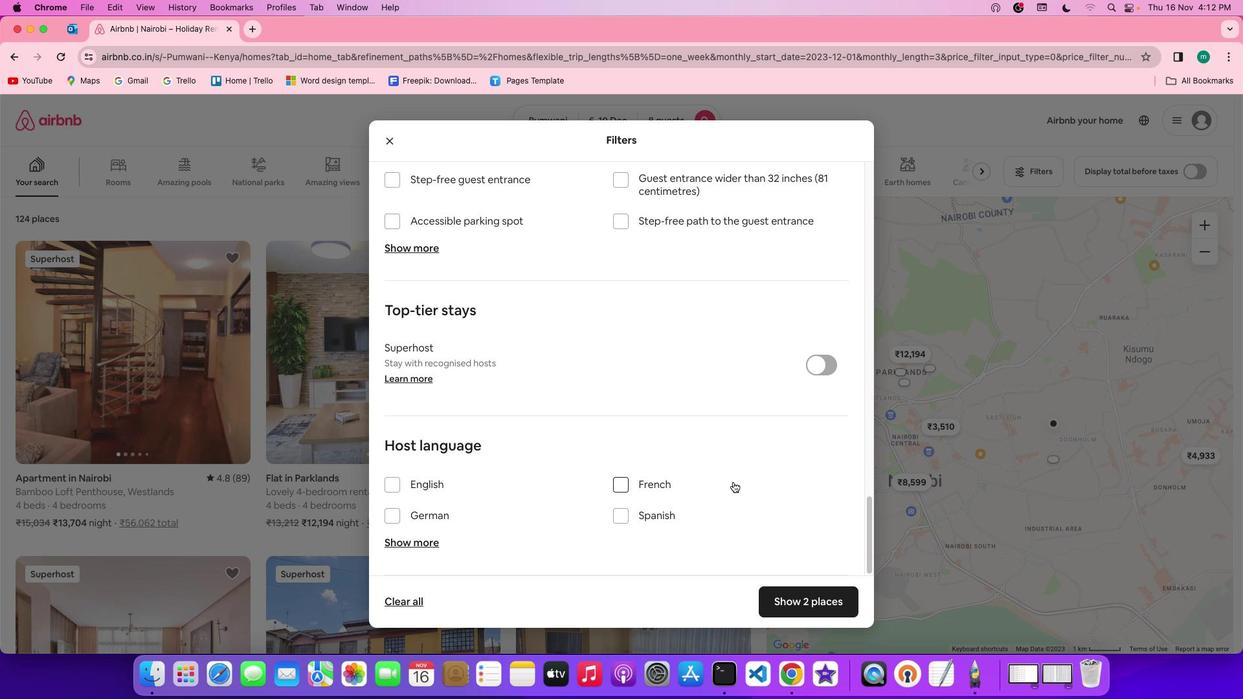 
Action: Mouse scrolled (732, 481) with delta (0, 0)
Screenshot: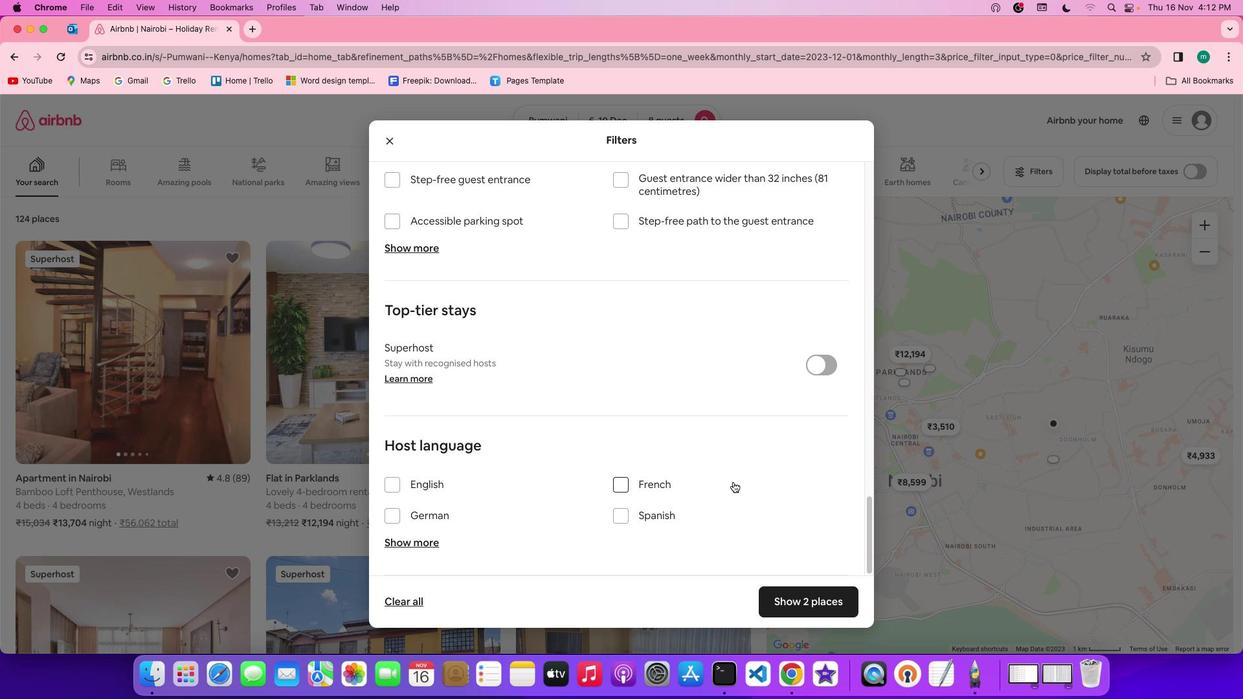 
Action: Mouse scrolled (732, 481) with delta (0, -1)
Screenshot: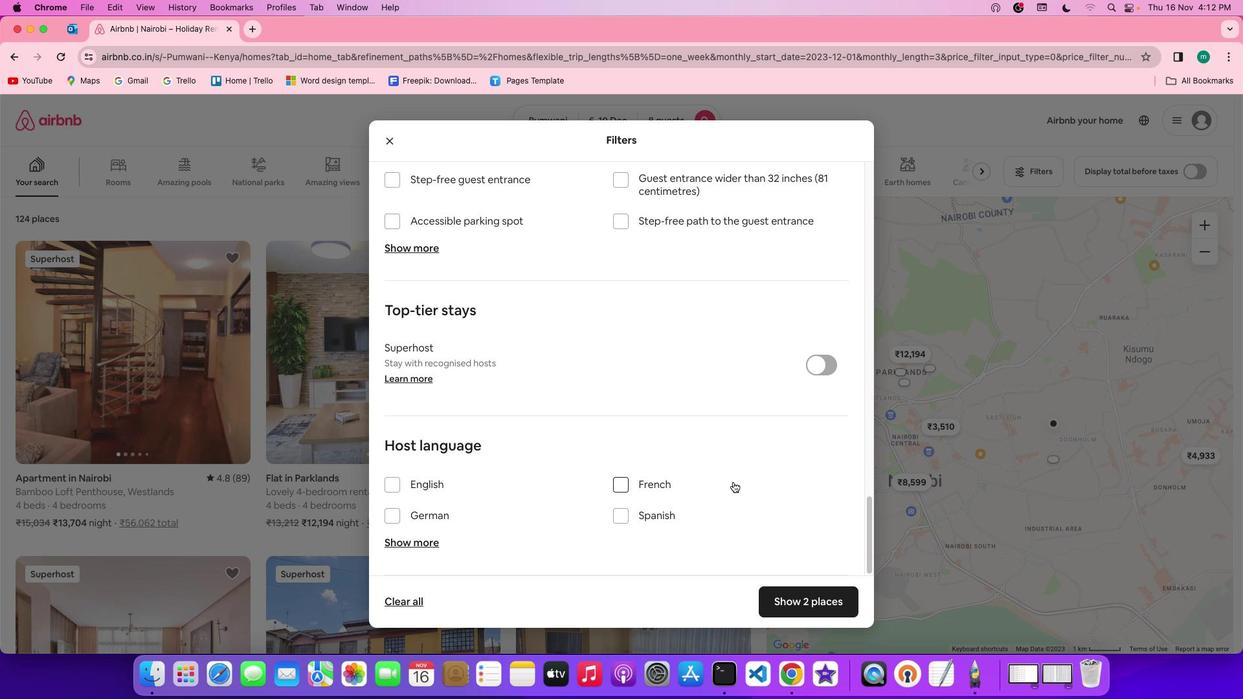 
Action: Mouse scrolled (732, 481) with delta (0, -3)
Screenshot: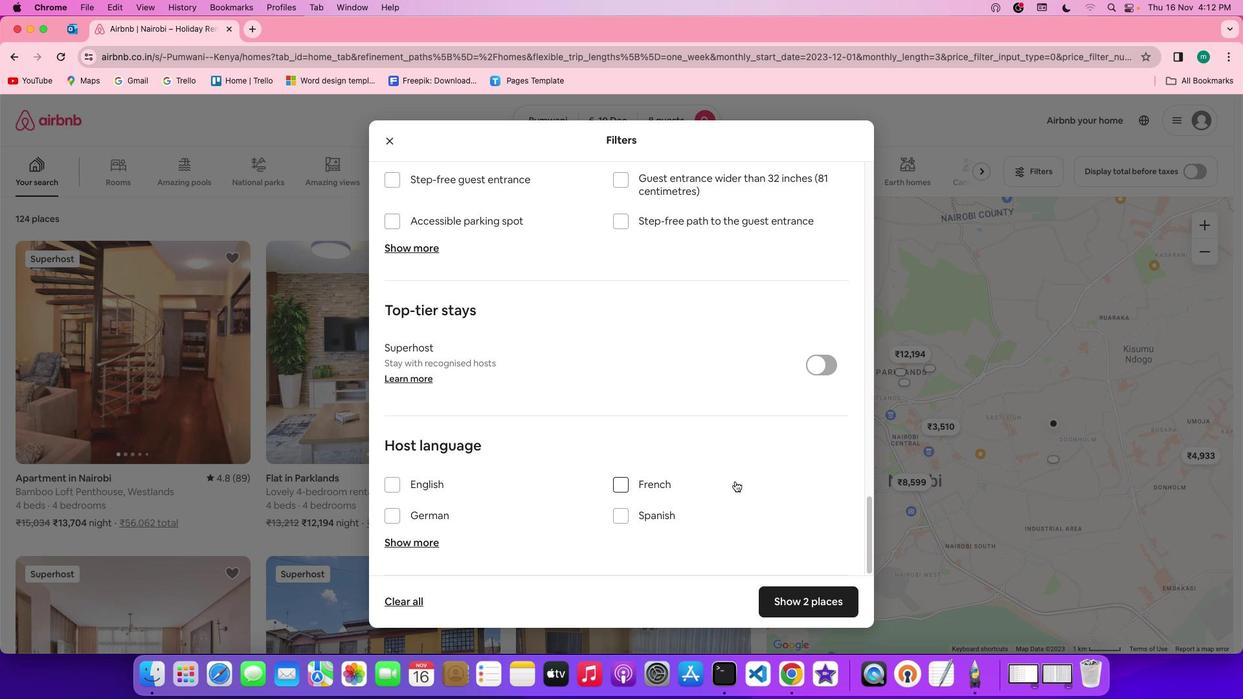 
Action: Mouse scrolled (732, 481) with delta (0, -3)
Screenshot: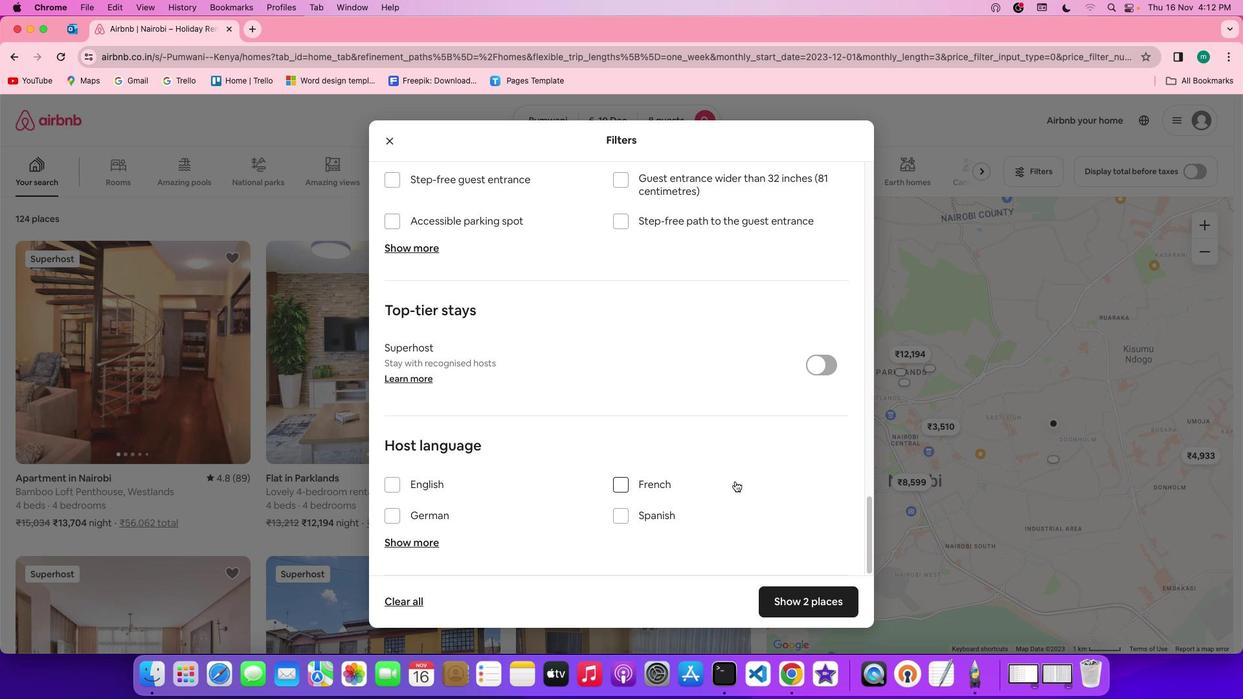 
Action: Mouse moved to (824, 591)
Screenshot: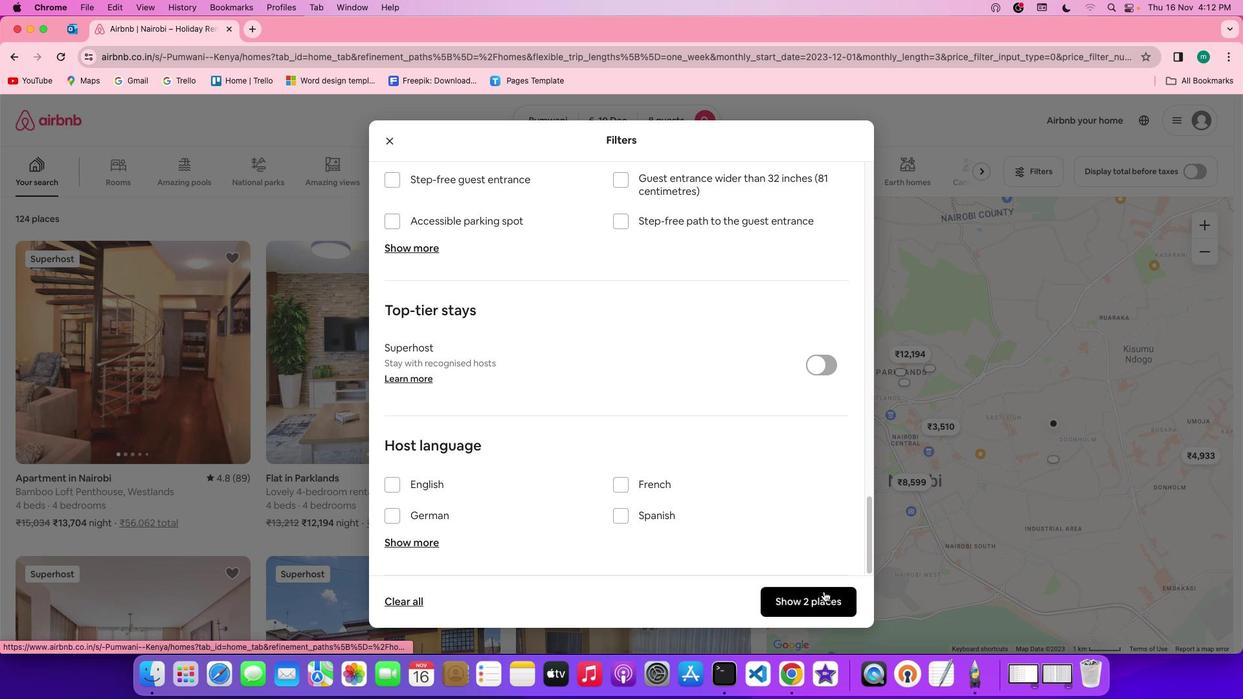 
Action: Mouse pressed left at (824, 591)
Screenshot: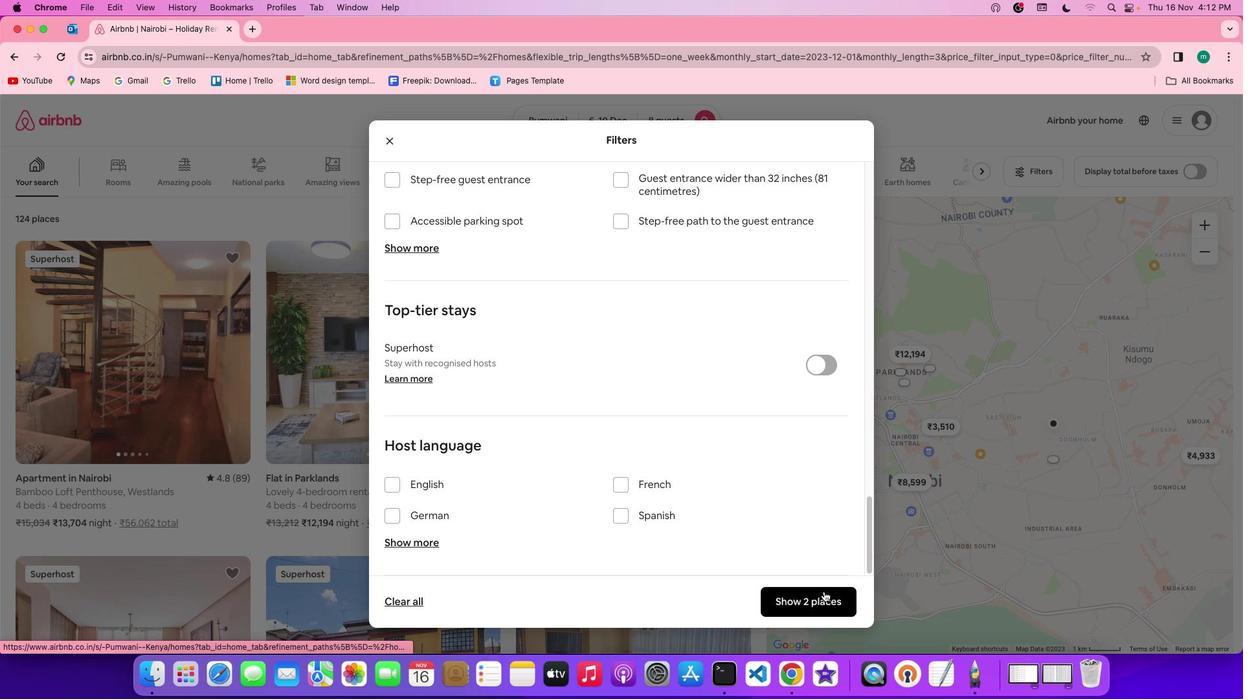 
Action: Mouse moved to (200, 363)
Screenshot: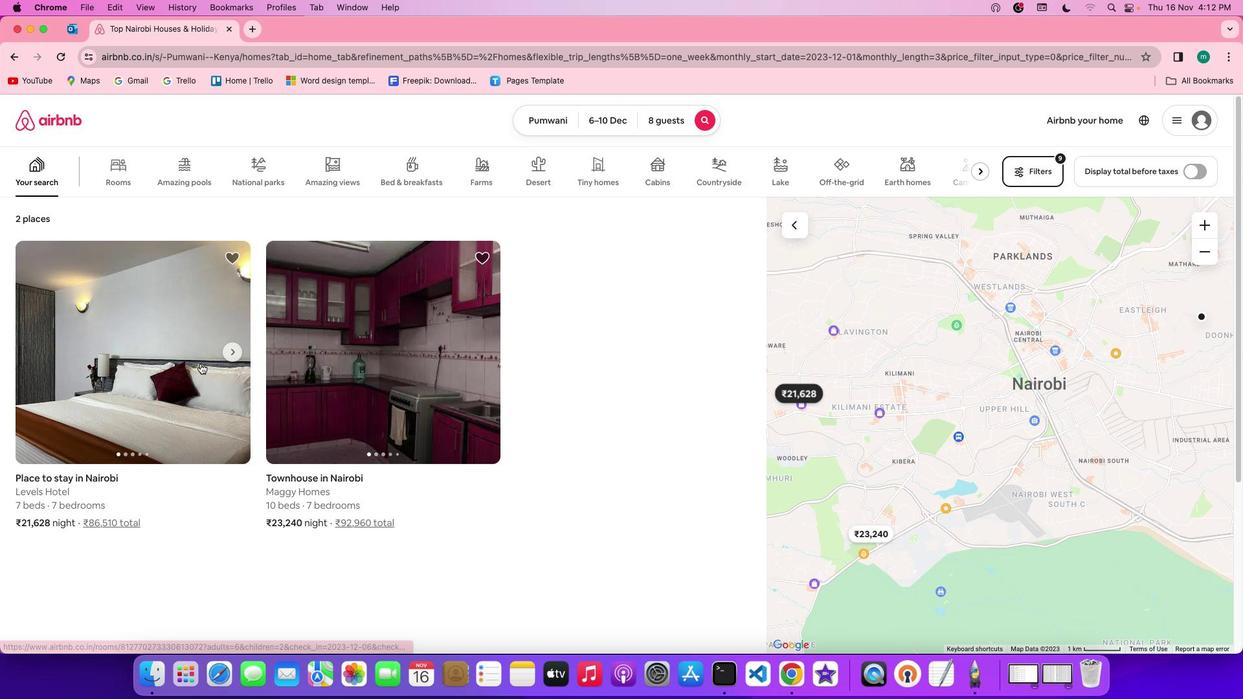 
Action: Mouse pressed left at (200, 363)
Screenshot: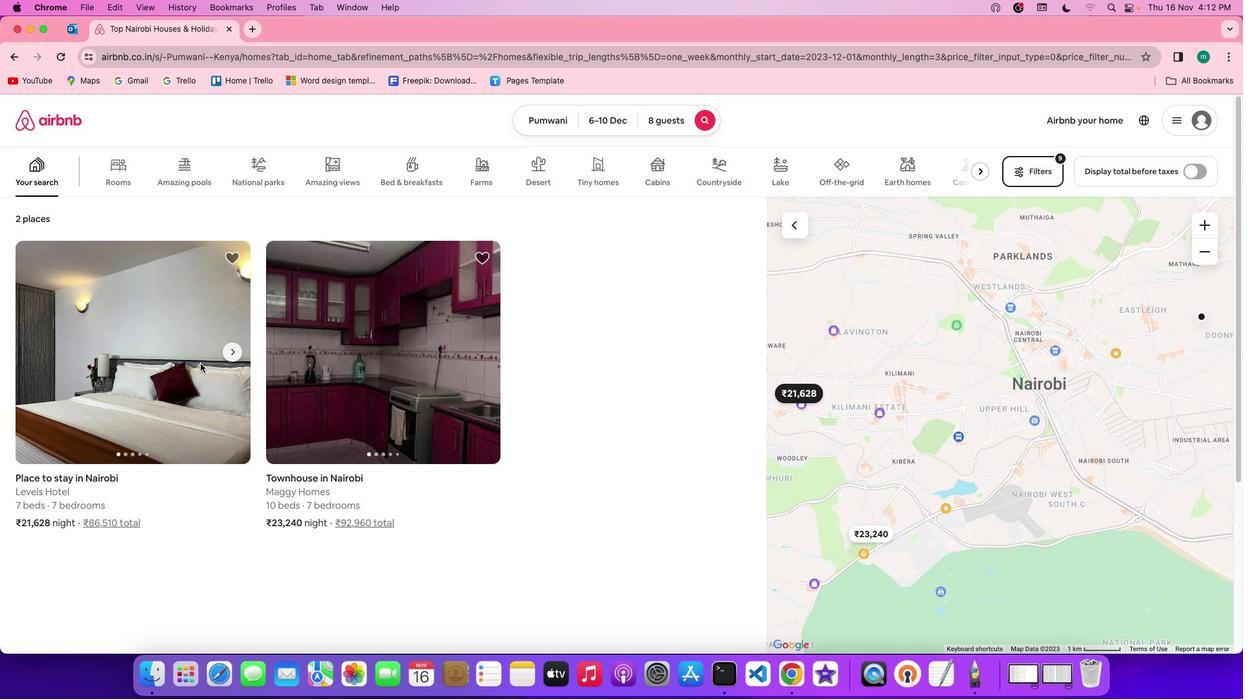 
Action: Mouse moved to (925, 477)
Screenshot: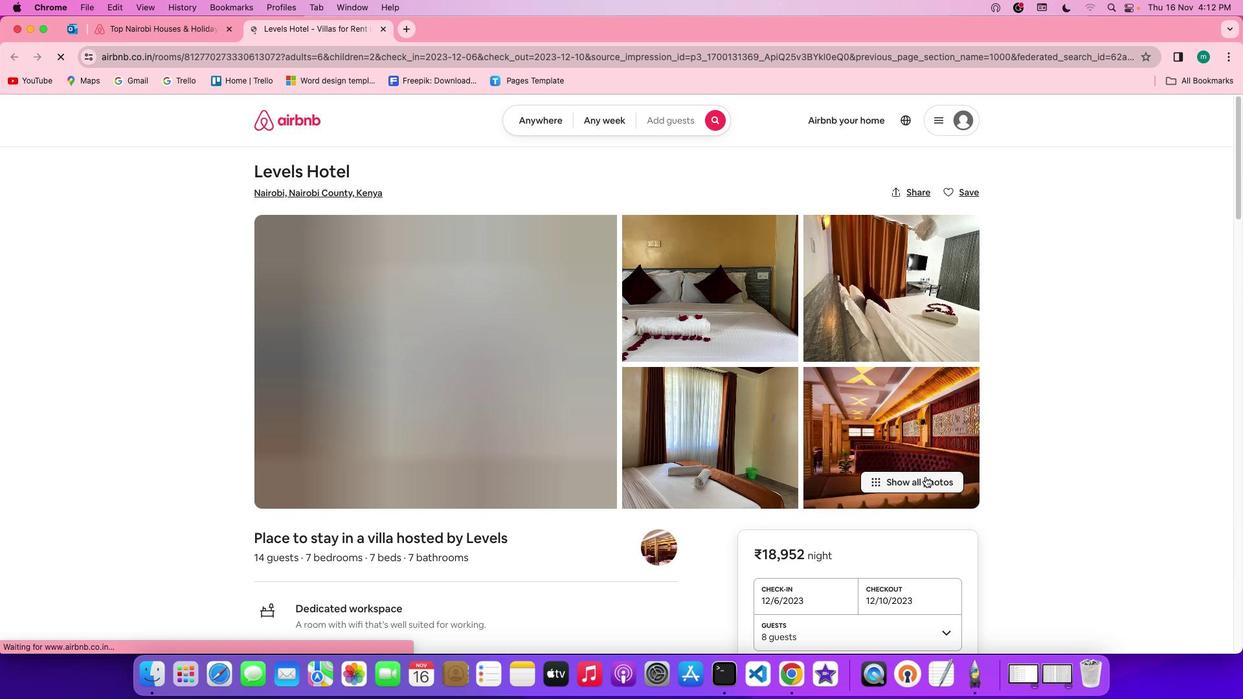 
Action: Mouse pressed left at (925, 477)
Screenshot: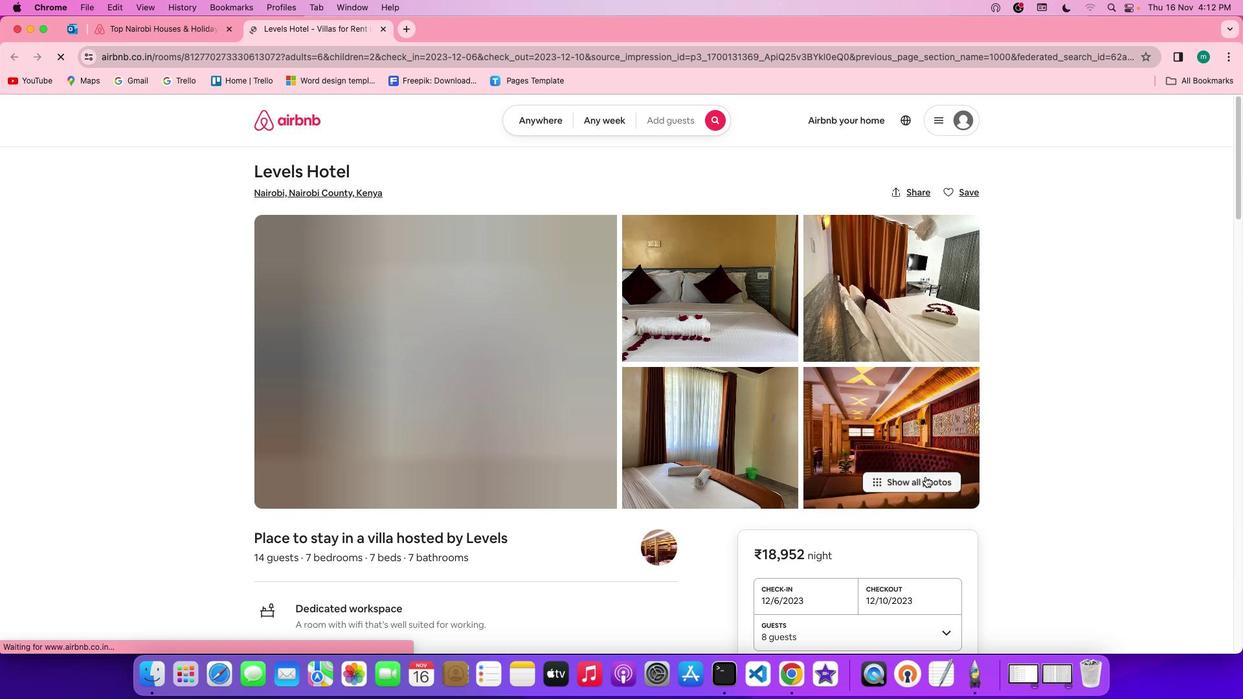 
Action: Mouse moved to (655, 495)
Screenshot: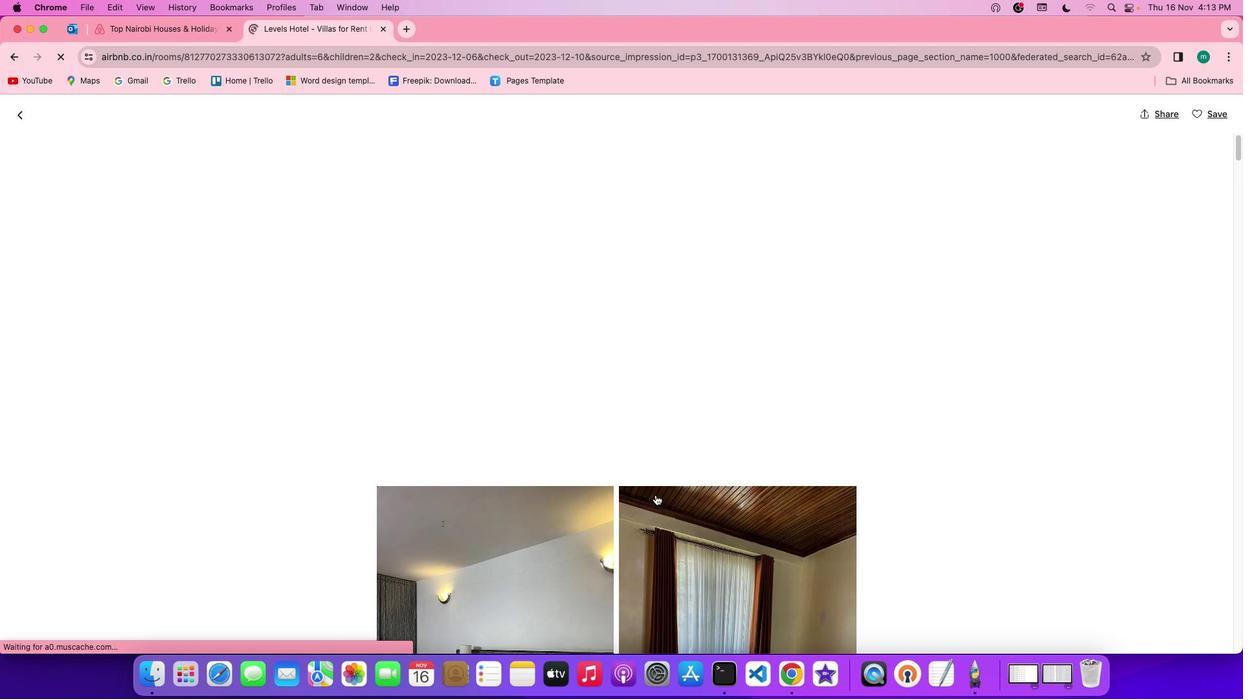 
Action: Mouse scrolled (655, 495) with delta (0, 0)
Screenshot: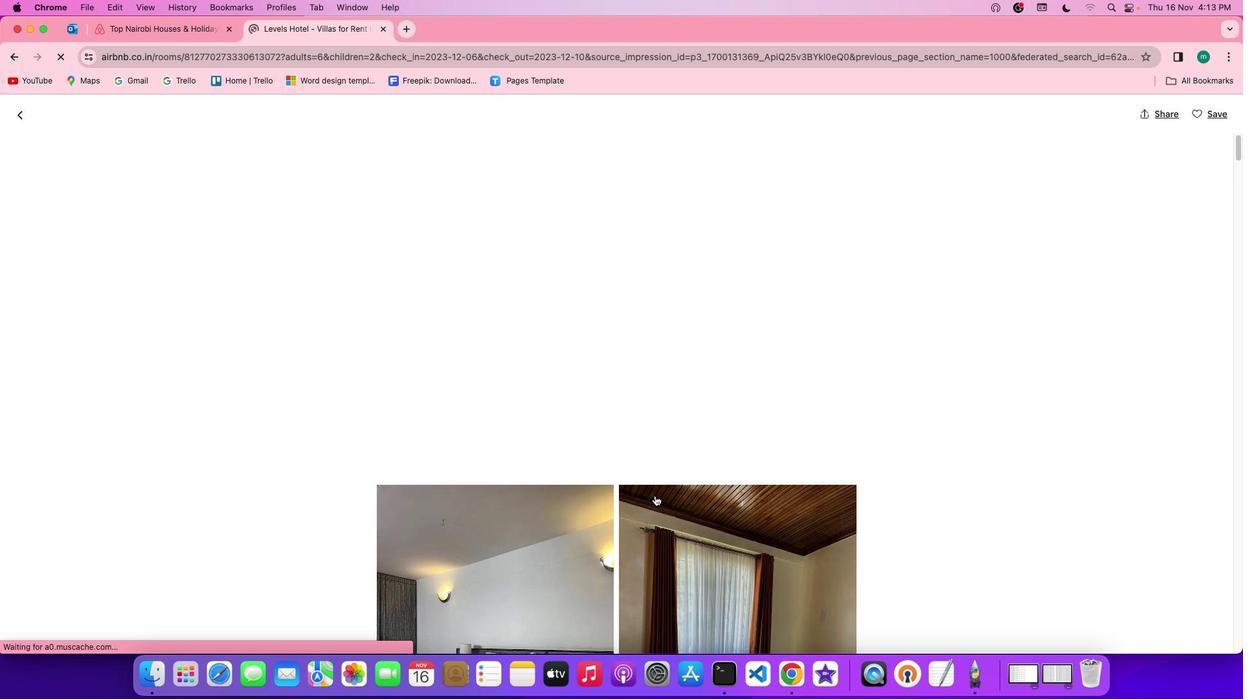 
Action: Mouse moved to (653, 495)
Screenshot: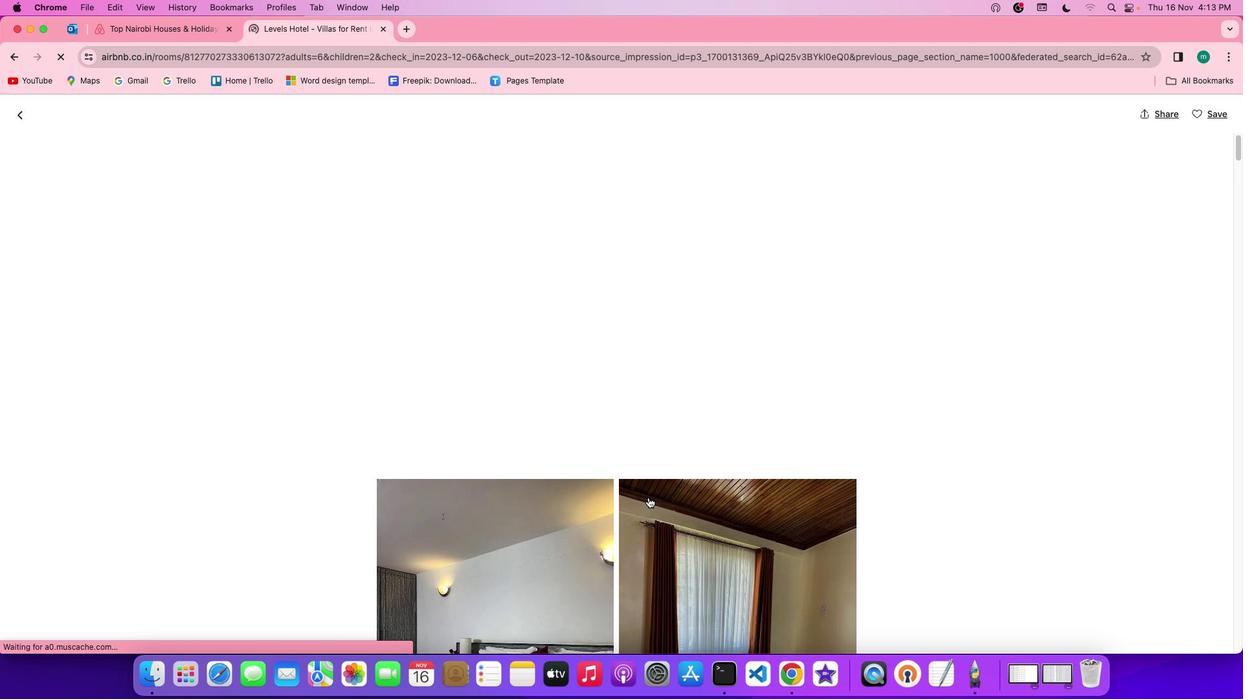 
Action: Mouse scrolled (653, 495) with delta (0, 0)
Screenshot: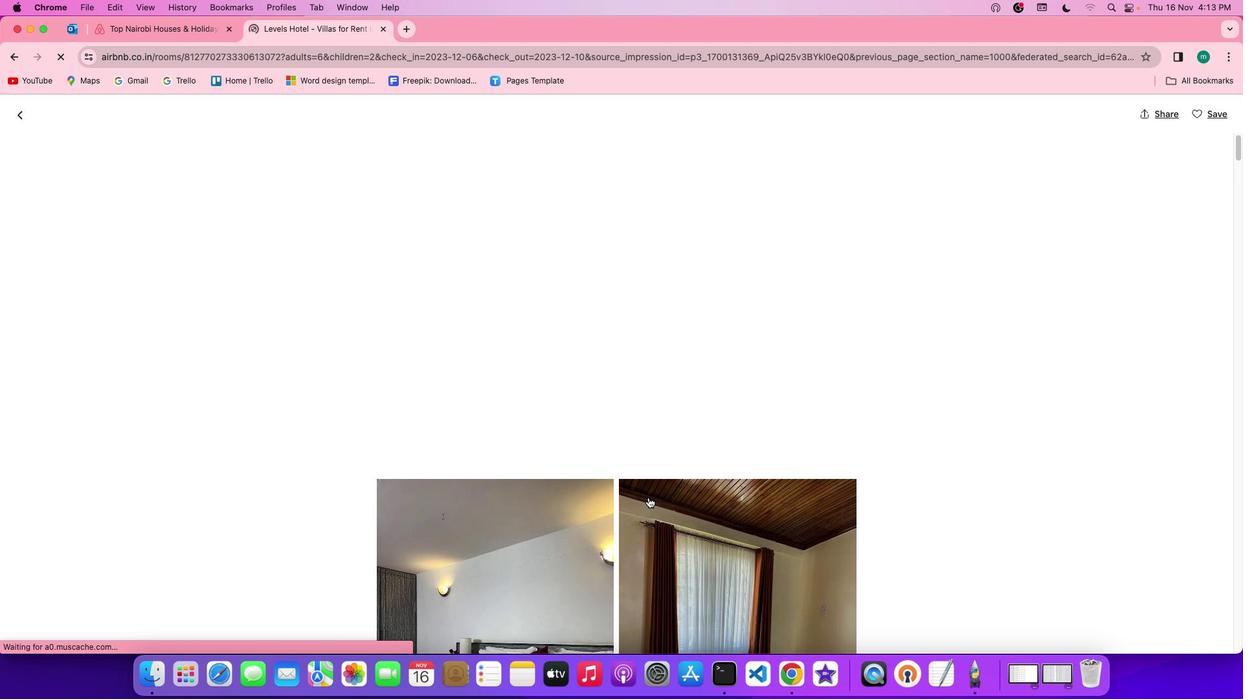 
Action: Mouse moved to (650, 496)
Screenshot: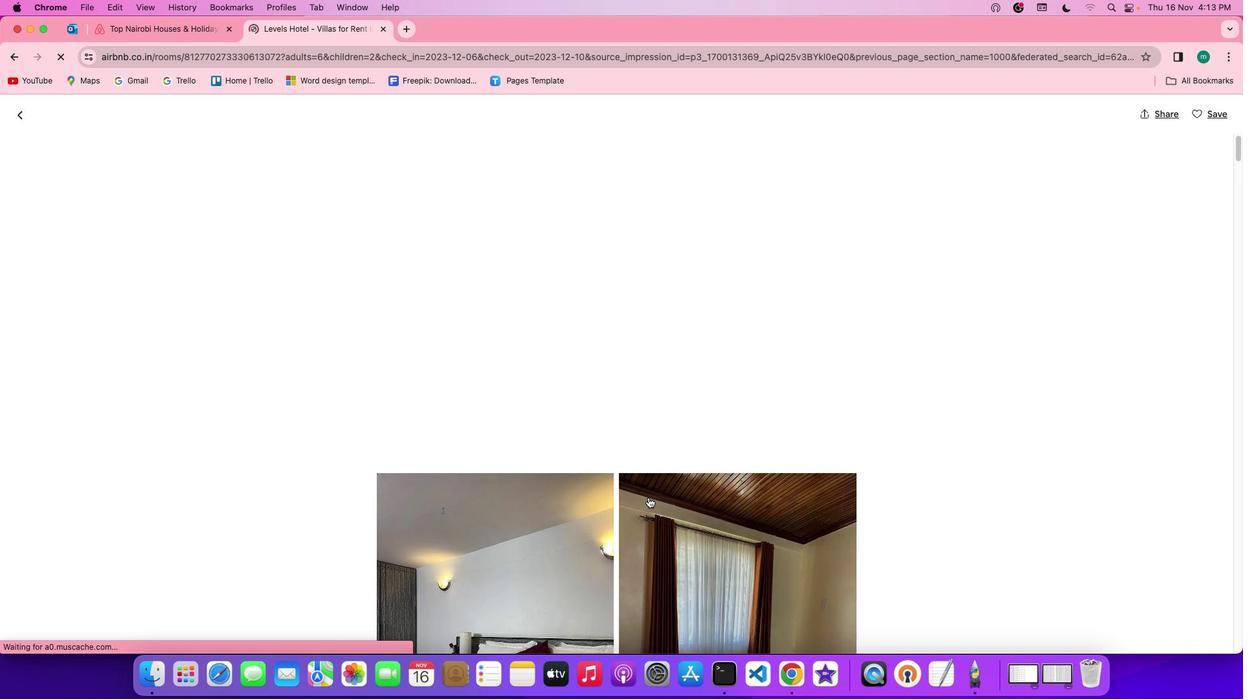 
Action: Mouse scrolled (650, 496) with delta (0, 0)
Screenshot: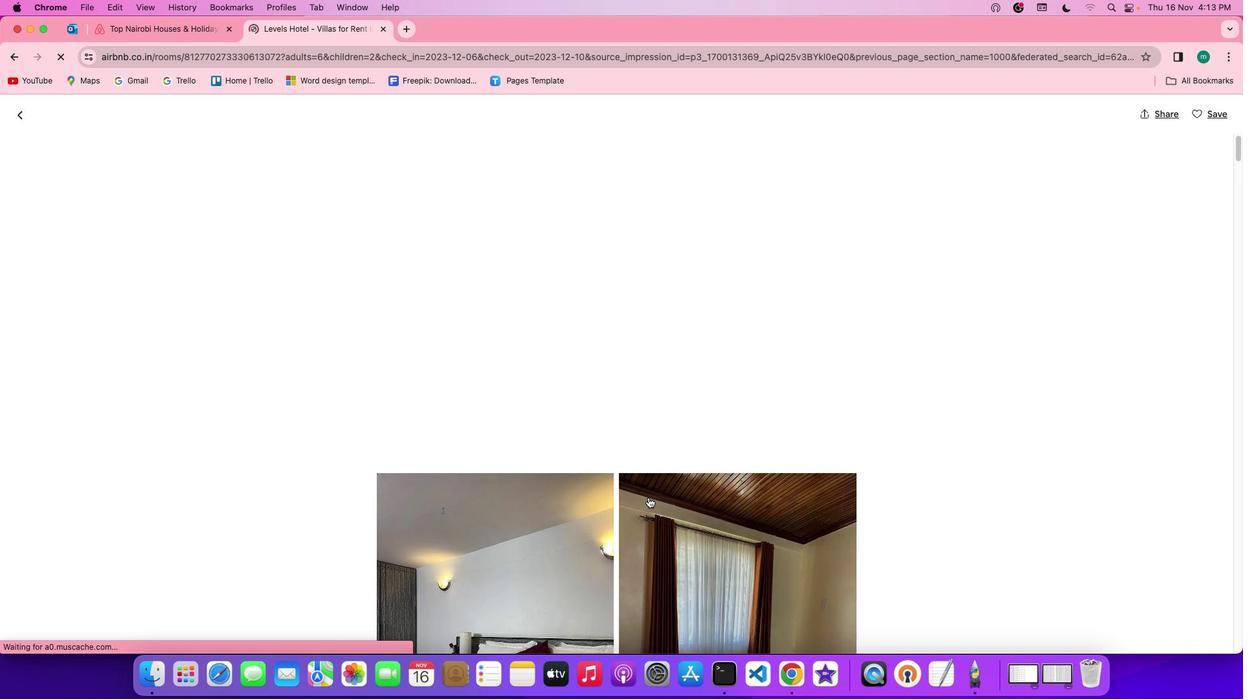 
Action: Mouse moved to (648, 497)
Screenshot: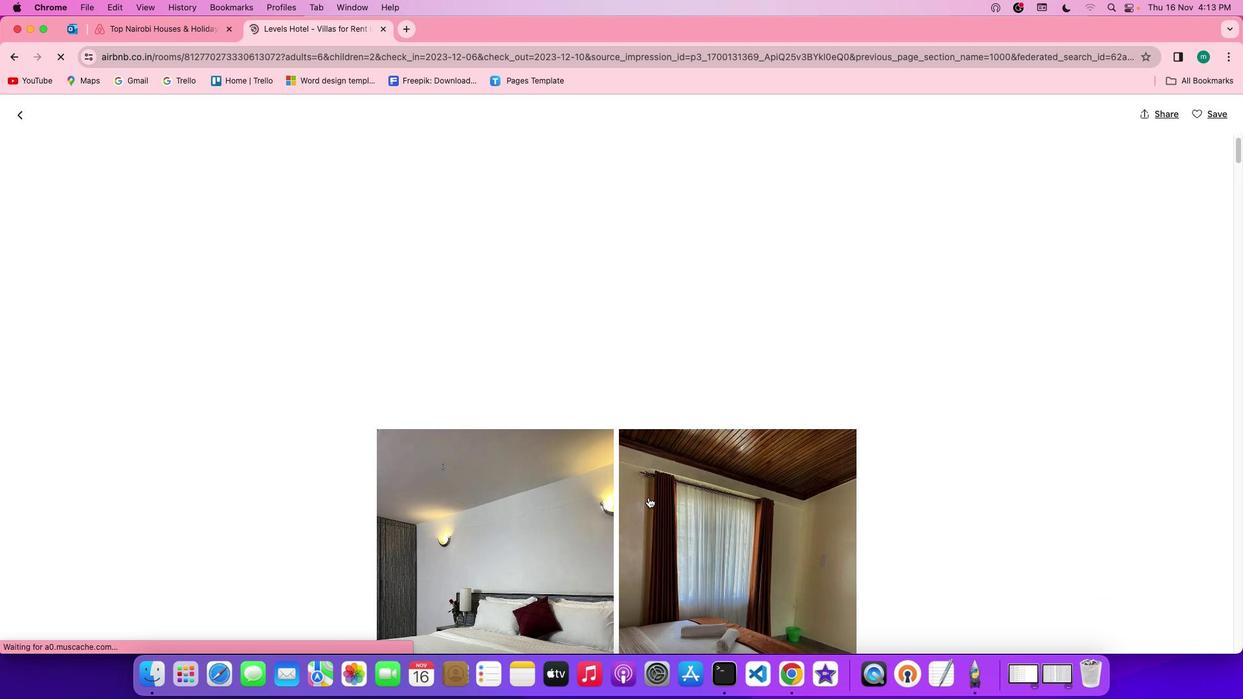 
Action: Mouse scrolled (648, 497) with delta (0, 0)
Screenshot: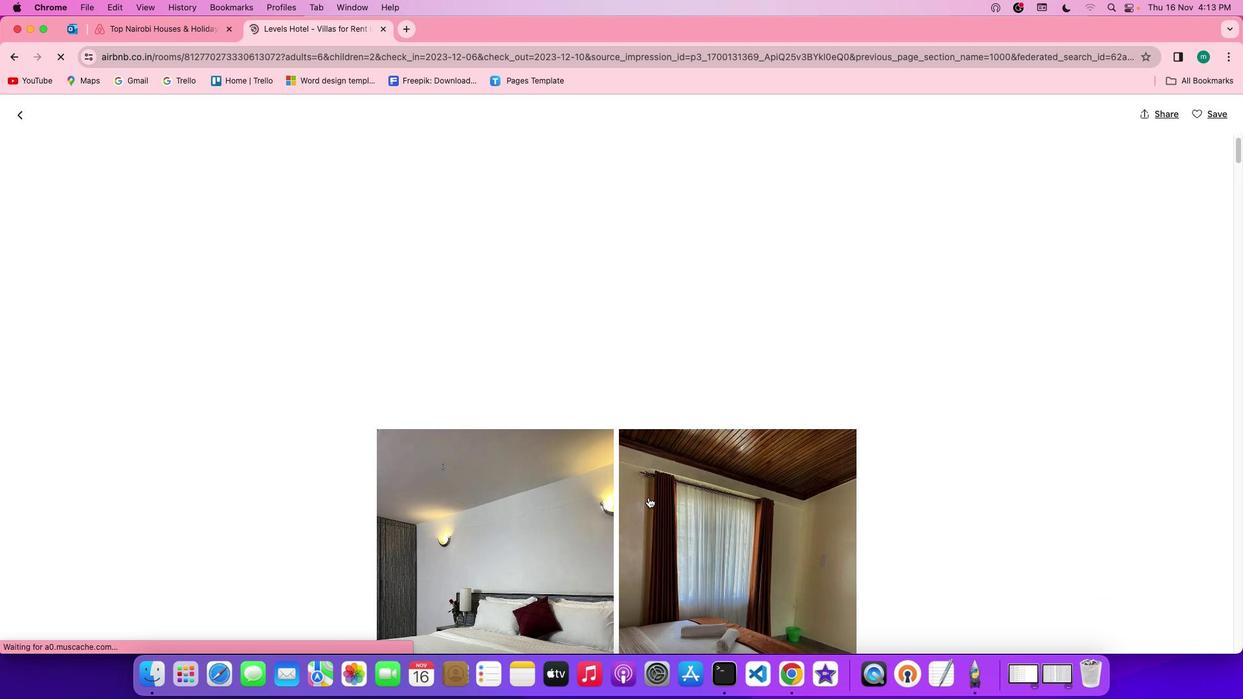 
Action: Mouse scrolled (648, 497) with delta (0, -1)
Screenshot: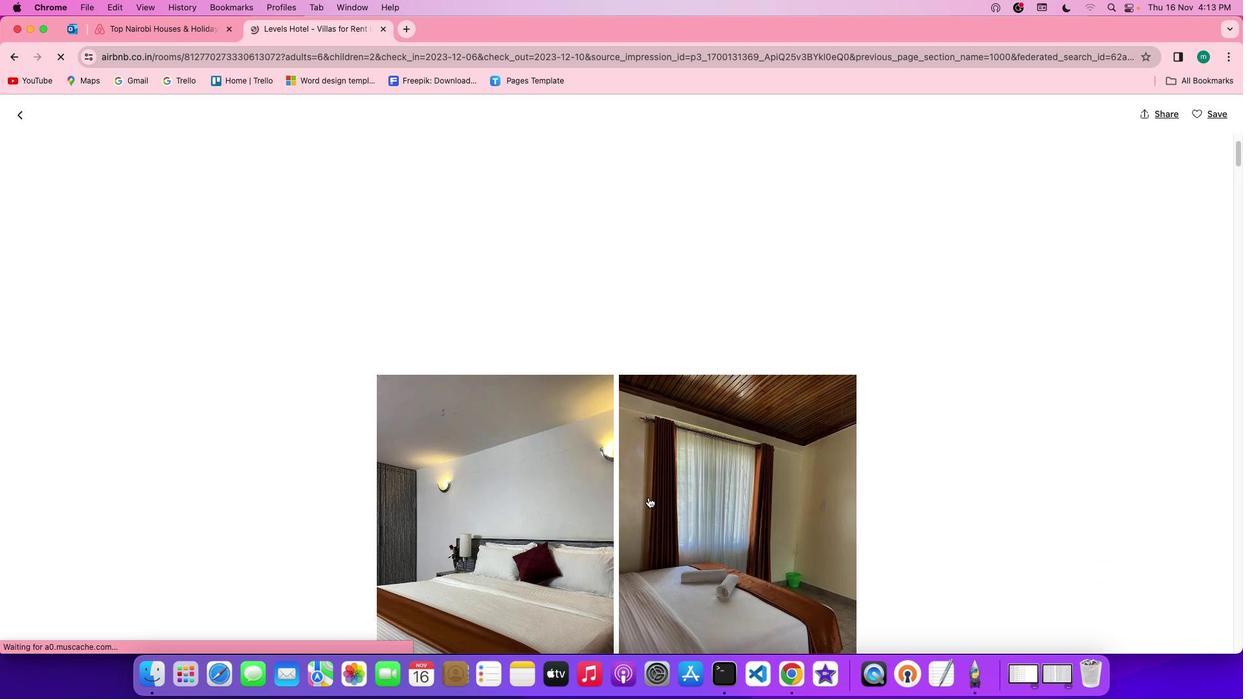 
Action: Mouse moved to (648, 498)
Screenshot: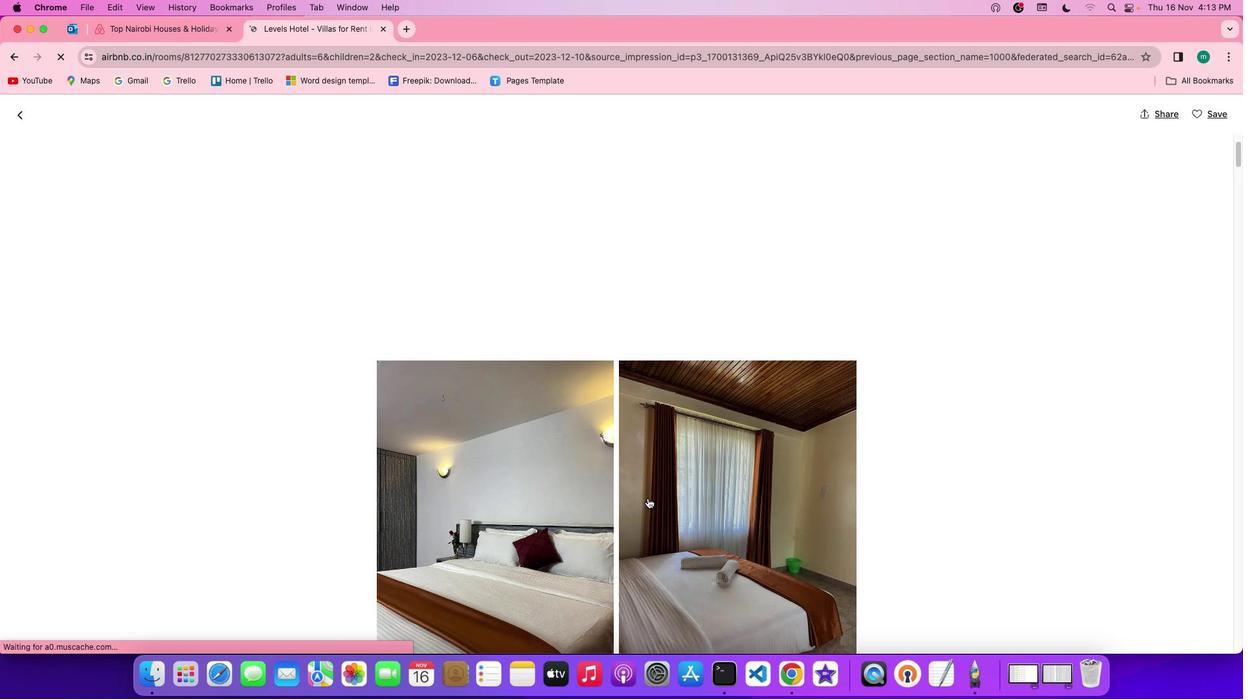 
Action: Mouse scrolled (648, 498) with delta (0, 0)
Screenshot: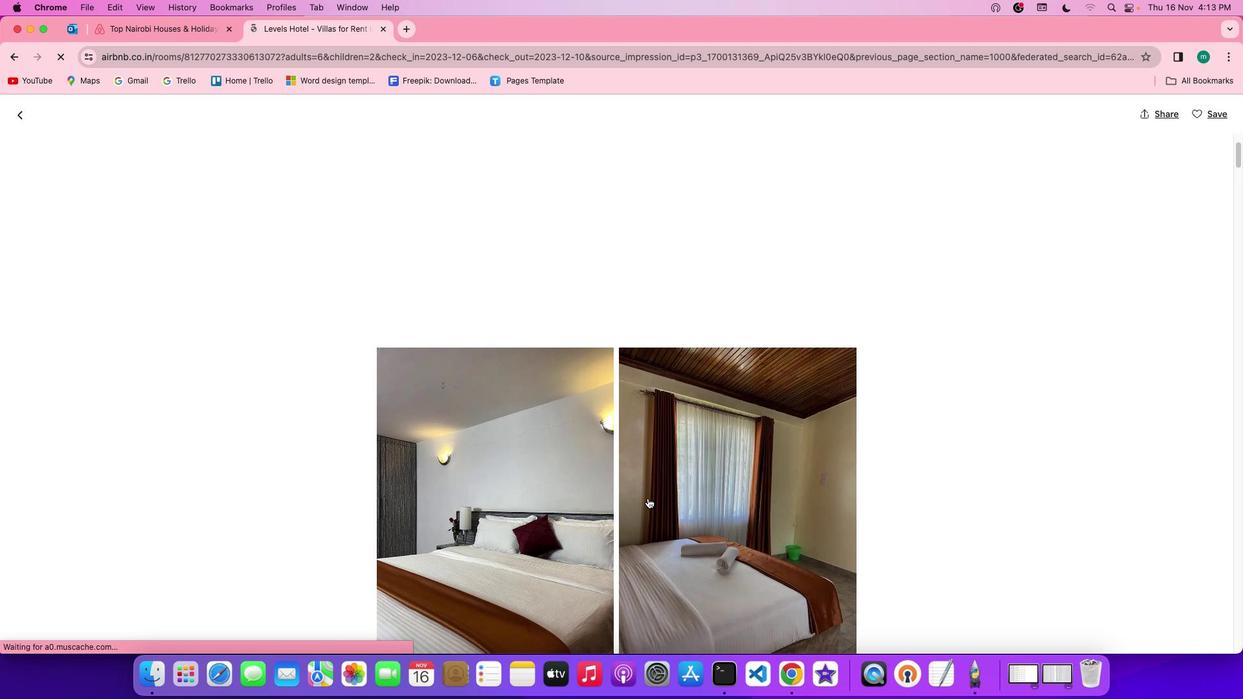 
Action: Mouse scrolled (648, 498) with delta (0, 0)
Screenshot: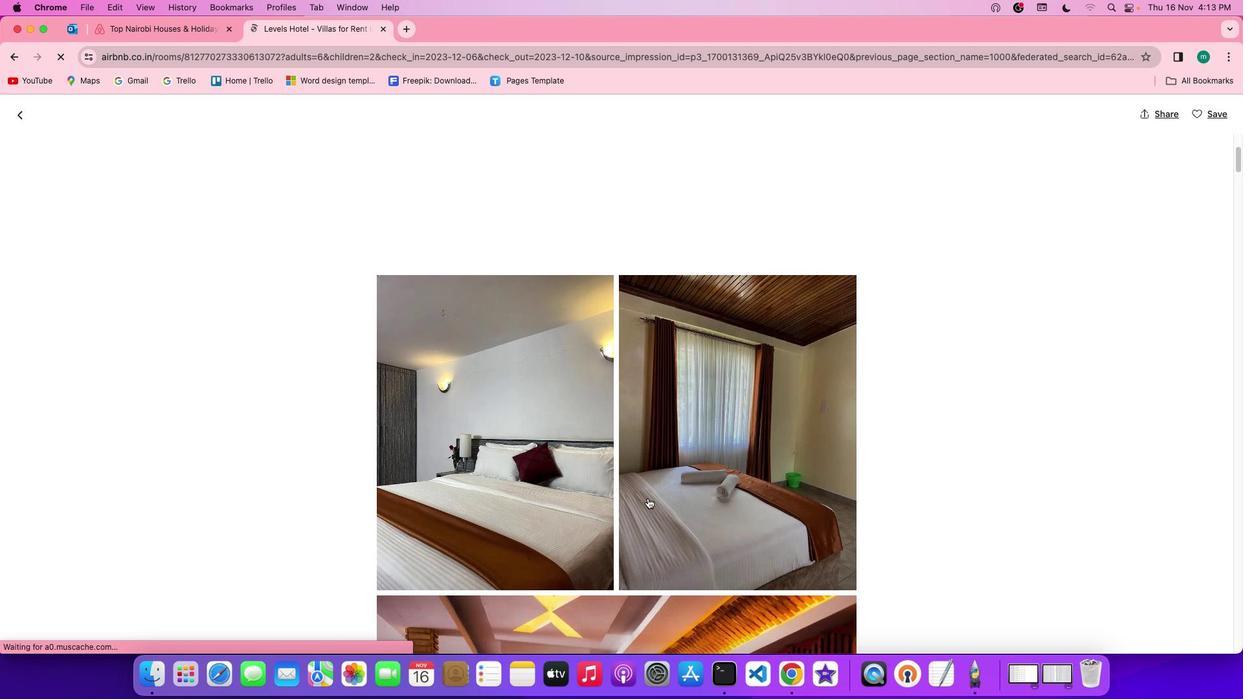 
Action: Mouse scrolled (648, 498) with delta (0, -1)
Screenshot: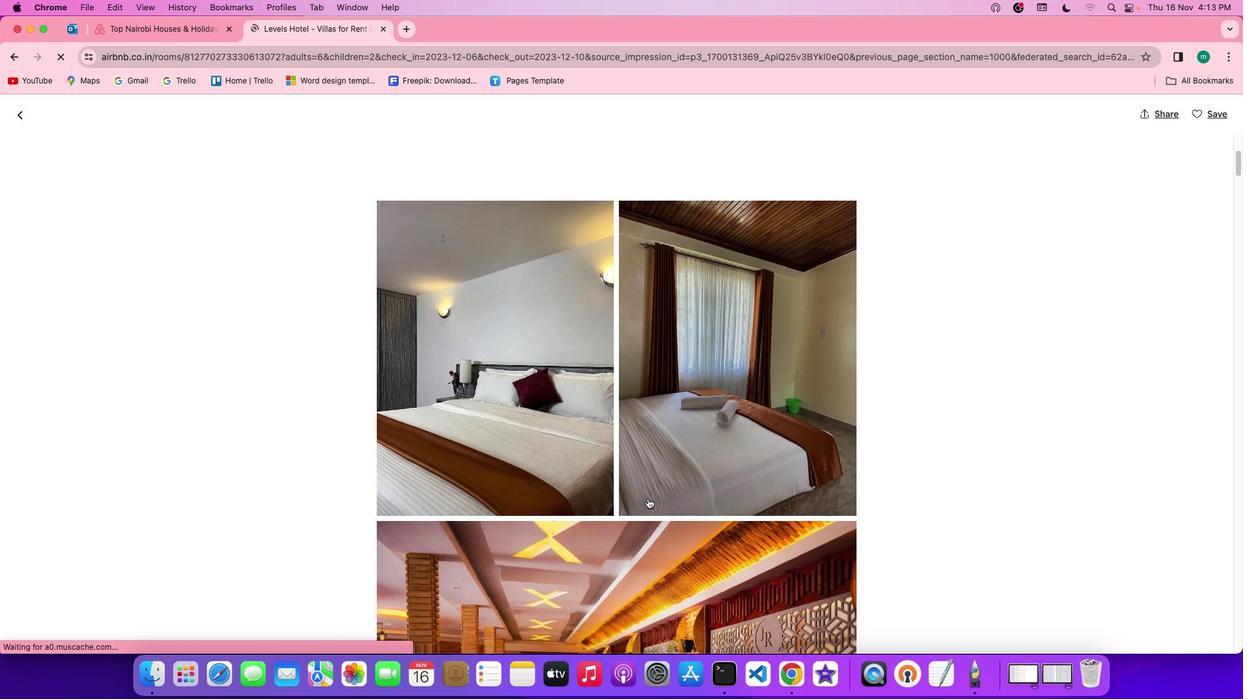 
Action: Mouse scrolled (648, 498) with delta (0, -2)
Screenshot: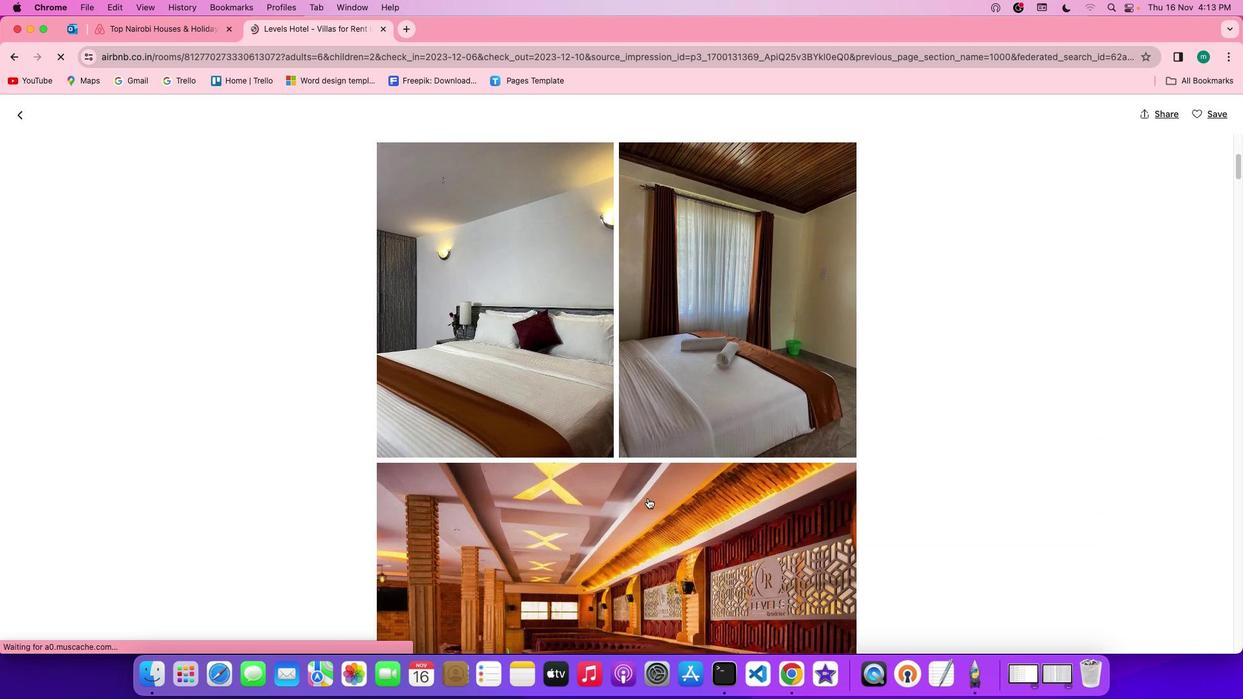 
Action: Mouse scrolled (648, 498) with delta (0, 0)
Screenshot: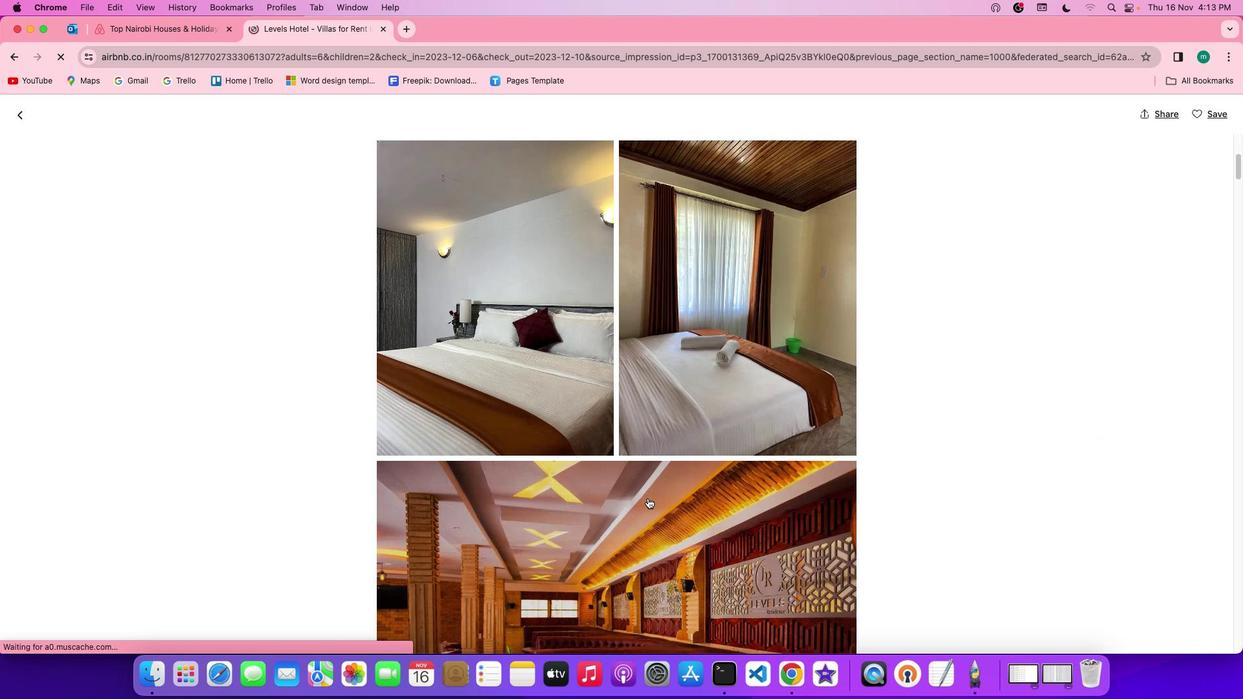 
Action: Mouse scrolled (648, 498) with delta (0, 0)
Screenshot: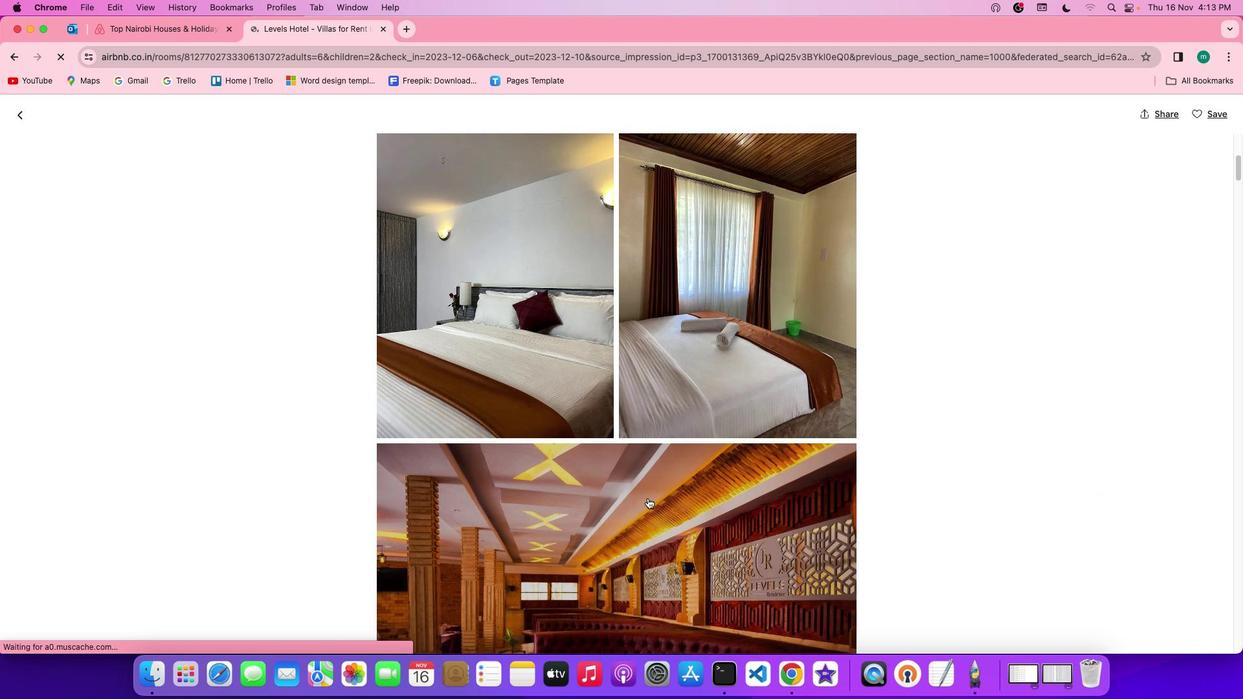 
Action: Mouse scrolled (648, 498) with delta (0, 0)
Screenshot: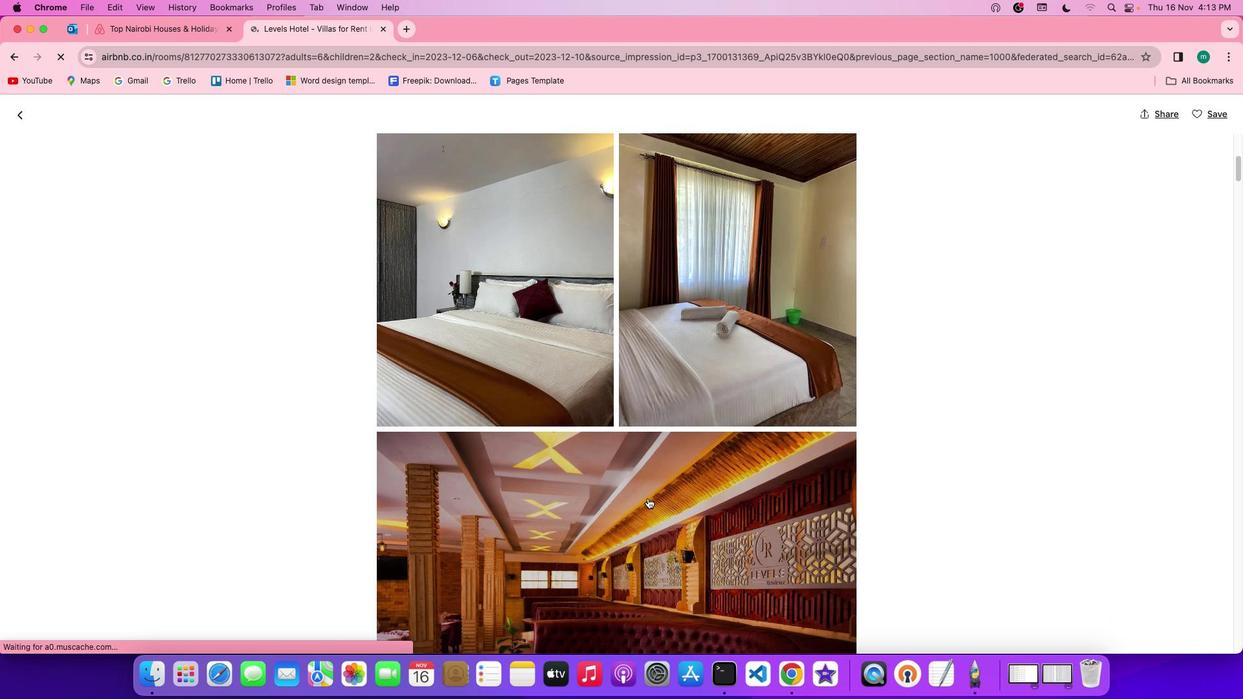 
Action: Mouse scrolled (648, 498) with delta (0, -1)
Screenshot: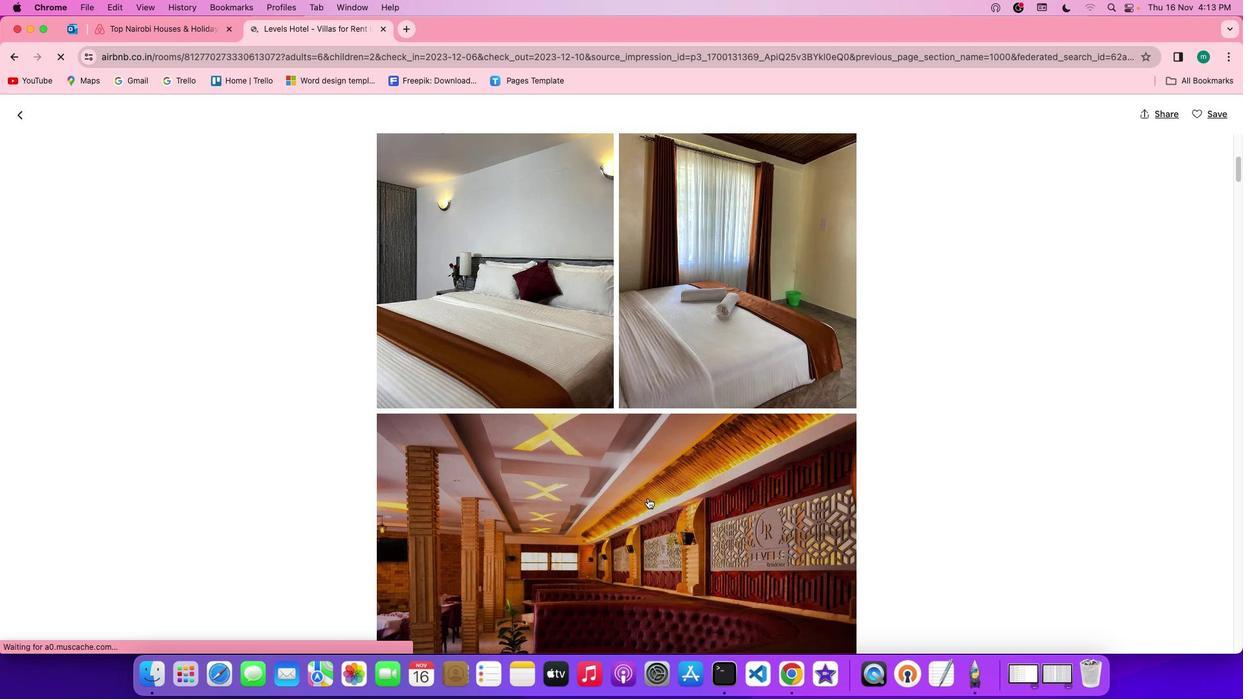 
Action: Mouse scrolled (648, 498) with delta (0, -1)
Screenshot: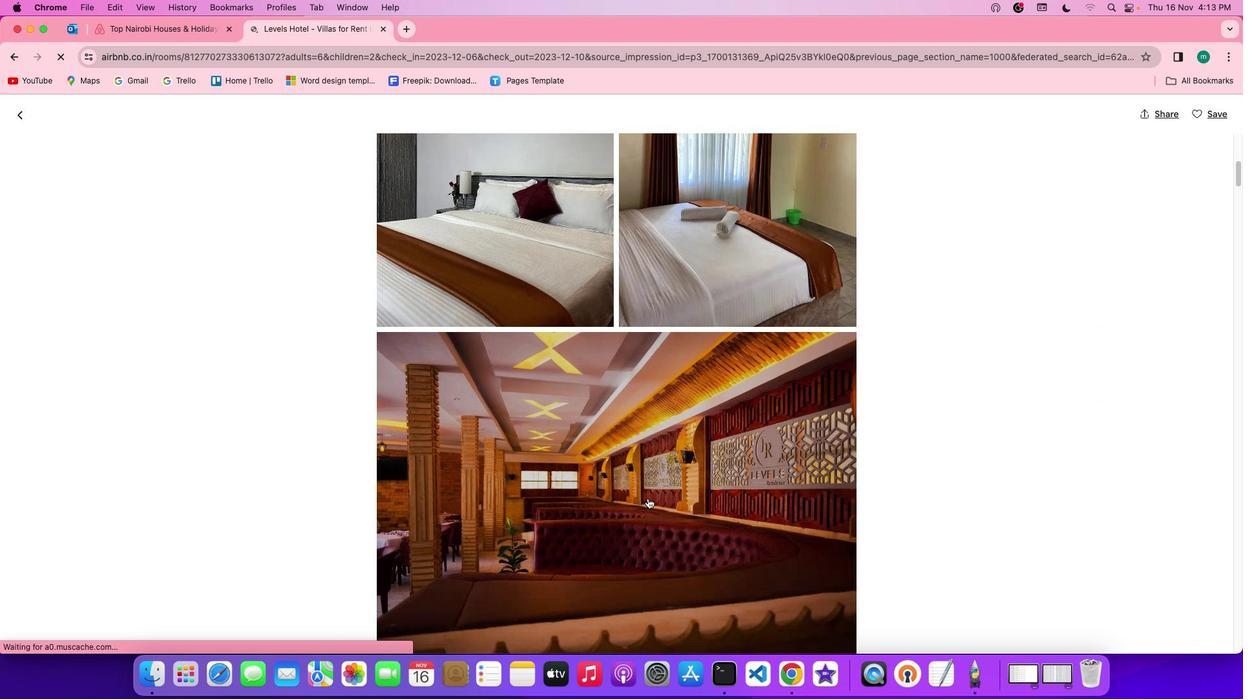 
Action: Mouse moved to (648, 499)
Screenshot: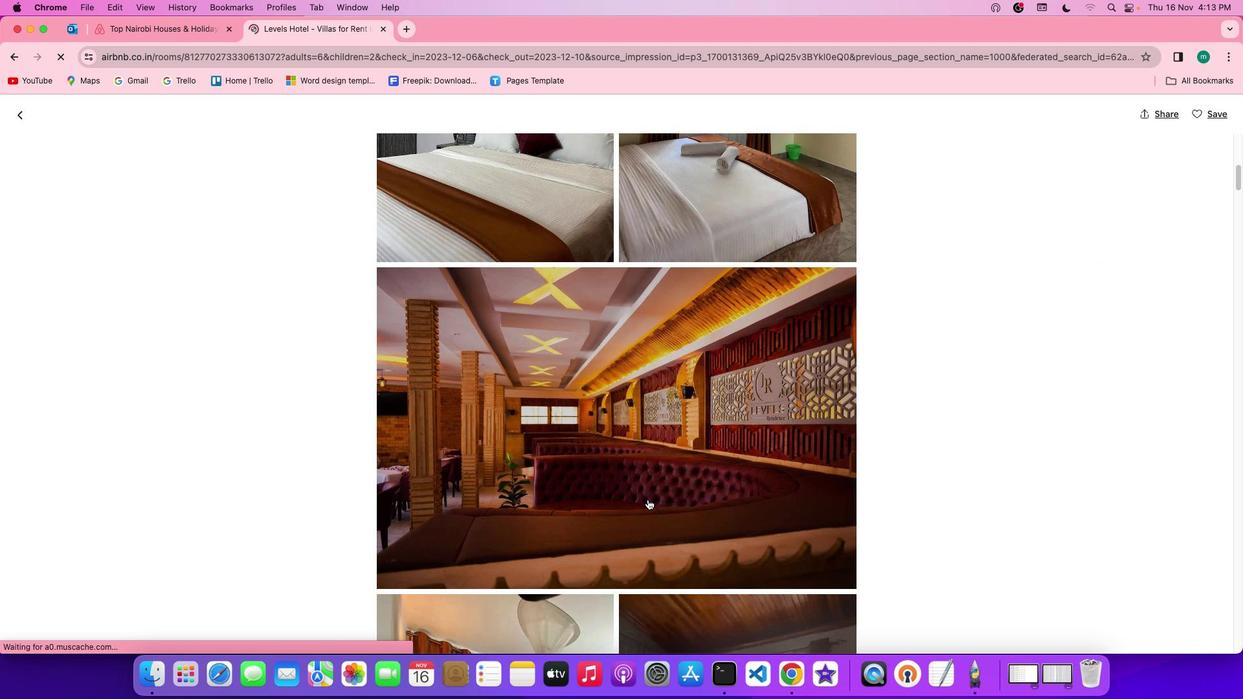 
Action: Mouse scrolled (648, 499) with delta (0, 0)
Screenshot: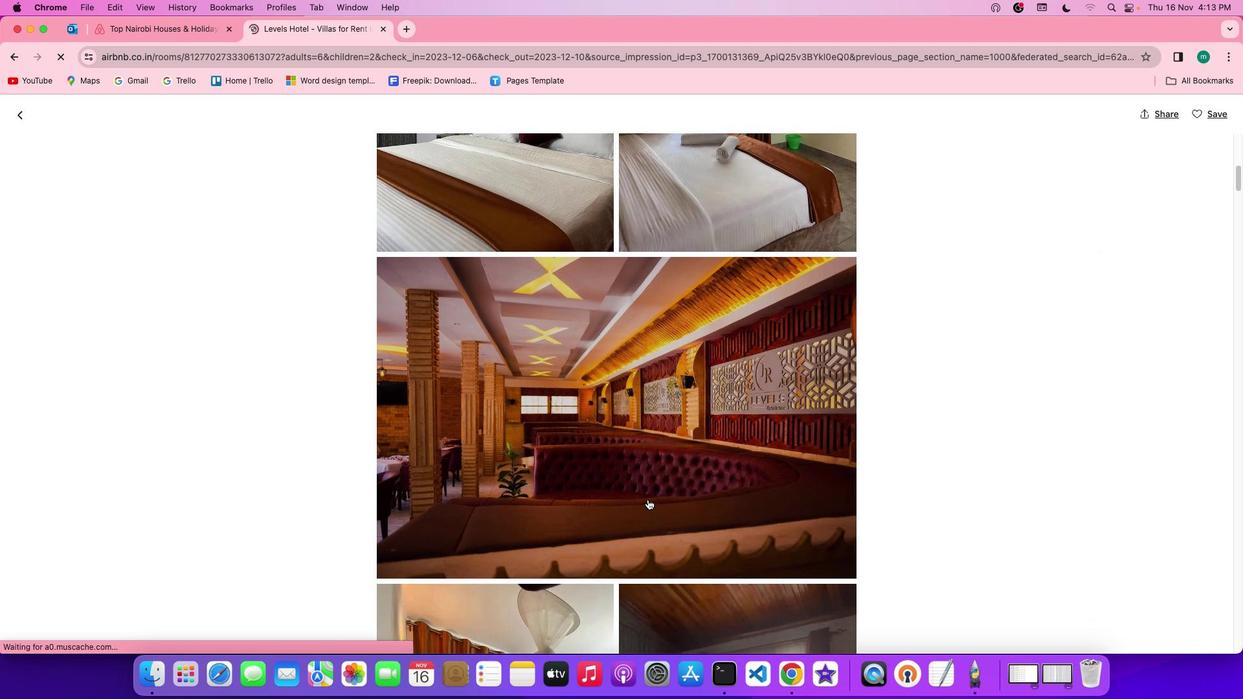
Action: Mouse scrolled (648, 499) with delta (0, 0)
Screenshot: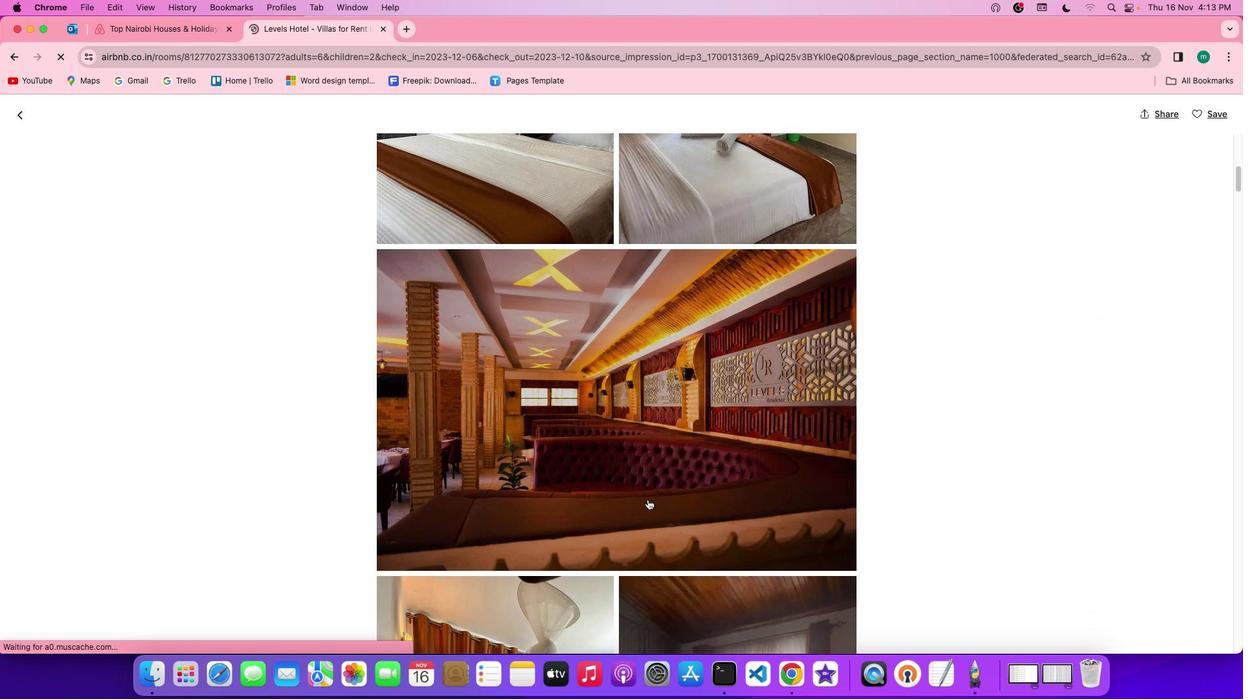 
Action: Mouse scrolled (648, 499) with delta (0, -1)
Screenshot: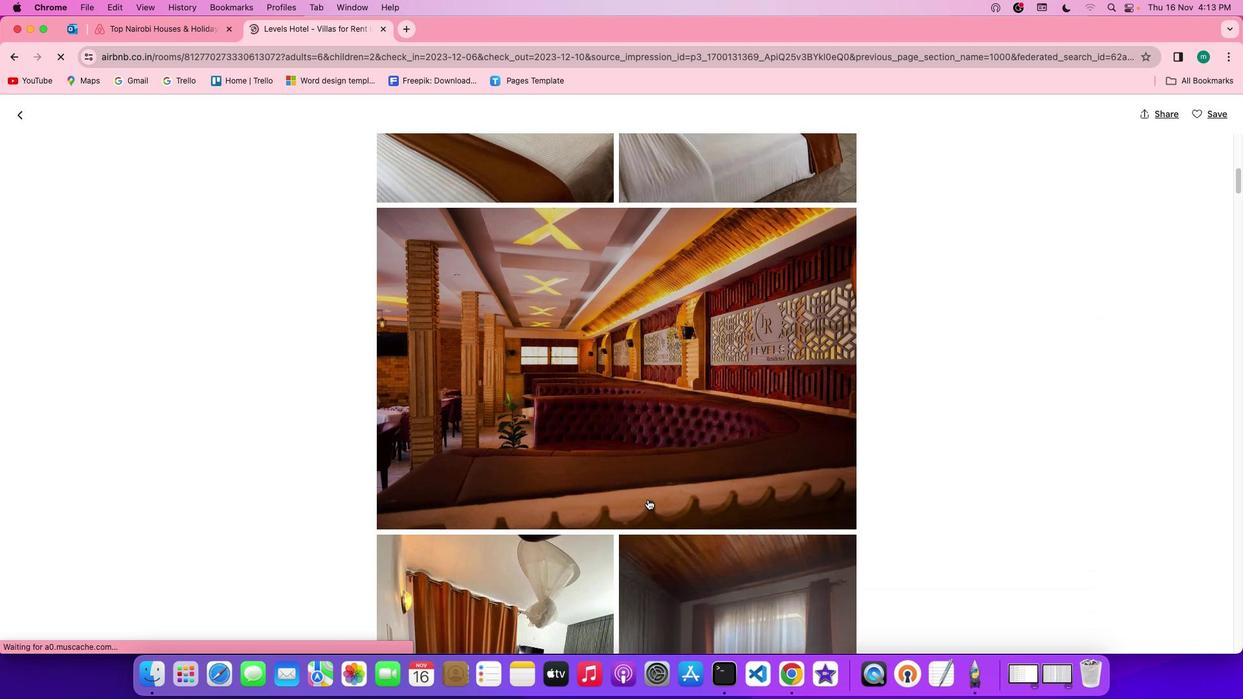
Action: Mouse scrolled (648, 499) with delta (0, -1)
Screenshot: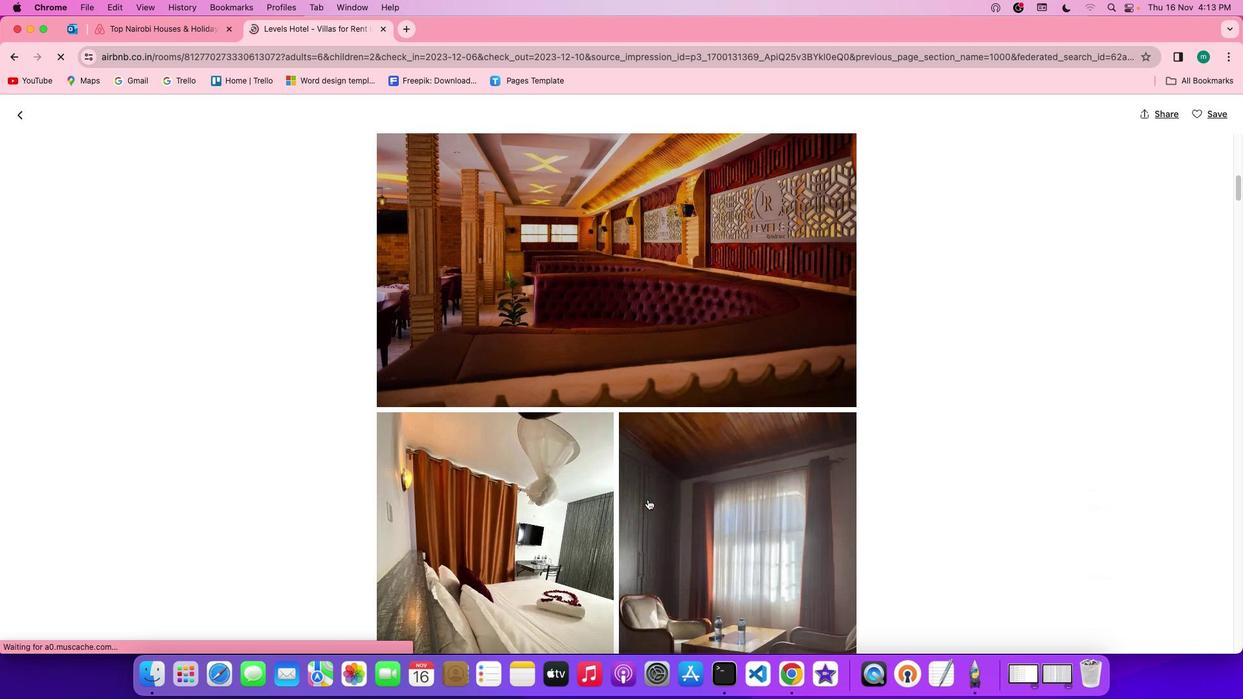 
Action: Mouse scrolled (648, 499) with delta (0, 0)
Screenshot: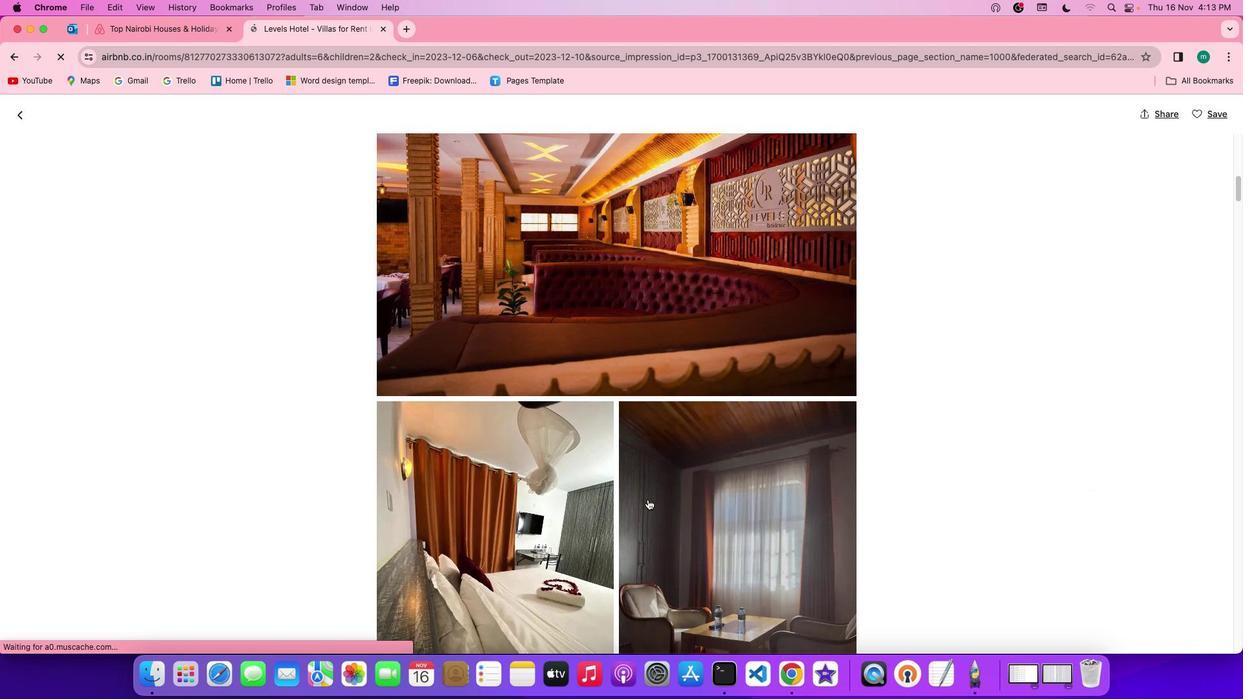 
Action: Mouse scrolled (648, 499) with delta (0, 0)
Screenshot: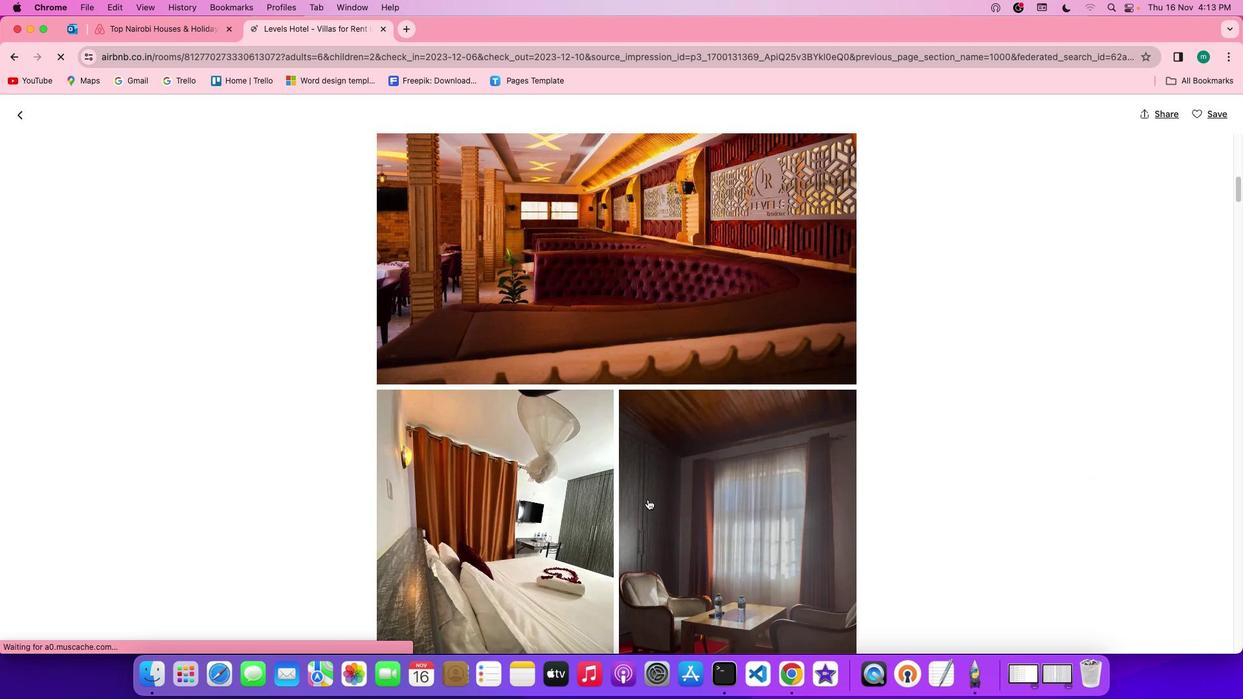 
Action: Mouse scrolled (648, 499) with delta (0, 0)
Screenshot: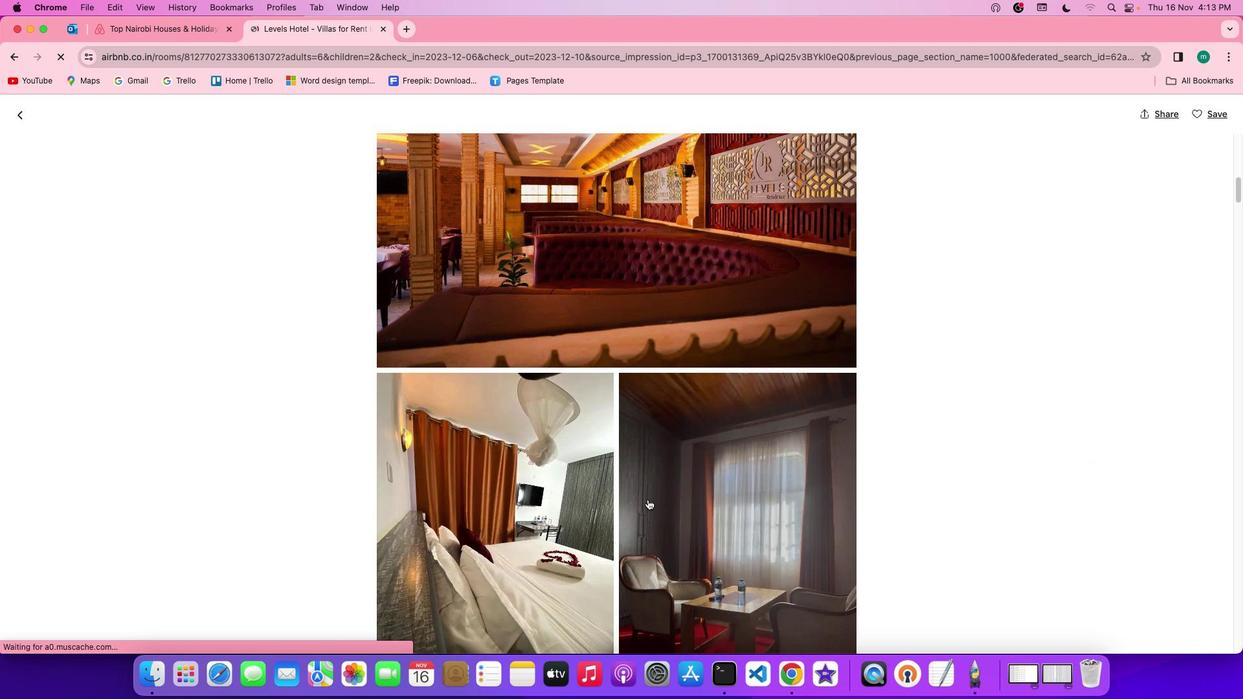 
Action: Mouse scrolled (648, 499) with delta (0, 0)
Screenshot: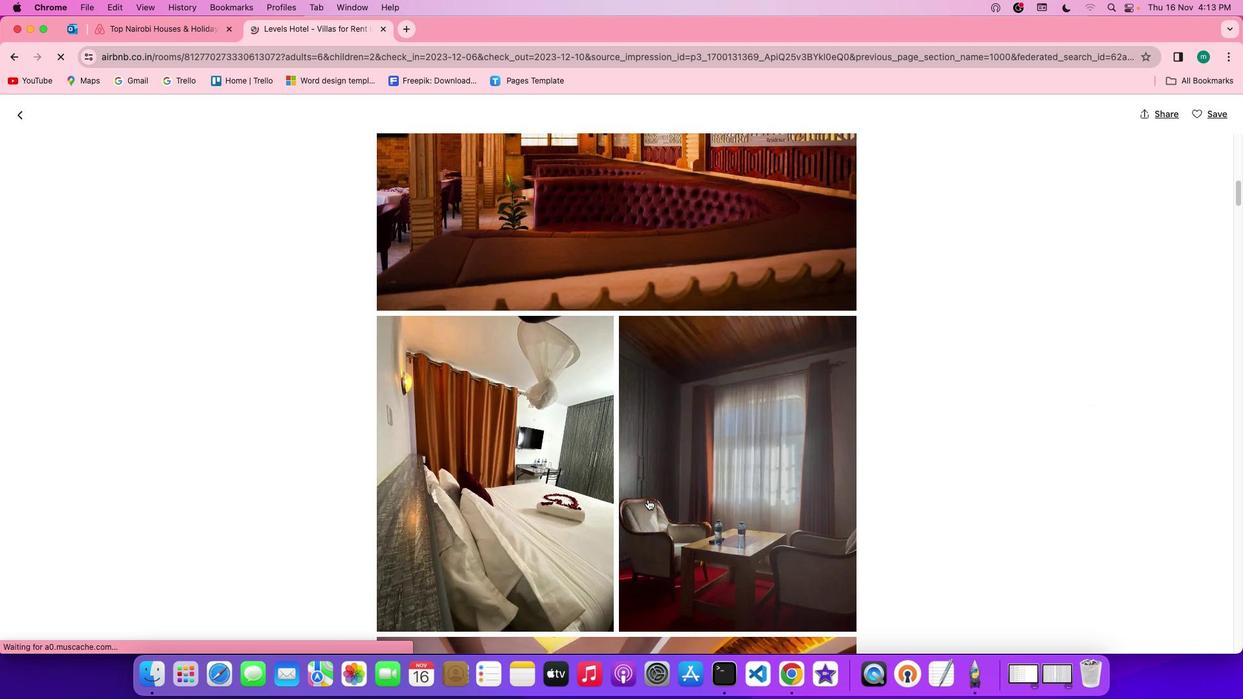 
Action: Mouse scrolled (648, 499) with delta (0, 0)
Screenshot: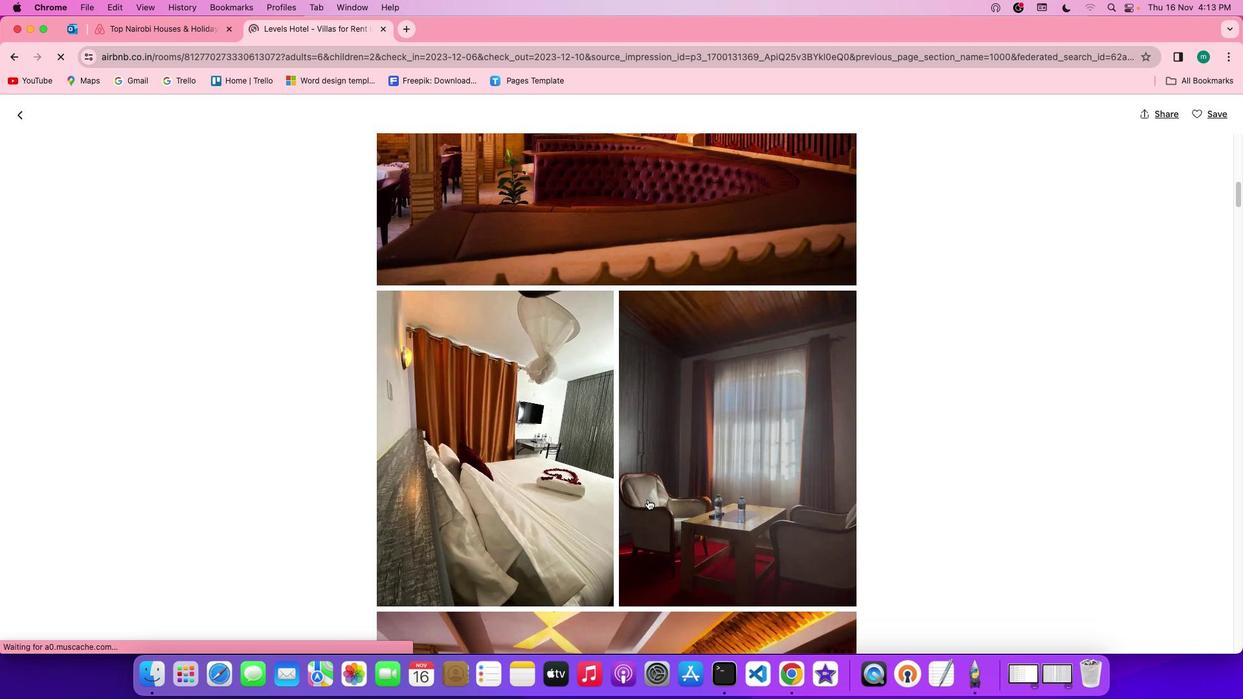 
Action: Mouse scrolled (648, 499) with delta (0, 0)
Screenshot: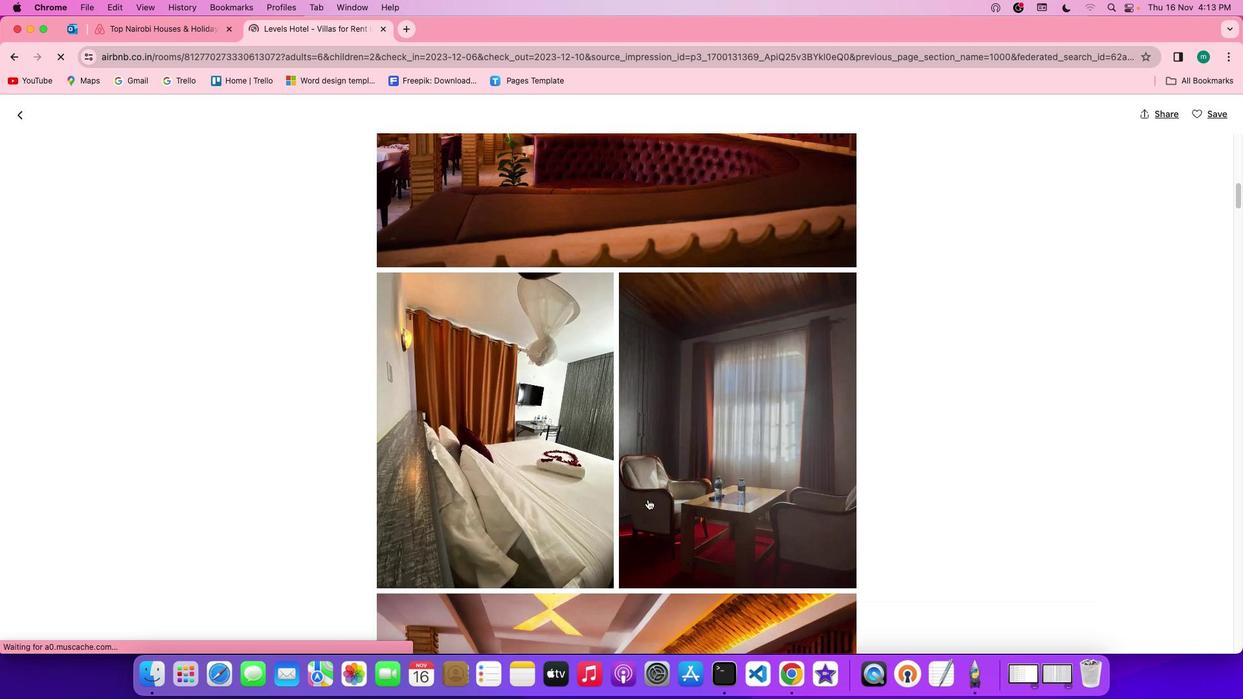
Action: Mouse scrolled (648, 499) with delta (0, -1)
Screenshot: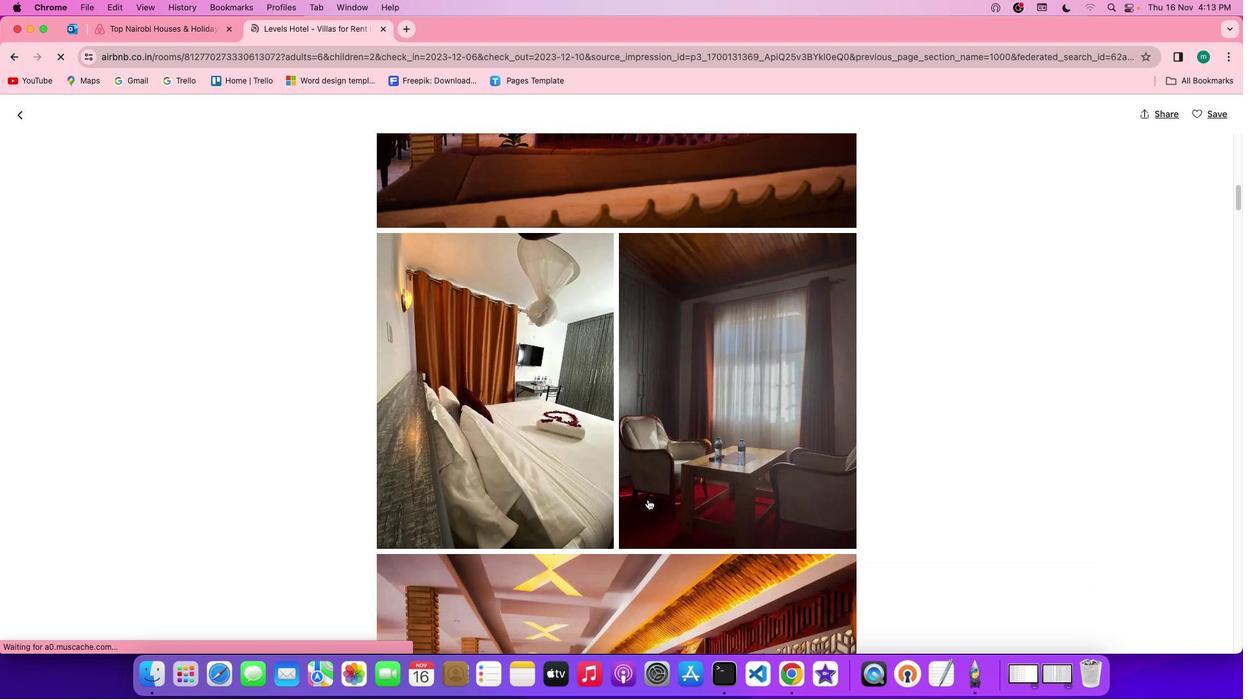 
Action: Mouse scrolled (648, 499) with delta (0, 0)
Screenshot: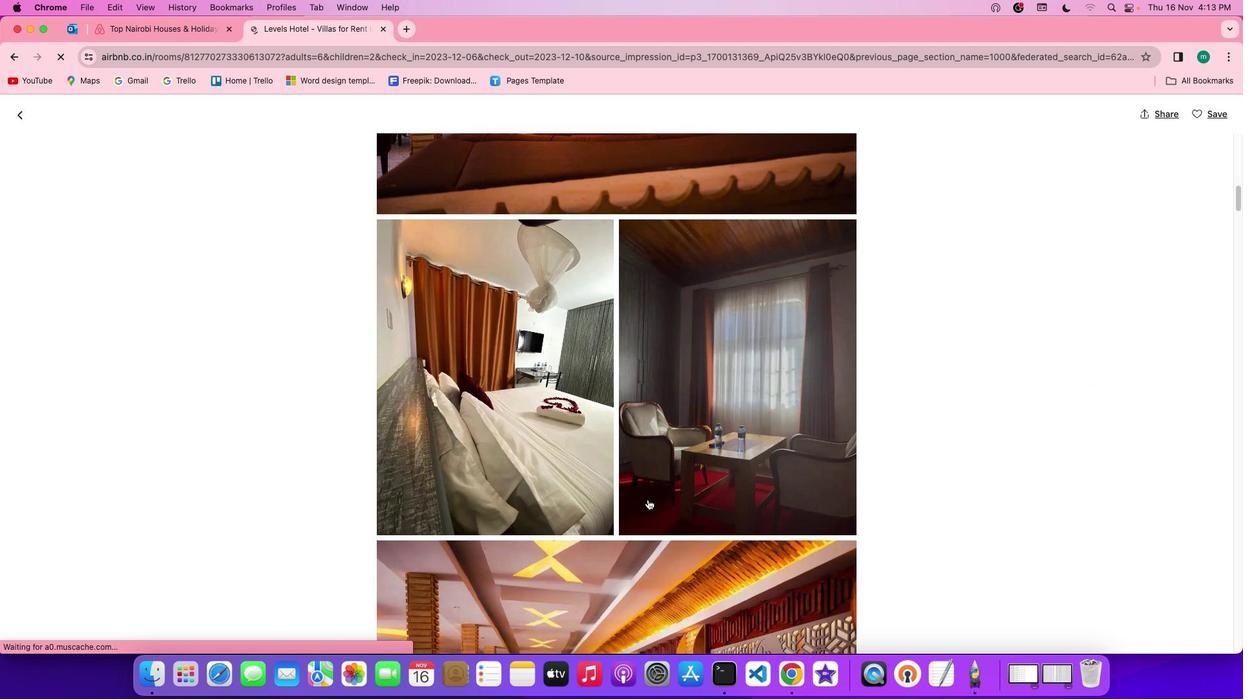 
Action: Mouse scrolled (648, 499) with delta (0, 0)
Screenshot: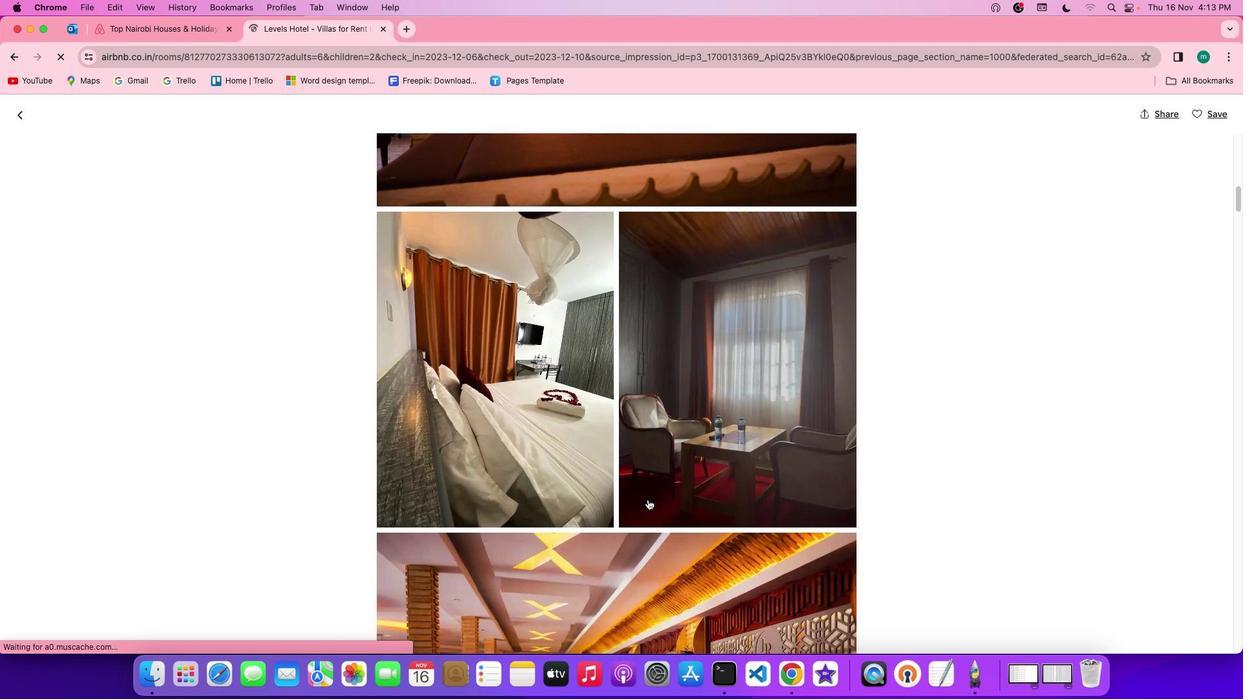 
Action: Mouse scrolled (648, 499) with delta (0, 0)
Screenshot: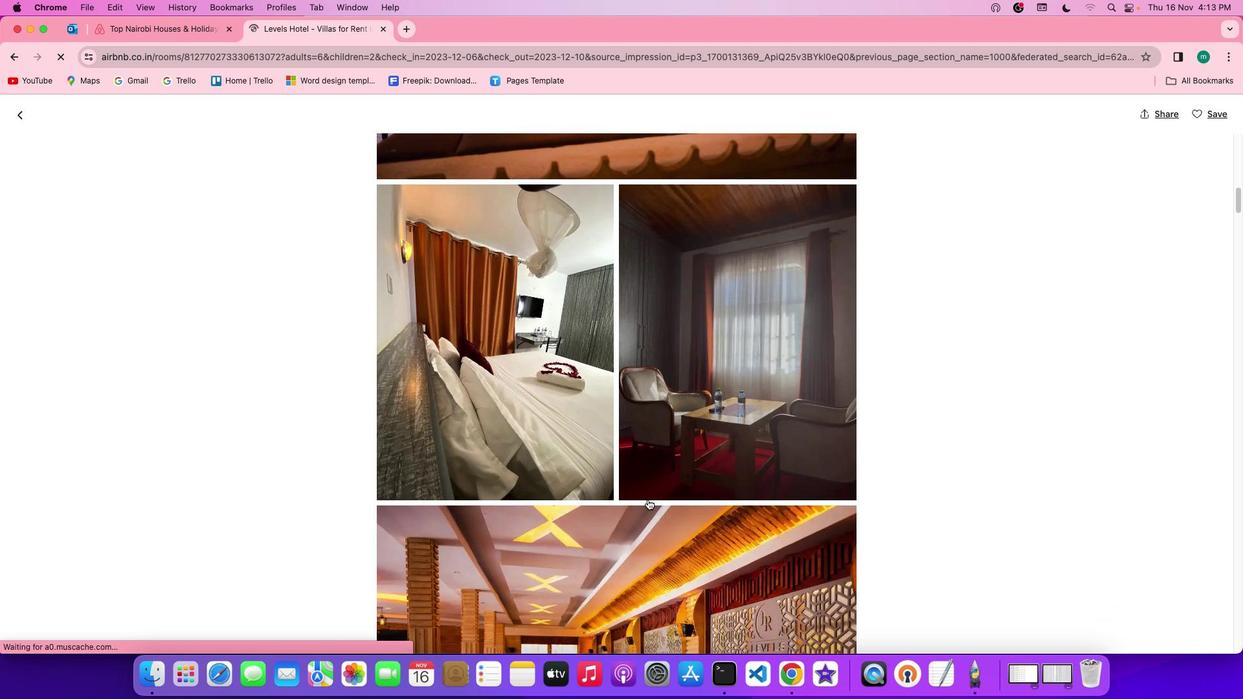 
Action: Mouse scrolled (648, 499) with delta (0, -1)
Screenshot: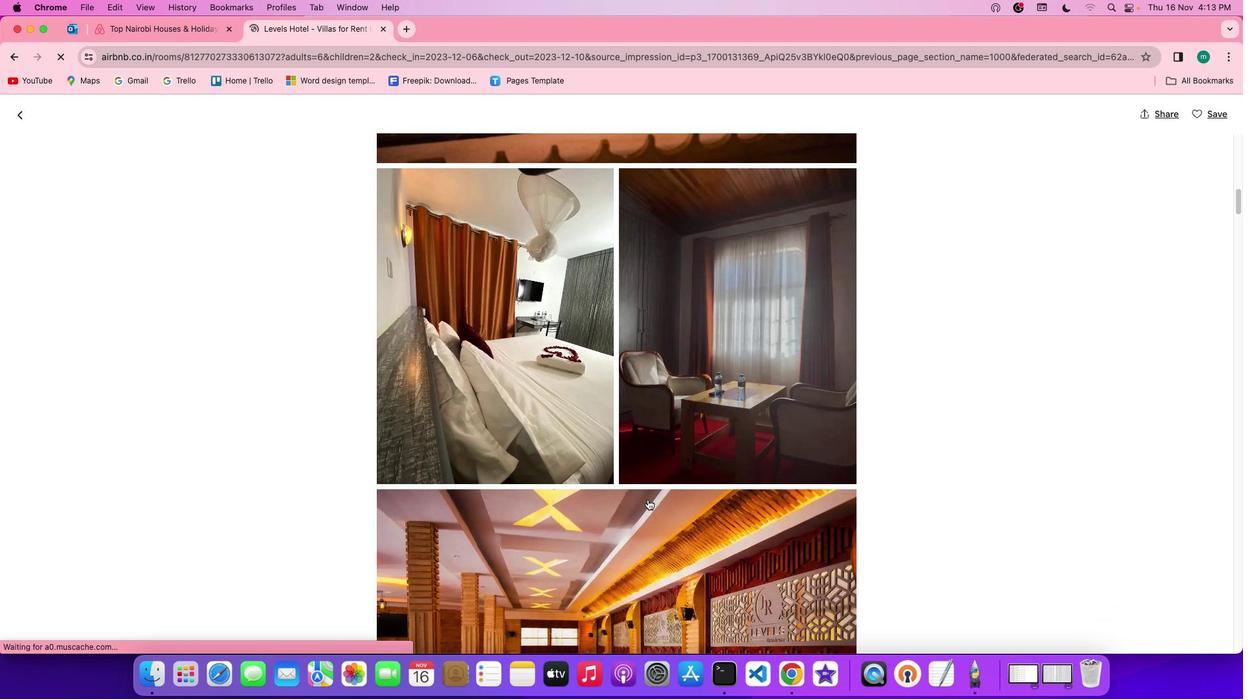 
Action: Mouse scrolled (648, 499) with delta (0, -1)
Screenshot: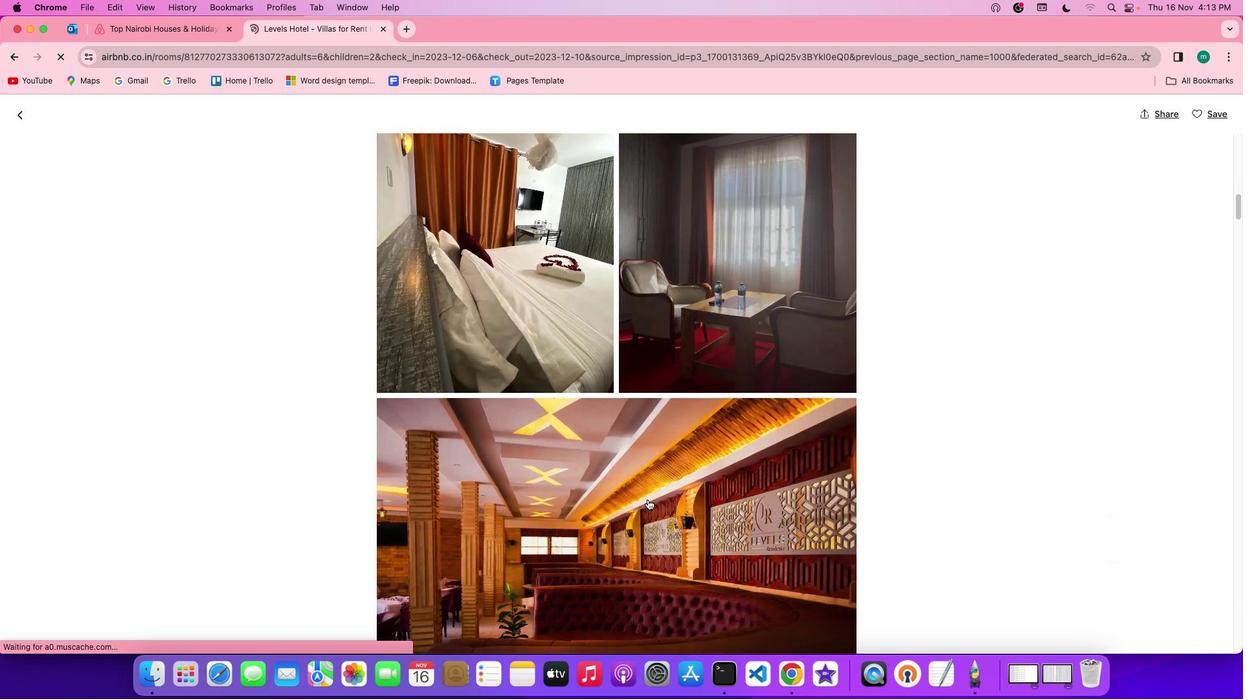 
Action: Mouse moved to (648, 499)
Screenshot: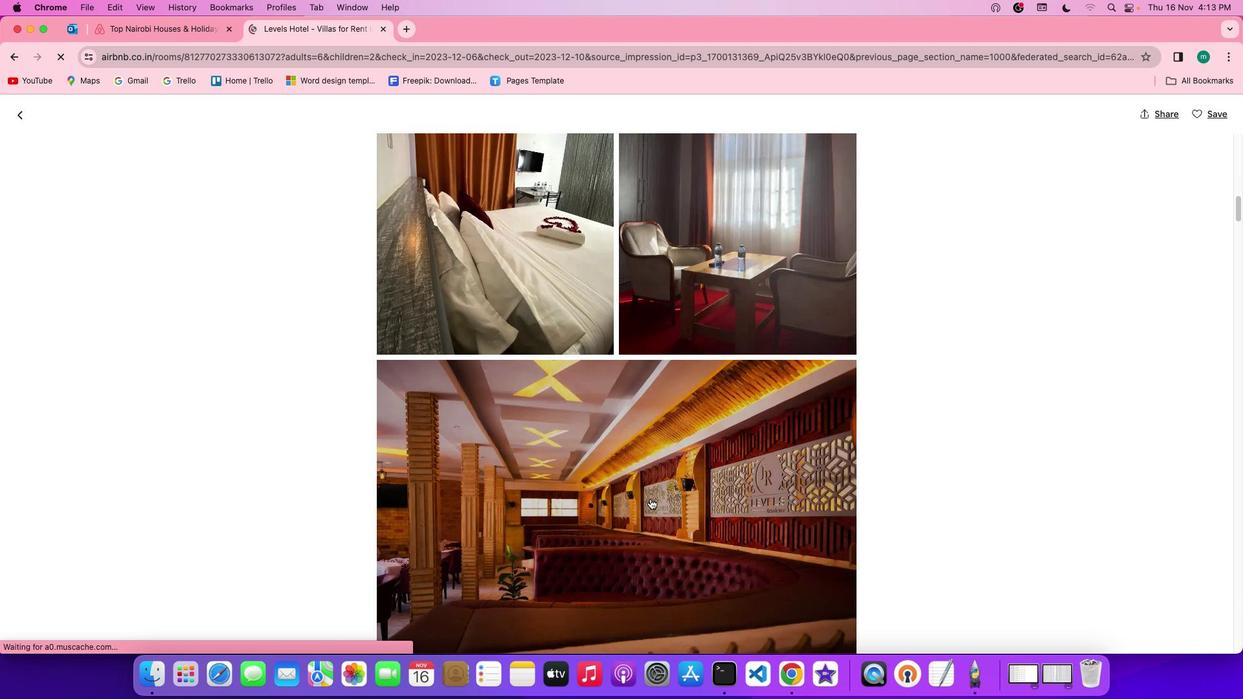 
Action: Mouse scrolled (648, 499) with delta (0, 0)
Screenshot: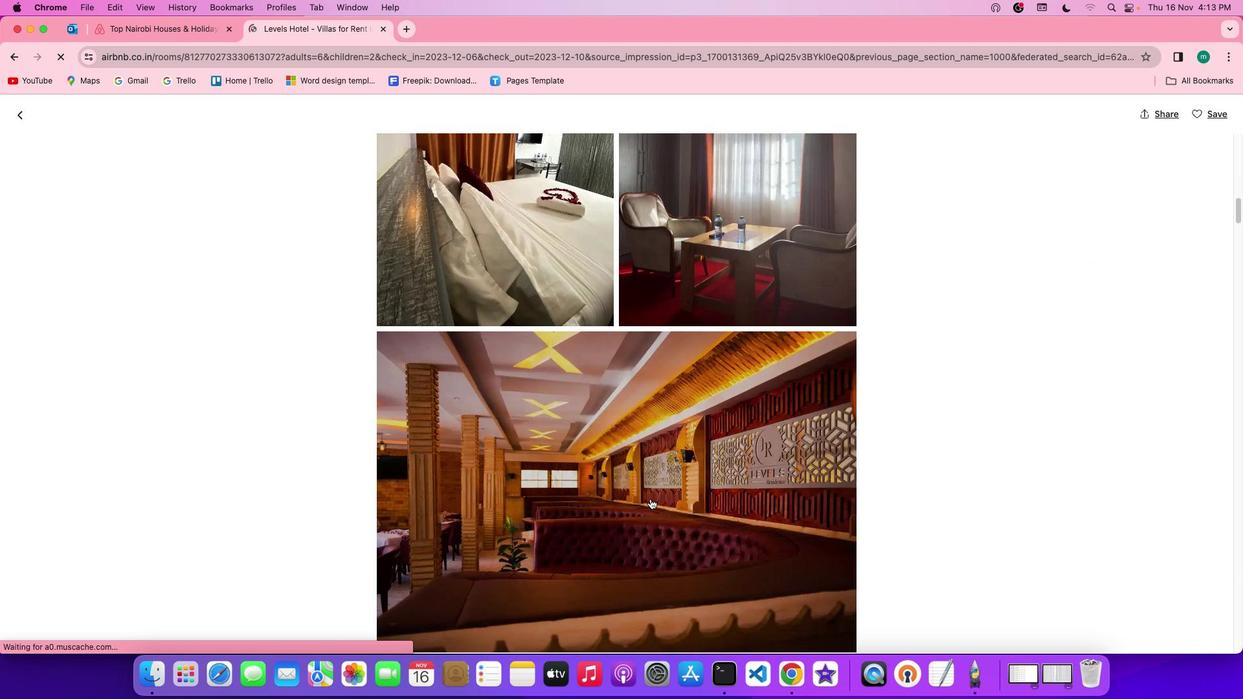 
Action: Mouse moved to (648, 499)
Screenshot: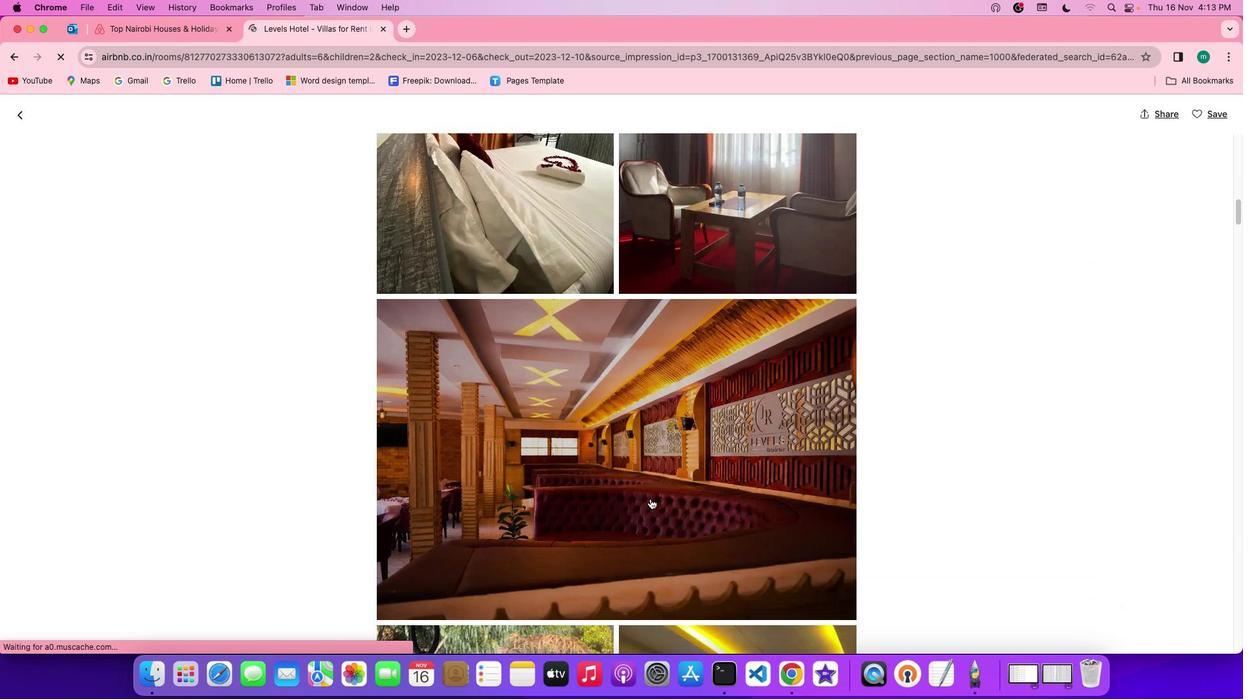 
Action: Mouse scrolled (648, 499) with delta (0, 0)
Screenshot: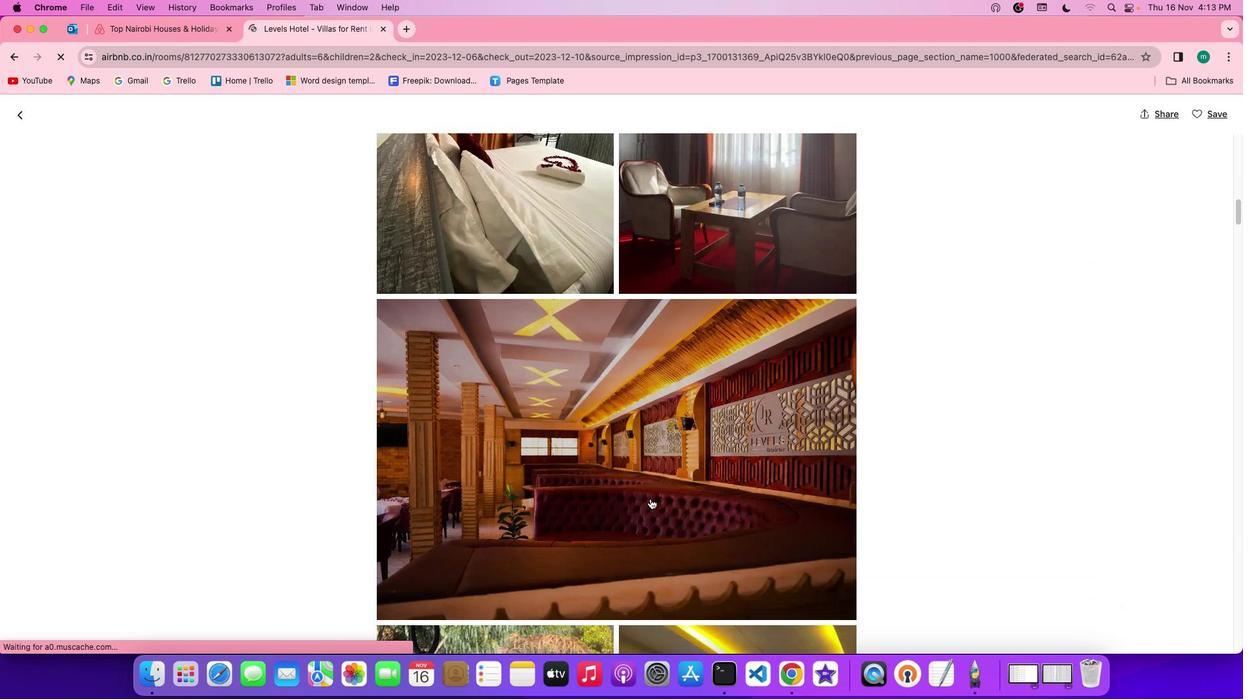 
Action: Mouse moved to (649, 499)
Screenshot: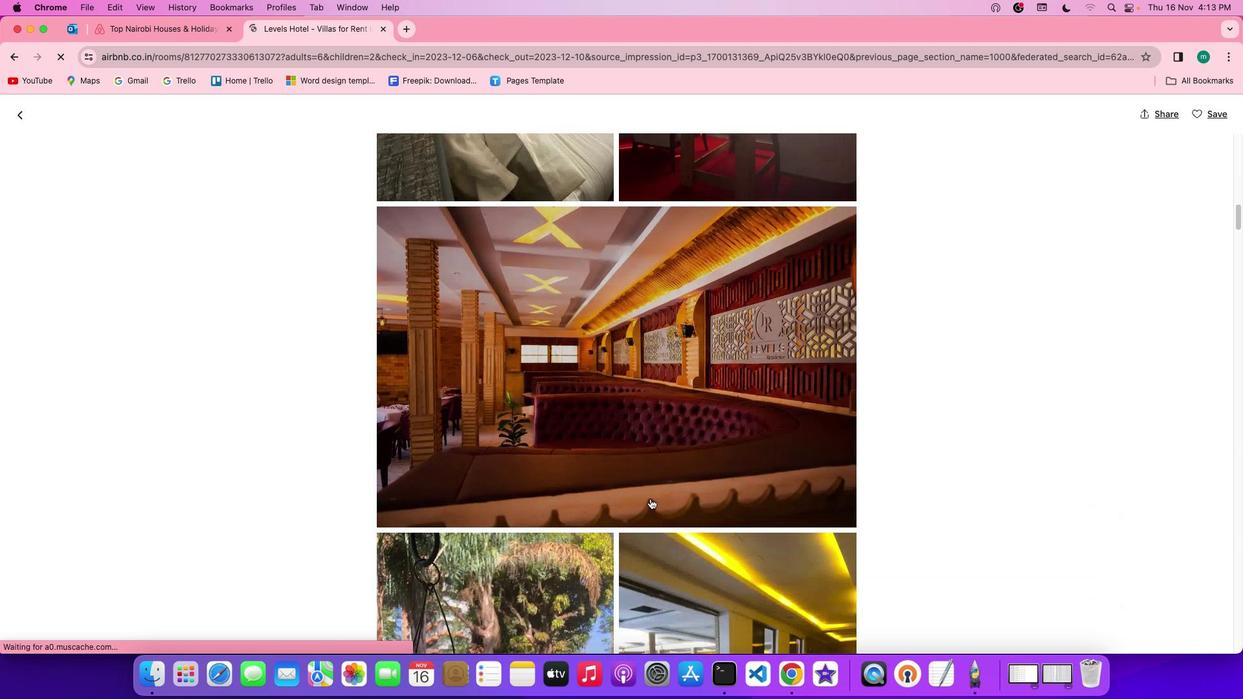 
Action: Mouse scrolled (649, 499) with delta (0, -1)
Screenshot: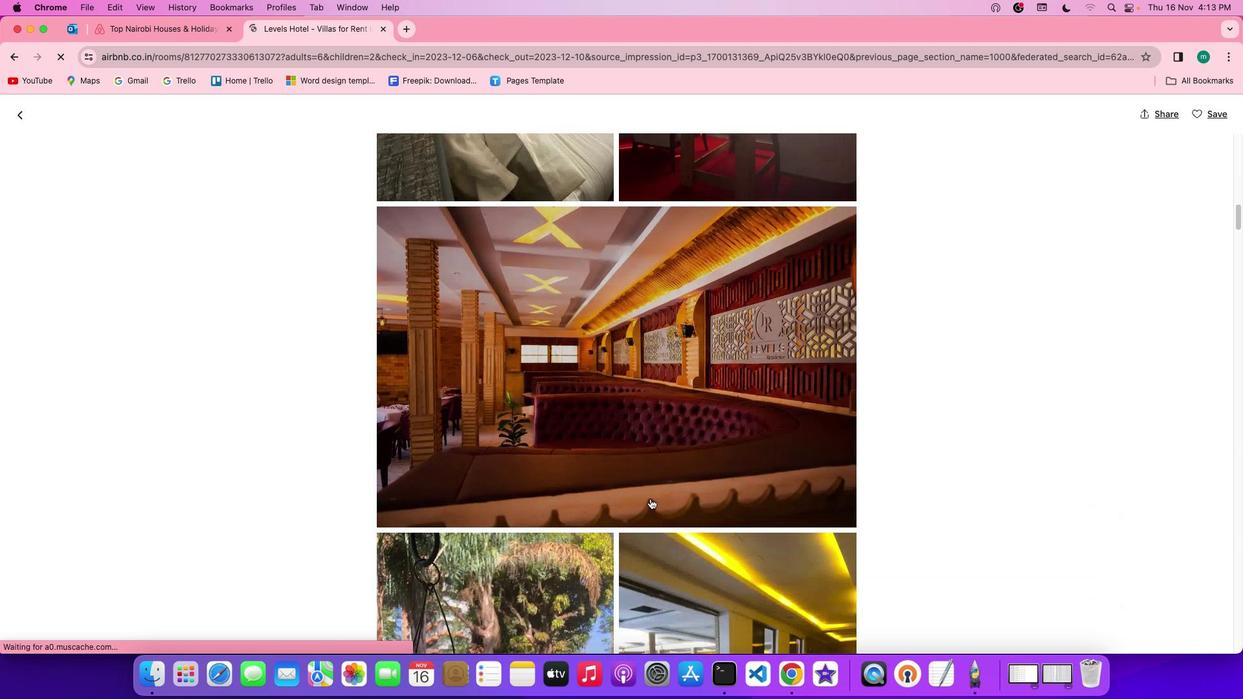 
Action: Mouse moved to (650, 499)
Screenshot: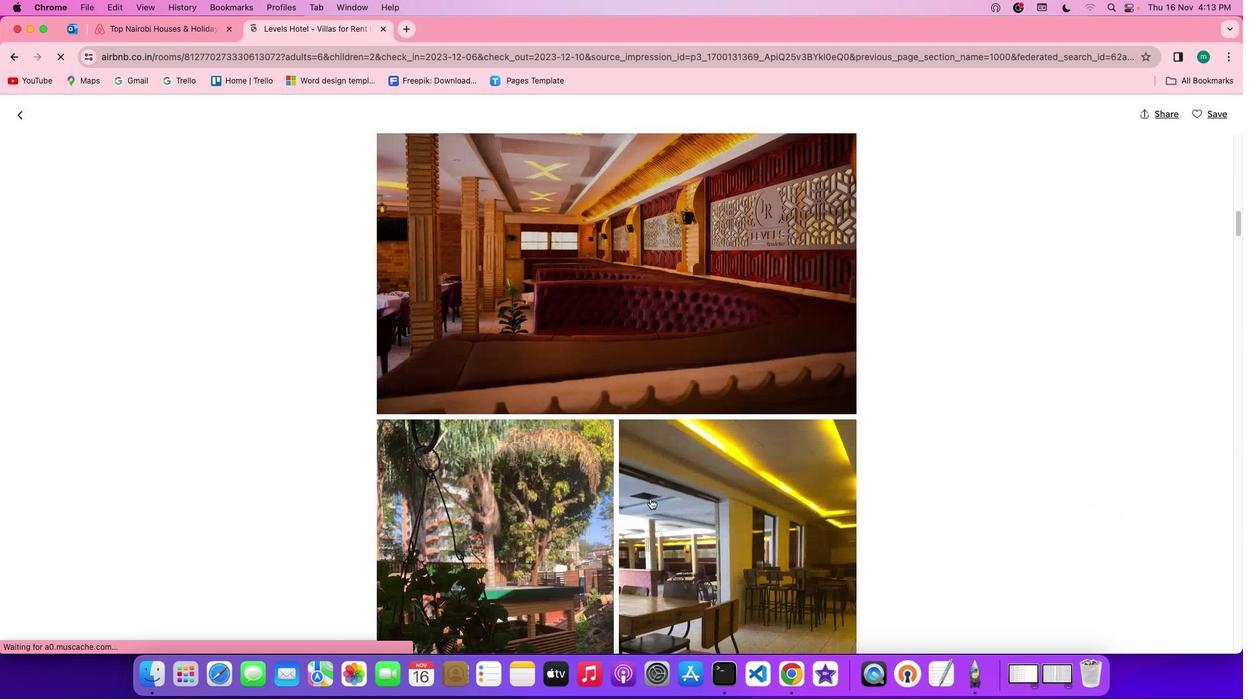 
Action: Mouse scrolled (650, 499) with delta (0, -2)
Screenshot: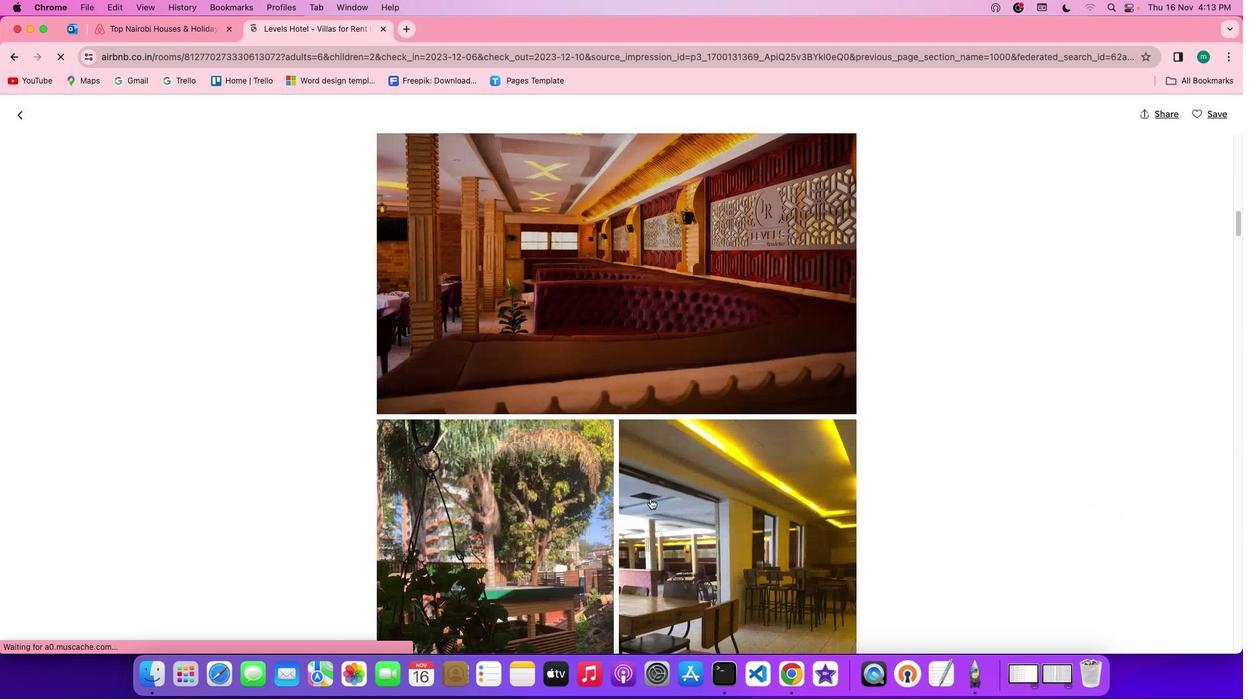 
Action: Mouse scrolled (650, 499) with delta (0, -3)
Screenshot: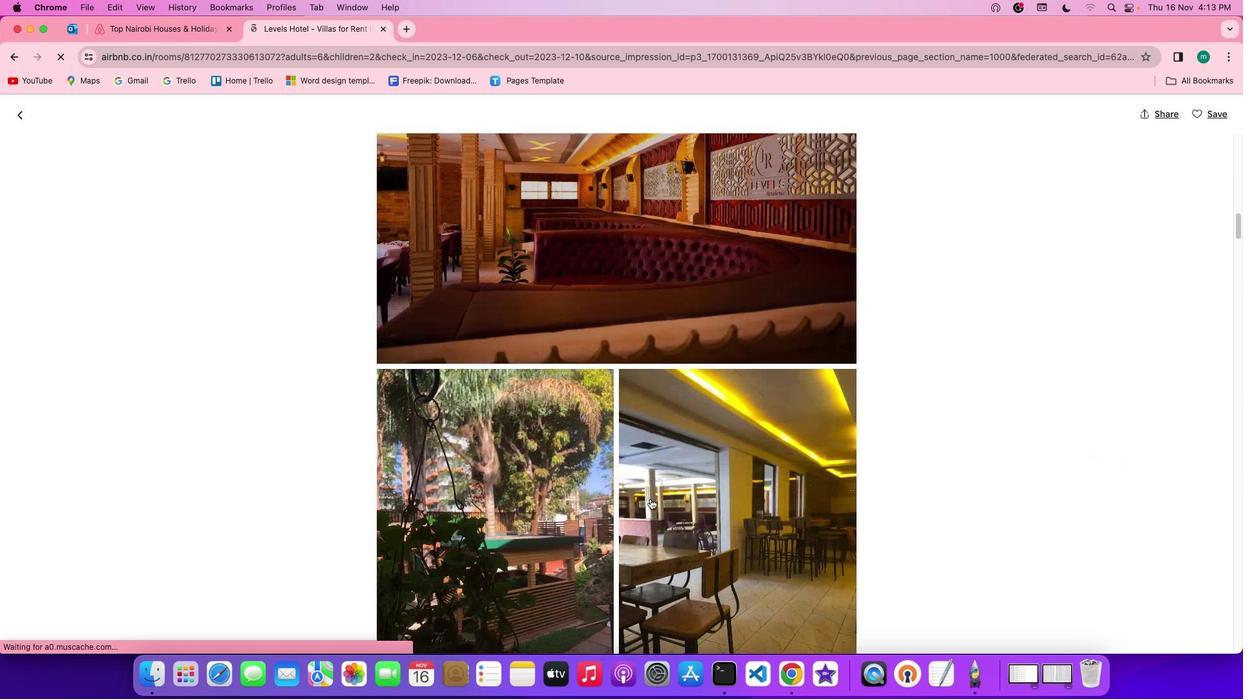 
Action: Mouse moved to (701, 504)
Screenshot: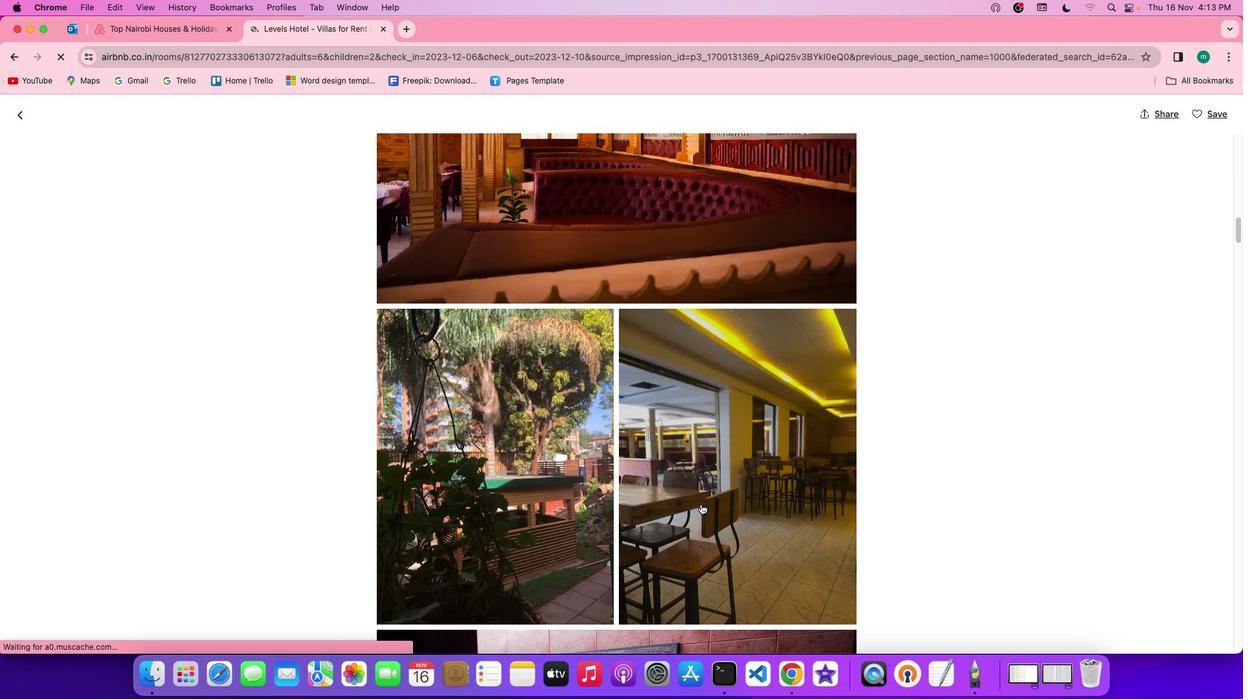 
Action: Mouse scrolled (701, 504) with delta (0, 0)
Screenshot: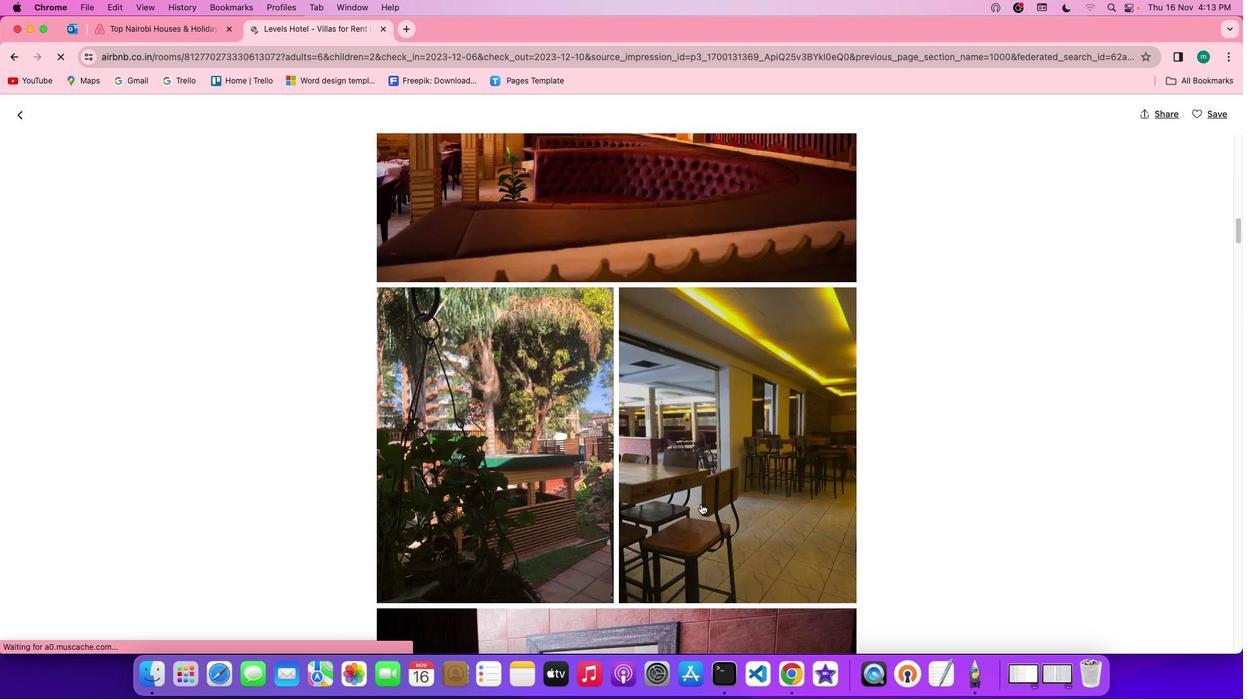 
Action: Mouse scrolled (701, 504) with delta (0, 0)
Screenshot: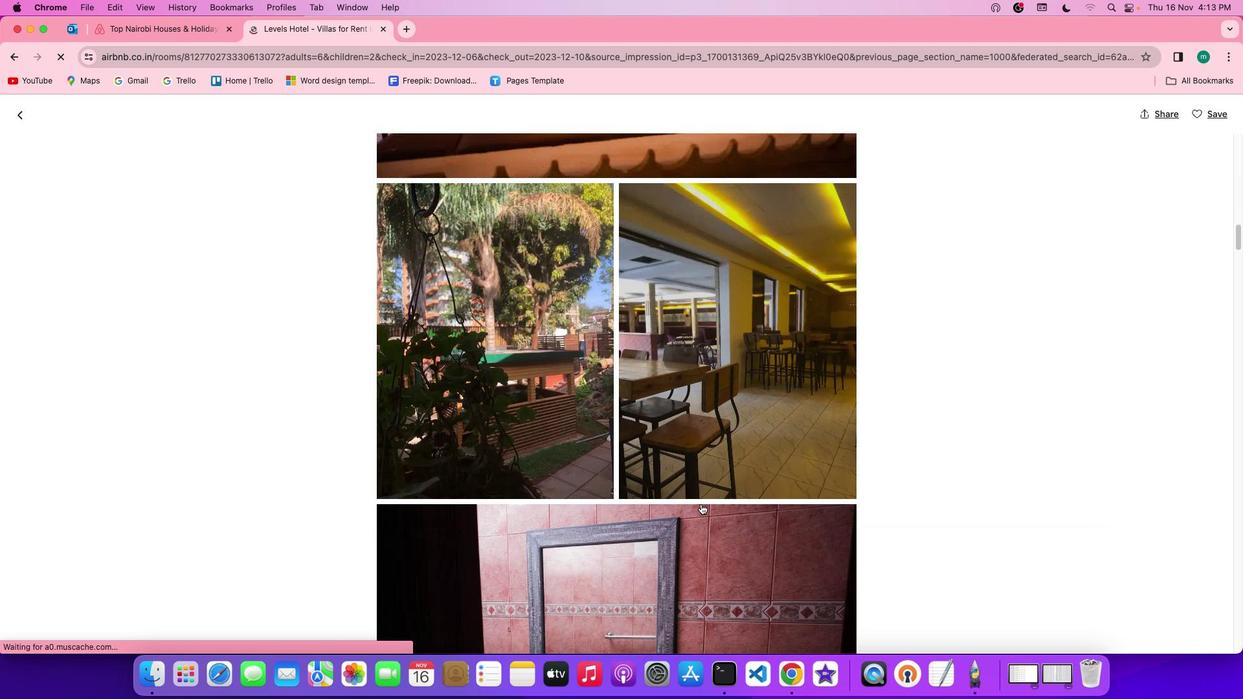 
Action: Mouse scrolled (701, 504) with delta (0, -1)
Screenshot: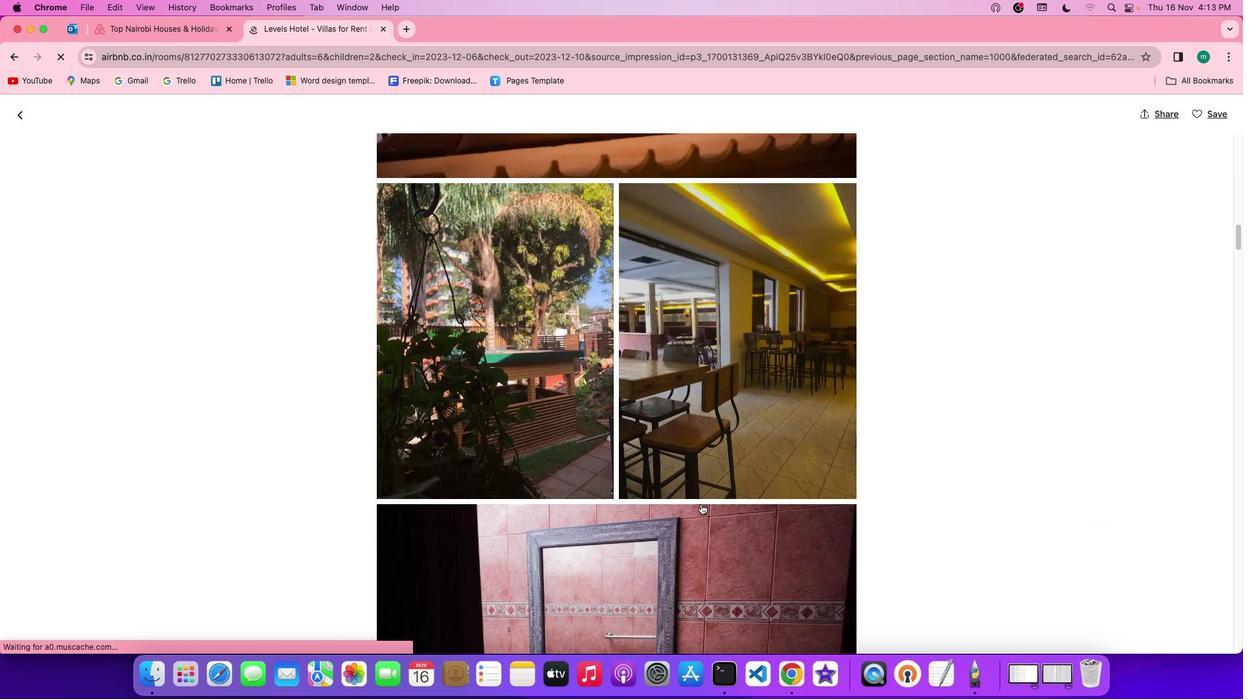
Action: Mouse scrolled (701, 504) with delta (0, -2)
Screenshot: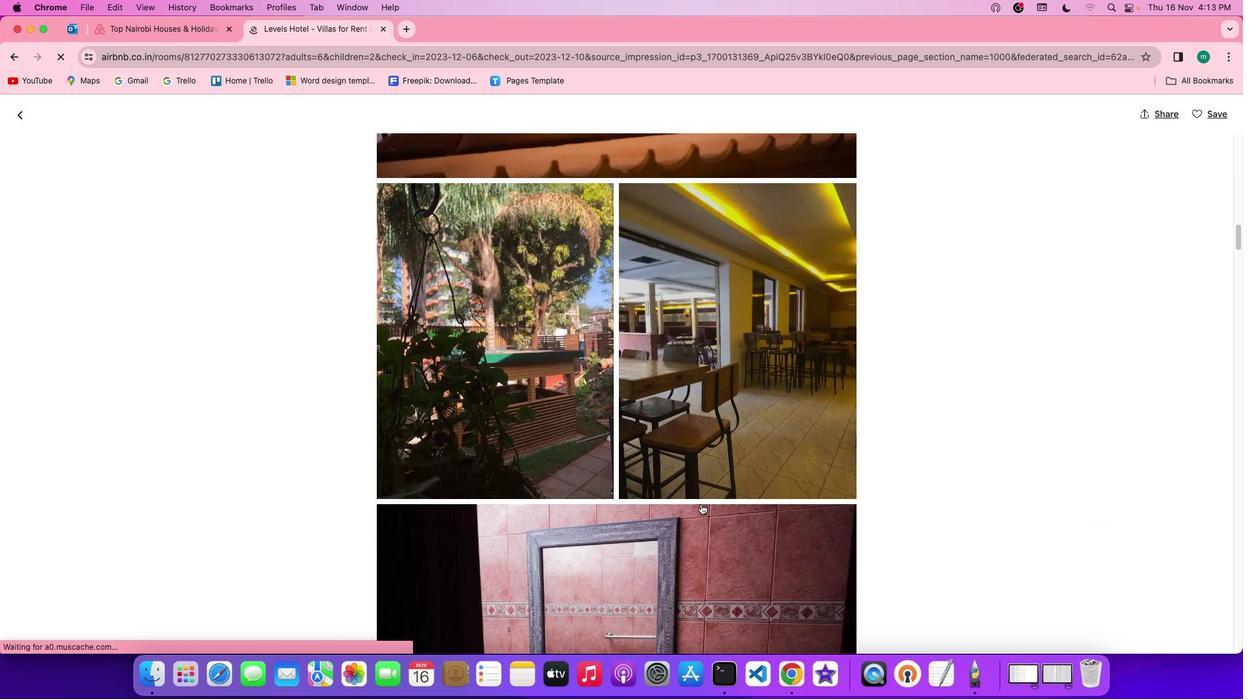 
Action: Mouse scrolled (701, 504) with delta (0, -3)
Screenshot: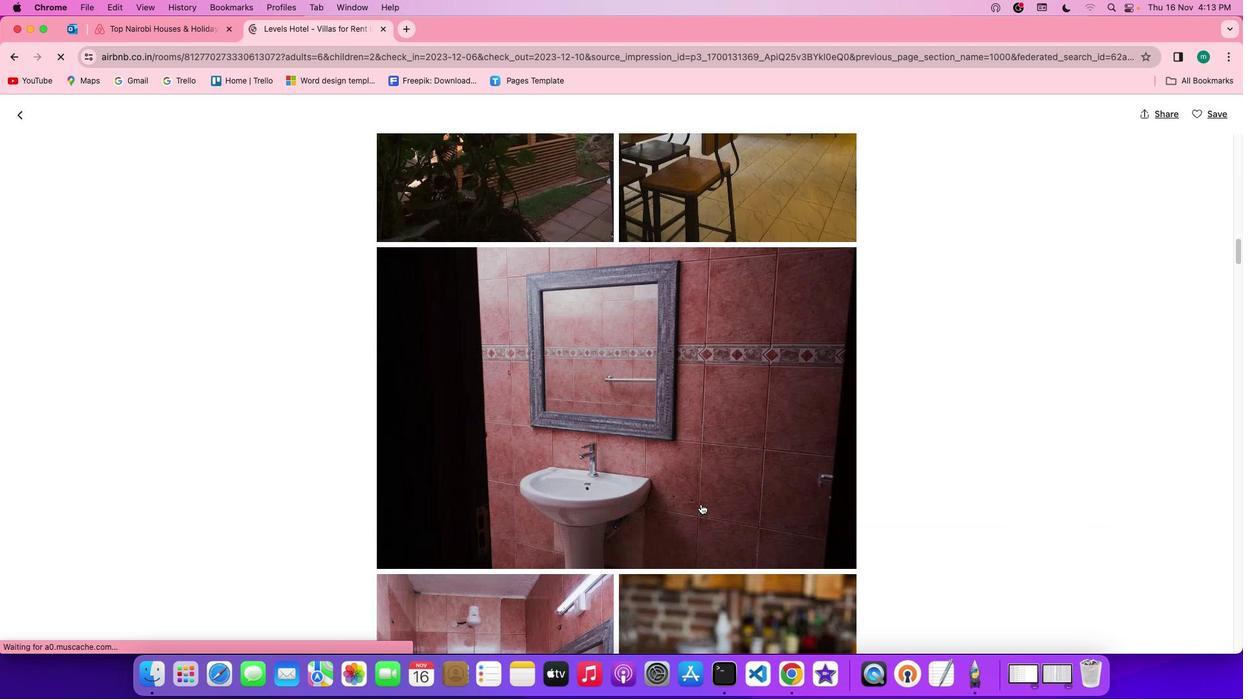 
Action: Mouse scrolled (701, 504) with delta (0, 0)
Screenshot: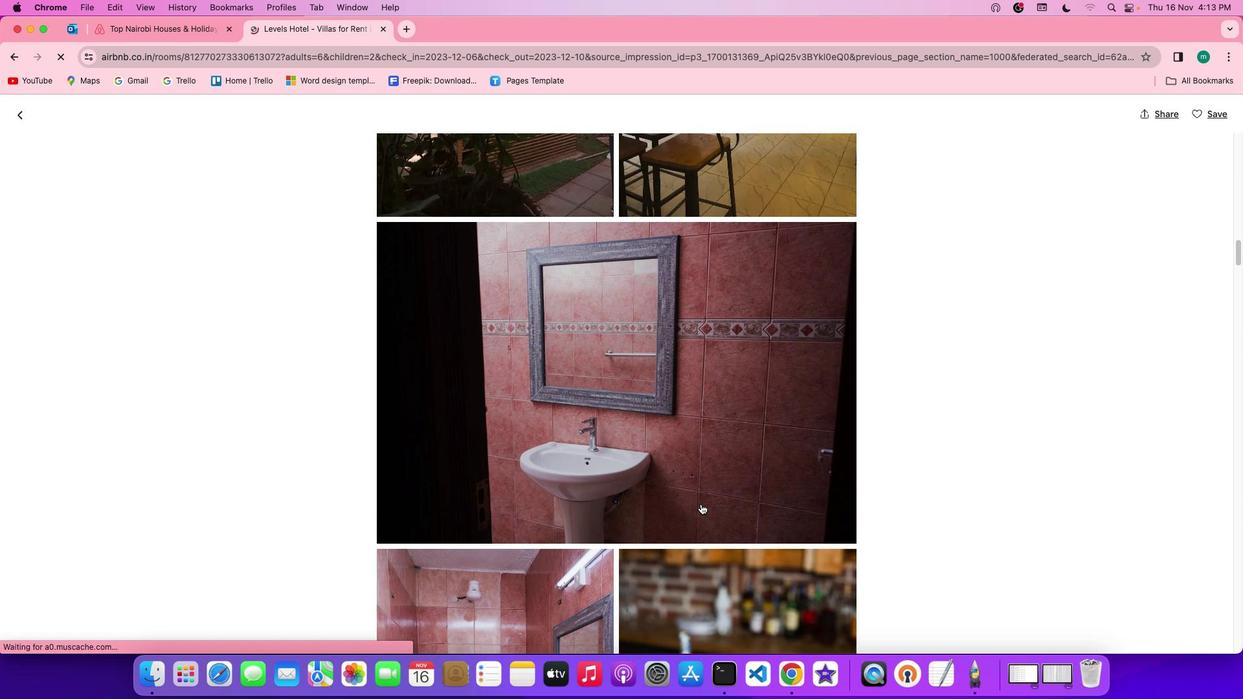 
Action: Mouse scrolled (701, 504) with delta (0, 0)
Screenshot: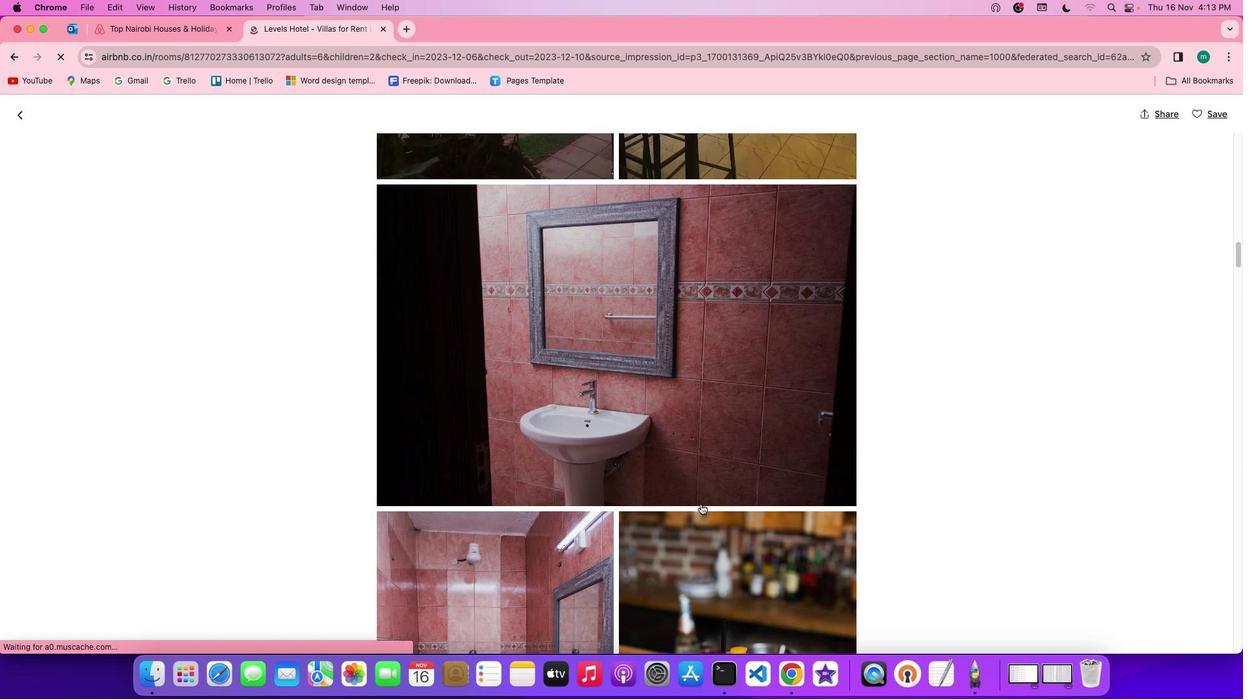 
Action: Mouse scrolled (701, 504) with delta (0, -1)
Screenshot: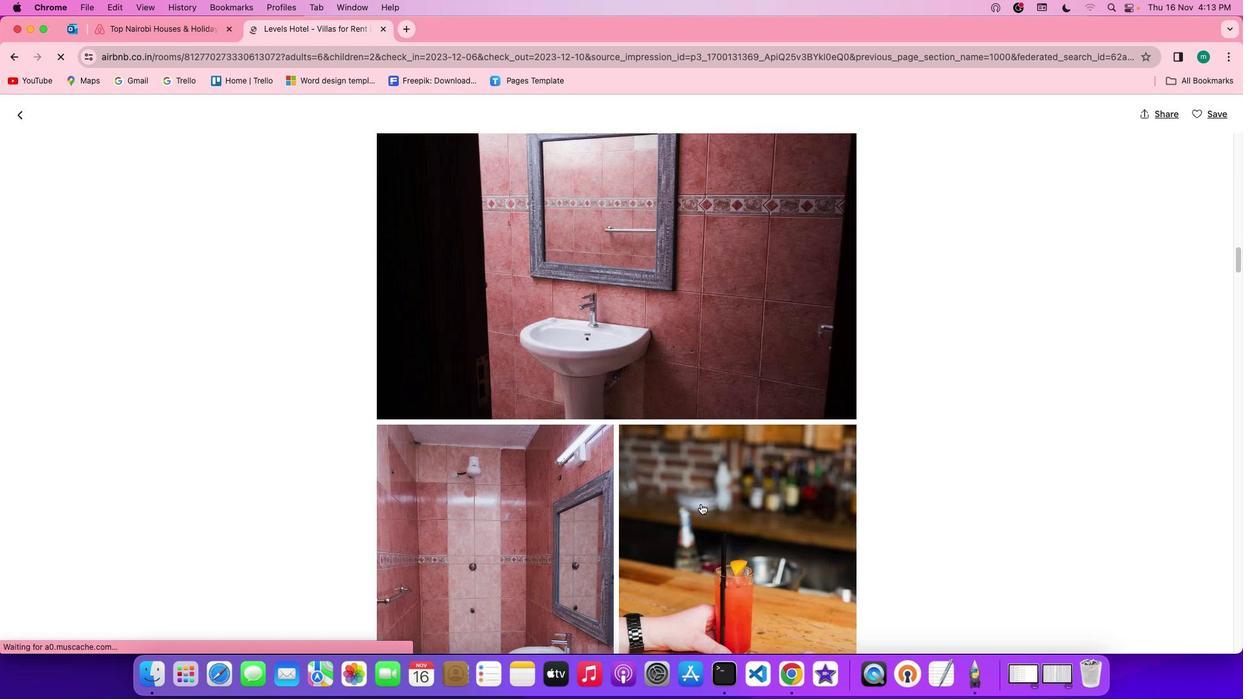 
Action: Mouse scrolled (701, 504) with delta (0, -2)
Screenshot: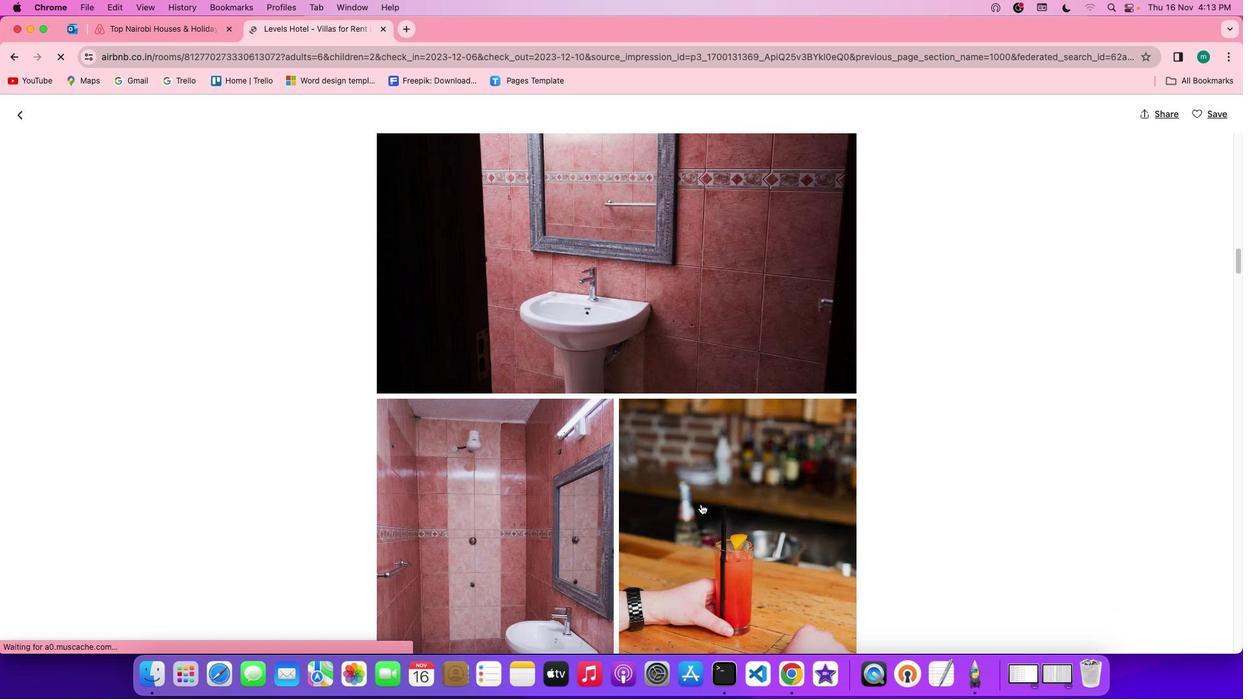
Action: Mouse scrolled (701, 504) with delta (0, -1)
Screenshot: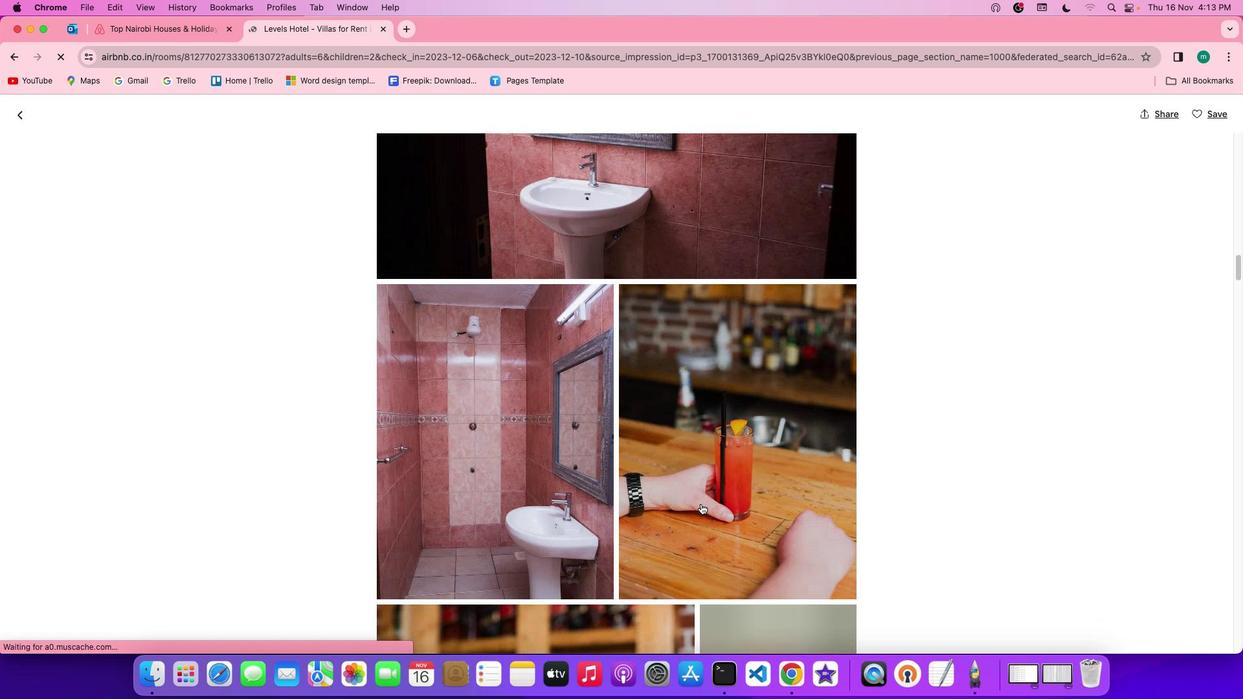 
Action: Mouse moved to (716, 510)
Screenshot: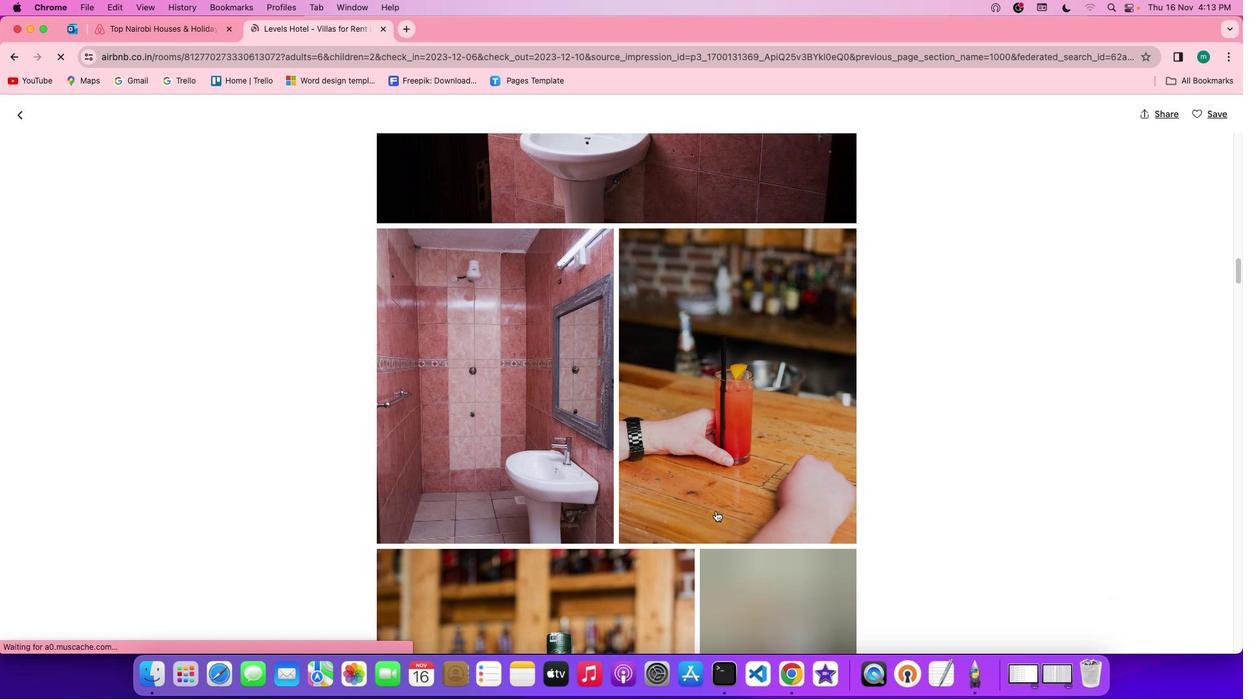 
Action: Mouse scrolled (716, 510) with delta (0, 0)
Screenshot: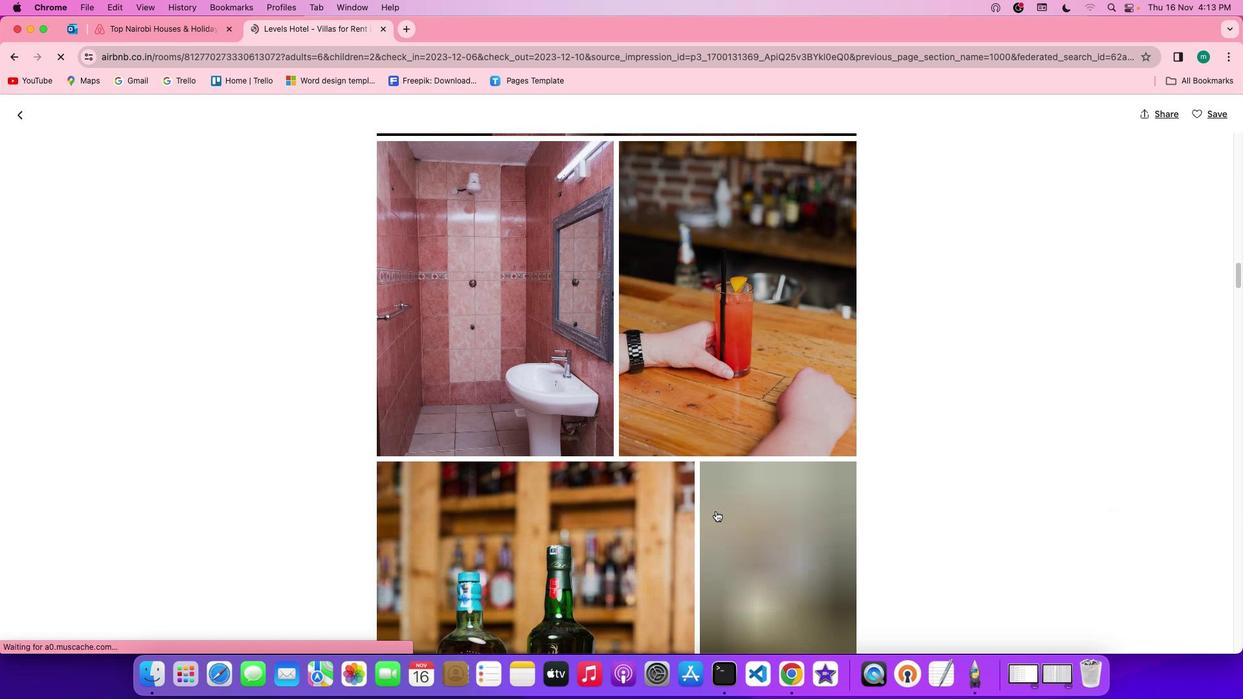 
Action: Mouse scrolled (716, 510) with delta (0, 0)
Screenshot: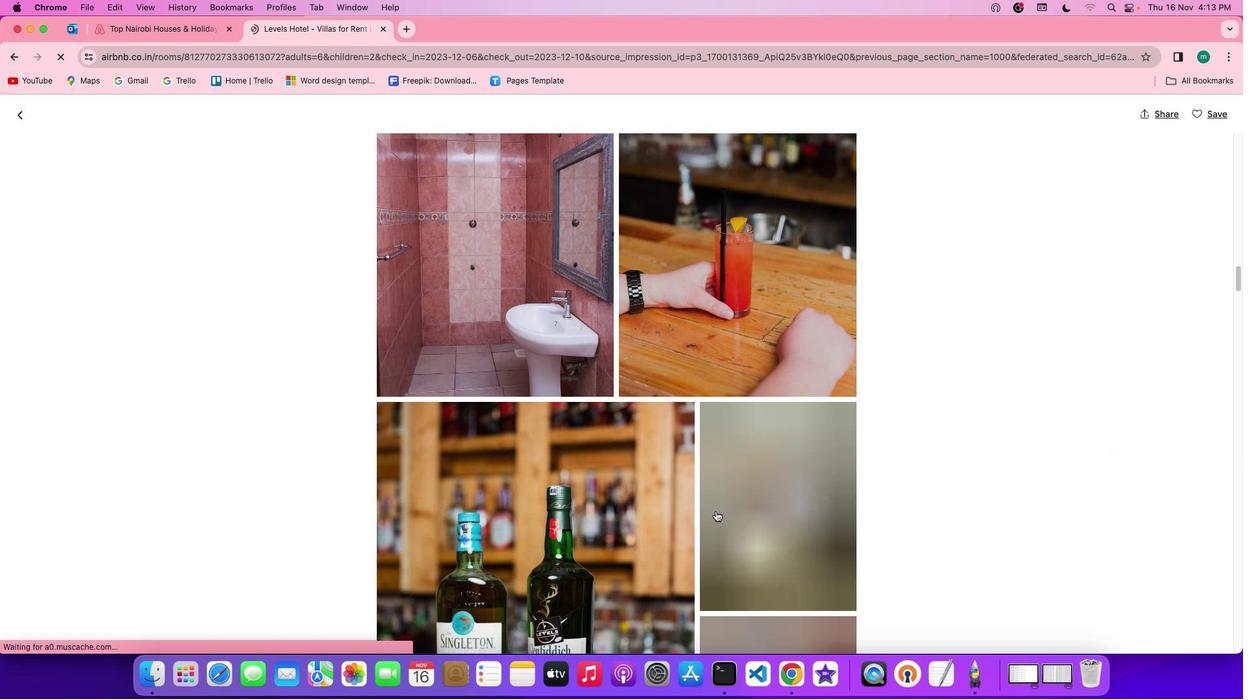 
Action: Mouse scrolled (716, 510) with delta (0, -1)
Screenshot: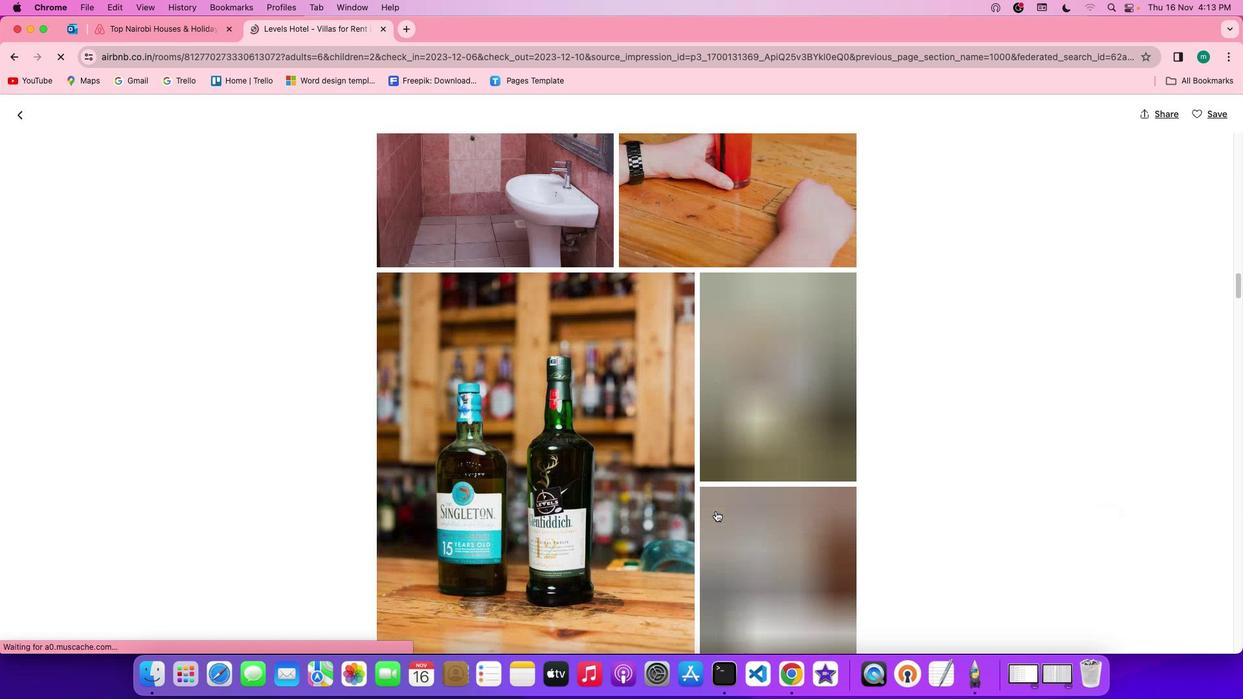 
Action: Mouse scrolled (716, 510) with delta (0, -3)
Screenshot: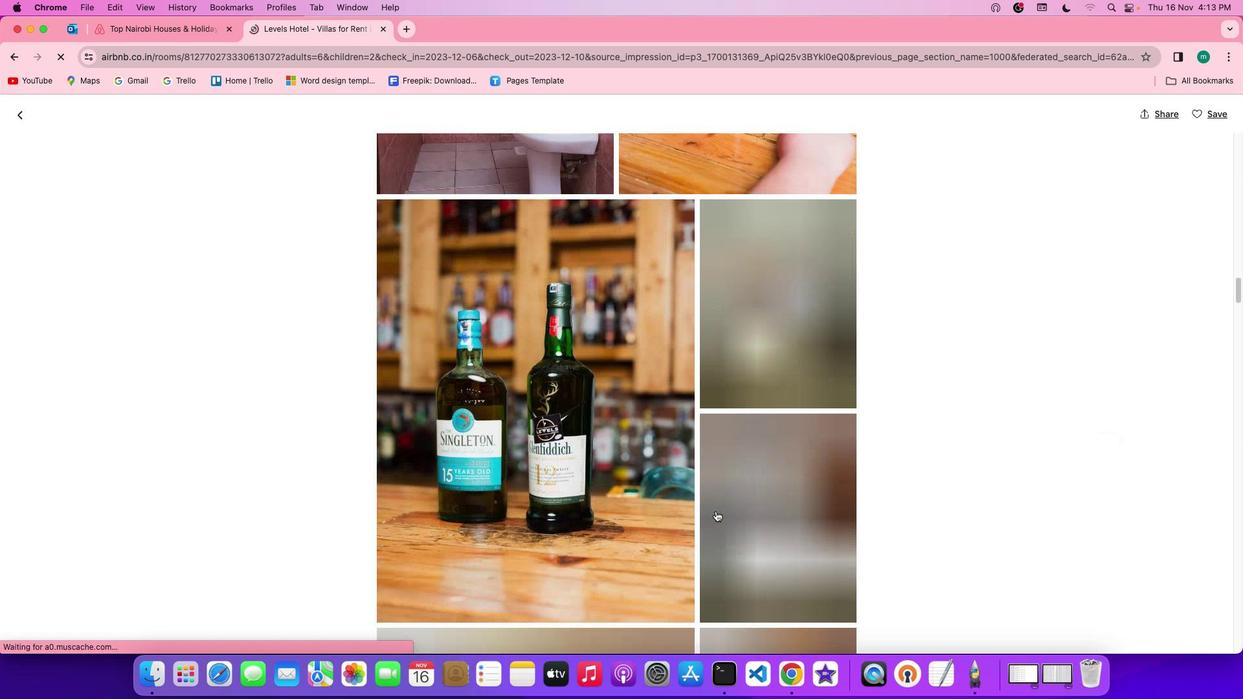 
Action: Mouse scrolled (716, 510) with delta (0, -3)
Screenshot: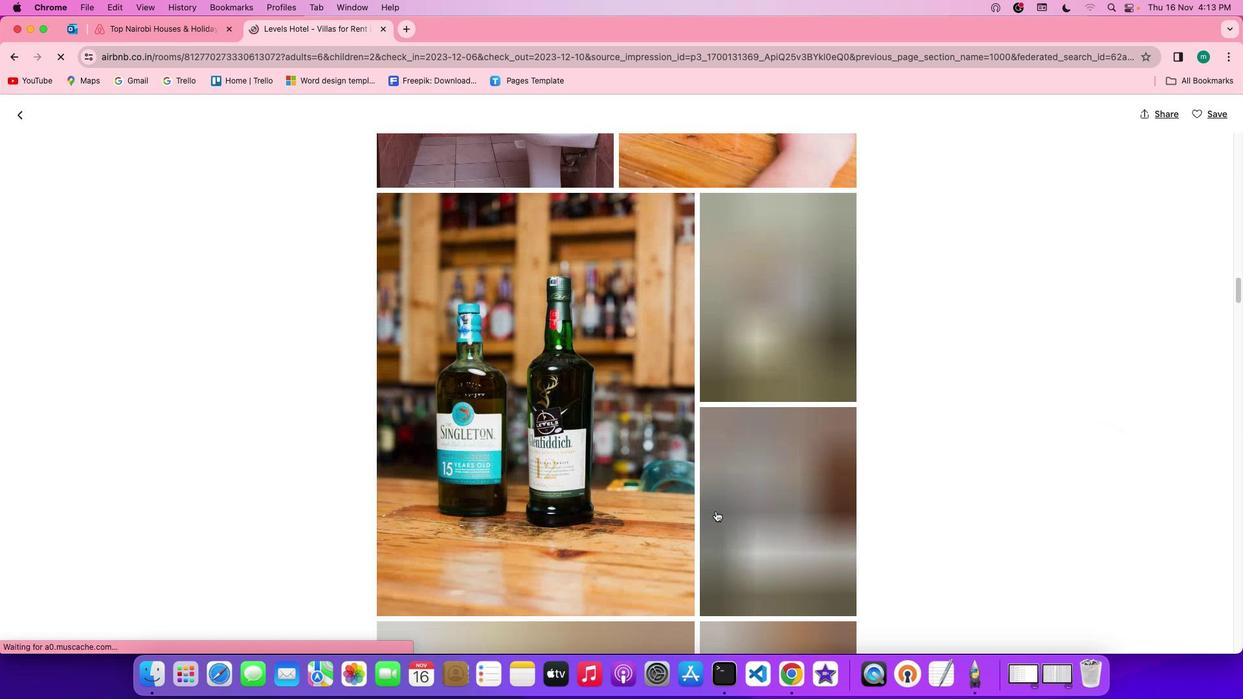 
Action: Mouse scrolled (716, 510) with delta (0, 0)
Screenshot: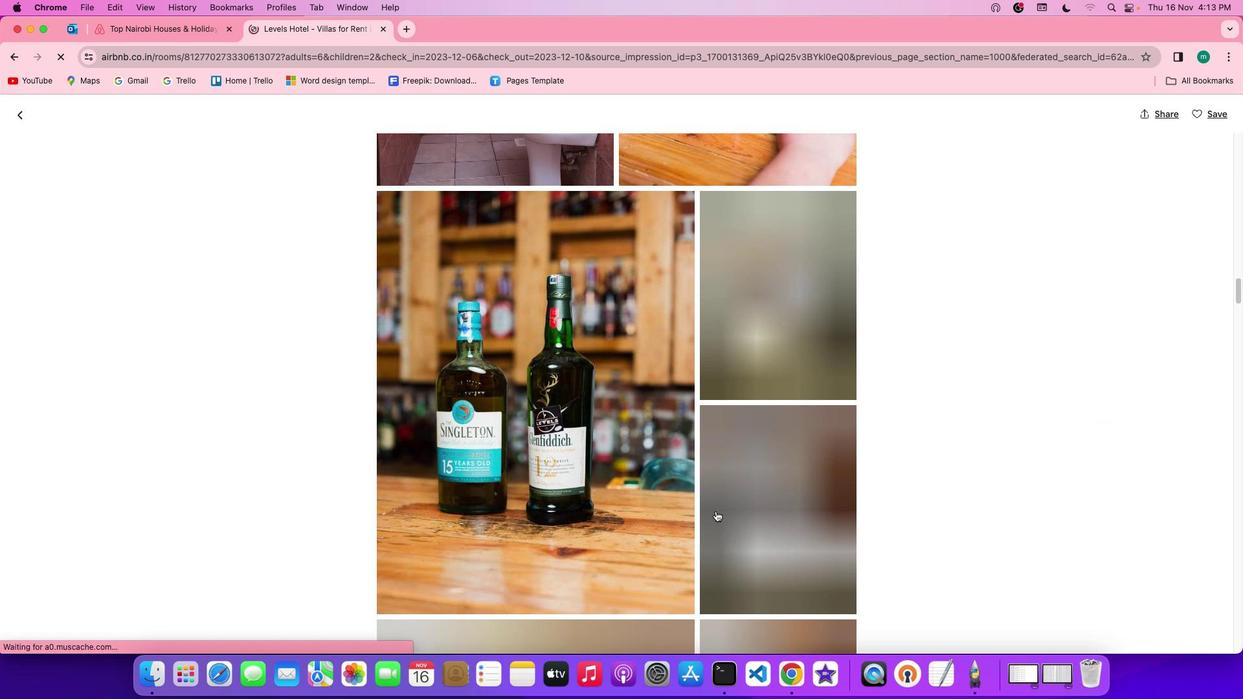 
Action: Mouse scrolled (716, 510) with delta (0, 0)
Screenshot: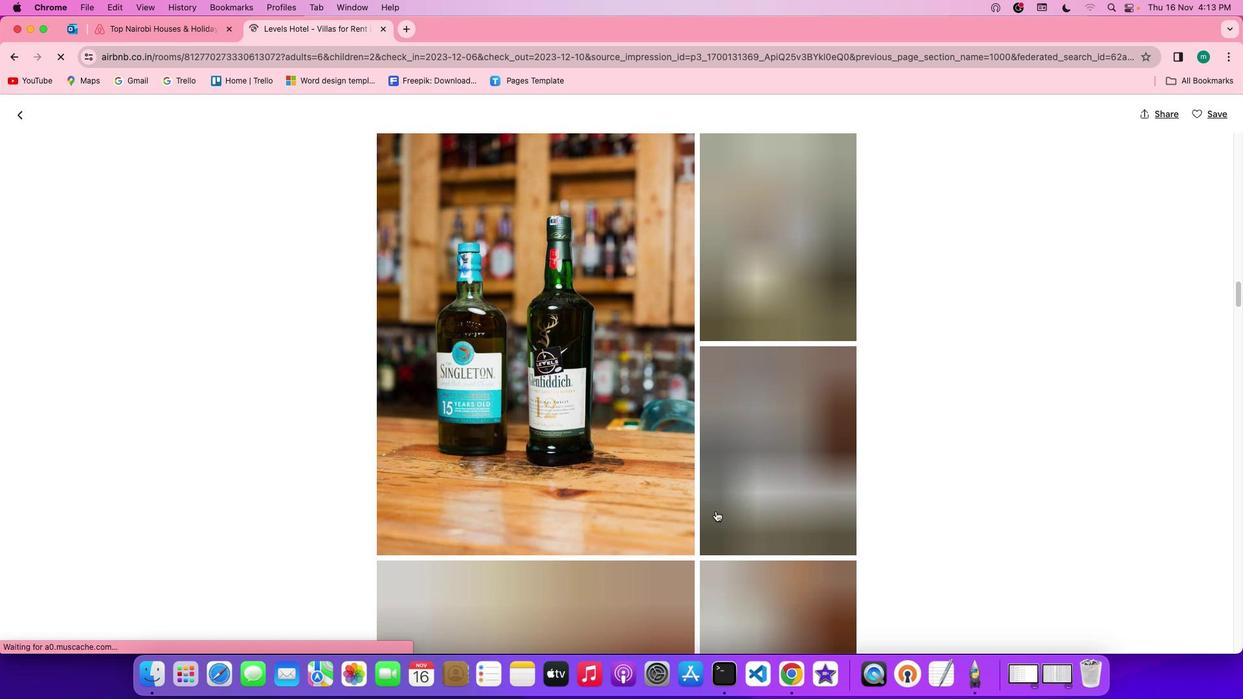 
Action: Mouse scrolled (716, 510) with delta (0, 0)
Screenshot: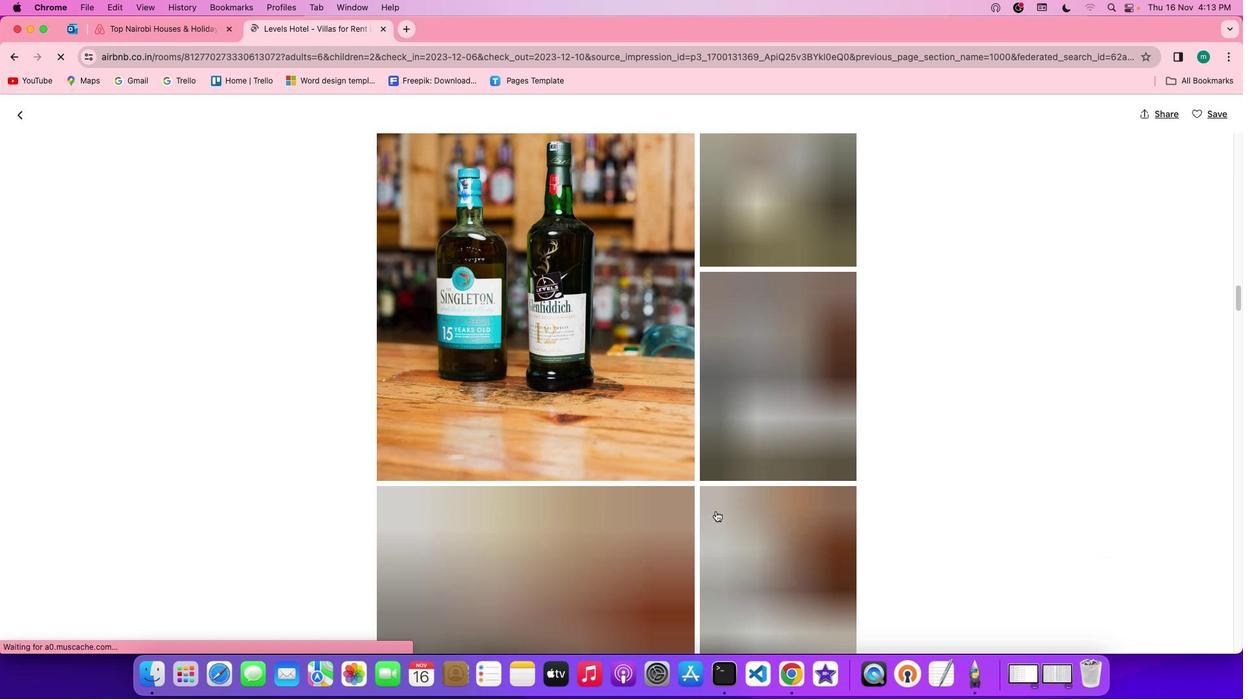 
Action: Mouse scrolled (716, 510) with delta (0, -1)
Screenshot: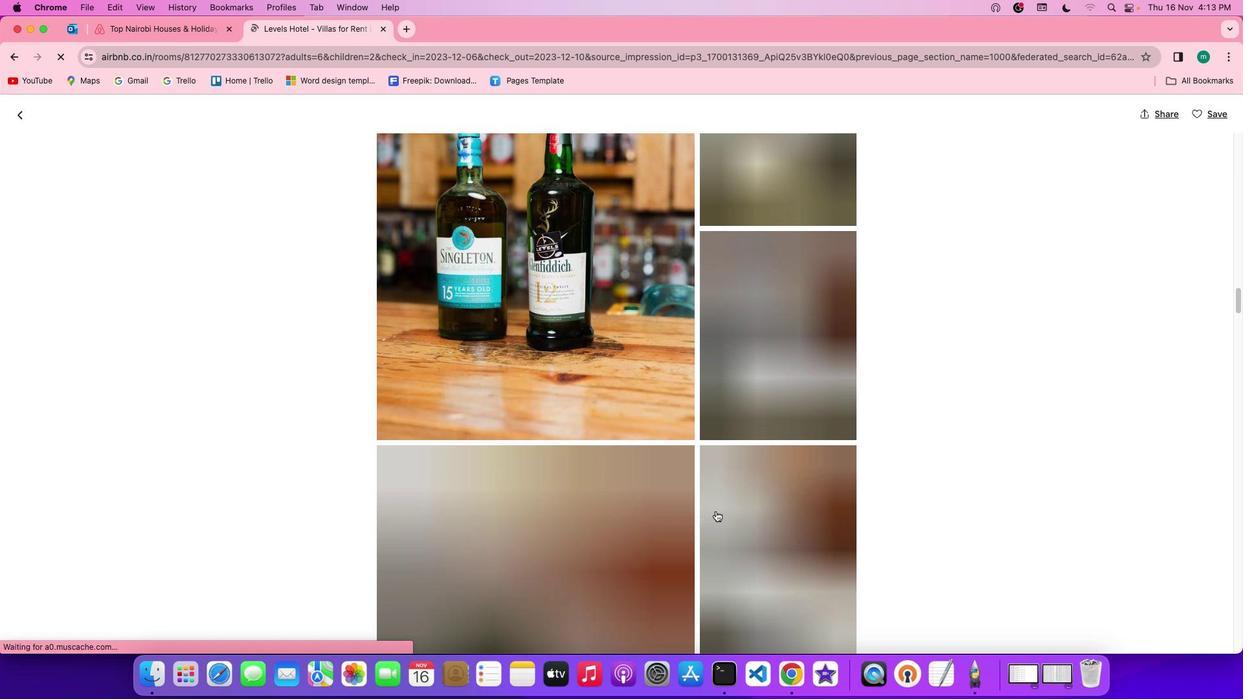 
Action: Mouse scrolled (716, 510) with delta (0, -2)
Screenshot: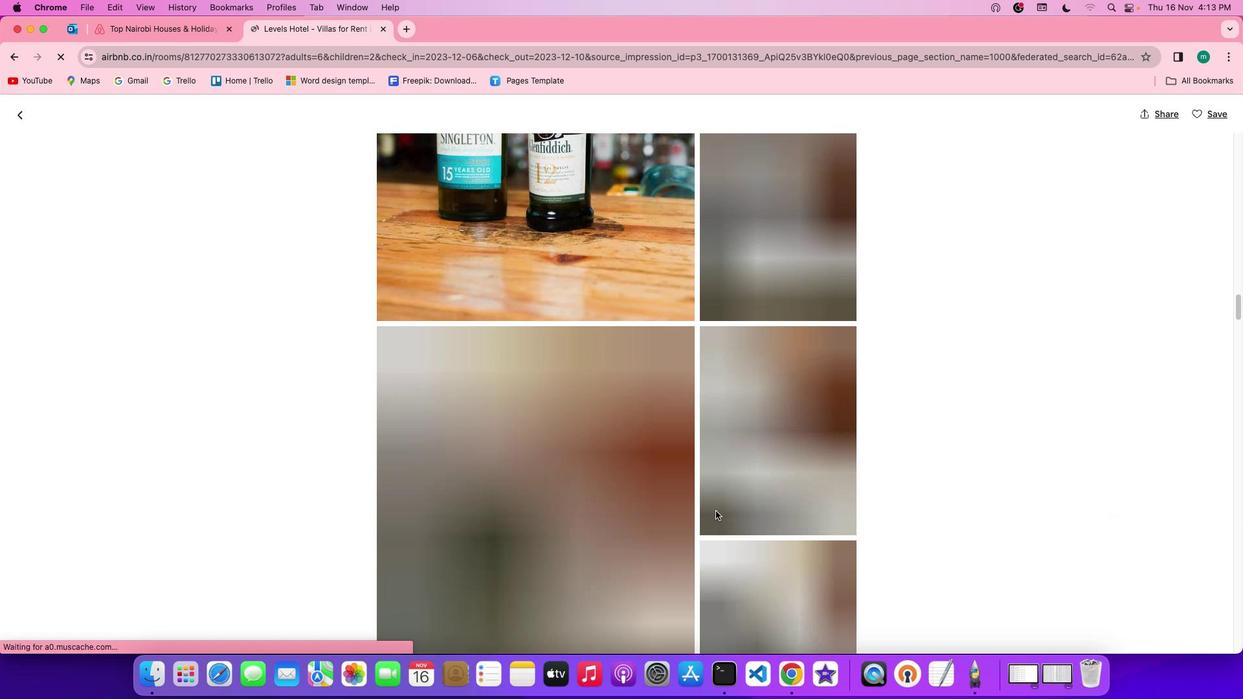 
Action: Mouse scrolled (716, 510) with delta (0, -3)
Screenshot: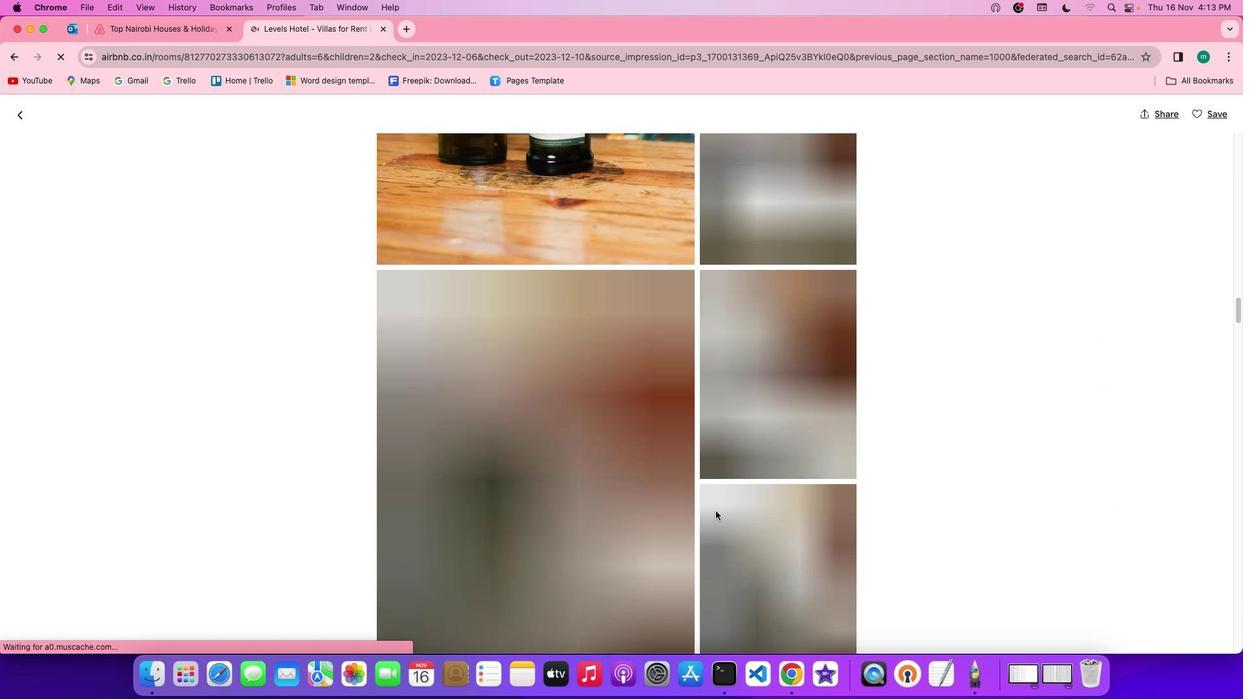 
Action: Mouse moved to (716, 512)
Screenshot: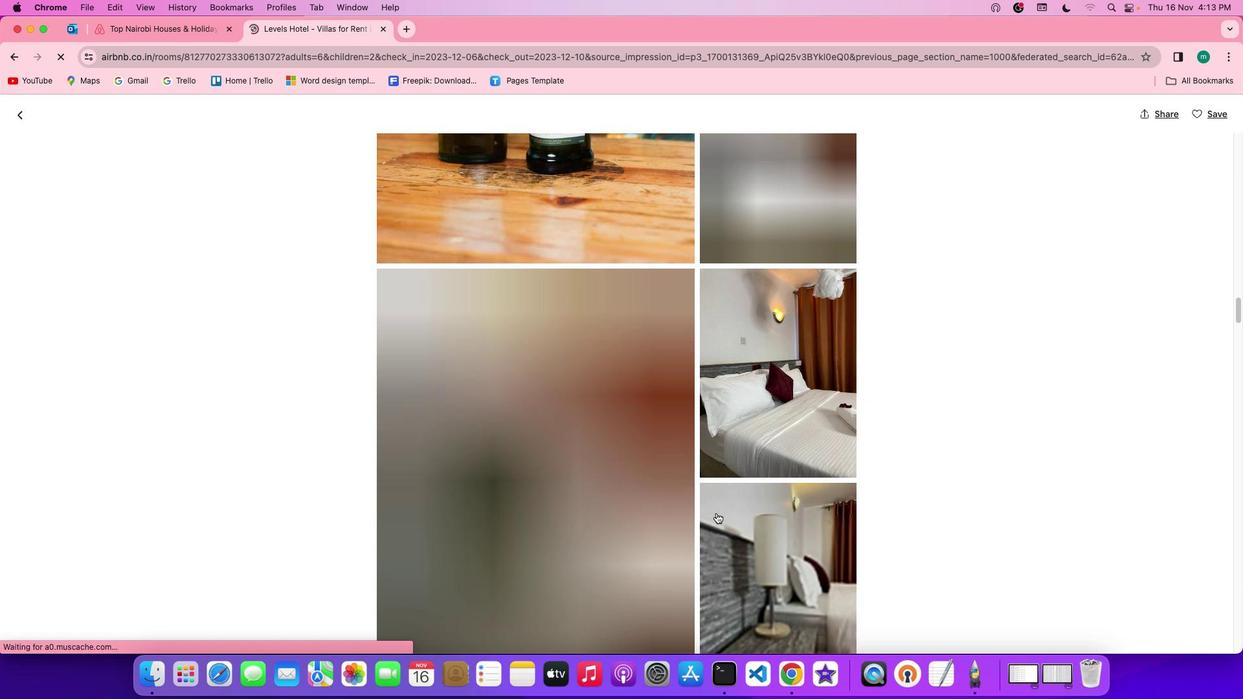
Action: Mouse scrolled (716, 512) with delta (0, 0)
Screenshot: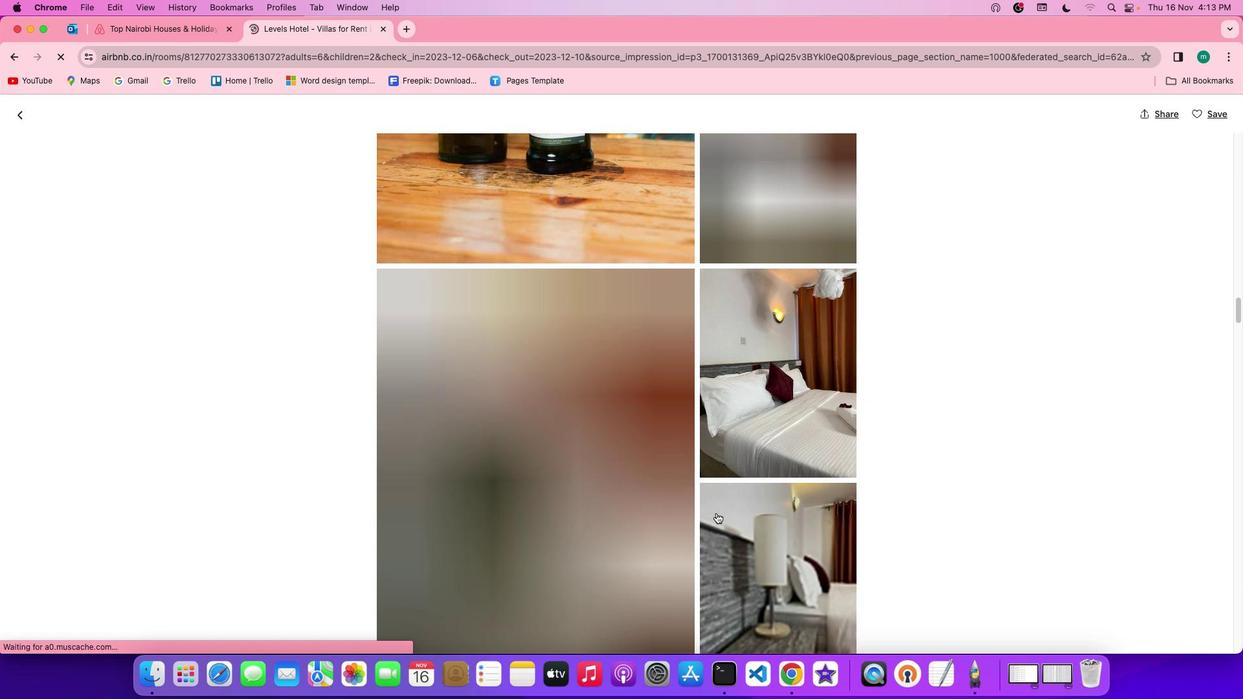 
Action: Mouse moved to (716, 513)
Screenshot: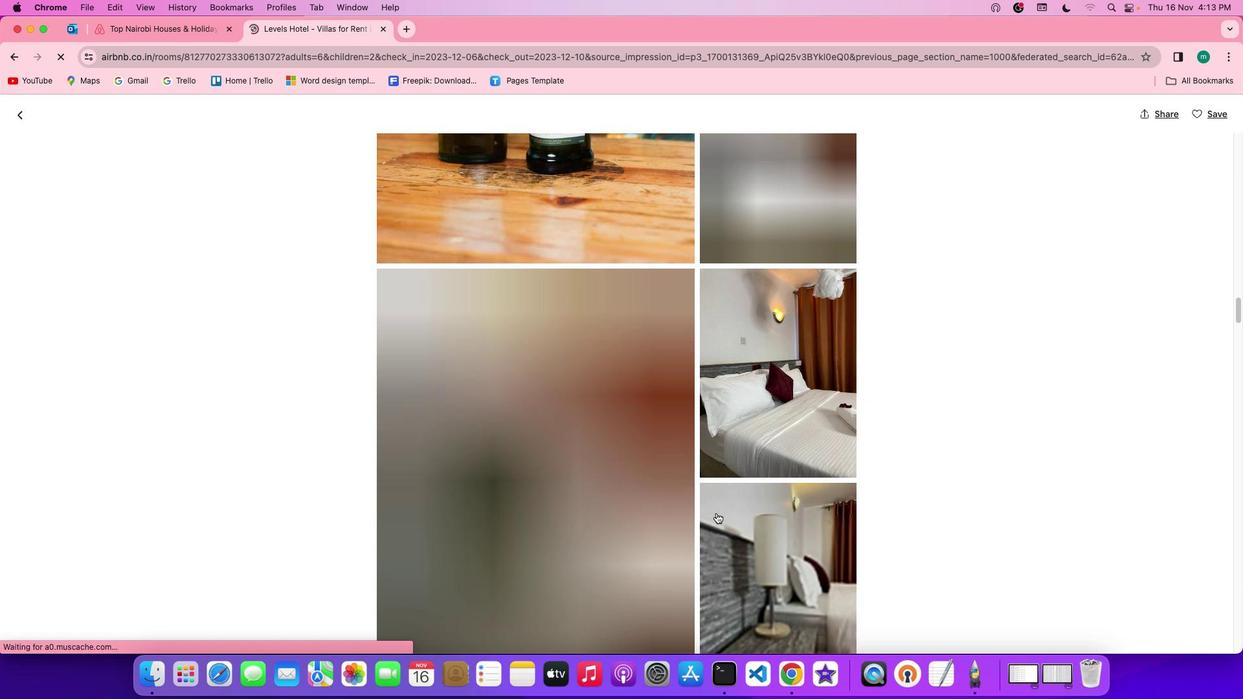 
Action: Mouse scrolled (716, 513) with delta (0, 0)
Screenshot: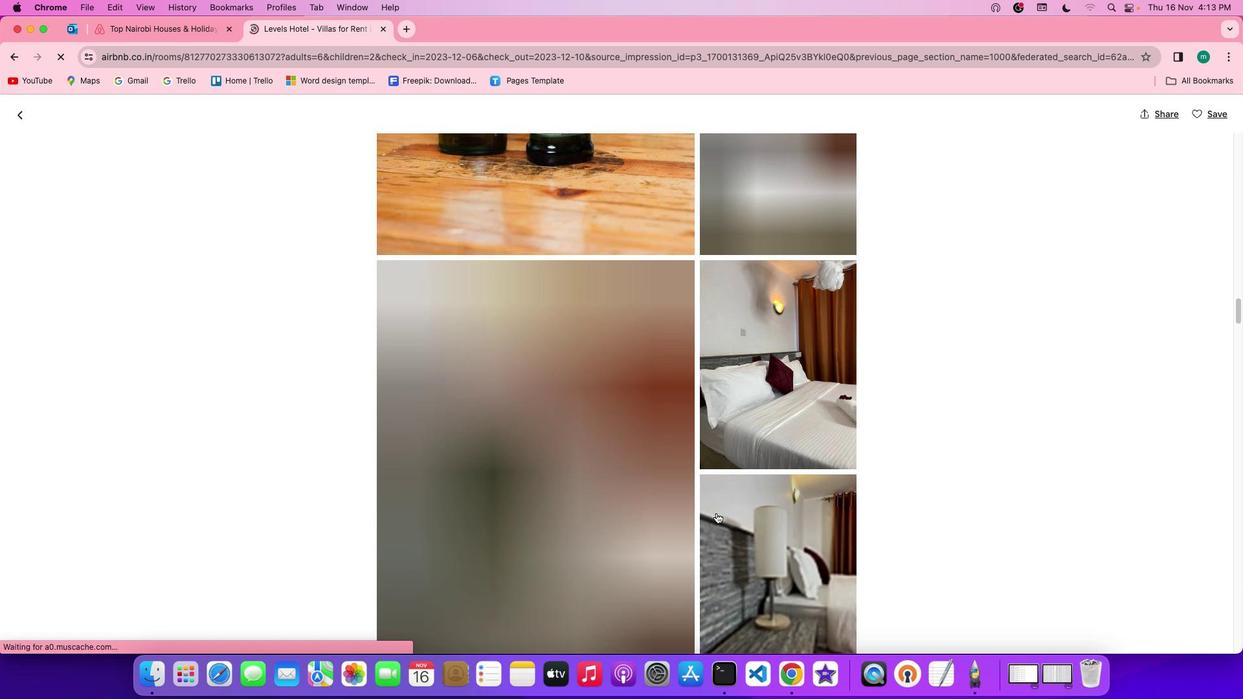 
Action: Mouse scrolled (716, 513) with delta (0, 0)
Screenshot: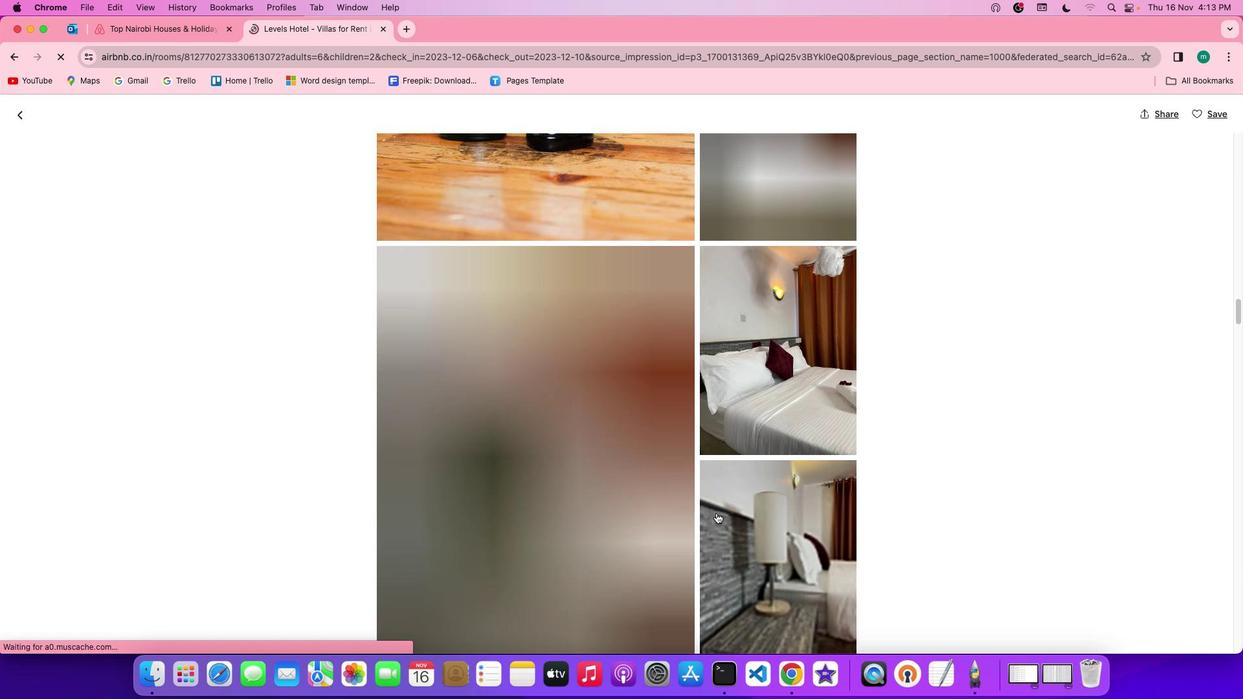 
Action: Mouse scrolled (716, 513) with delta (0, 0)
Screenshot: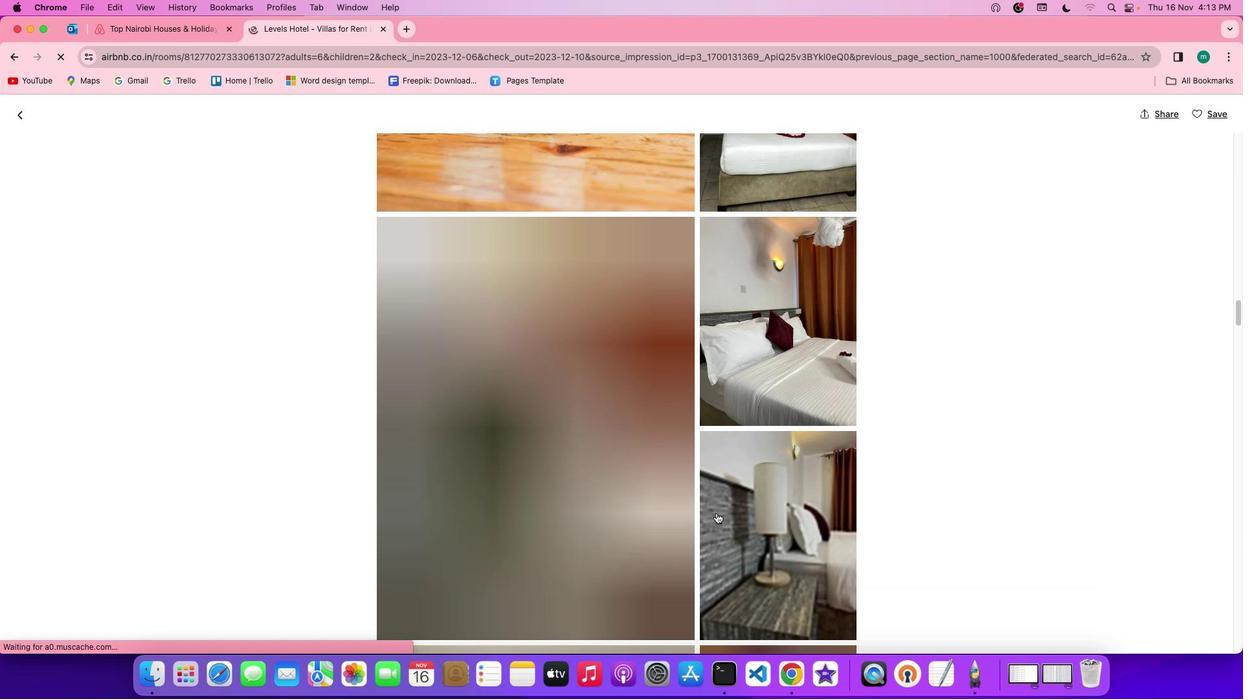 
Action: Mouse scrolled (716, 513) with delta (0, 0)
Screenshot: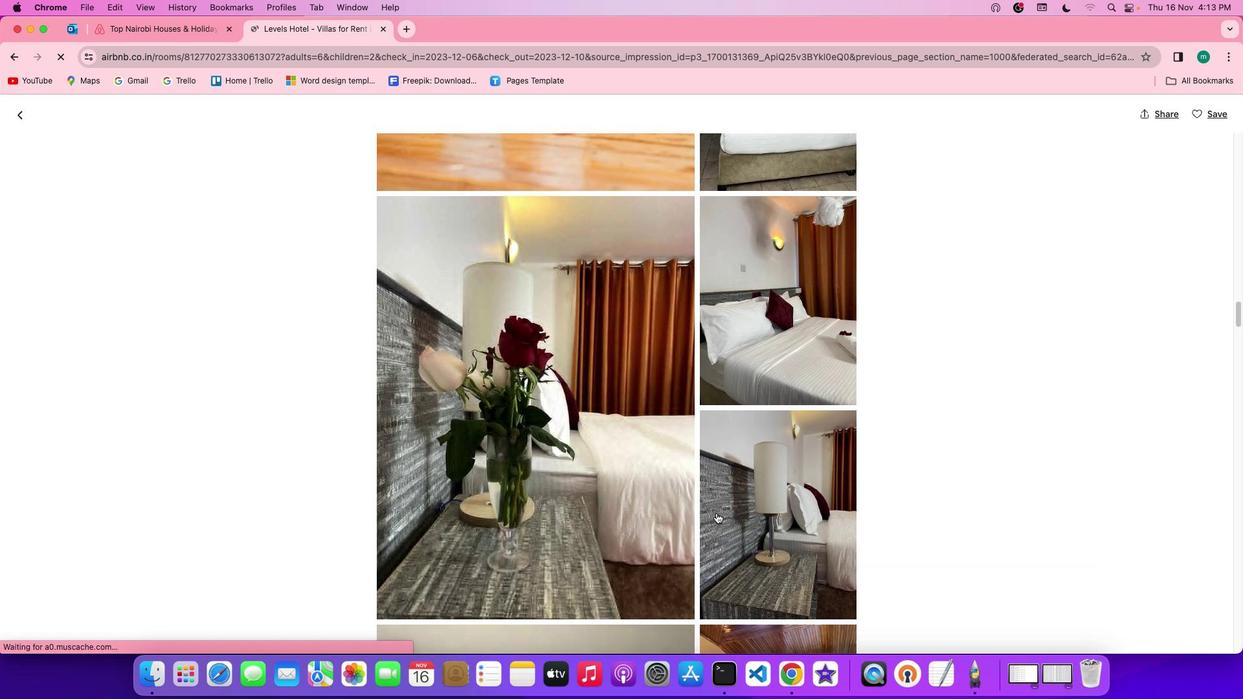 
Action: Mouse scrolled (716, 513) with delta (0, 0)
